 Task: Change  the formatting of the data to Which is Greater than5, In conditional formating, put the option 'Yellow Fill with Drak Yellow Text'add another formatting option Format As Table, insert the option Brown Table style Dark  3 , change the format of Column Width to 18In the sheet   Nexus Sales templetes   book
Action: Mouse moved to (245, 343)
Screenshot: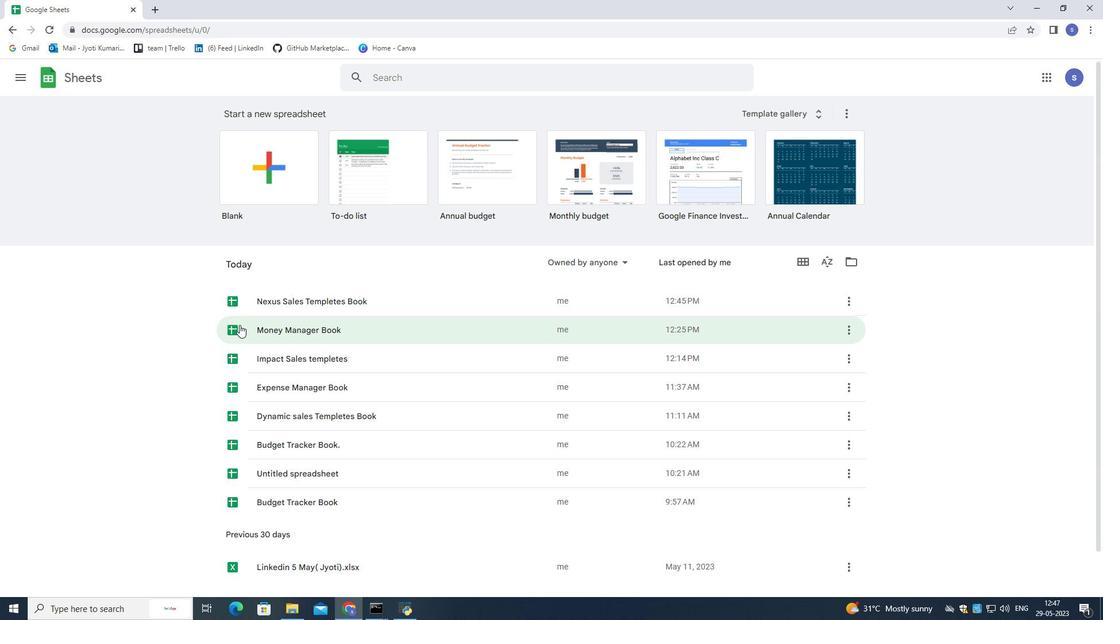 
Action: Mouse scrolled (240, 325) with delta (0, 0)
Screenshot: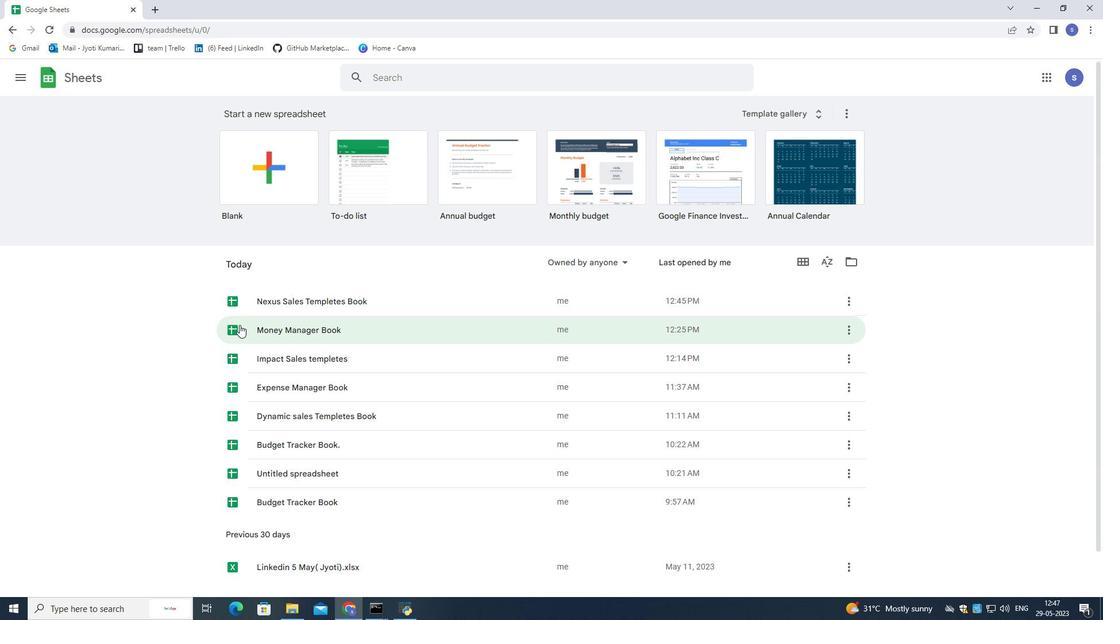 
Action: Mouse moved to (245, 343)
Screenshot: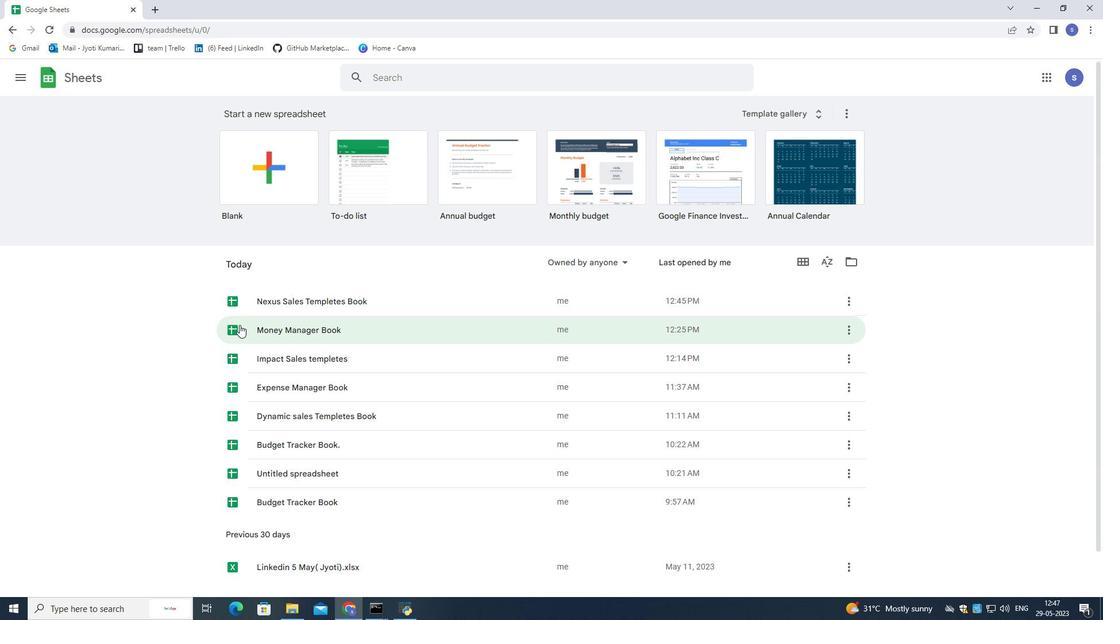 
Action: Mouse scrolled (244, 336) with delta (0, 0)
Screenshot: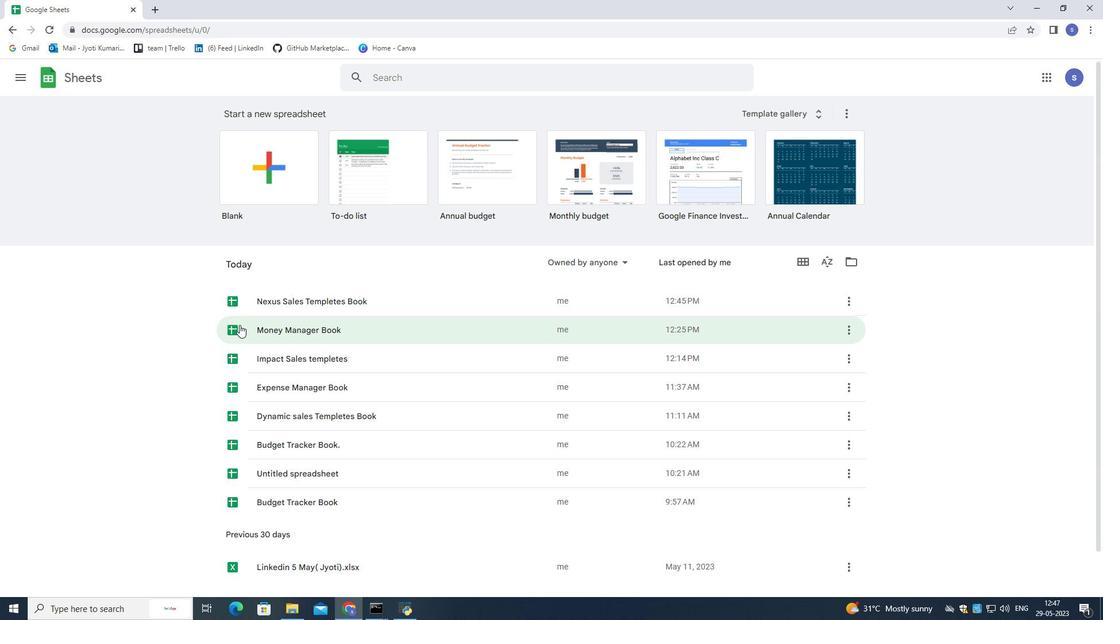 
Action: Mouse scrolled (245, 340) with delta (0, 0)
Screenshot: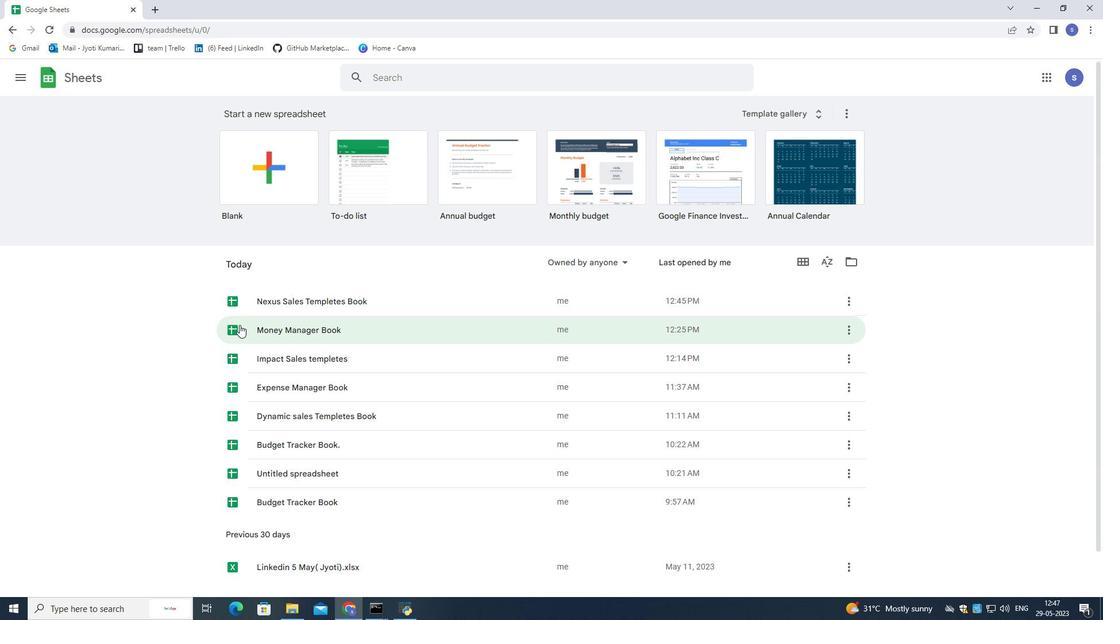 
Action: Mouse scrolled (245, 342) with delta (0, 0)
Screenshot: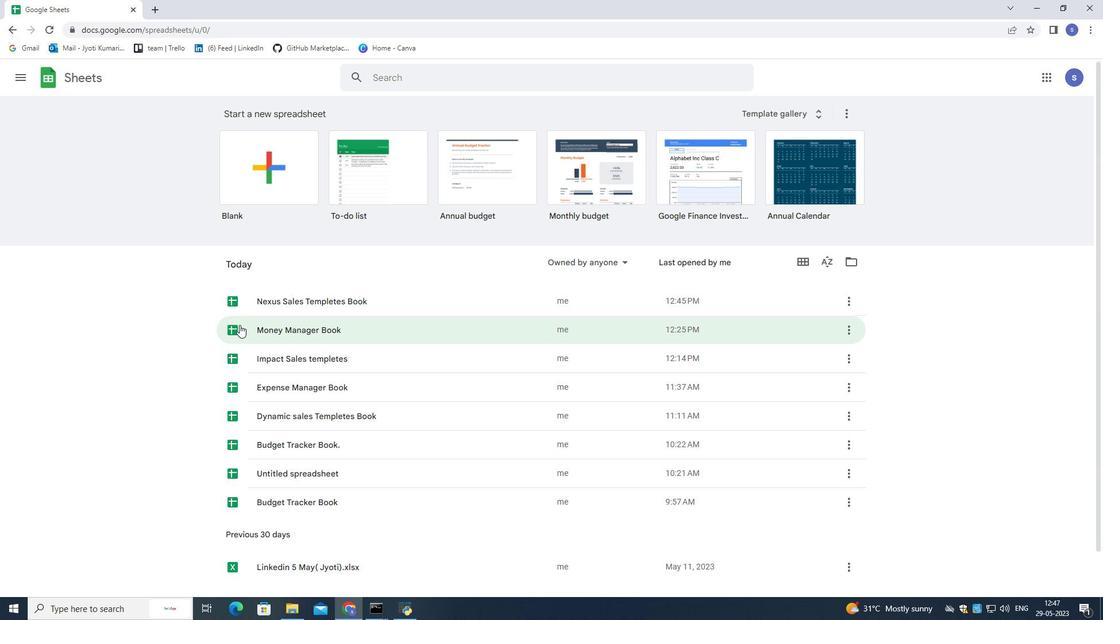
Action: Mouse scrolled (245, 343) with delta (0, 0)
Screenshot: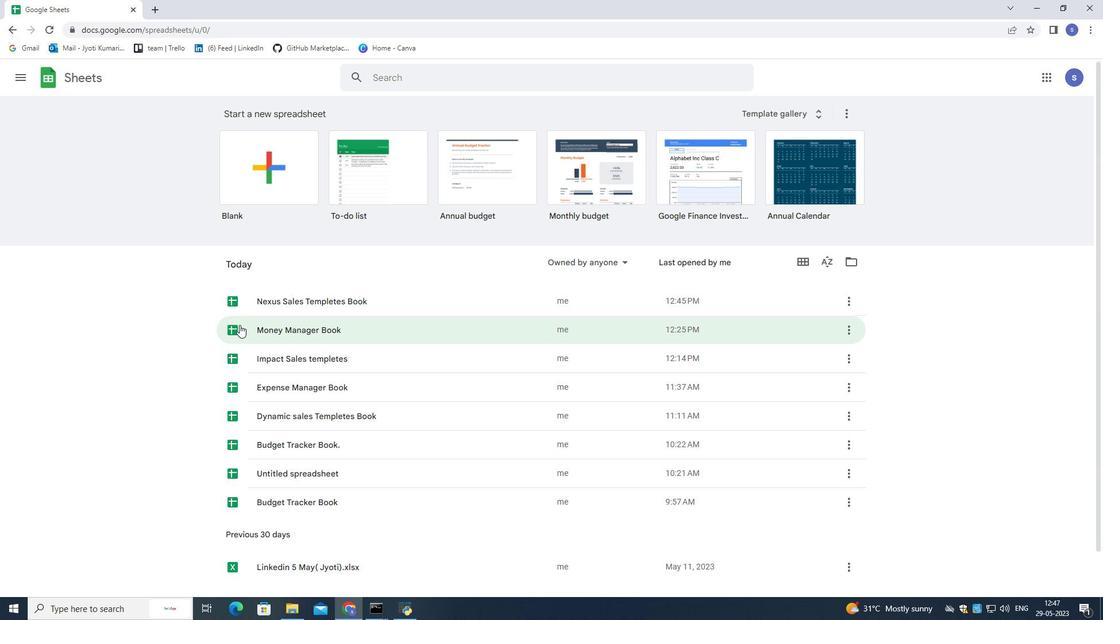 
Action: Mouse moved to (245, 344)
Screenshot: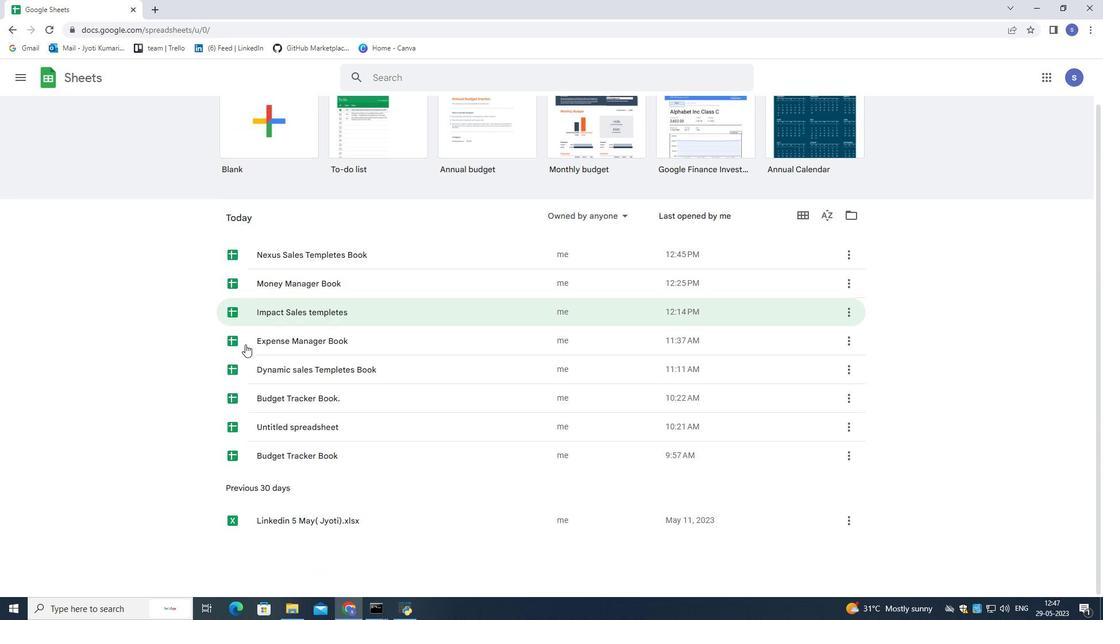 
Action: Mouse scrolled (245, 345) with delta (0, 0)
Screenshot: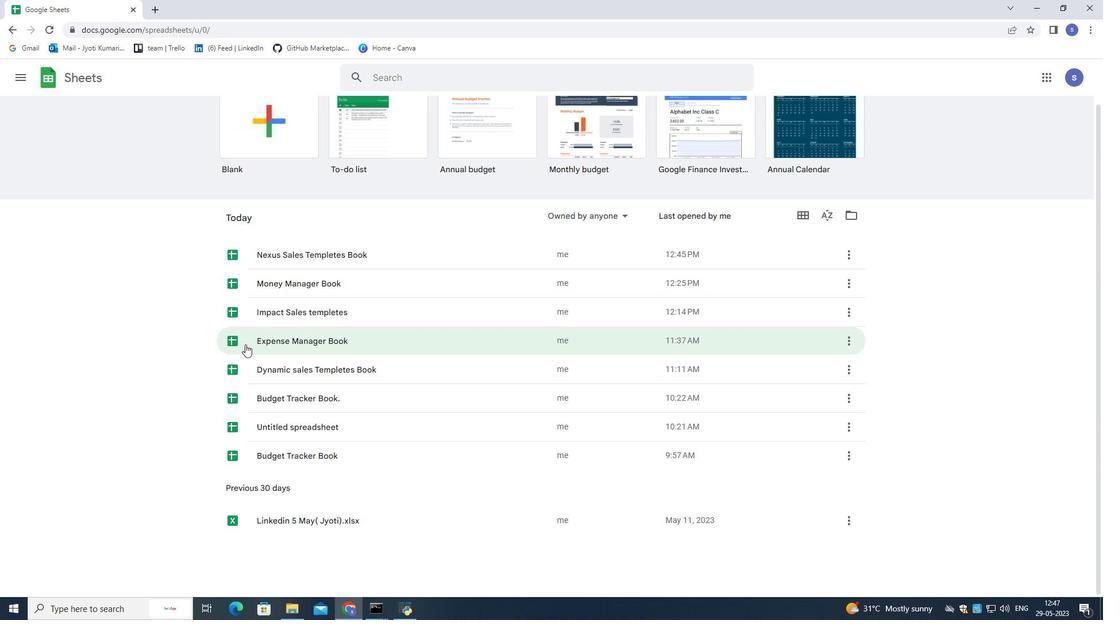 
Action: Mouse scrolled (245, 345) with delta (0, 0)
Screenshot: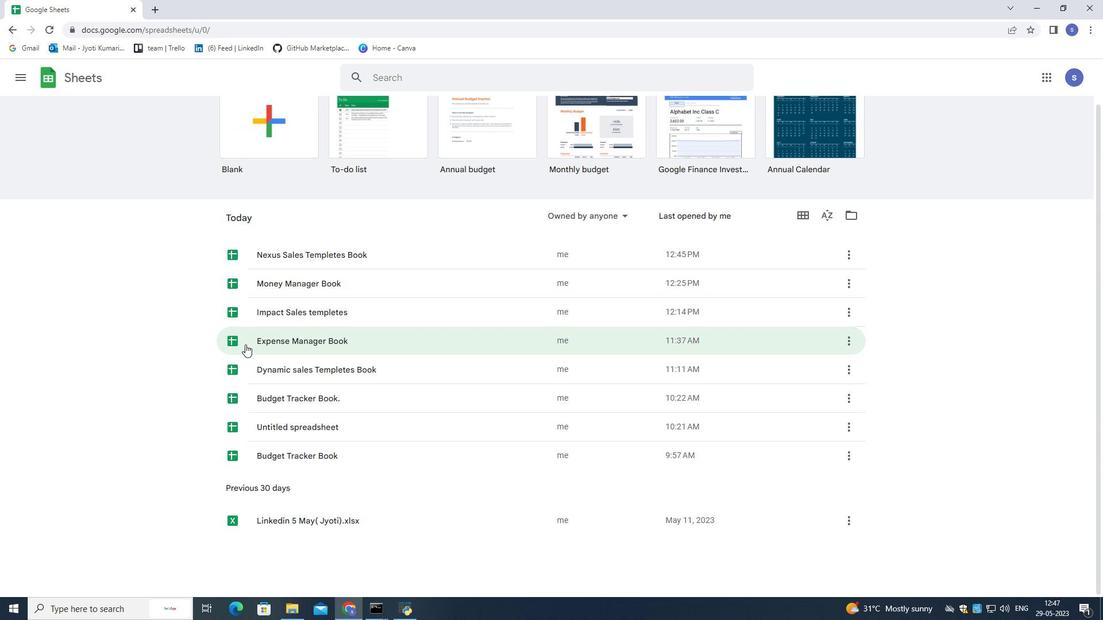 
Action: Mouse scrolled (245, 345) with delta (0, 0)
Screenshot: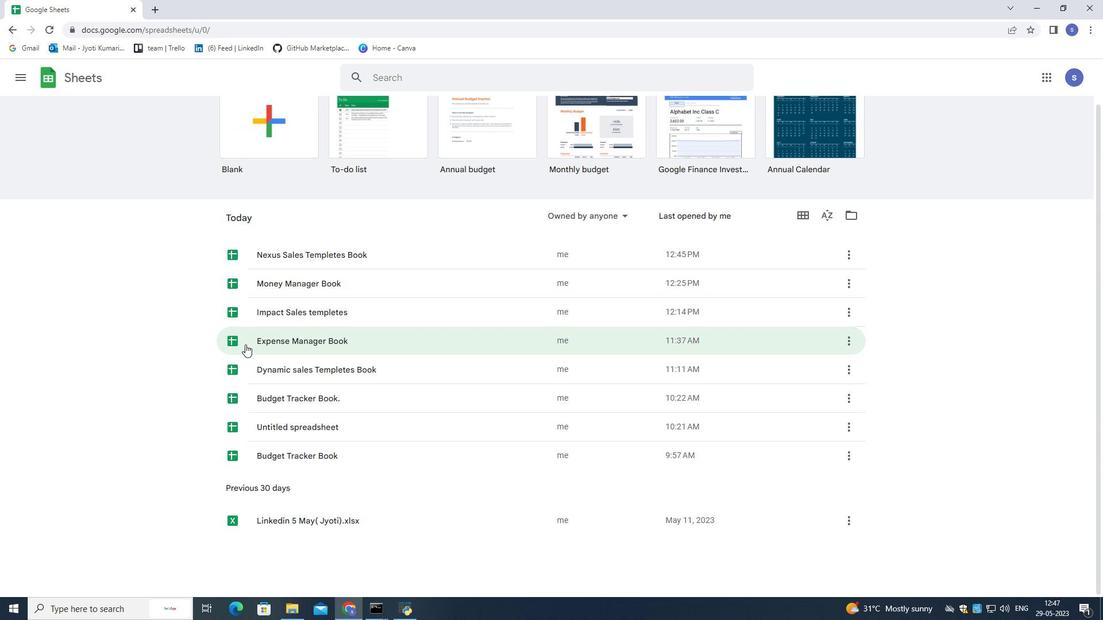 
Action: Mouse scrolled (245, 345) with delta (0, 0)
Screenshot: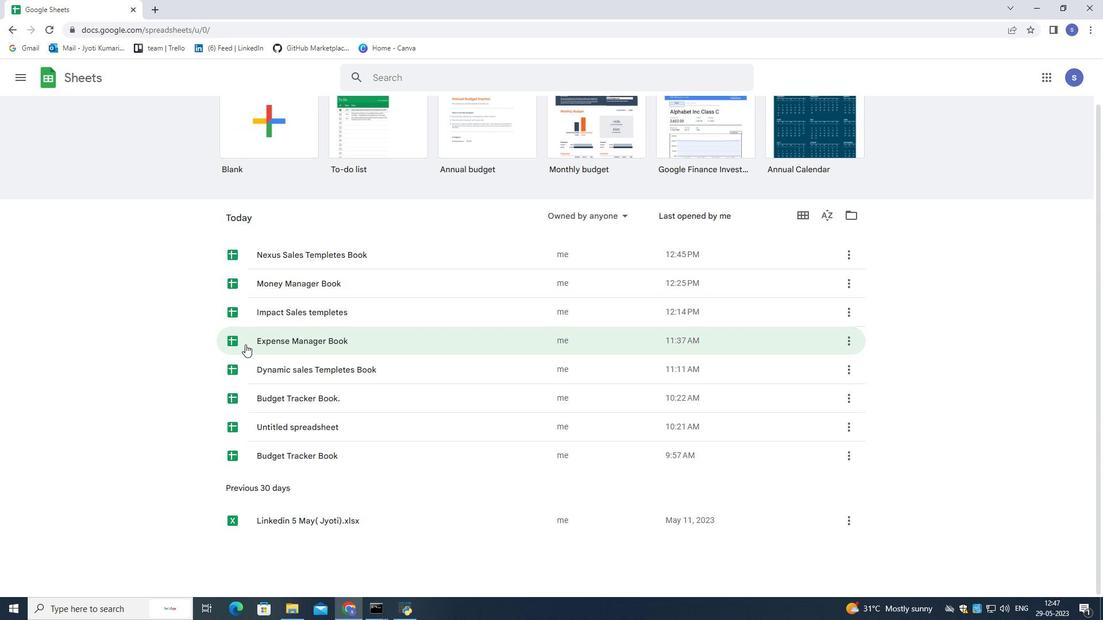 
Action: Mouse scrolled (245, 345) with delta (0, 0)
Screenshot: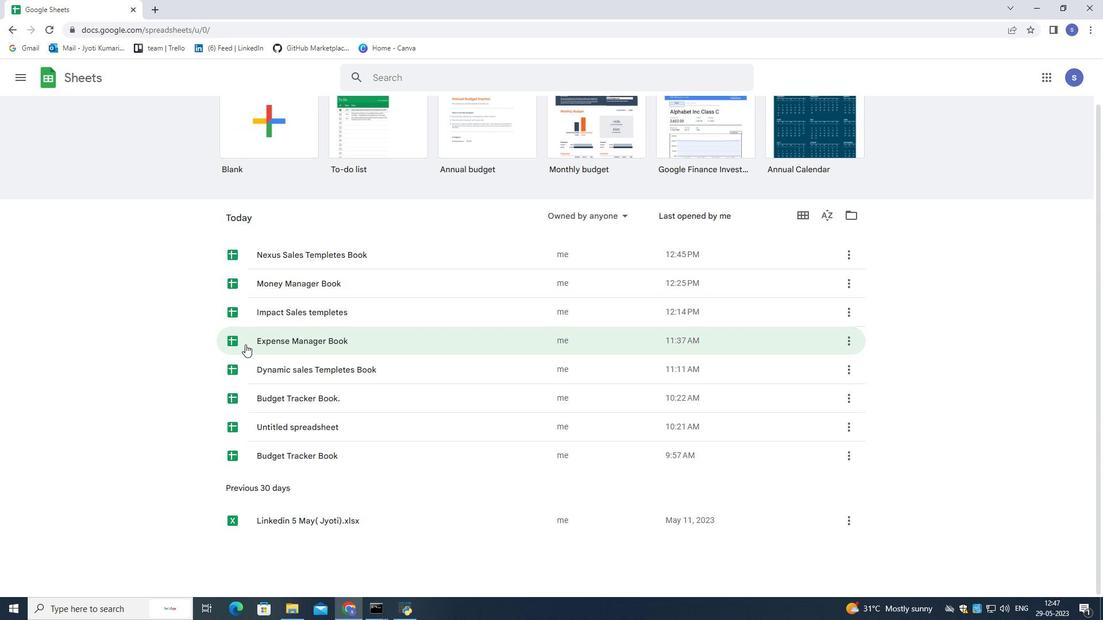 
Action: Mouse scrolled (245, 344) with delta (0, 0)
Screenshot: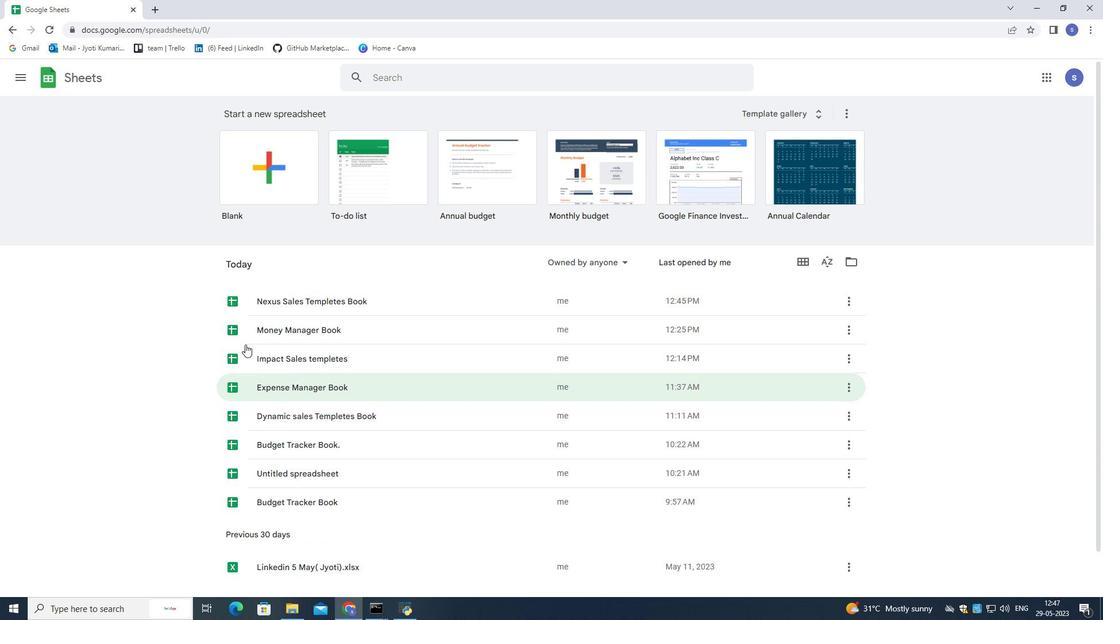 
Action: Mouse moved to (245, 347)
Screenshot: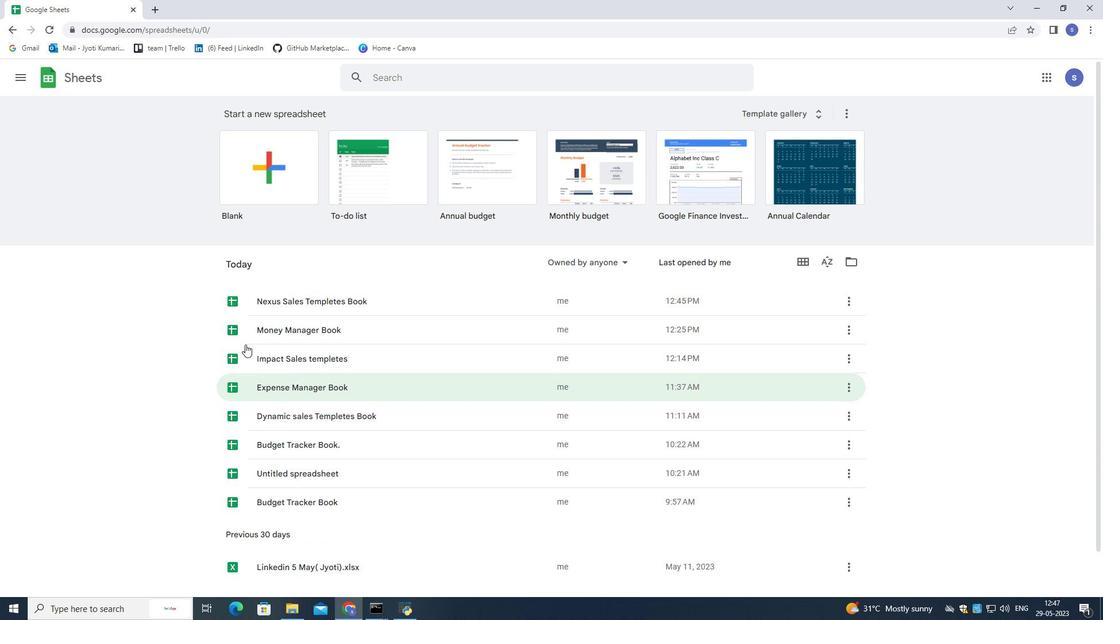 
Action: Mouse scrolled (245, 346) with delta (0, 0)
Screenshot: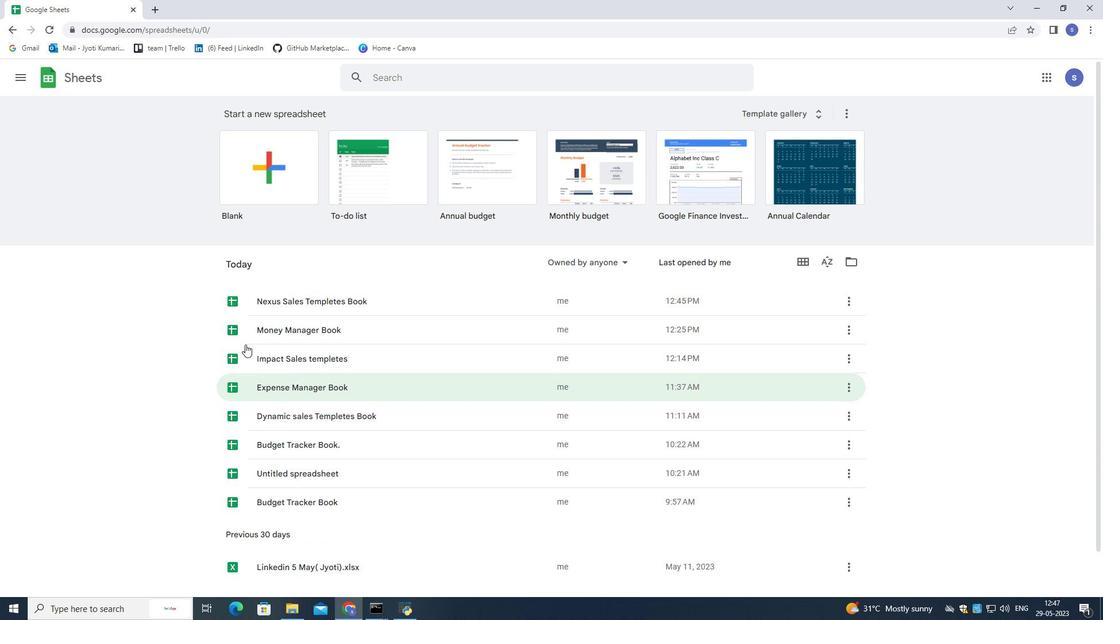 
Action: Mouse moved to (245, 359)
Screenshot: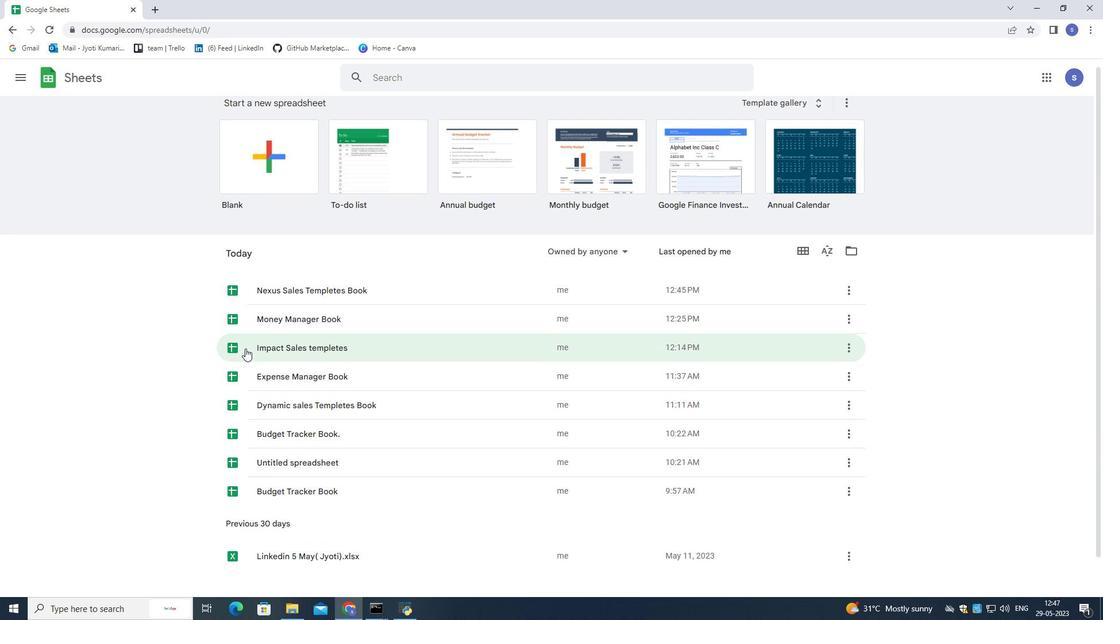 
Action: Mouse scrolled (245, 359) with delta (0, 0)
Screenshot: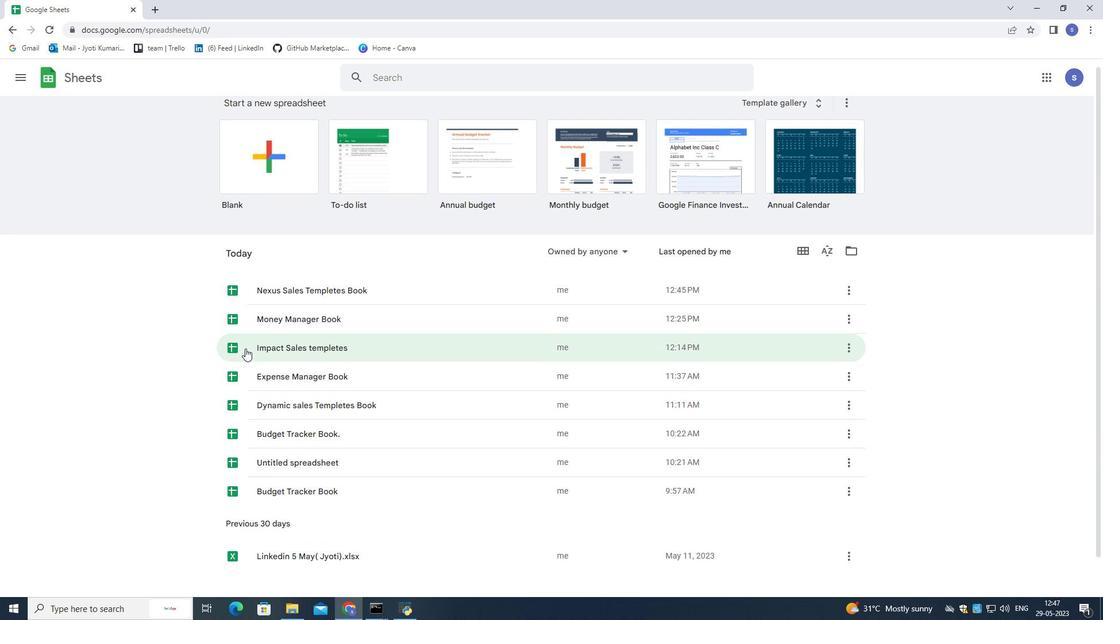 
Action: Mouse moved to (245, 361)
Screenshot: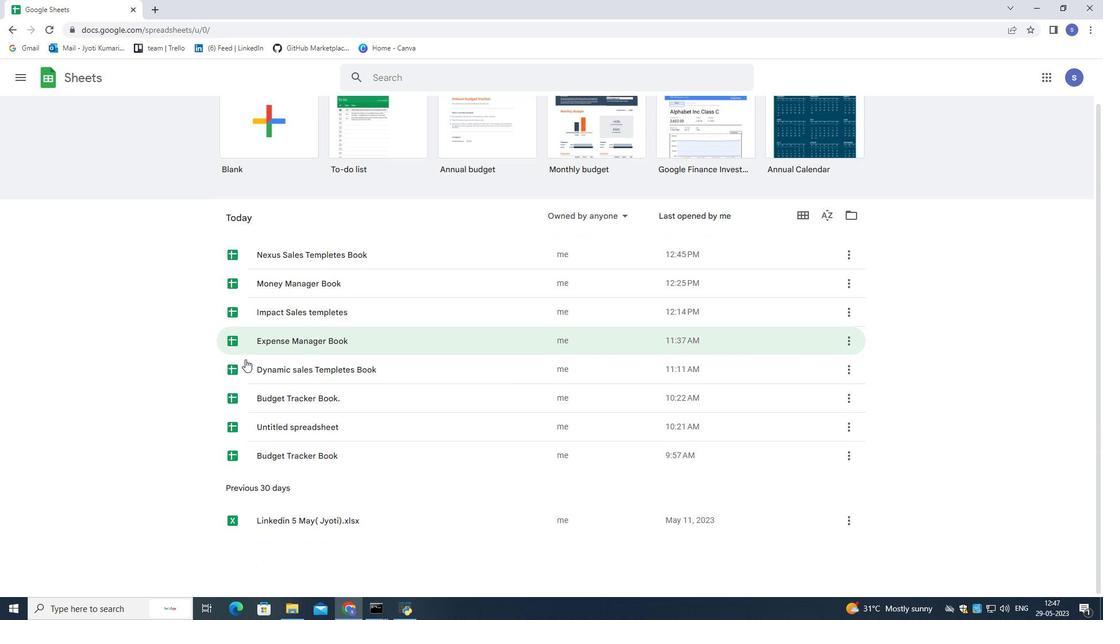 
Action: Mouse scrolled (245, 361) with delta (0, 0)
Screenshot: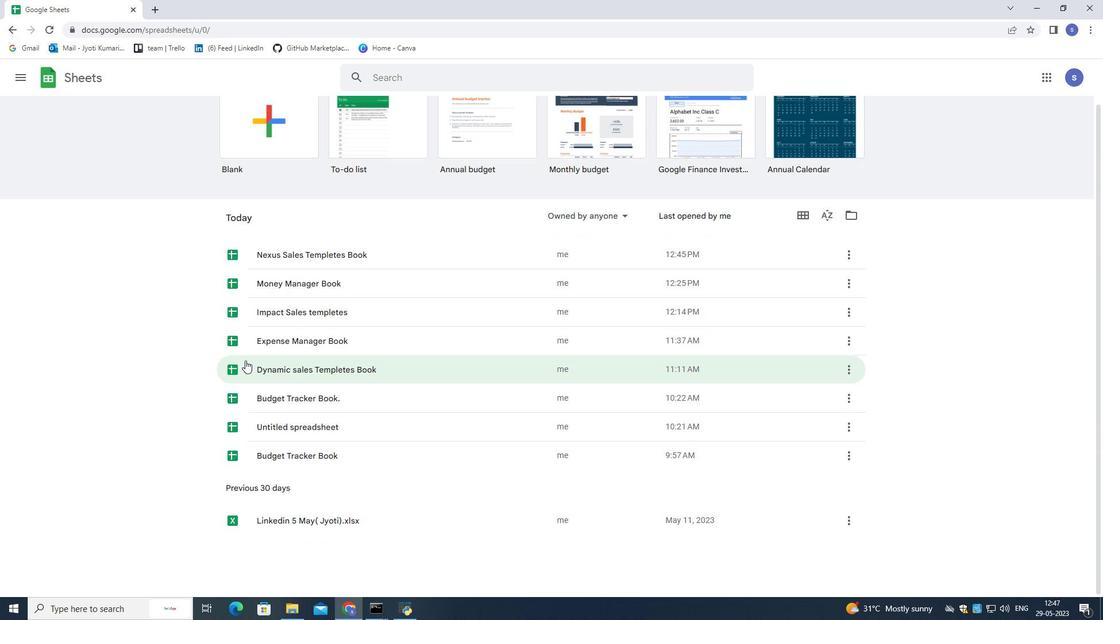 
Action: Mouse scrolled (245, 361) with delta (0, 0)
Screenshot: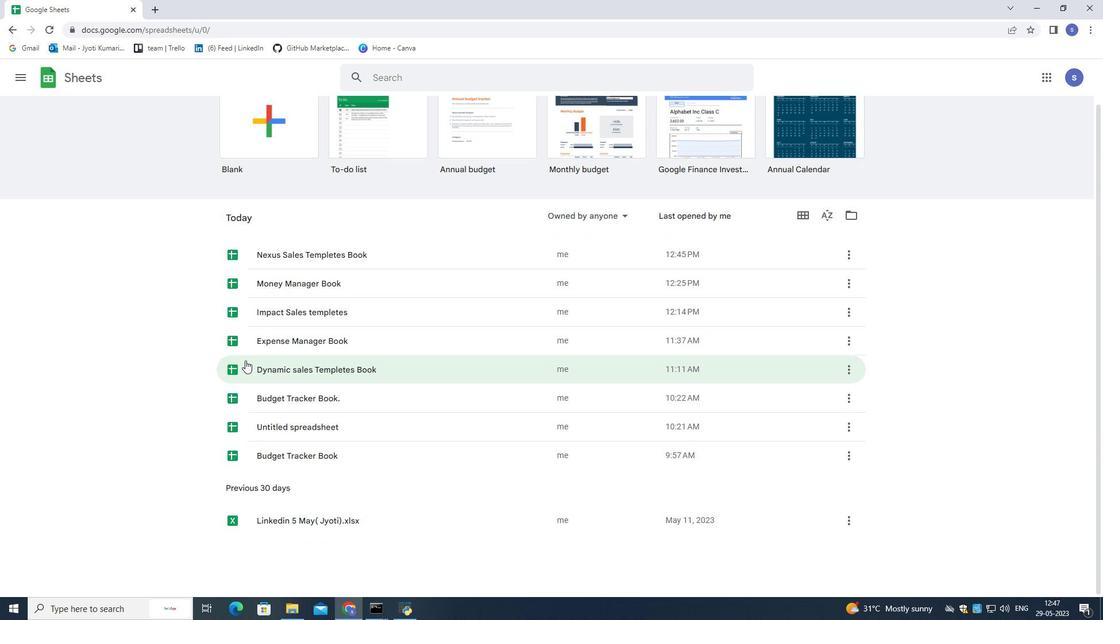 
Action: Mouse scrolled (245, 361) with delta (0, 0)
Screenshot: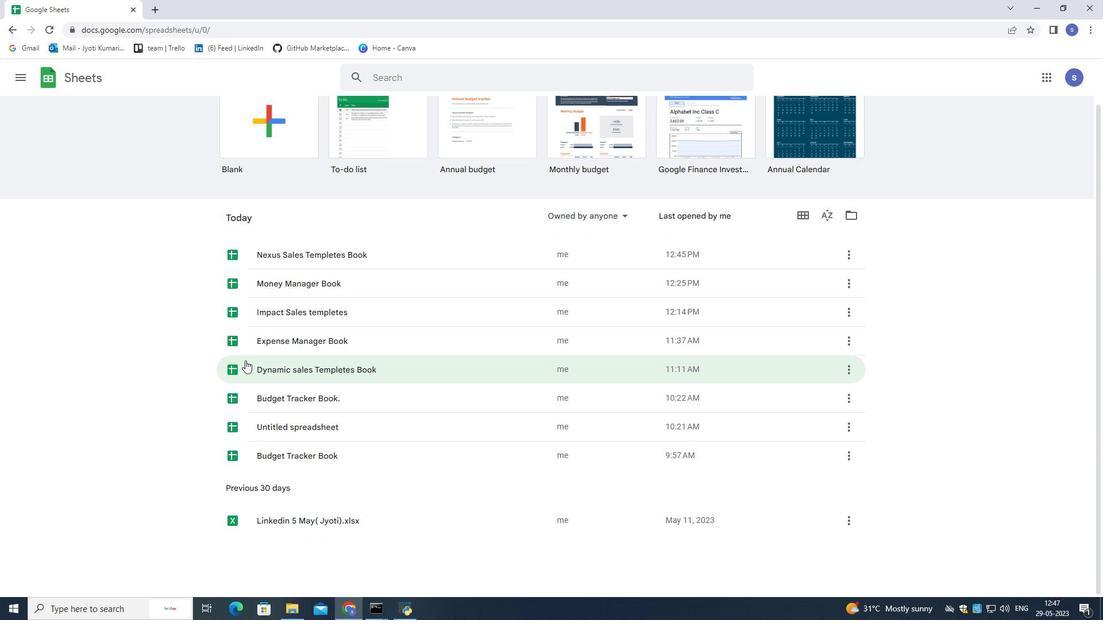 
Action: Mouse scrolled (245, 361) with delta (0, 0)
Screenshot: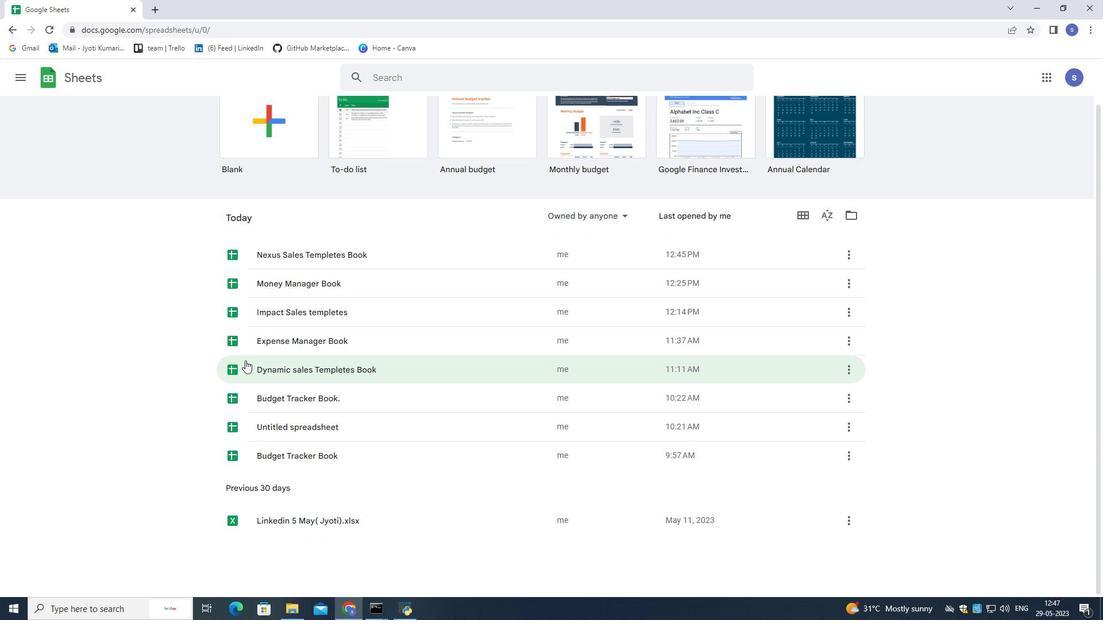 
Action: Mouse moved to (318, 302)
Screenshot: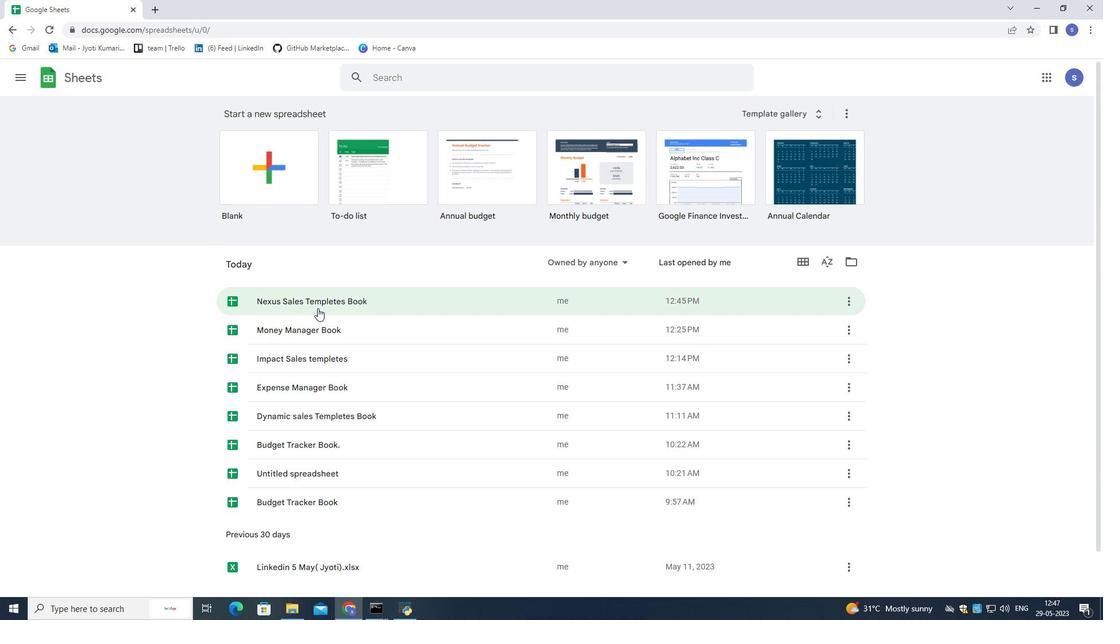 
Action: Mouse pressed left at (318, 302)
Screenshot: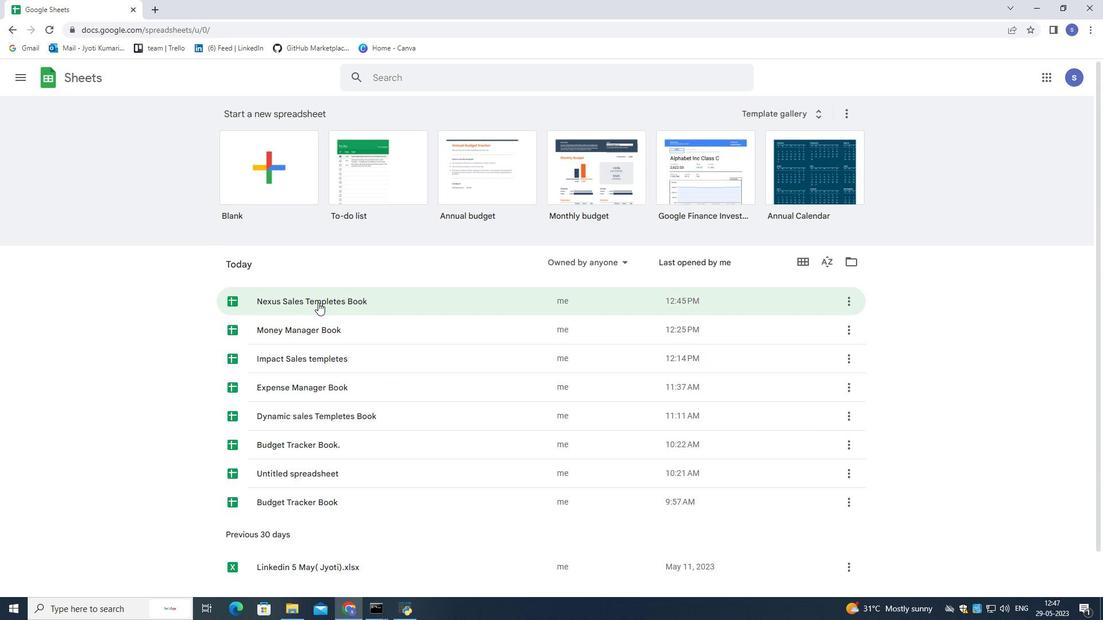 
Action: Mouse moved to (141, 360)
Screenshot: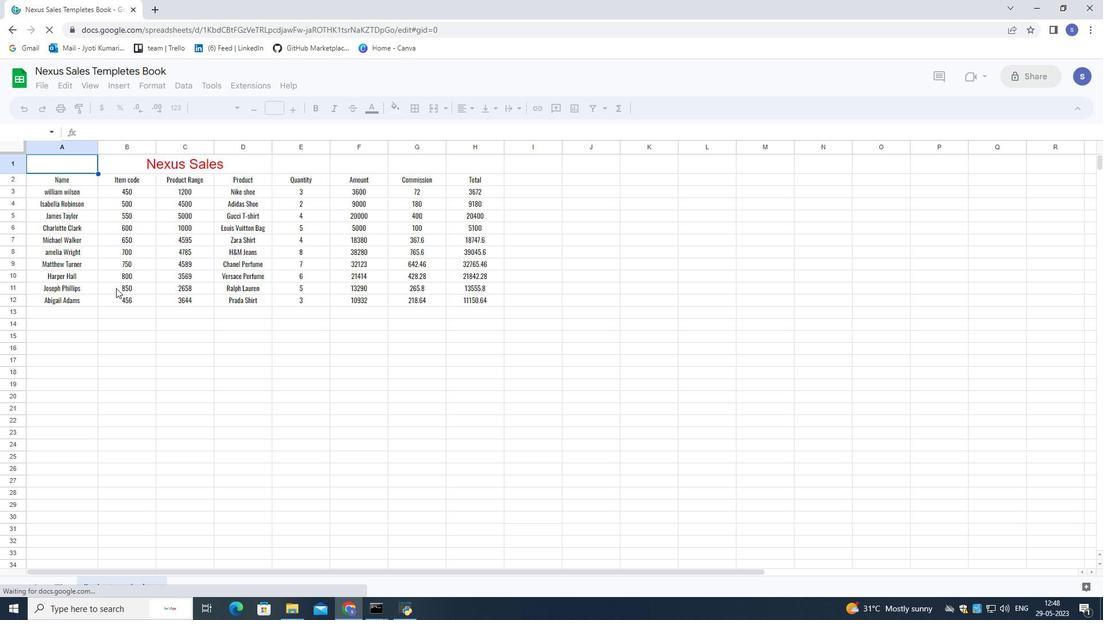 
Action: Mouse scrolled (141, 361) with delta (0, 0)
Screenshot: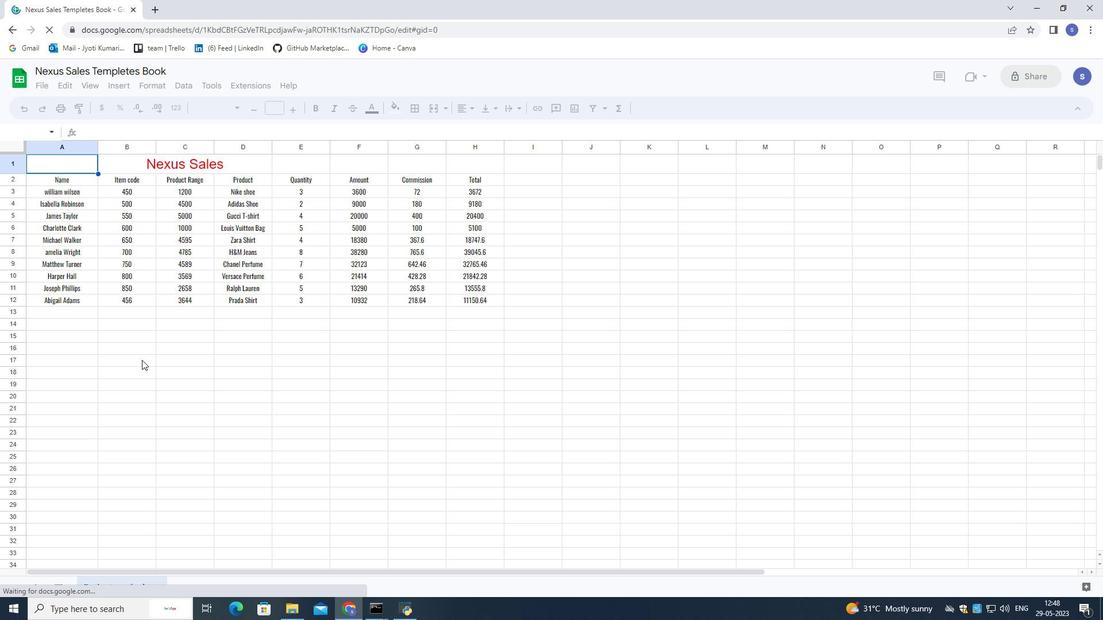 
Action: Mouse scrolled (141, 361) with delta (0, 0)
Screenshot: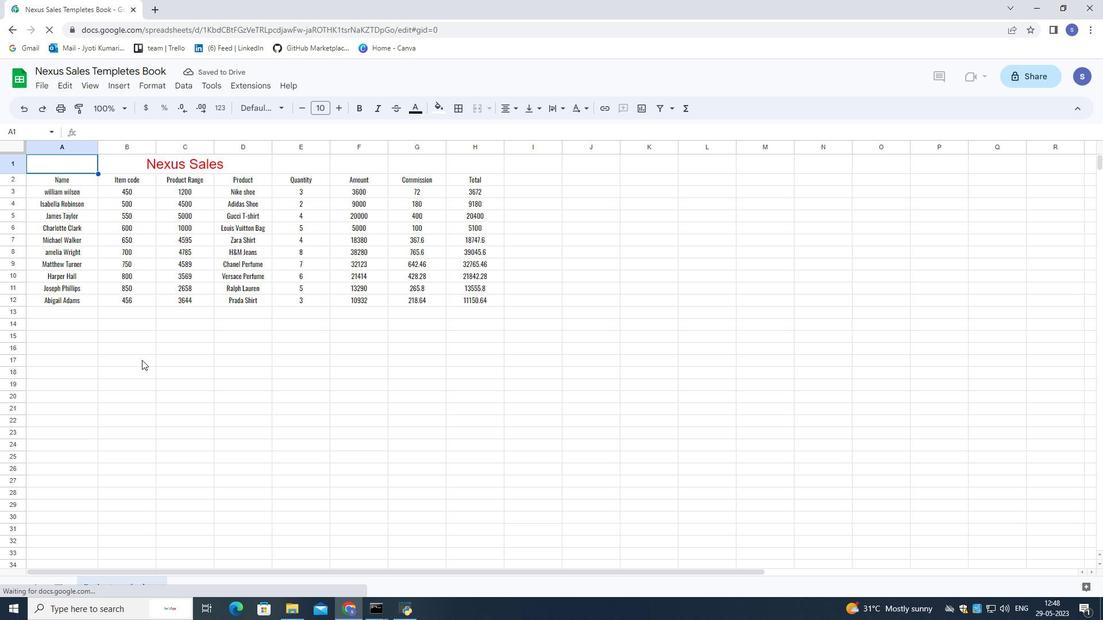 
Action: Mouse moved to (141, 359)
Screenshot: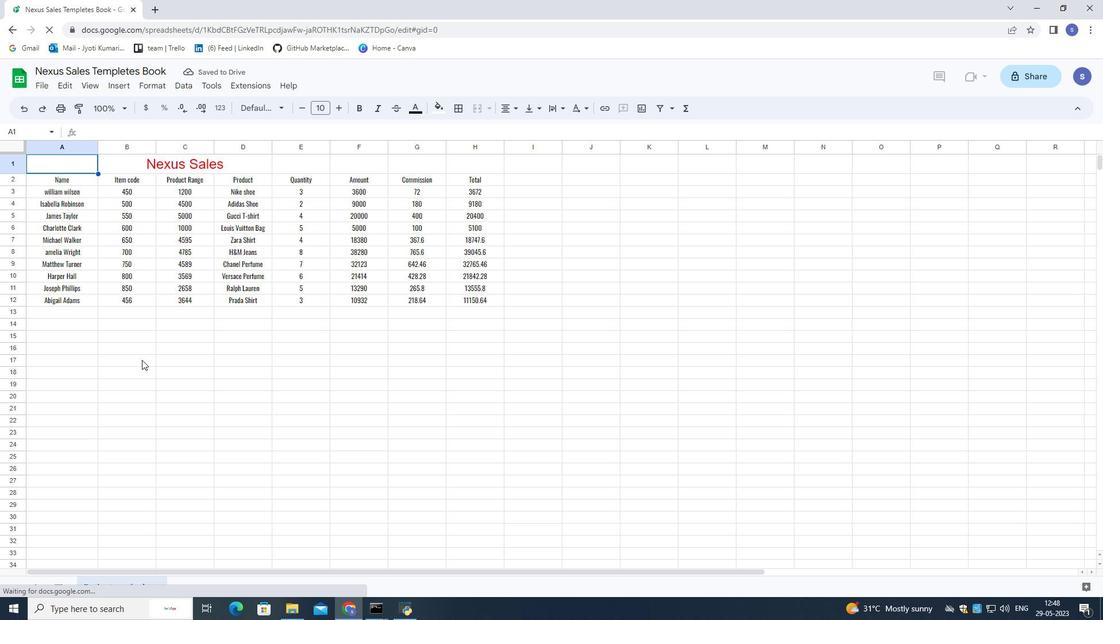 
Action: Mouse scrolled (141, 361) with delta (0, 0)
Screenshot: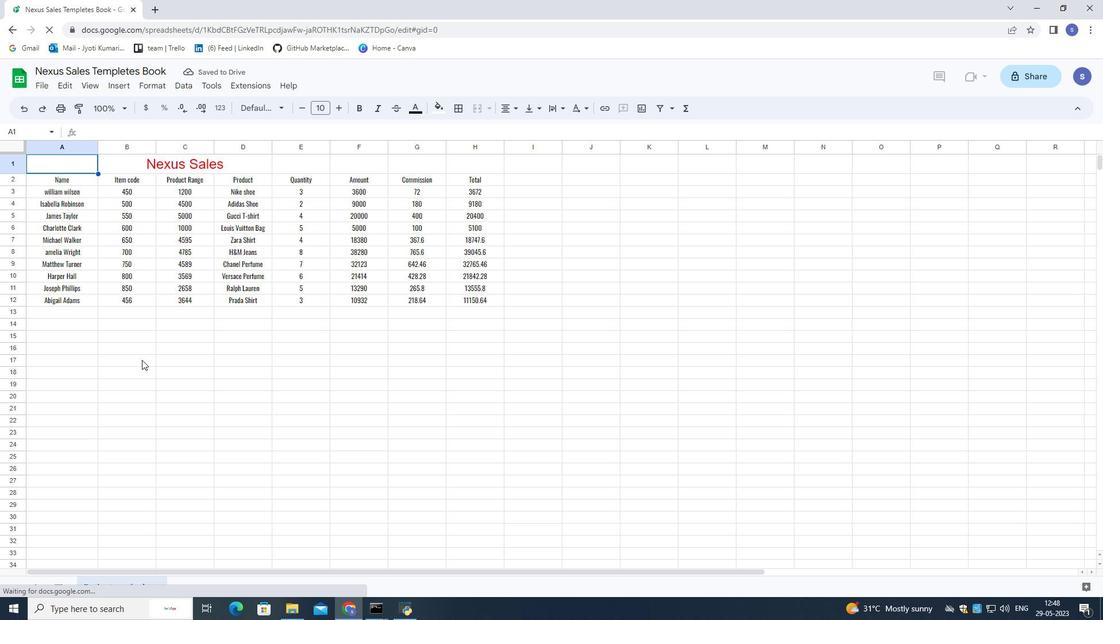 
Action: Mouse moved to (48, 81)
Screenshot: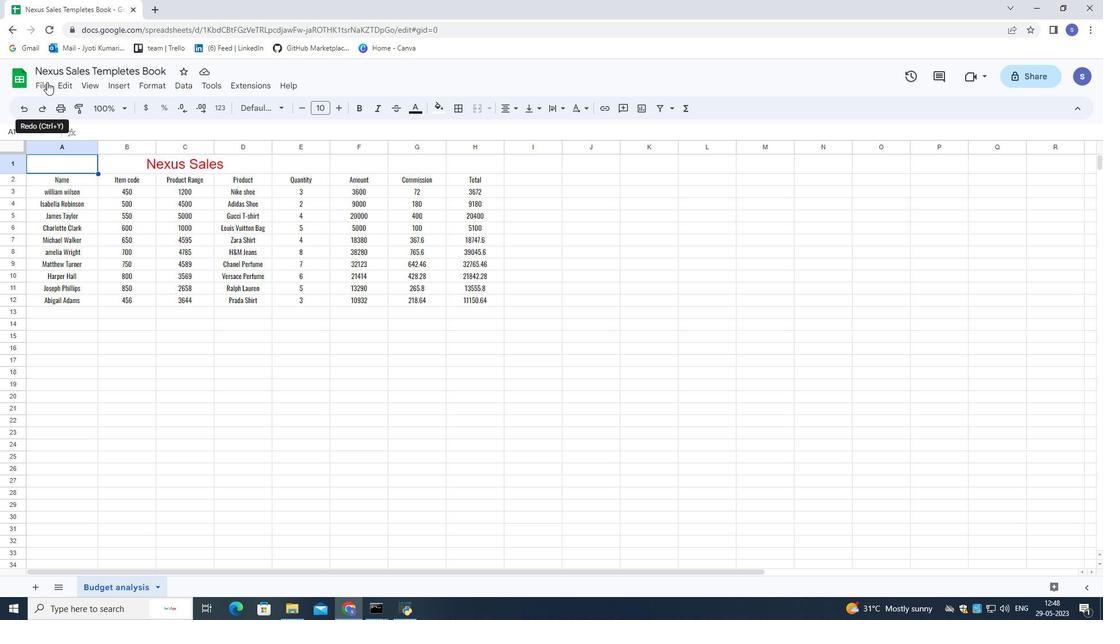 
Action: Mouse pressed left at (48, 81)
Screenshot: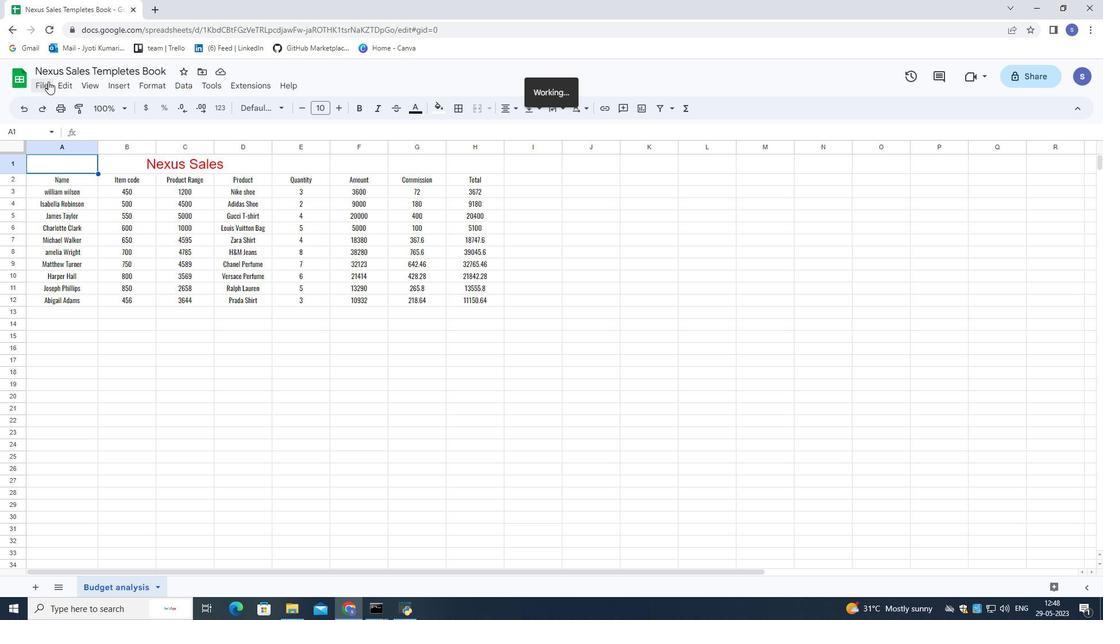 
Action: Mouse moved to (63, 84)
Screenshot: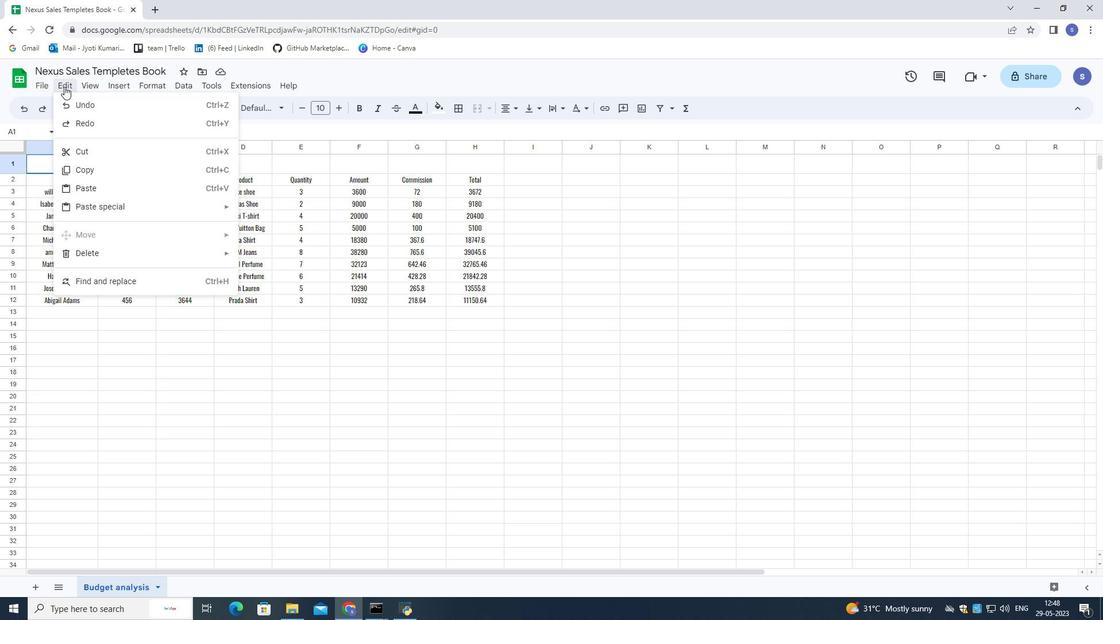 
Action: Mouse pressed left at (63, 84)
Screenshot: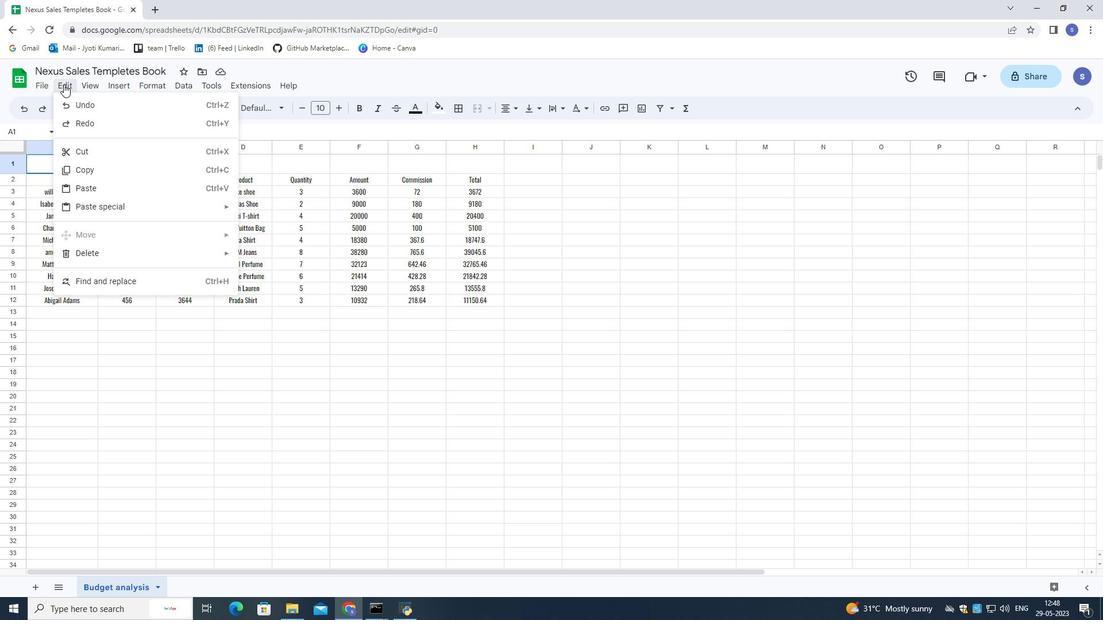 
Action: Mouse pressed left at (63, 84)
Screenshot: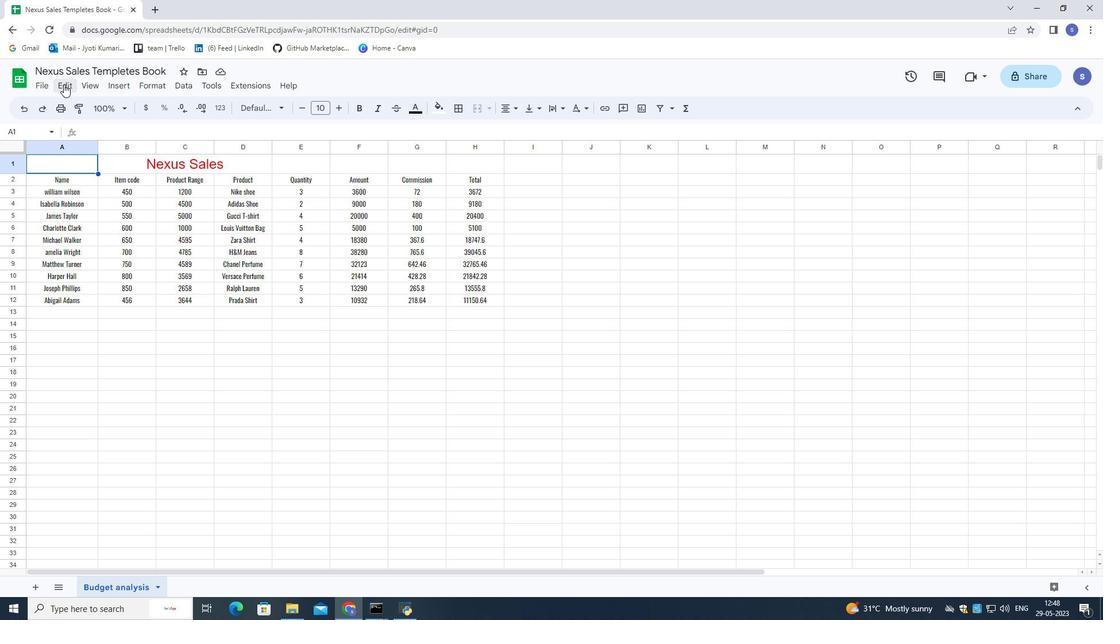 
Action: Mouse moved to (148, 83)
Screenshot: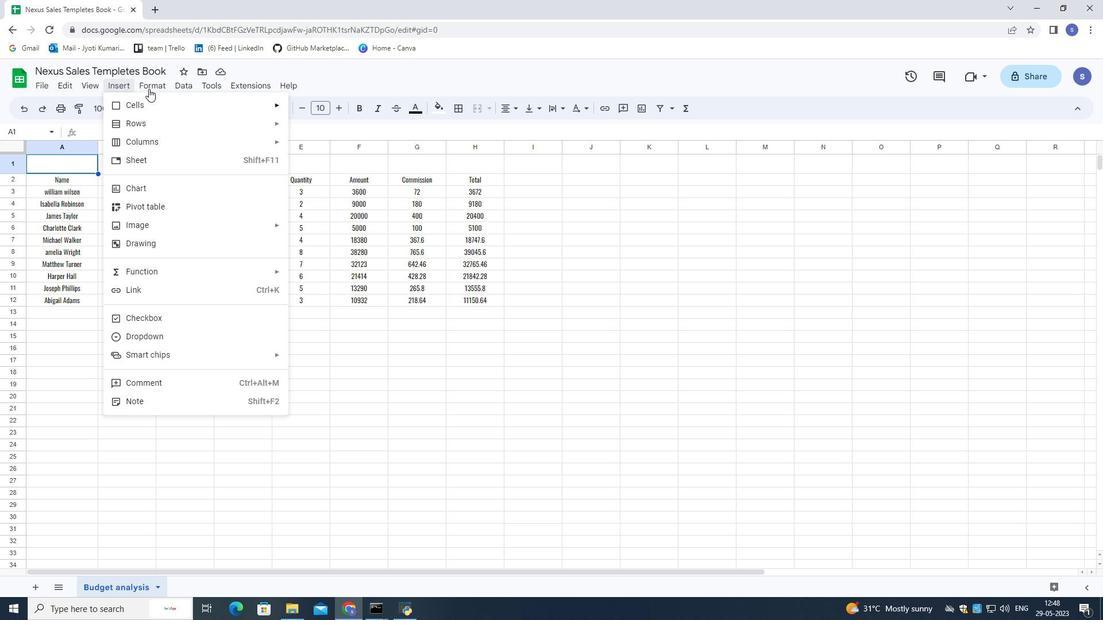 
Action: Mouse pressed left at (148, 83)
Screenshot: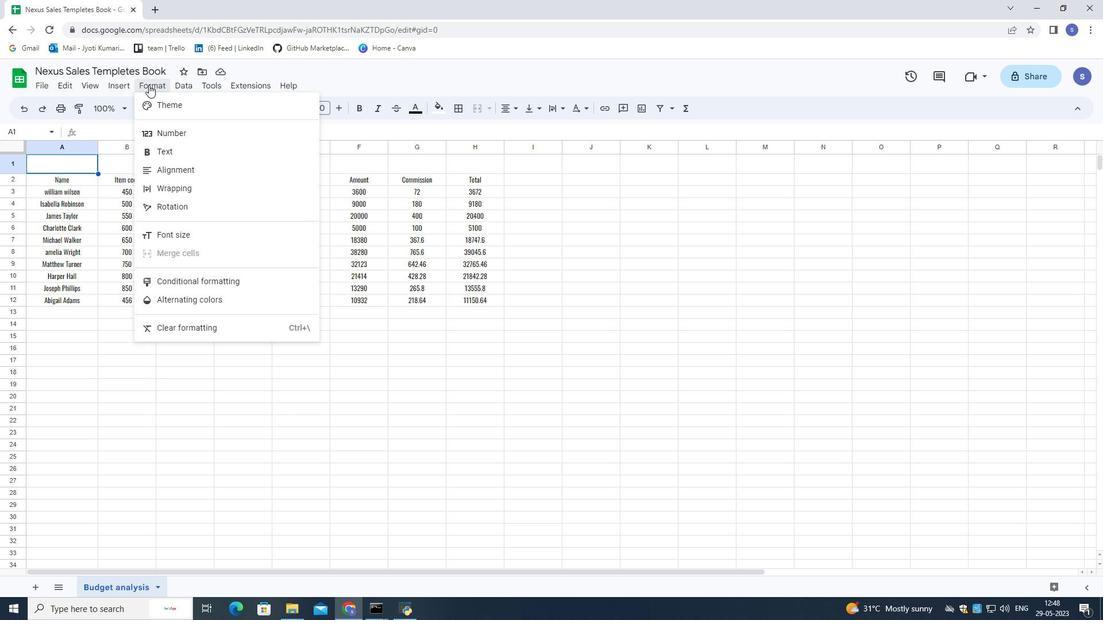 
Action: Mouse pressed left at (148, 83)
Screenshot: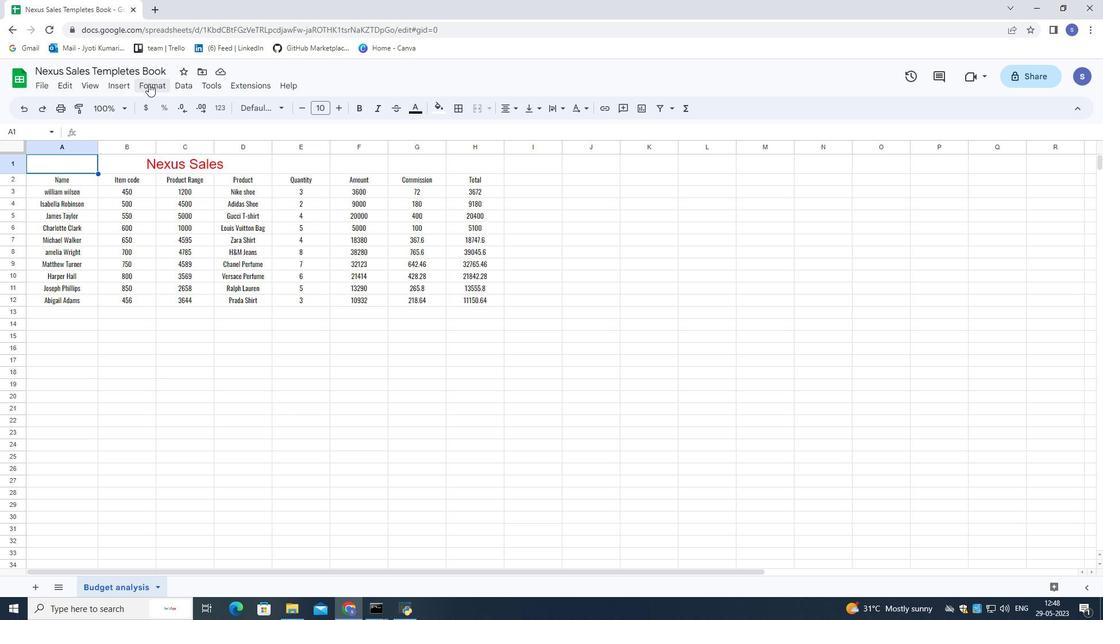 
Action: Mouse moved to (121, 347)
Screenshot: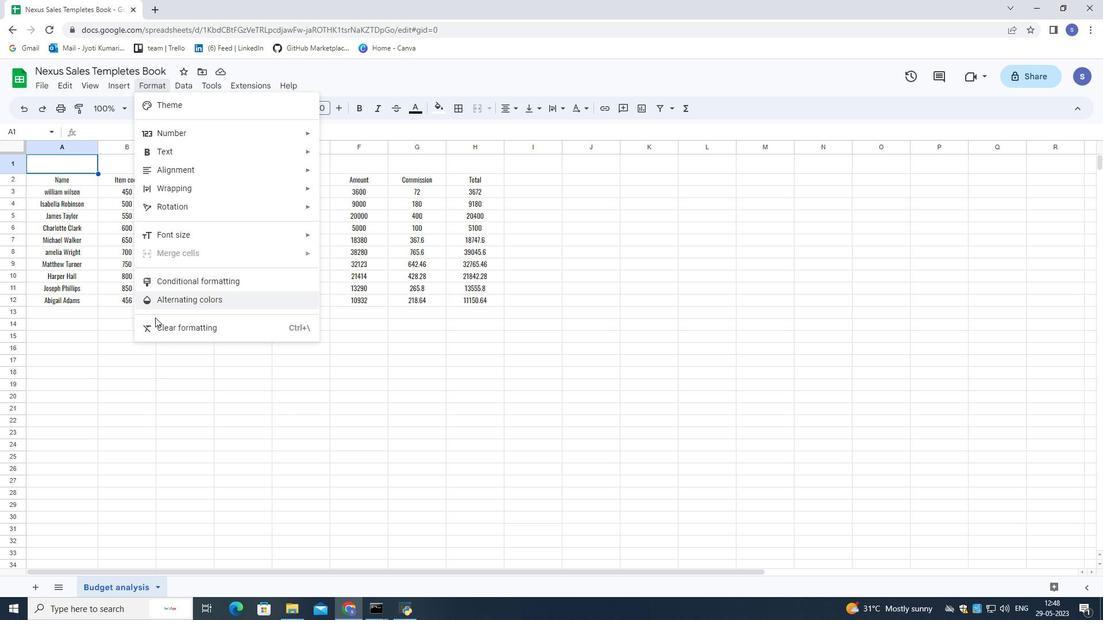 
Action: Mouse pressed left at (121, 347)
Screenshot: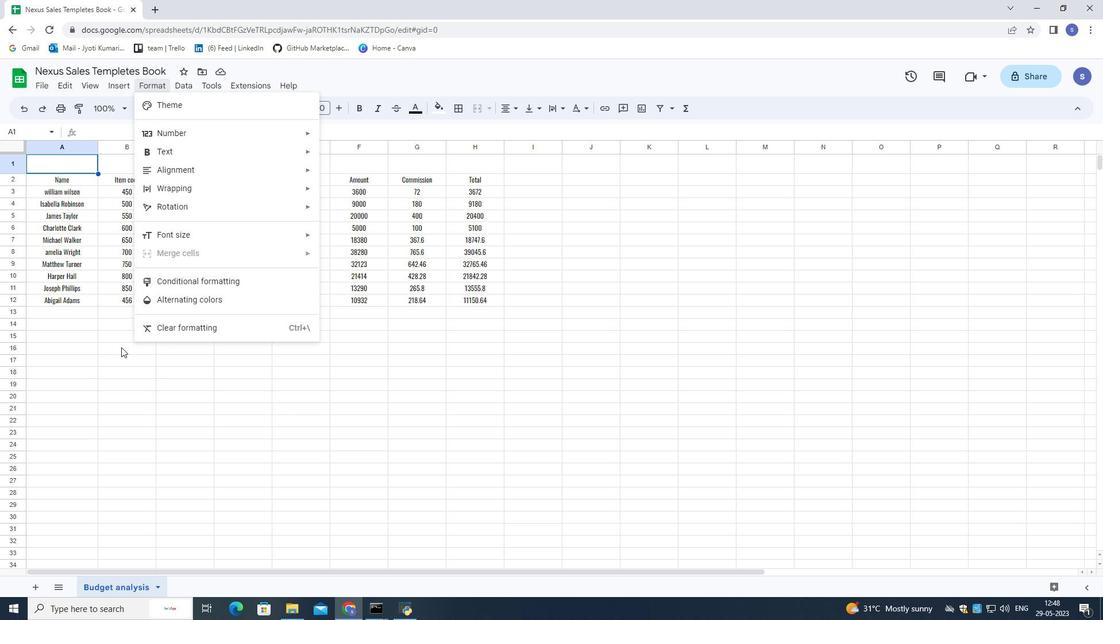 
Action: Mouse moved to (31, 187)
Screenshot: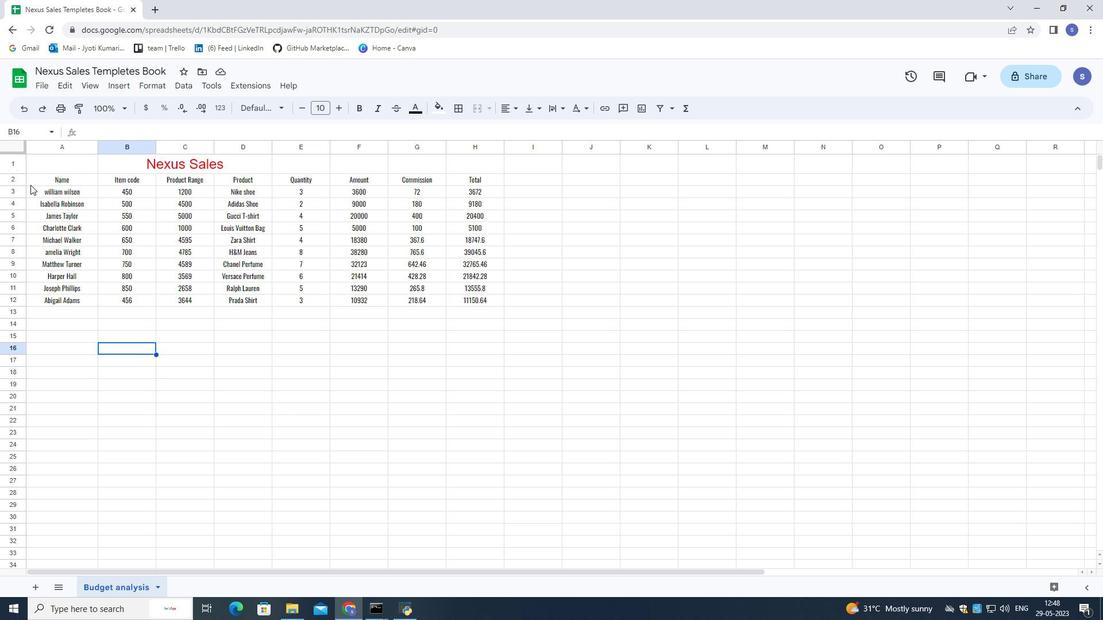 
Action: Mouse pressed left at (31, 187)
Screenshot: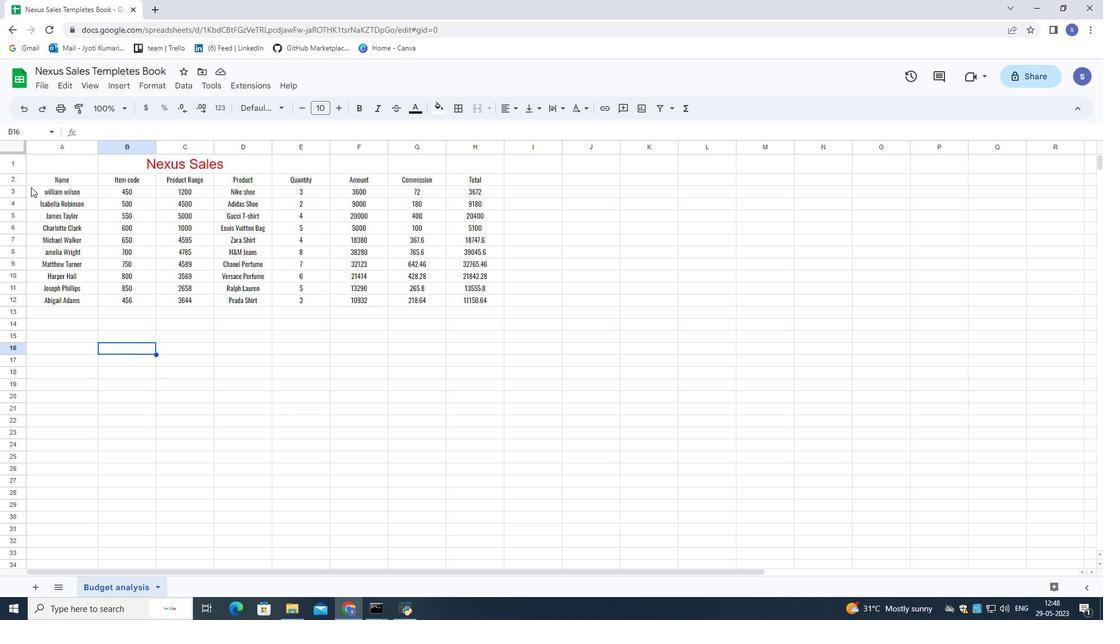 
Action: Mouse moved to (264, 342)
Screenshot: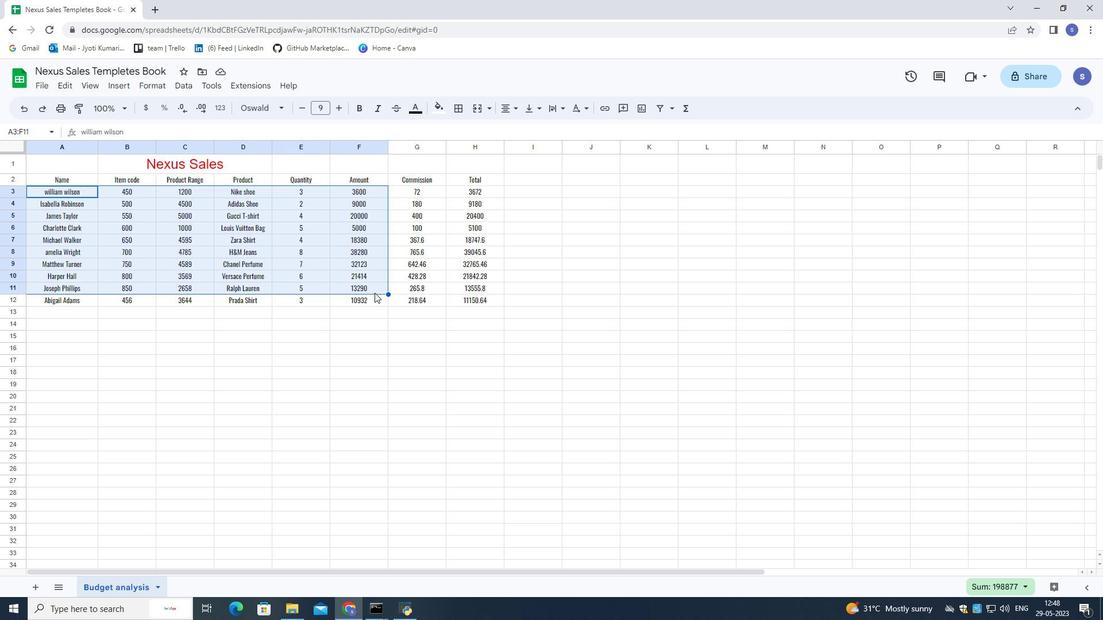 
Action: Mouse pressed left at (264, 342)
Screenshot: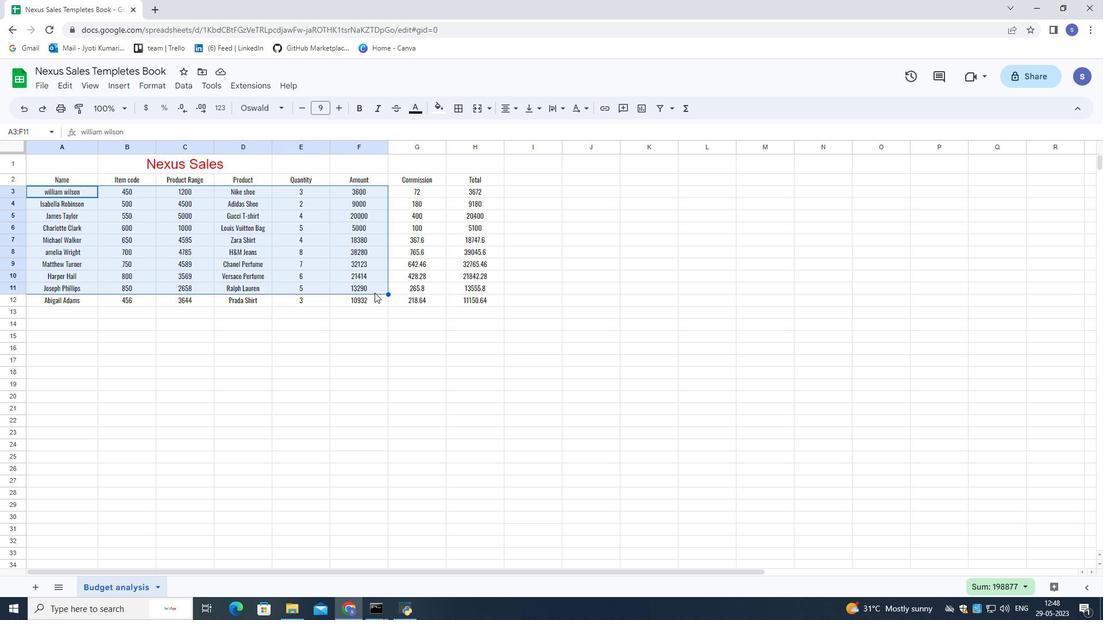 
Action: Mouse moved to (32, 177)
Screenshot: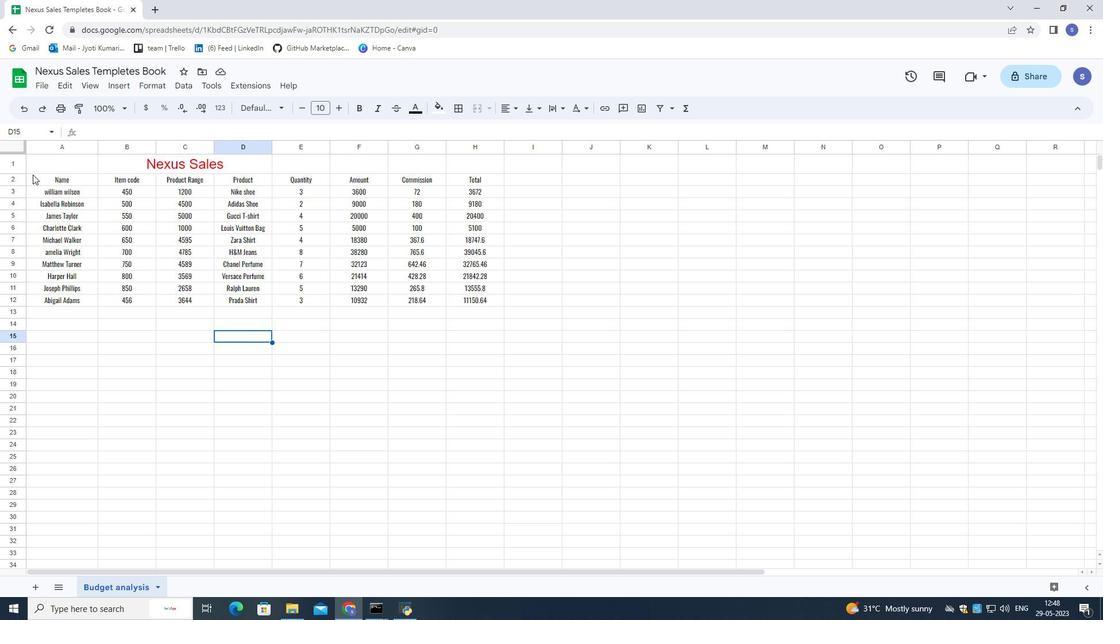 
Action: Mouse pressed left at (32, 177)
Screenshot: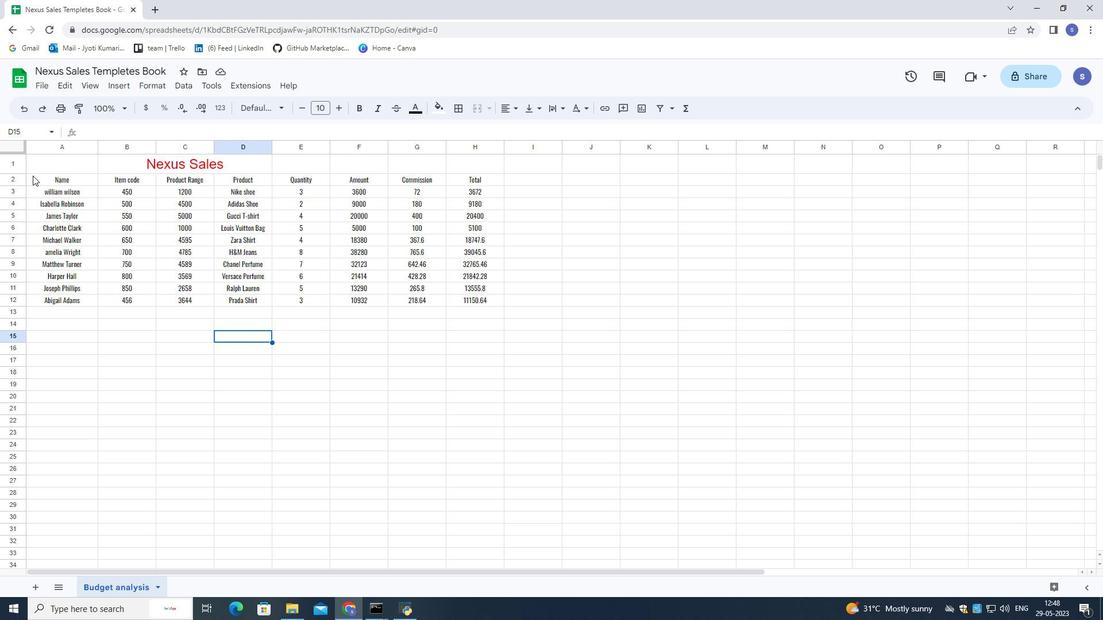 
Action: Mouse moved to (162, 84)
Screenshot: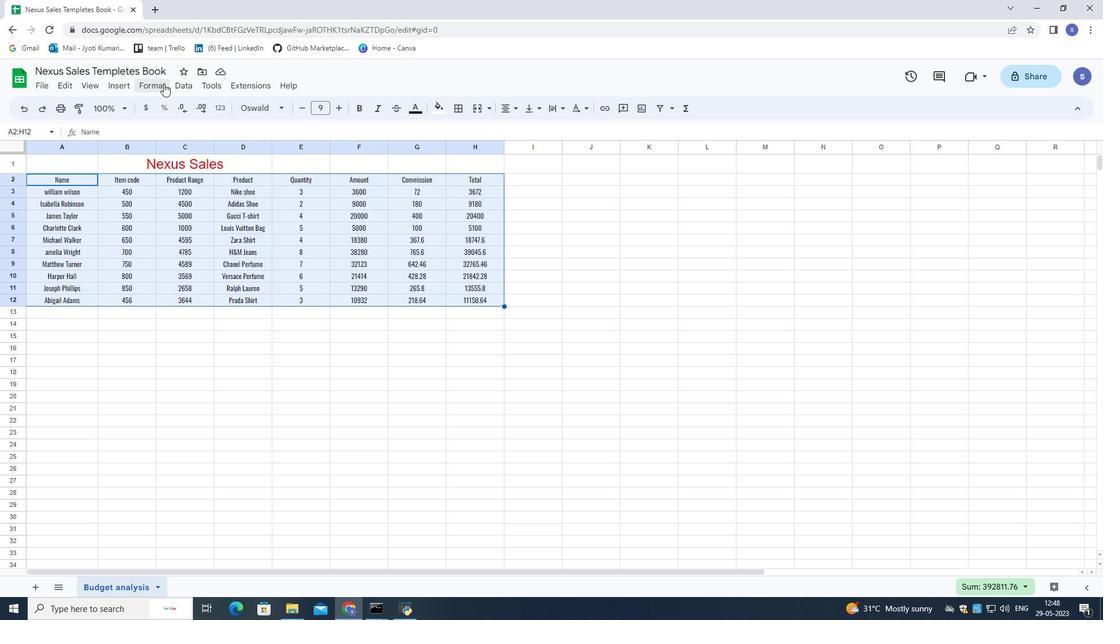 
Action: Mouse pressed left at (162, 84)
Screenshot: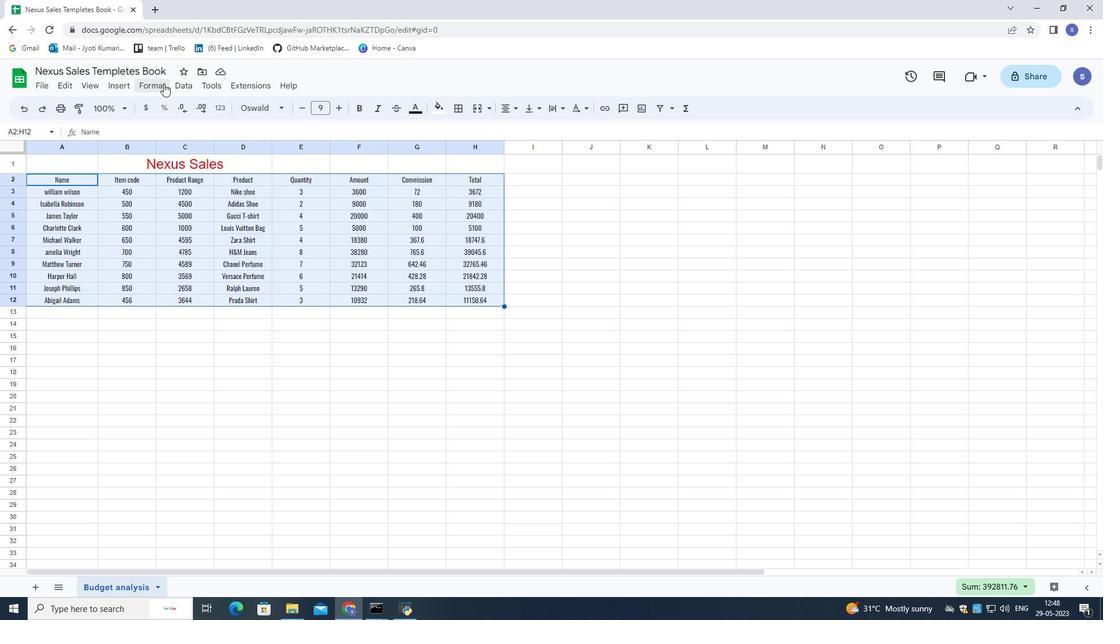 
Action: Mouse moved to (201, 281)
Screenshot: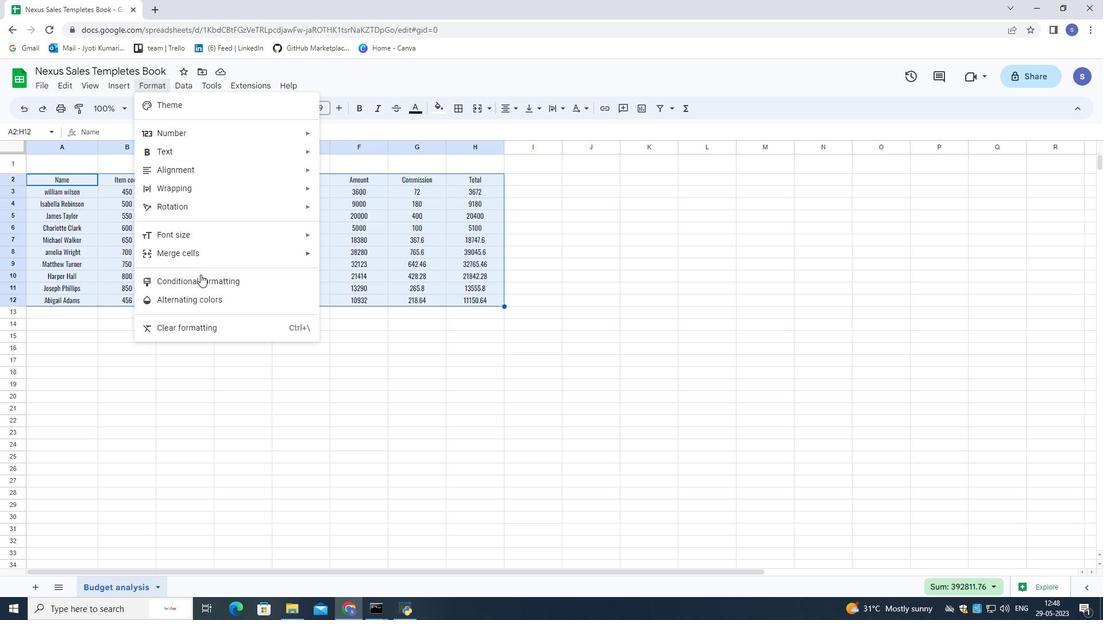 
Action: Mouse pressed left at (201, 281)
Screenshot: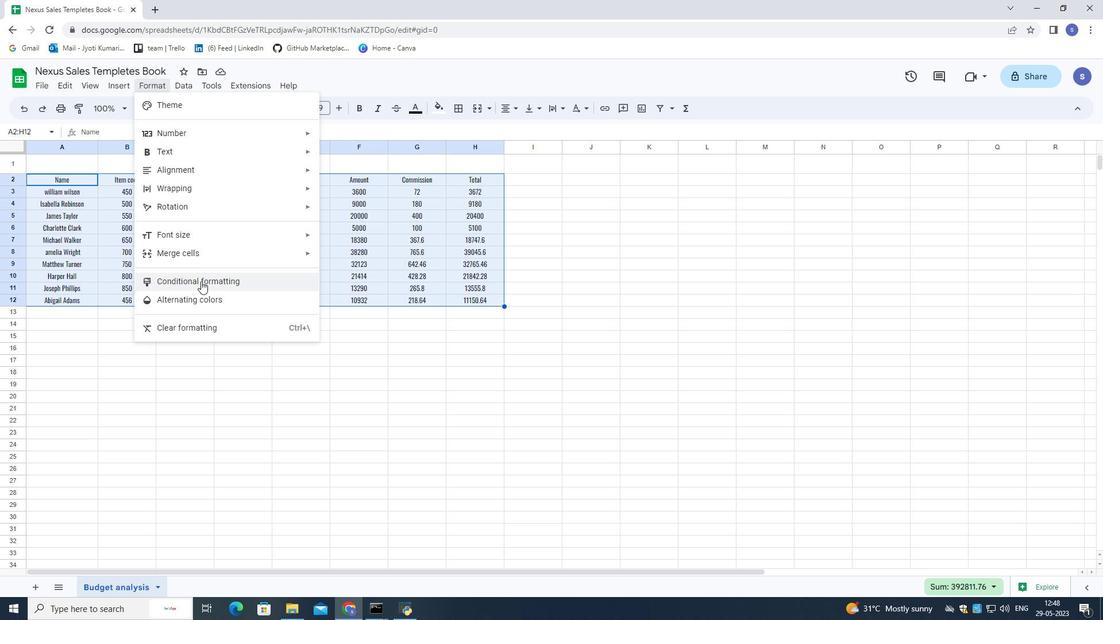 
Action: Mouse moved to (966, 267)
Screenshot: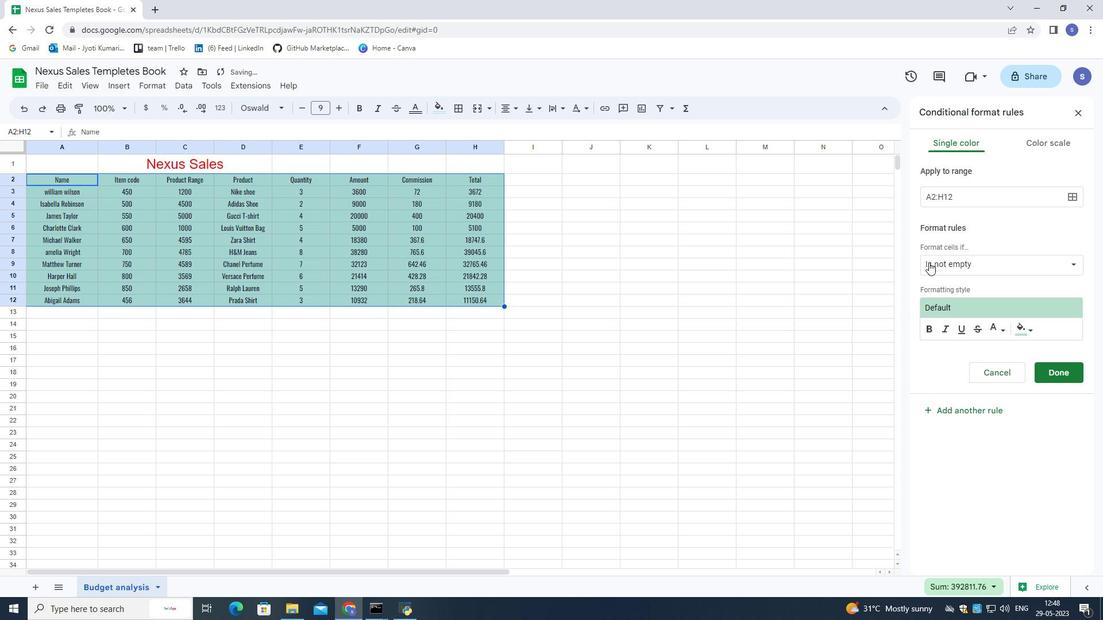 
Action: Mouse pressed left at (966, 267)
Screenshot: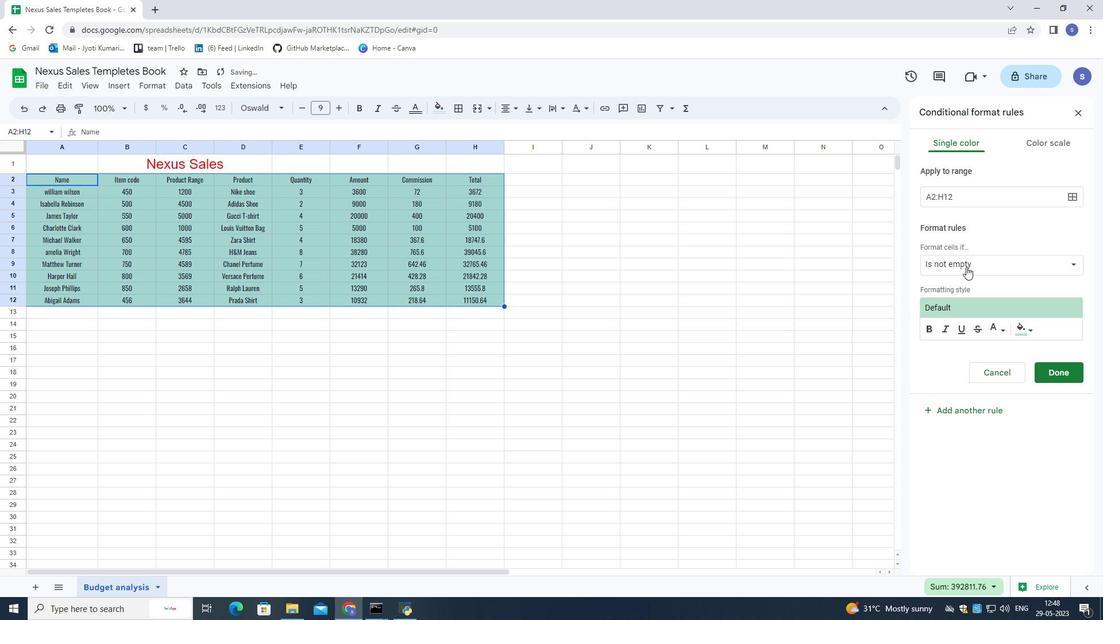 
Action: Mouse moved to (987, 449)
Screenshot: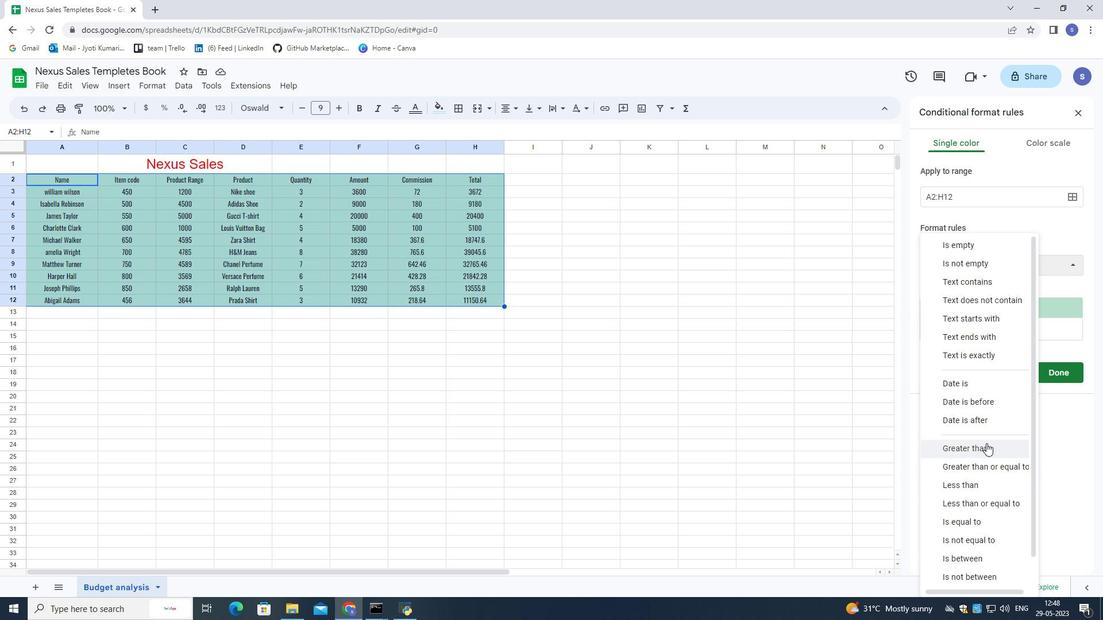 
Action: Mouse pressed left at (987, 449)
Screenshot: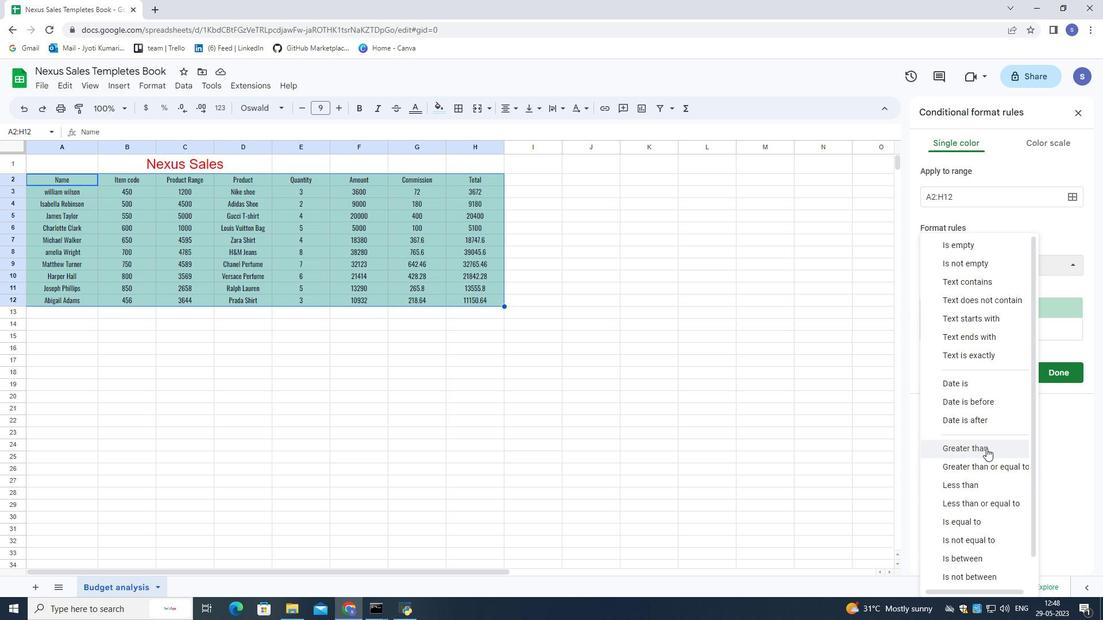 
Action: Mouse moved to (971, 294)
Screenshot: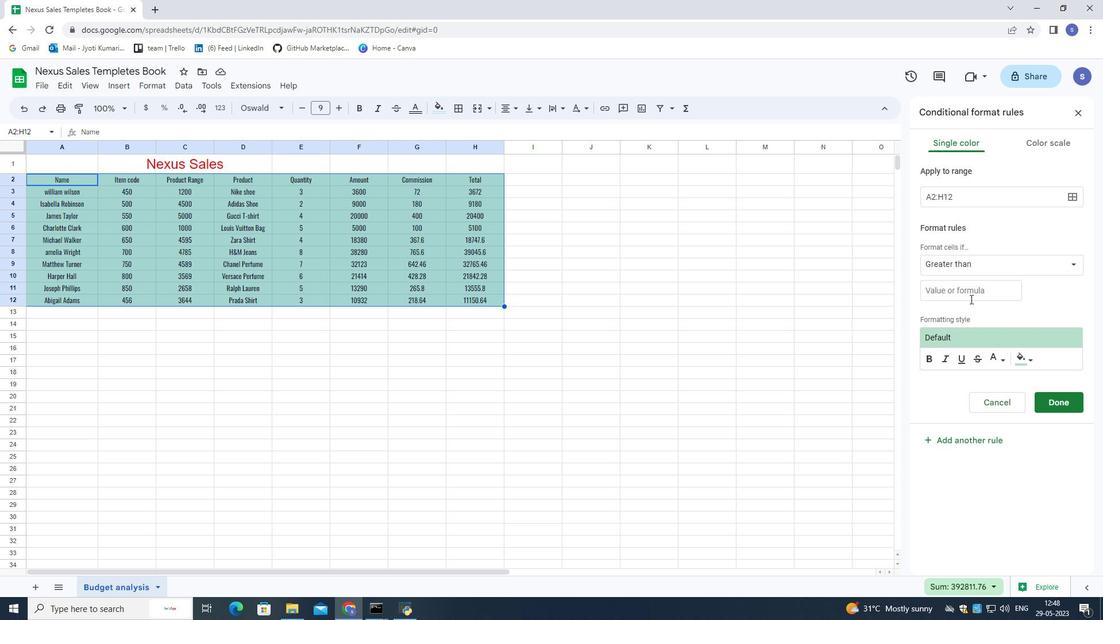 
Action: Mouse pressed left at (971, 294)
Screenshot: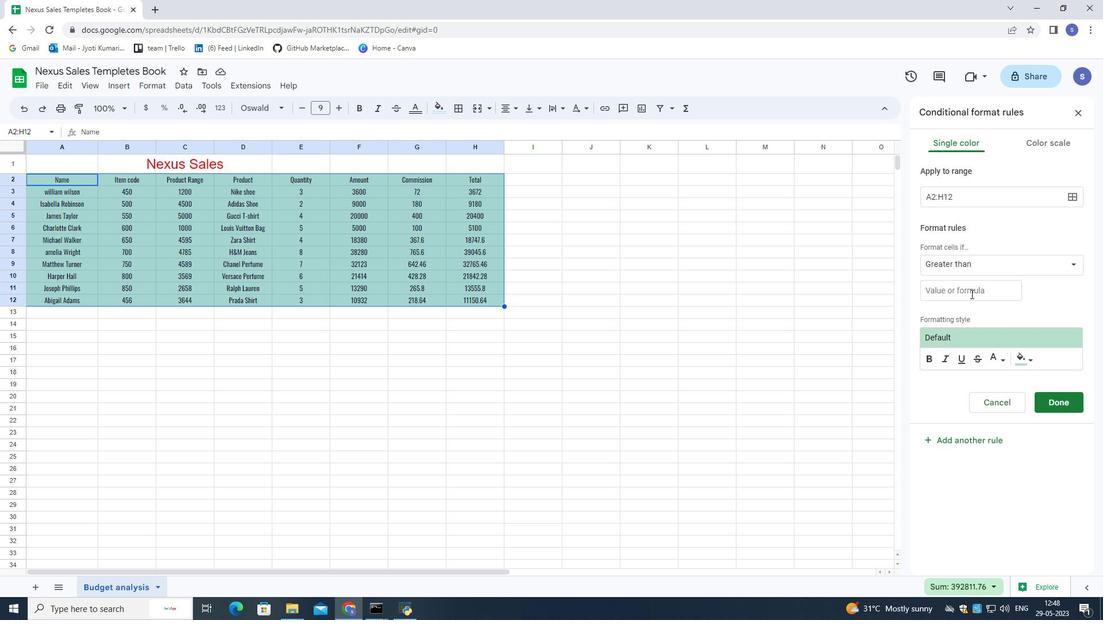 
Action: Mouse moved to (968, 292)
Screenshot: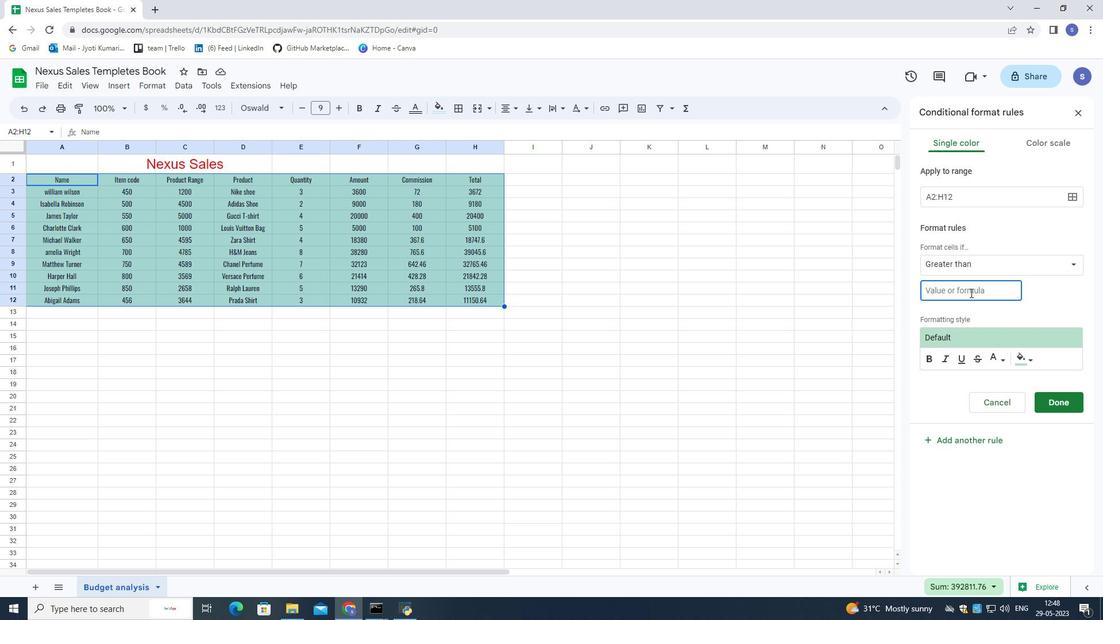 
Action: Key pressed 5
Screenshot: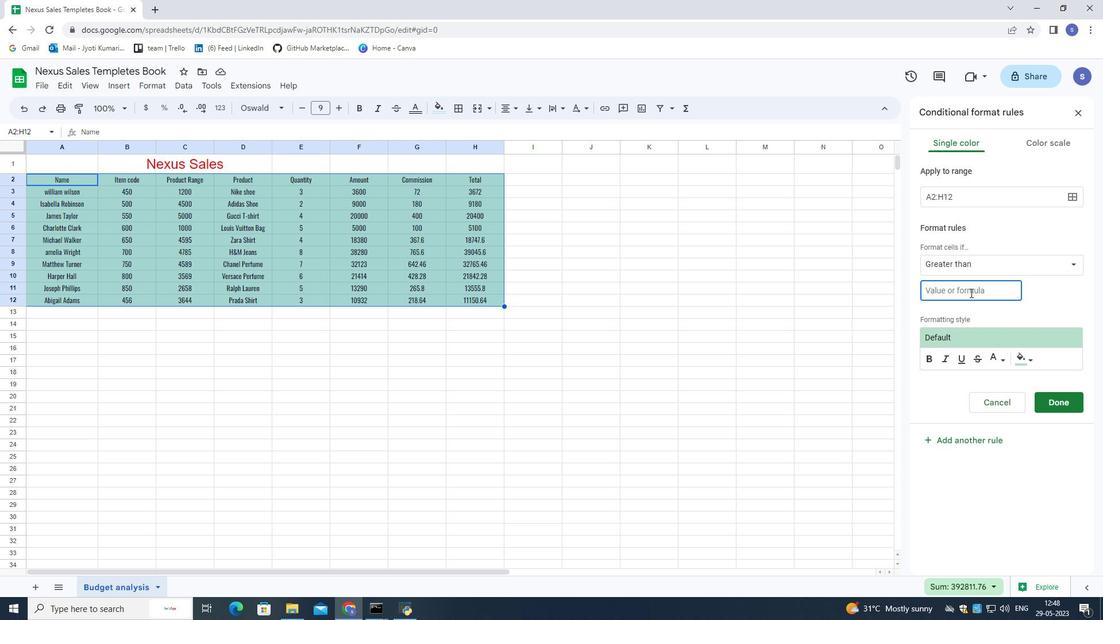 
Action: Mouse moved to (1030, 358)
Screenshot: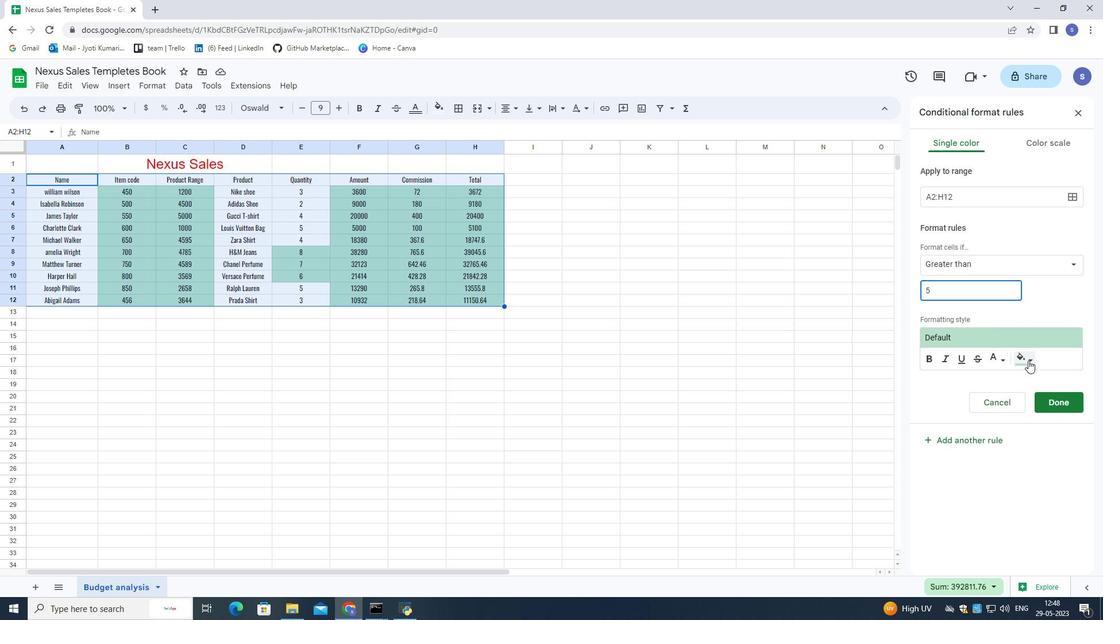 
Action: Mouse pressed left at (1030, 358)
Screenshot: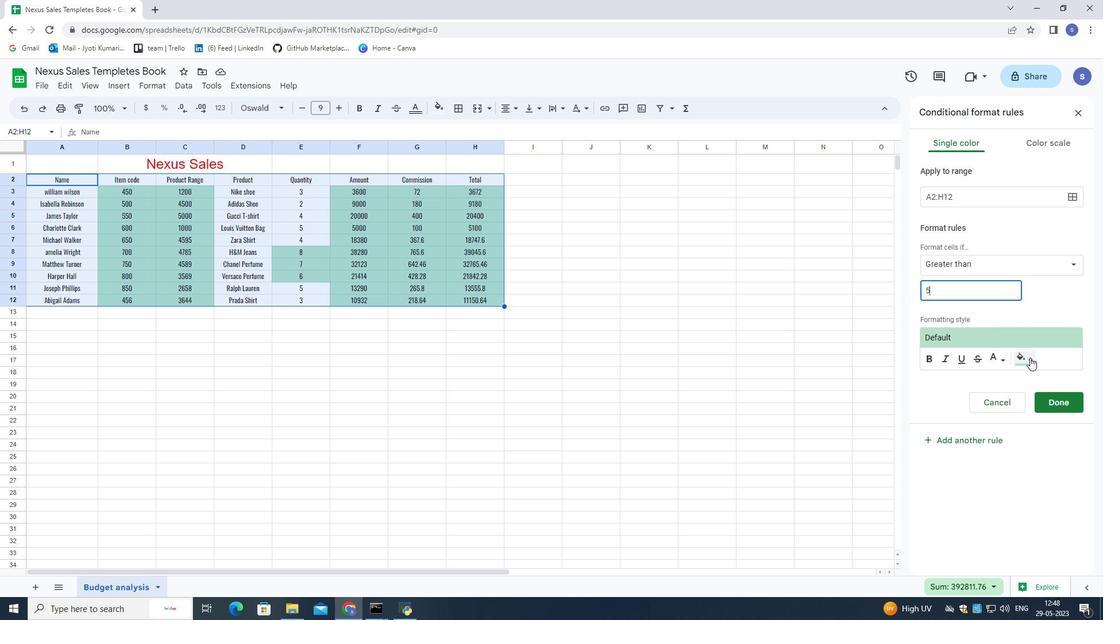 
Action: Mouse moved to (944, 412)
Screenshot: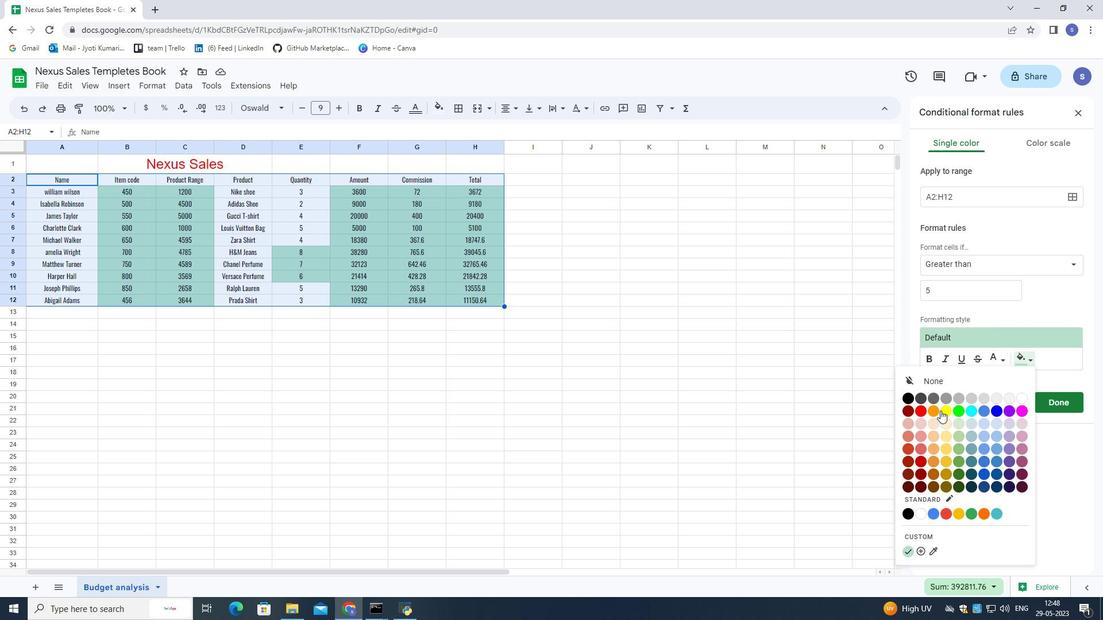 
Action: Mouse pressed left at (944, 412)
Screenshot: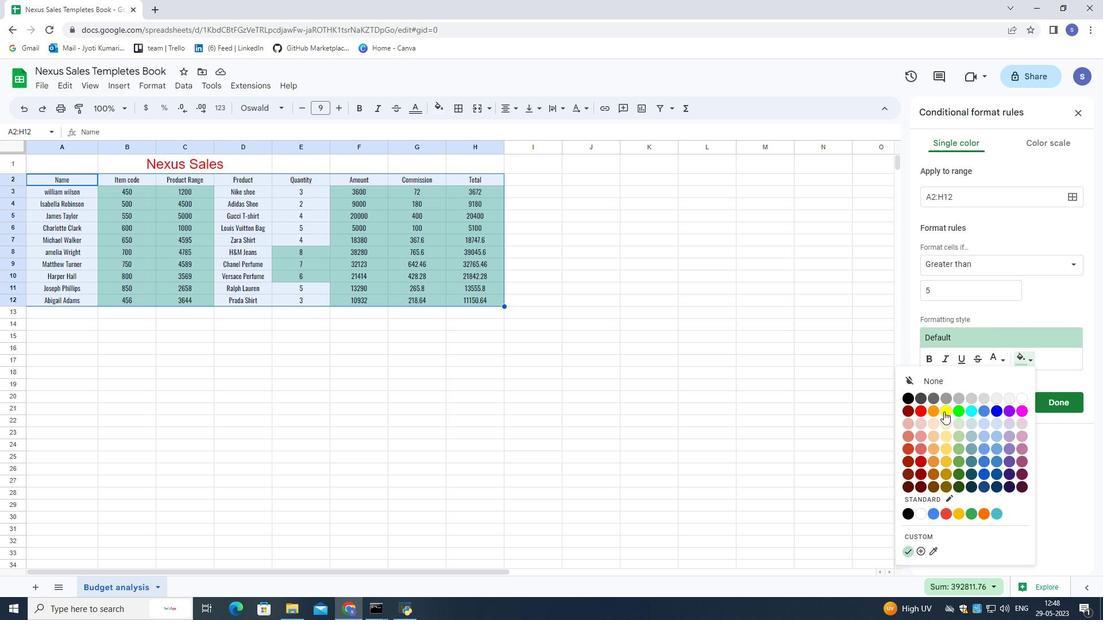 
Action: Mouse moved to (1003, 359)
Screenshot: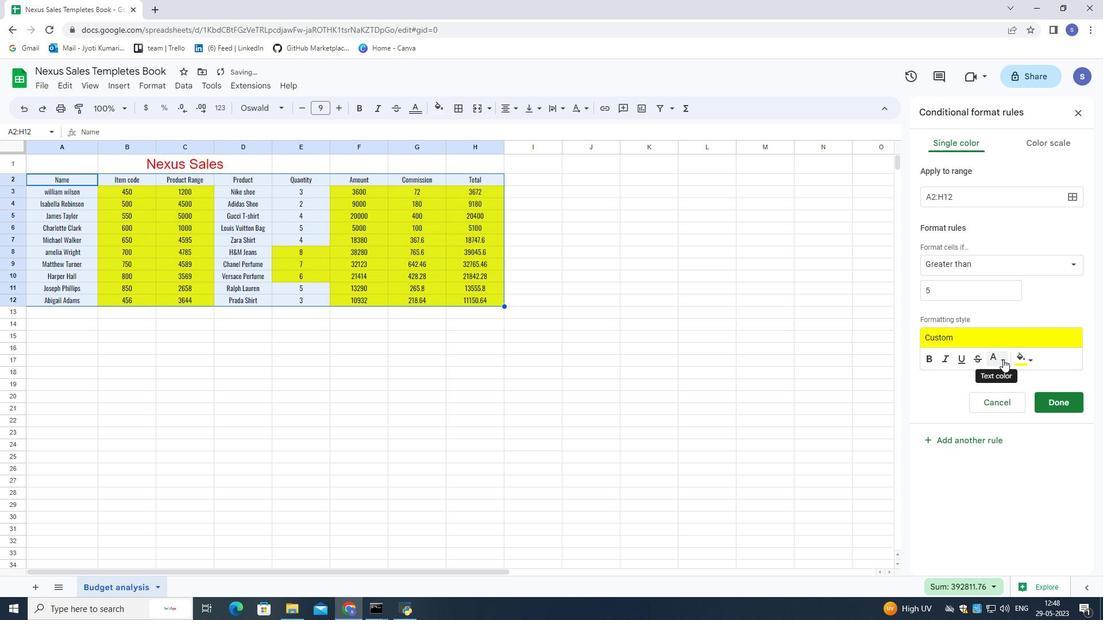 
Action: Mouse pressed left at (1003, 359)
Screenshot: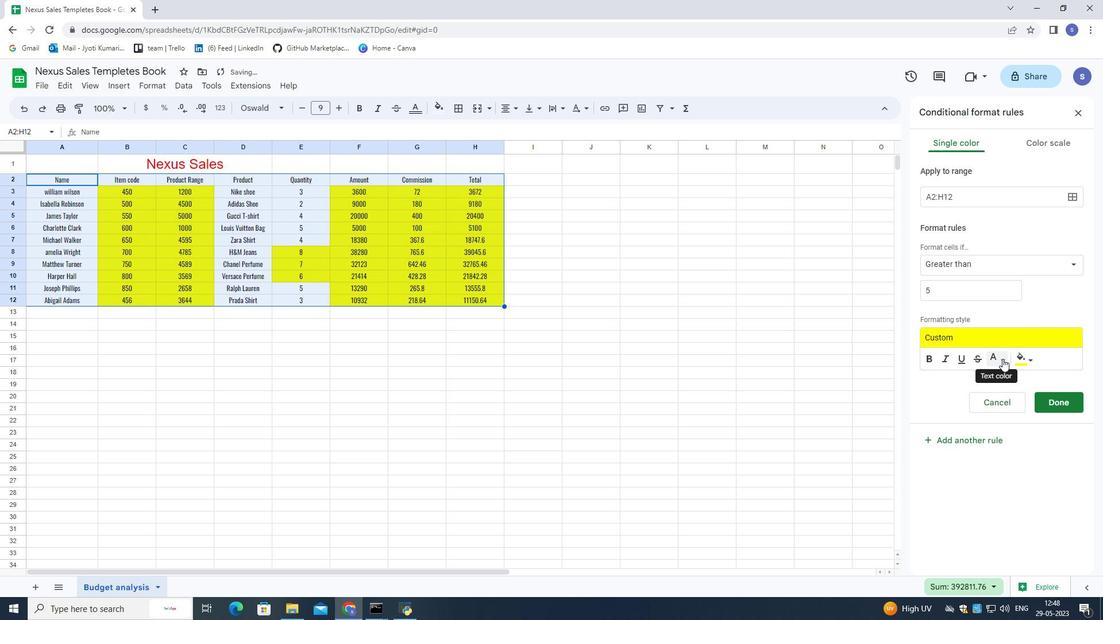 
Action: Mouse moved to (917, 484)
Screenshot: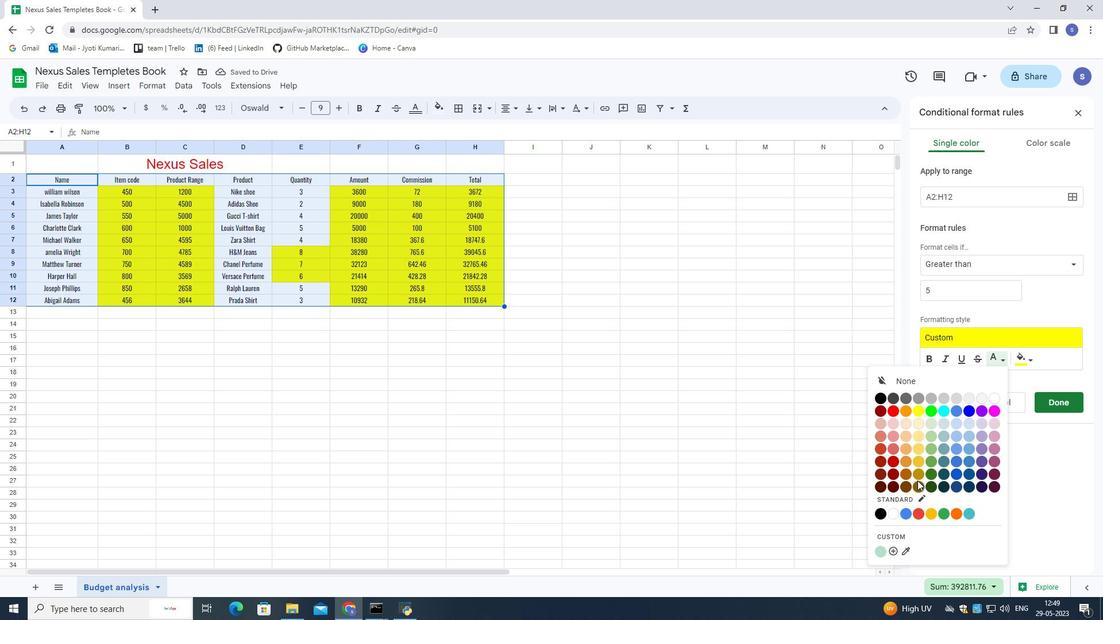 
Action: Mouse pressed left at (917, 484)
Screenshot: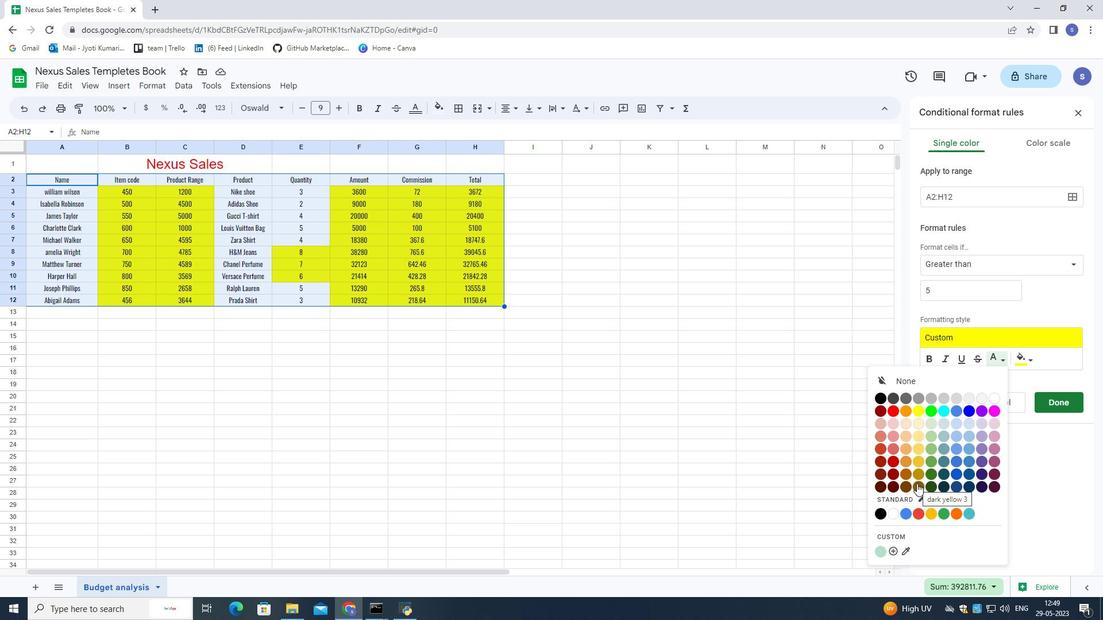 
Action: Mouse moved to (1067, 397)
Screenshot: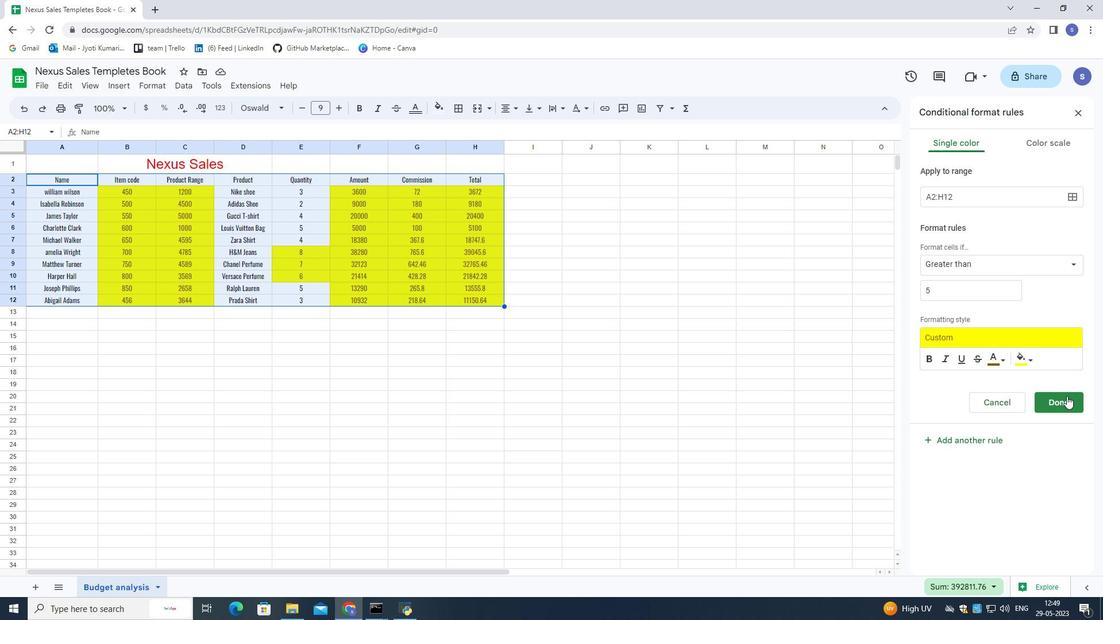
Action: Mouse pressed left at (1067, 397)
Screenshot: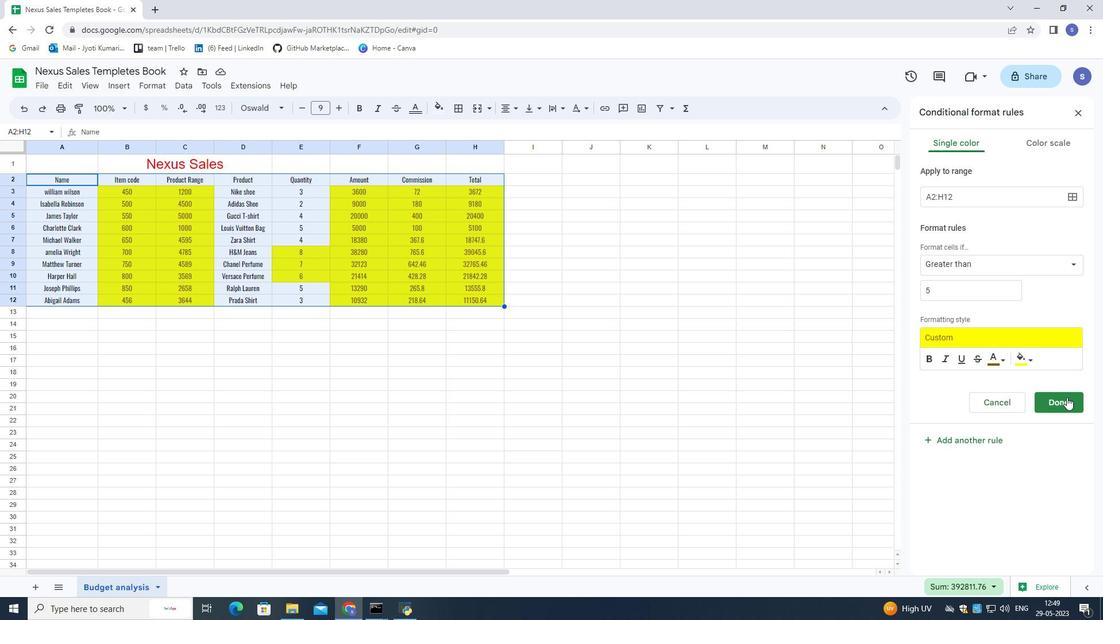 
Action: Mouse moved to (971, 191)
Screenshot: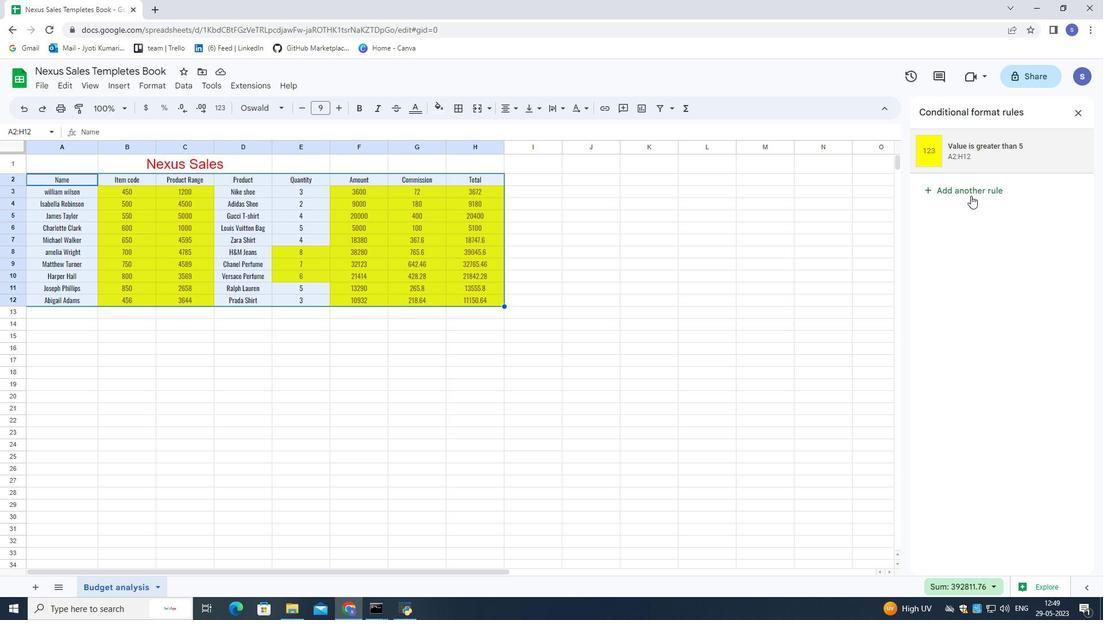 
Action: Mouse pressed left at (971, 191)
Screenshot: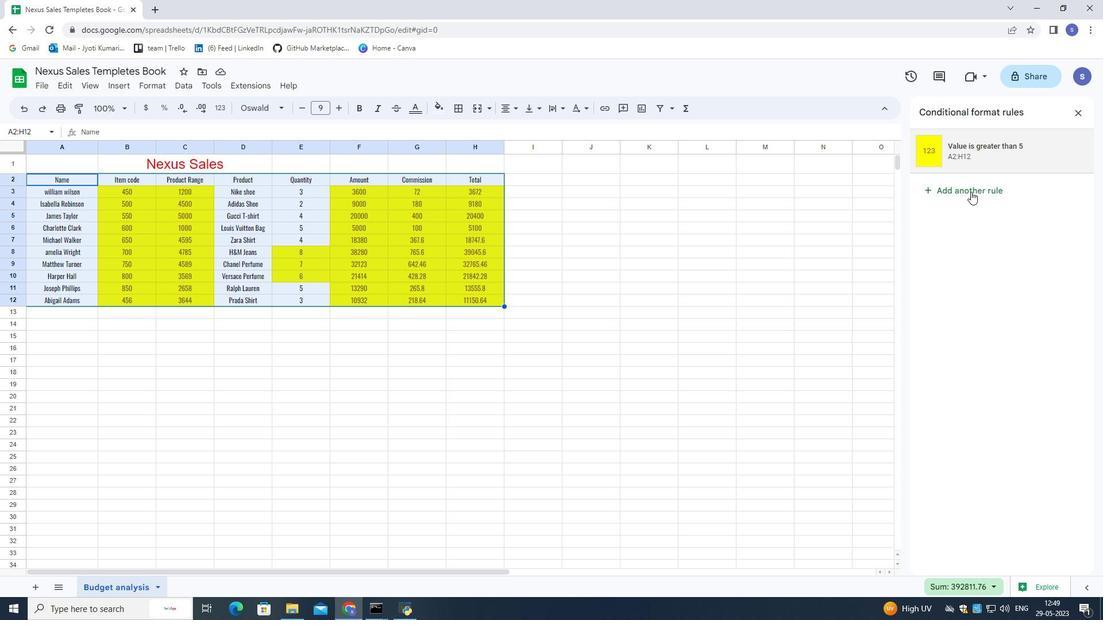 
Action: Mouse moved to (1079, 112)
Screenshot: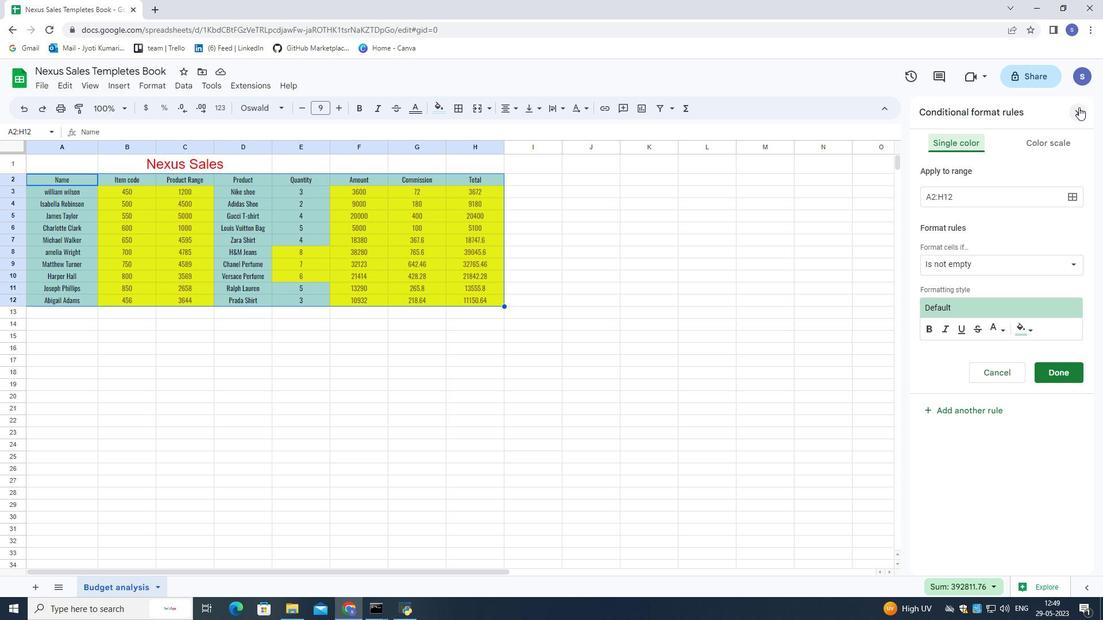 
Action: Mouse pressed left at (1079, 112)
Screenshot: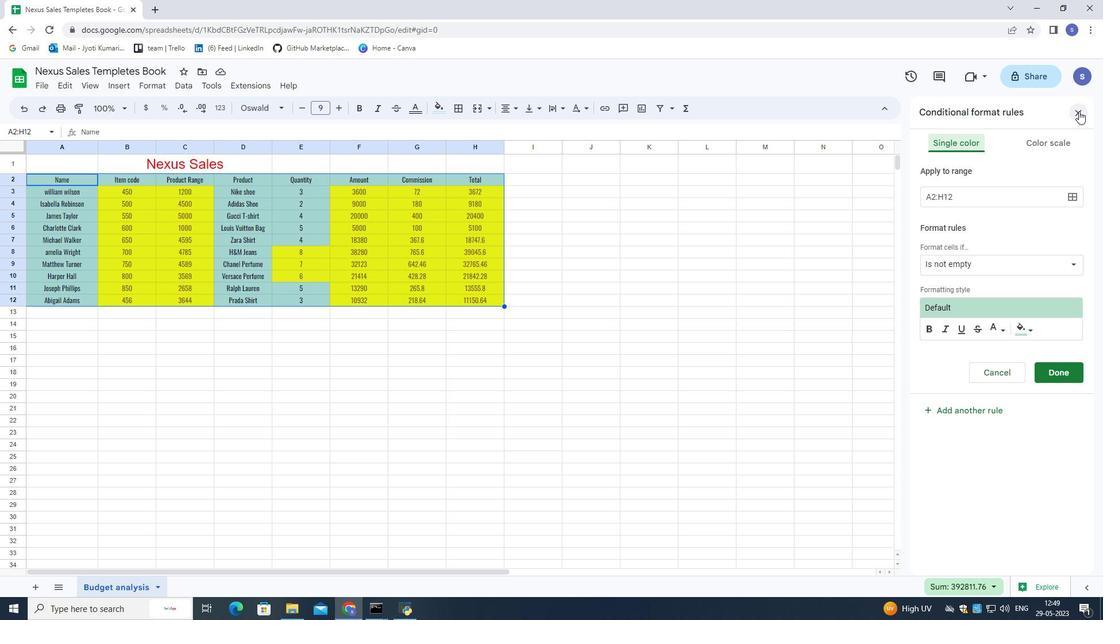 
Action: Mouse moved to (528, 367)
Screenshot: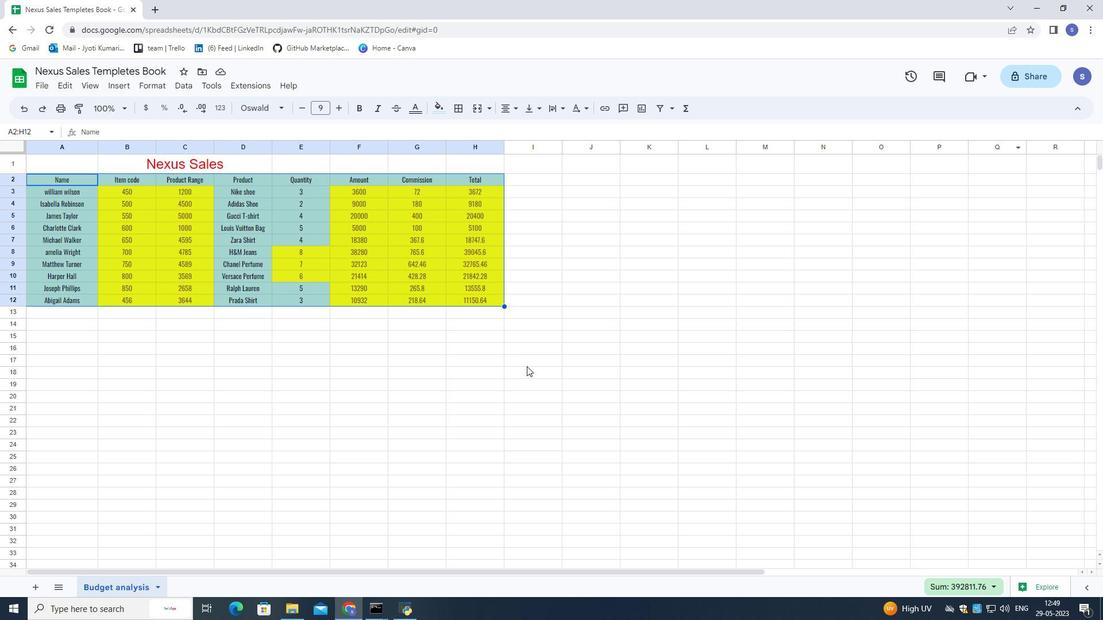
Action: Mouse pressed left at (528, 367)
Screenshot: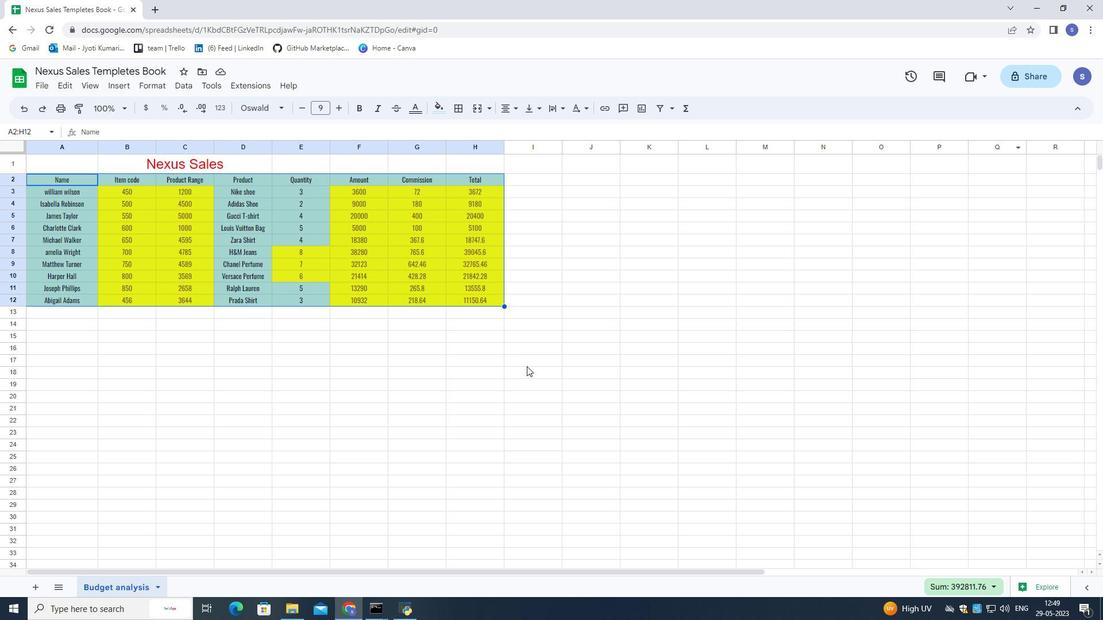 
Action: Mouse moved to (508, 365)
Screenshot: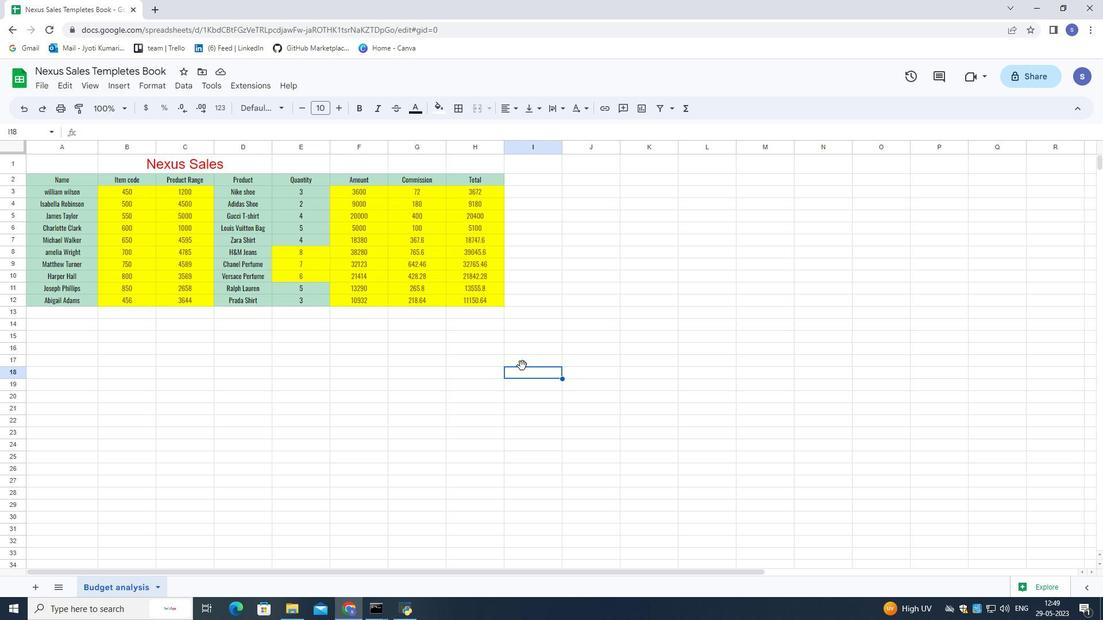 
Action: Key pressed ctrl+Z
Screenshot: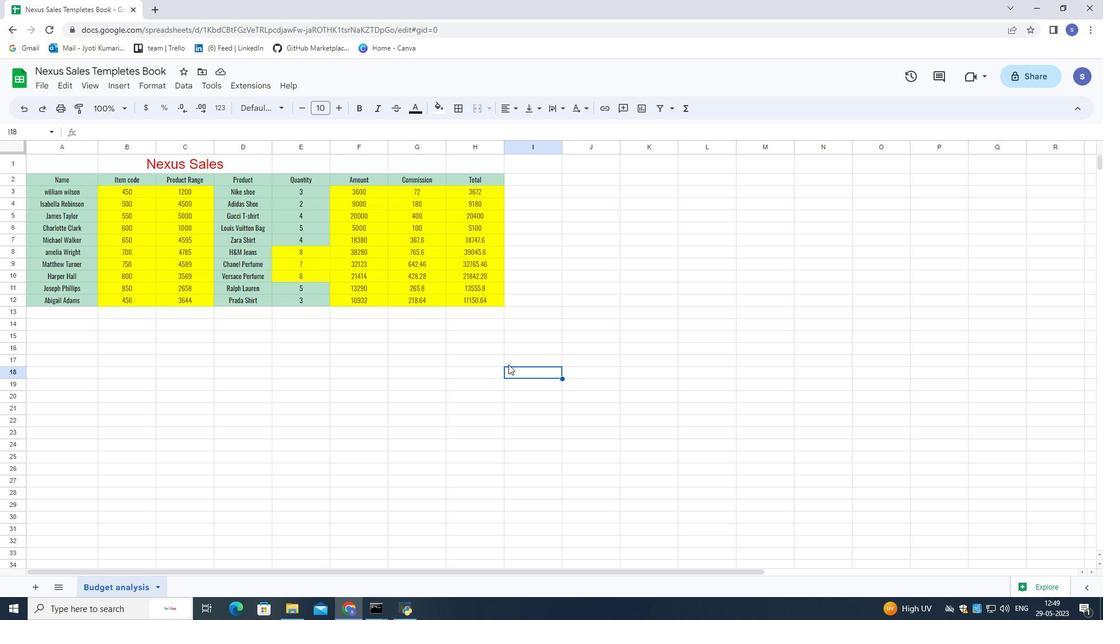 
Action: Mouse moved to (507, 363)
Screenshot: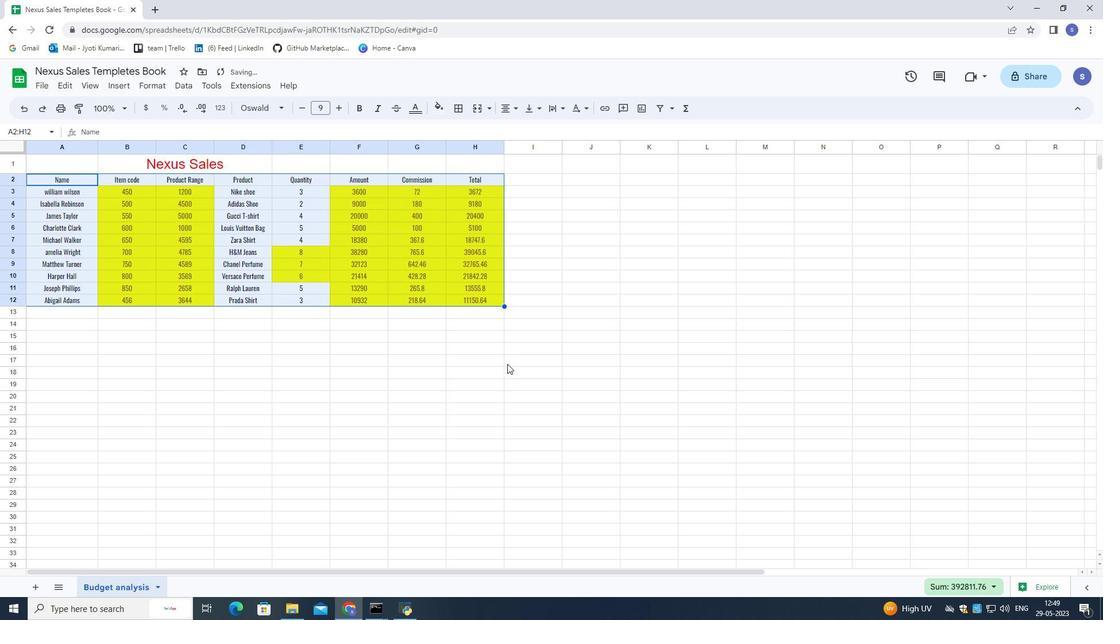 
Action: Mouse pressed left at (507, 363)
Screenshot: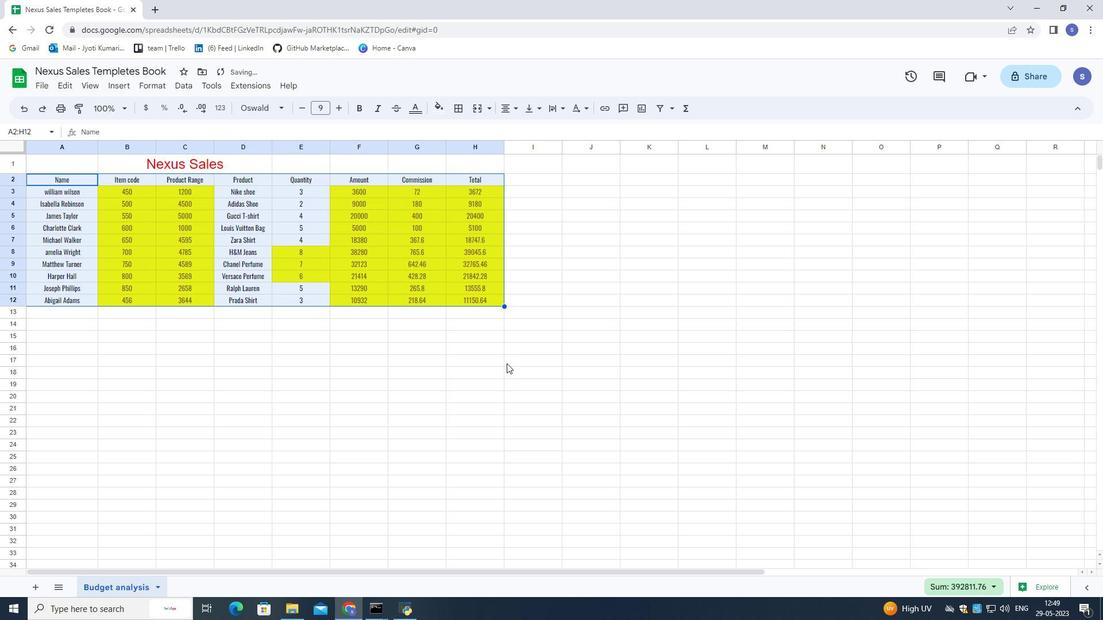 
Action: Mouse moved to (43, 178)
Screenshot: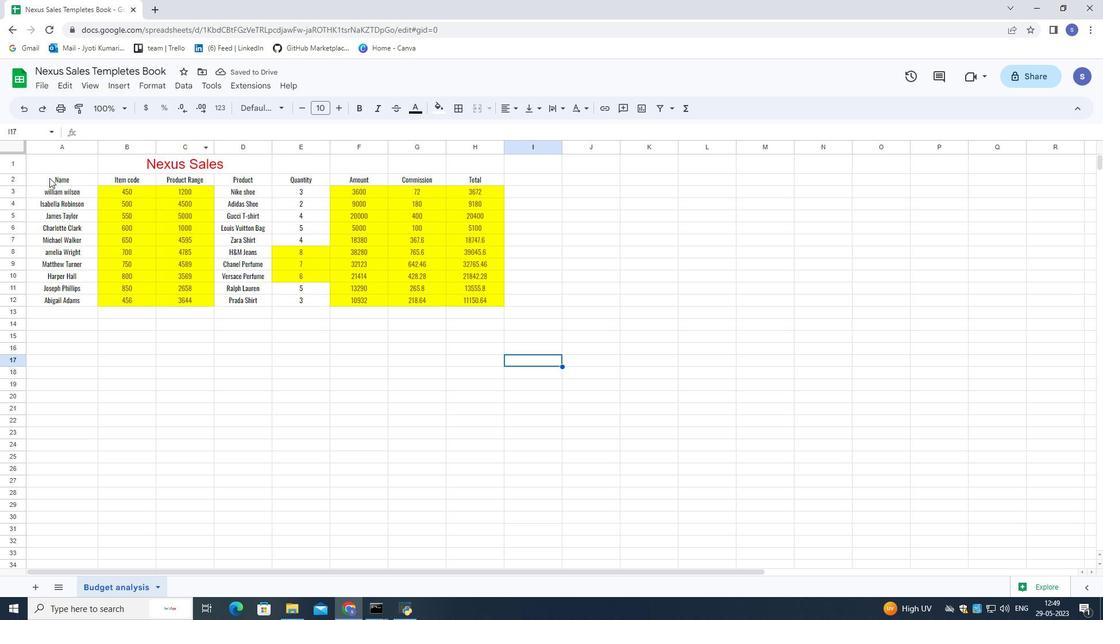 
Action: Mouse pressed left at (43, 178)
Screenshot: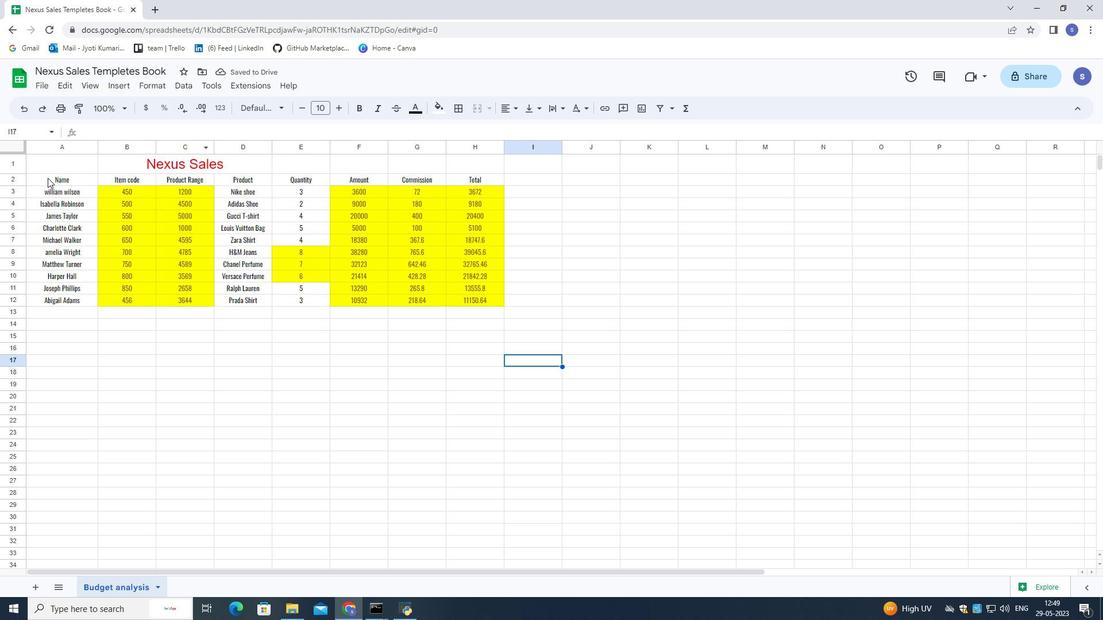 
Action: Mouse moved to (148, 87)
Screenshot: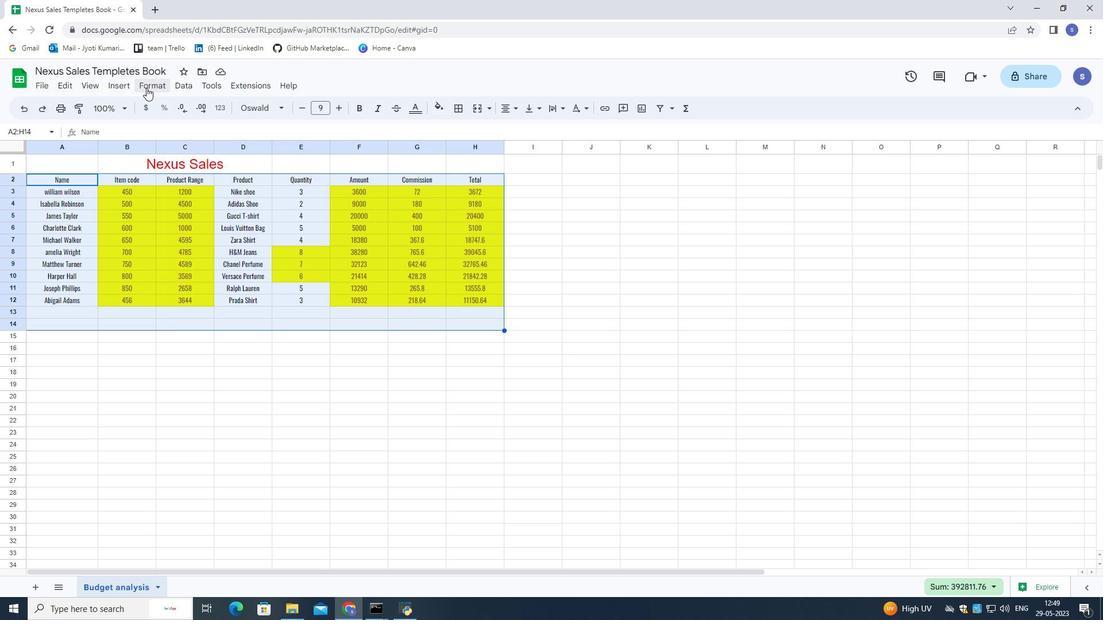 
Action: Mouse pressed left at (148, 87)
Screenshot: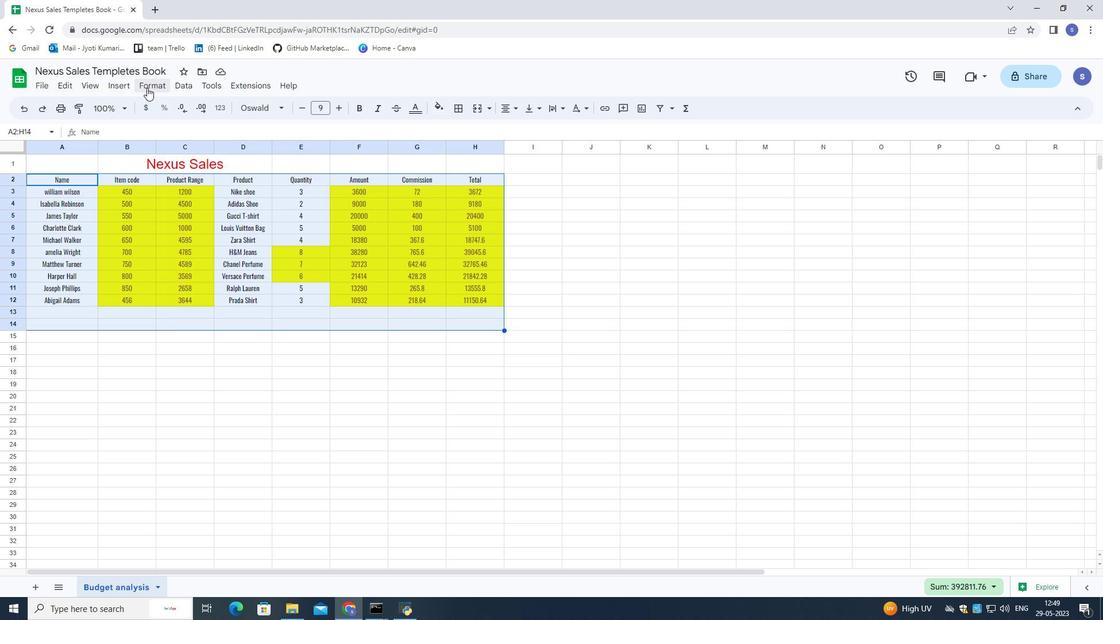
Action: Mouse moved to (212, 301)
Screenshot: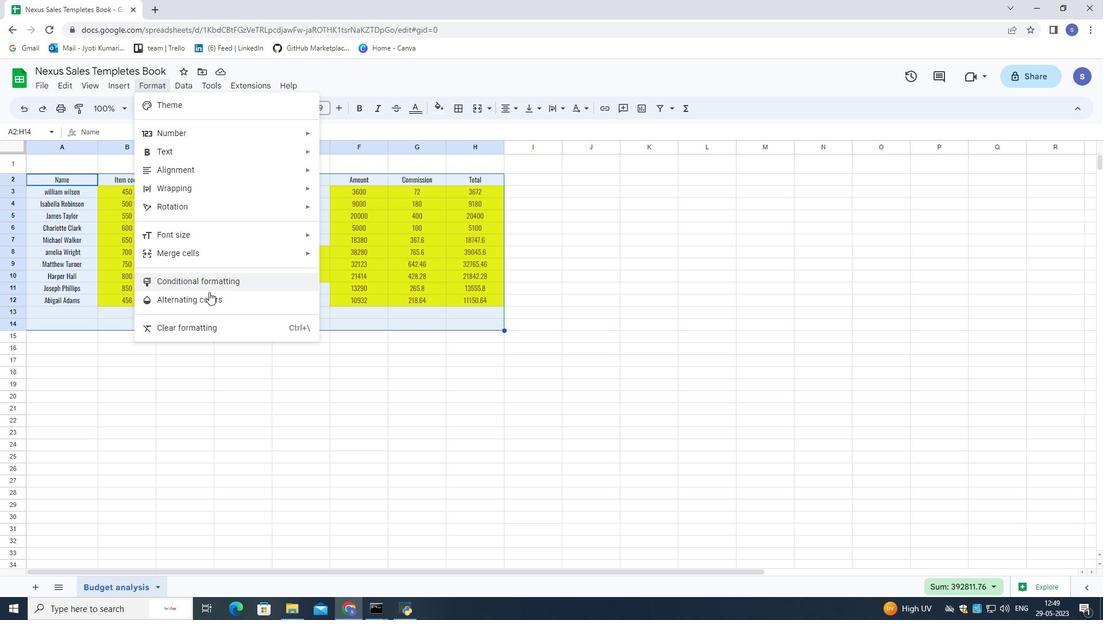 
Action: Mouse pressed left at (212, 301)
Screenshot: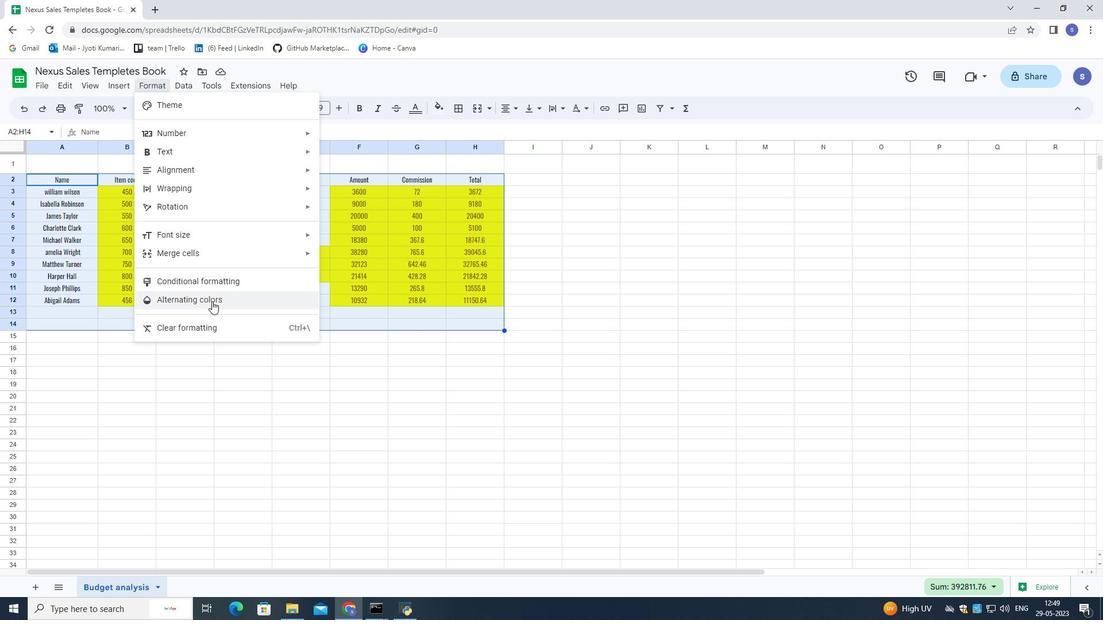 
Action: Mouse moved to (987, 276)
Screenshot: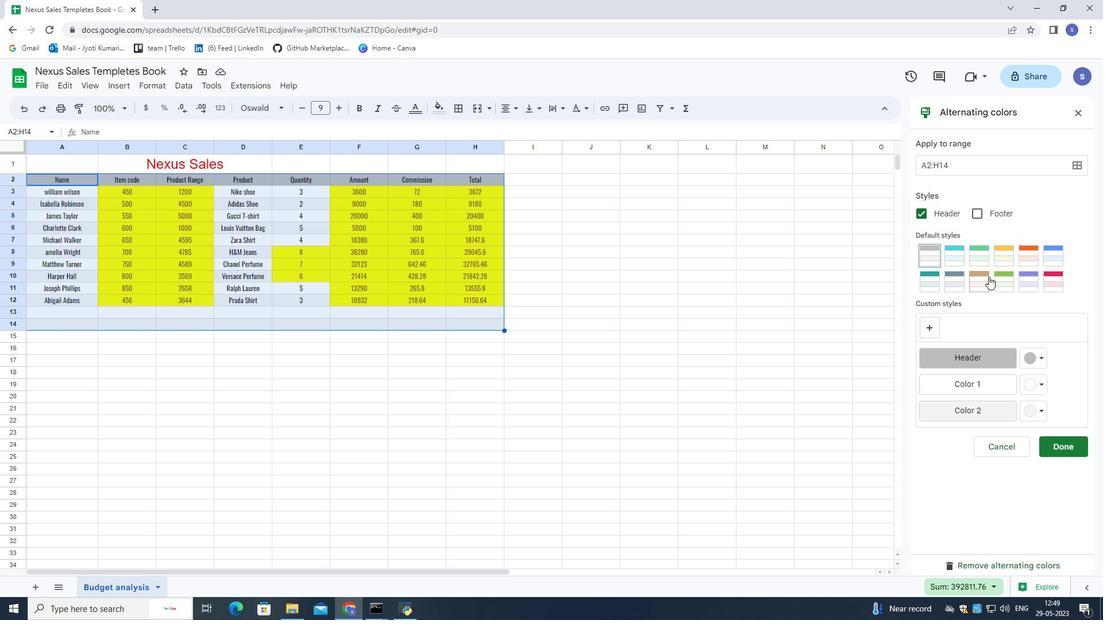
Action: Mouse pressed left at (987, 276)
Screenshot: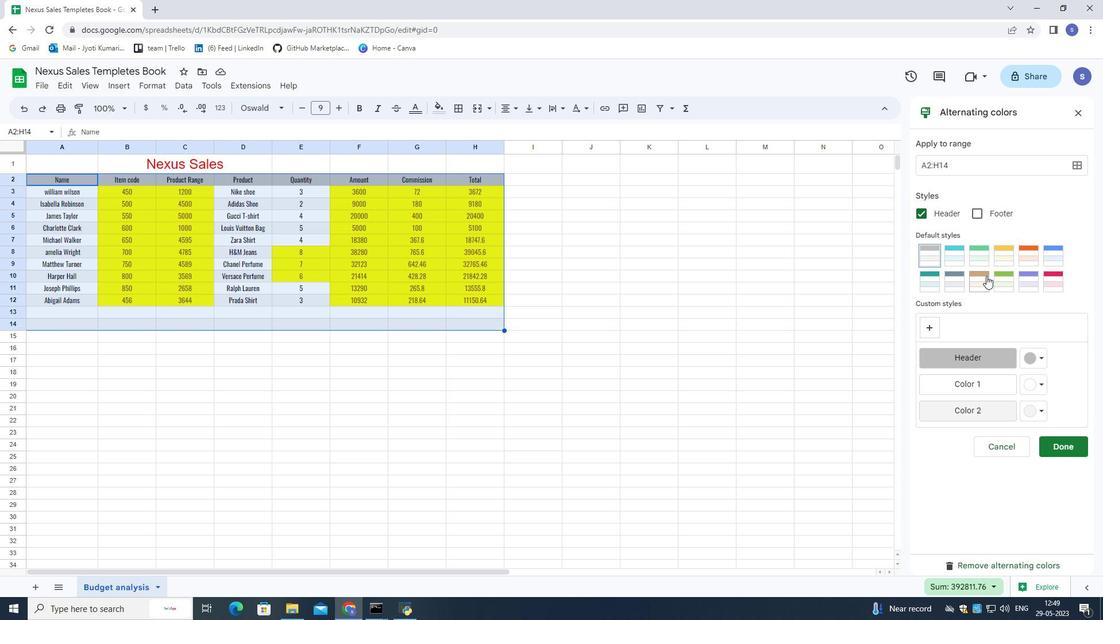 
Action: Mouse moved to (1041, 359)
Screenshot: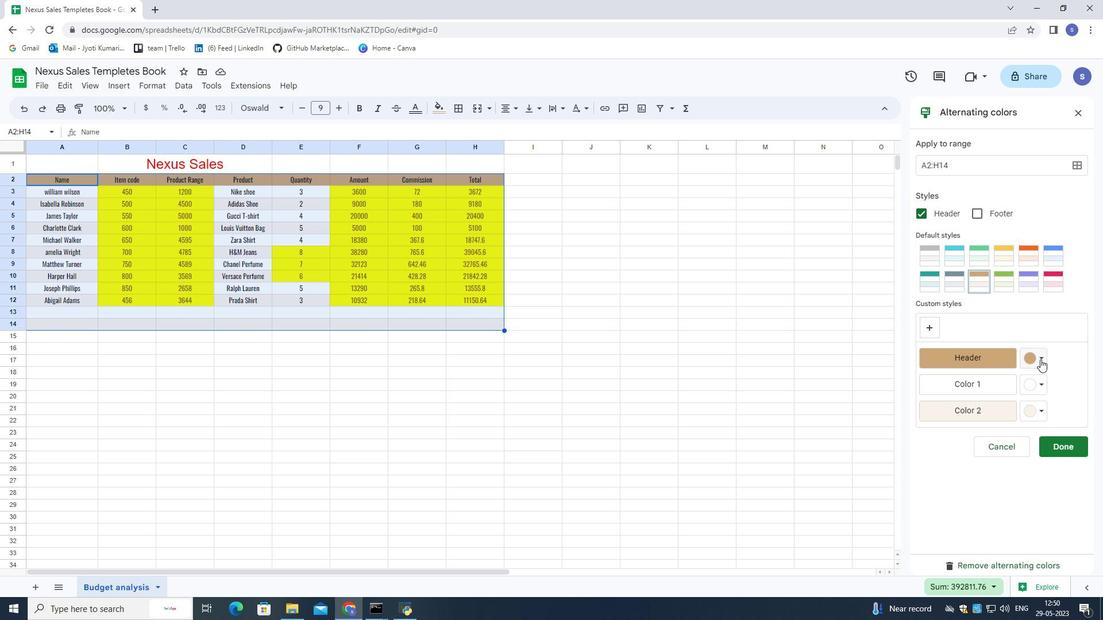 
Action: Mouse pressed left at (1041, 359)
Screenshot: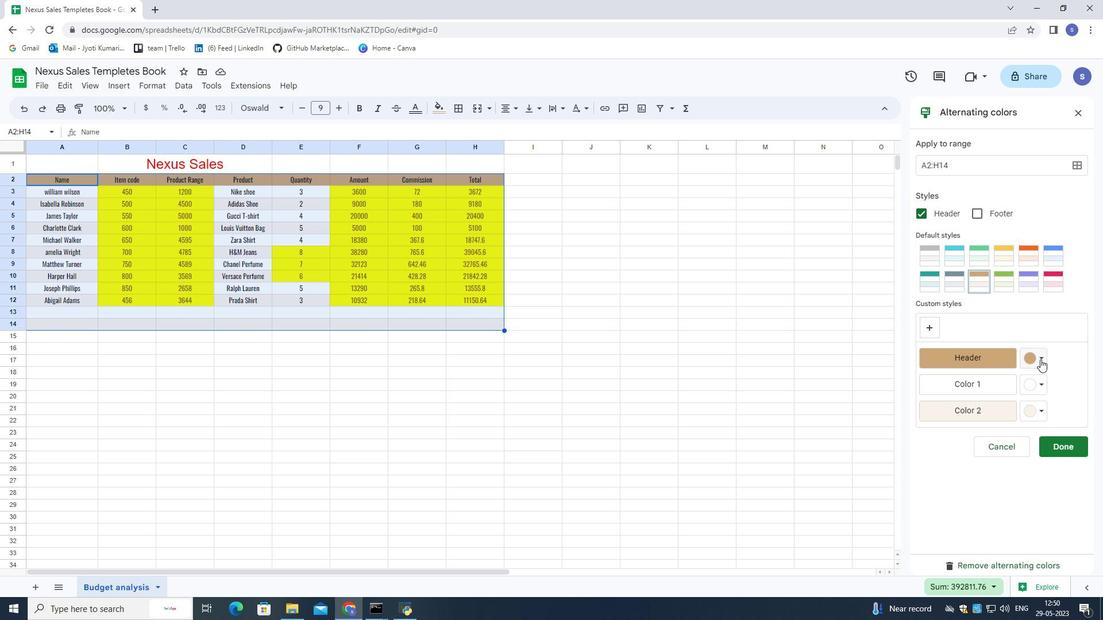 
Action: Mouse moved to (949, 471)
Screenshot: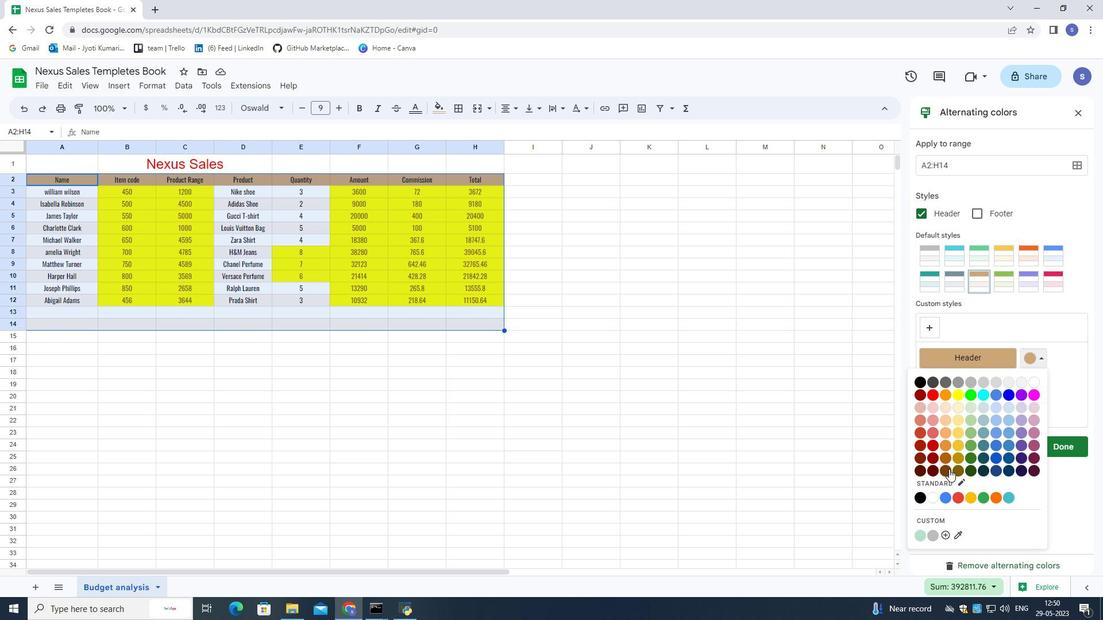 
Action: Mouse pressed left at (949, 471)
Screenshot: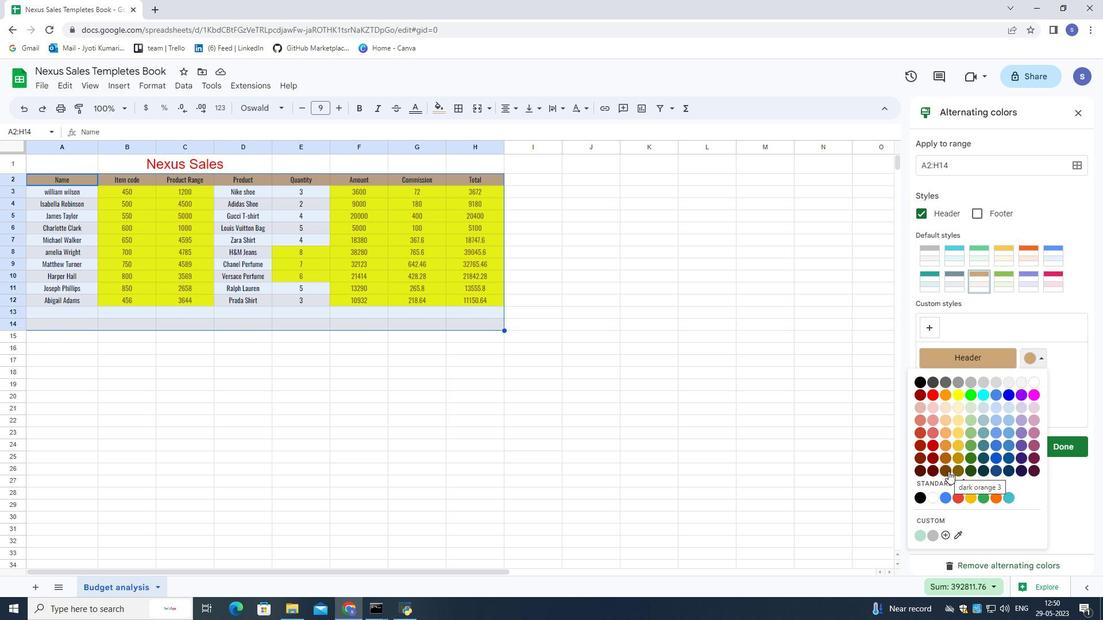 
Action: Mouse moved to (1063, 450)
Screenshot: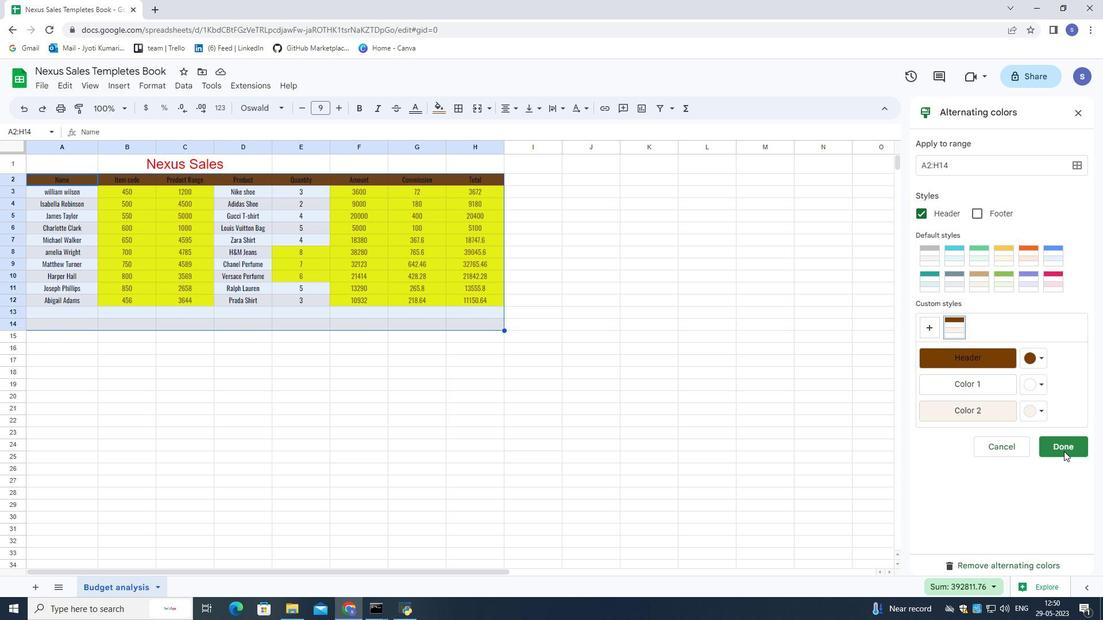 
Action: Mouse pressed left at (1063, 450)
Screenshot: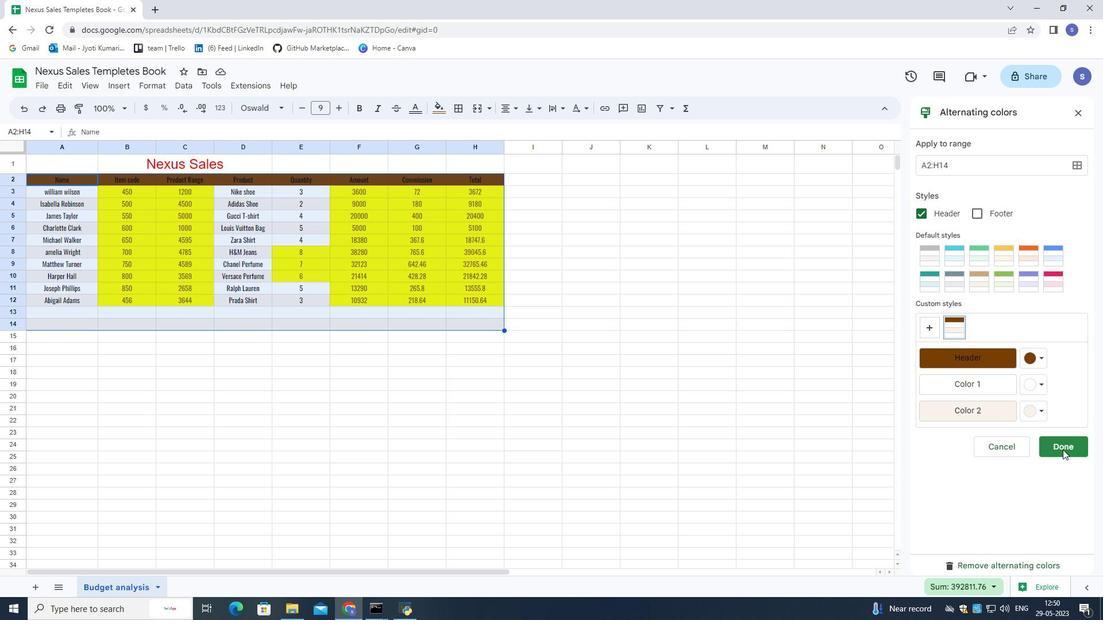 
Action: Mouse moved to (73, 176)
Screenshot: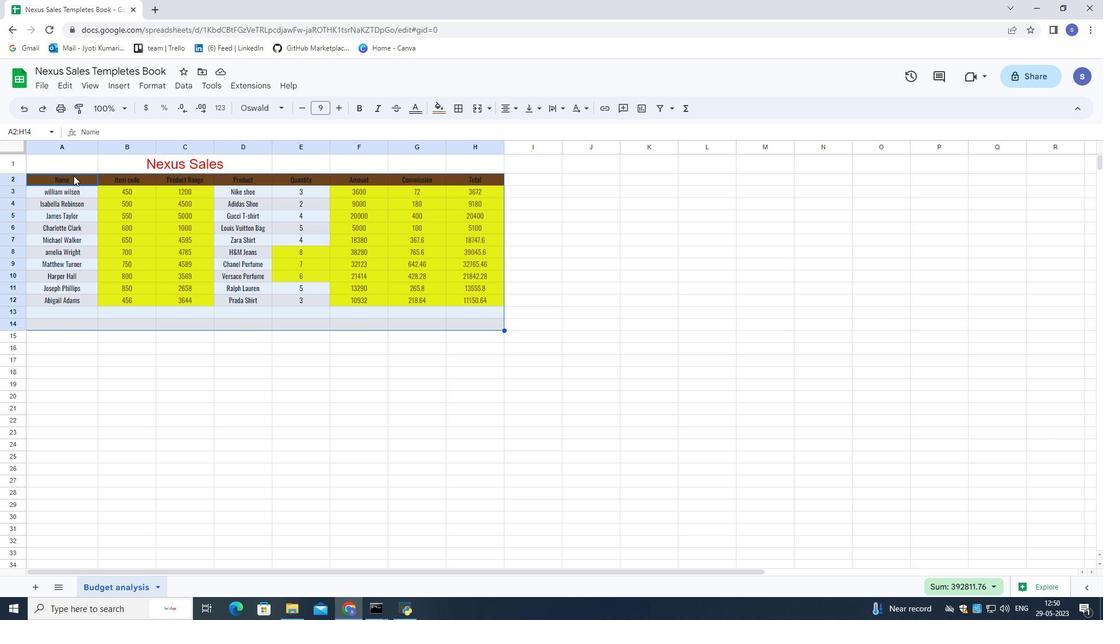 
Action: Mouse pressed right at (73, 176)
Screenshot: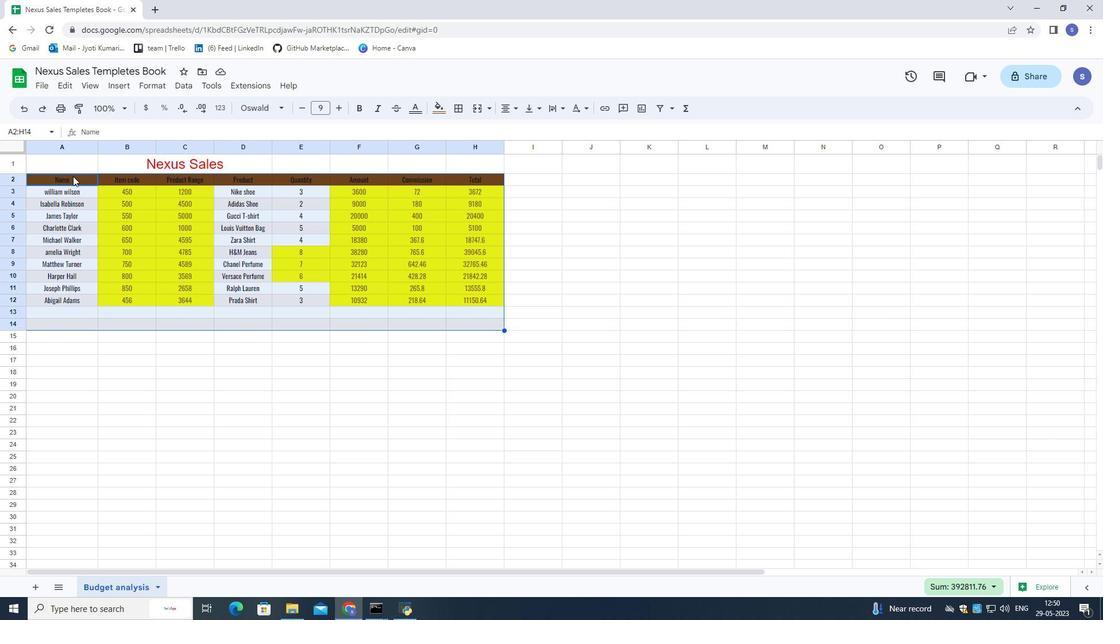 
Action: Mouse moved to (303, 449)
Screenshot: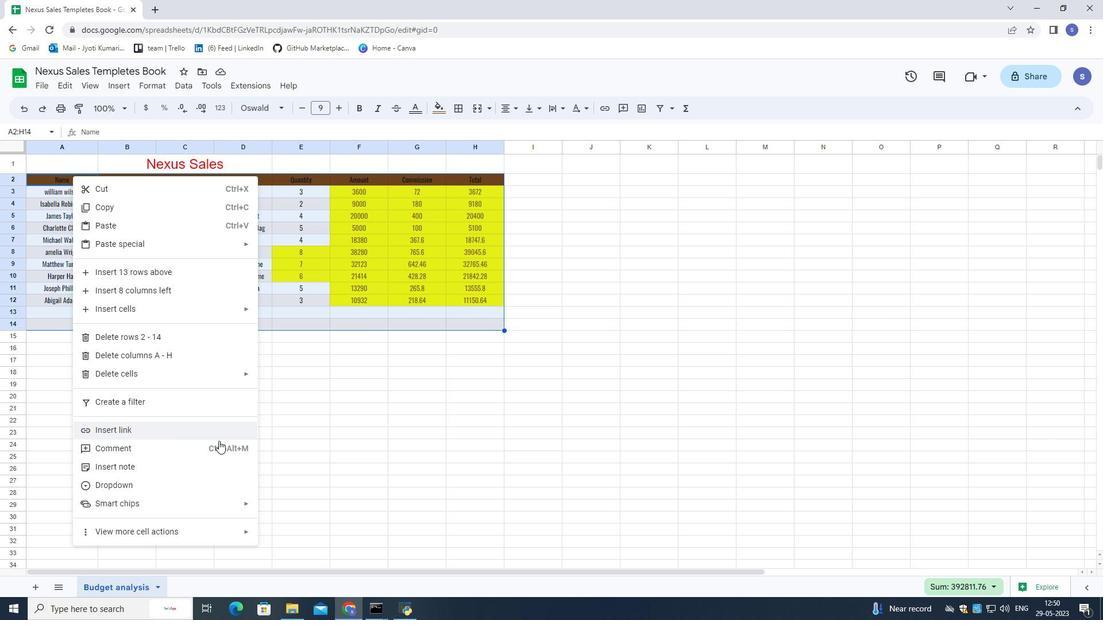 
Action: Mouse pressed left at (303, 449)
Screenshot: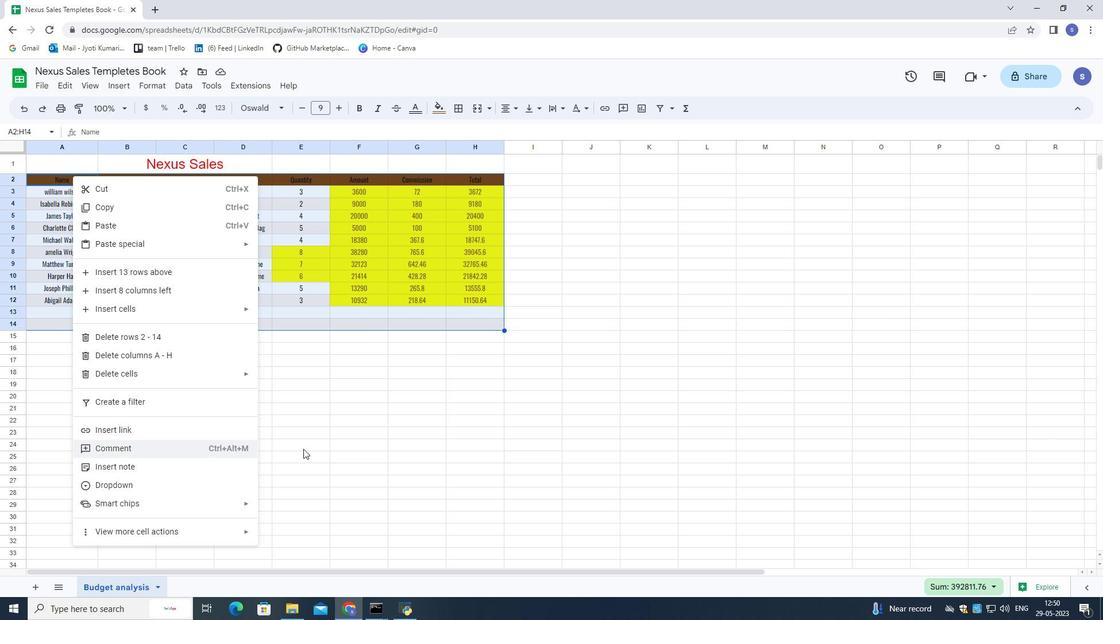 
Action: Mouse moved to (35, 178)
Screenshot: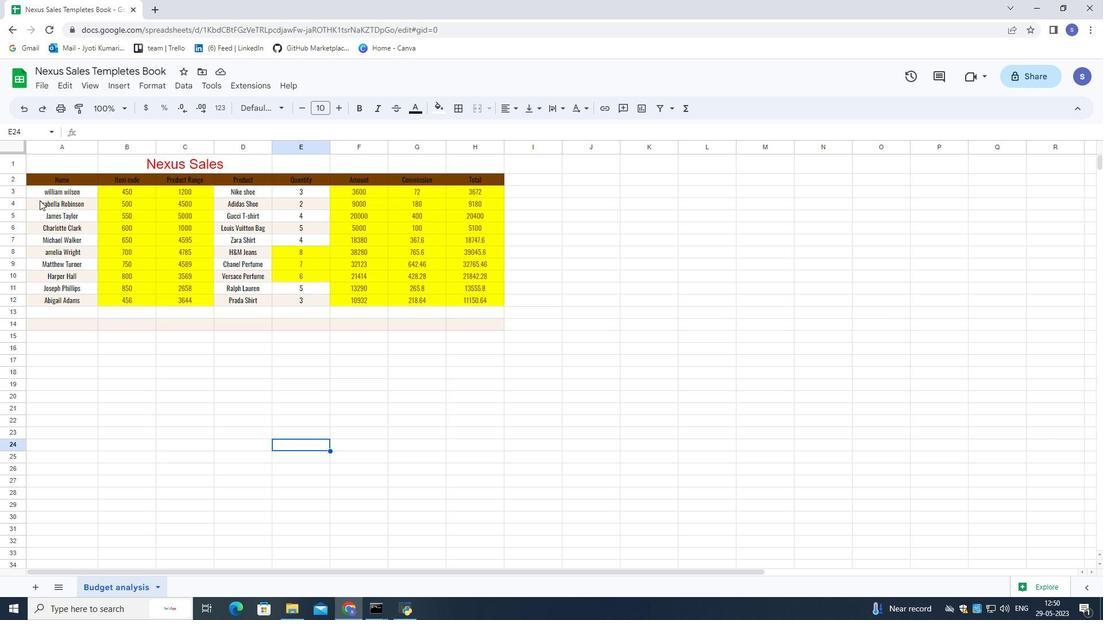 
Action: Mouse pressed left at (35, 178)
Screenshot: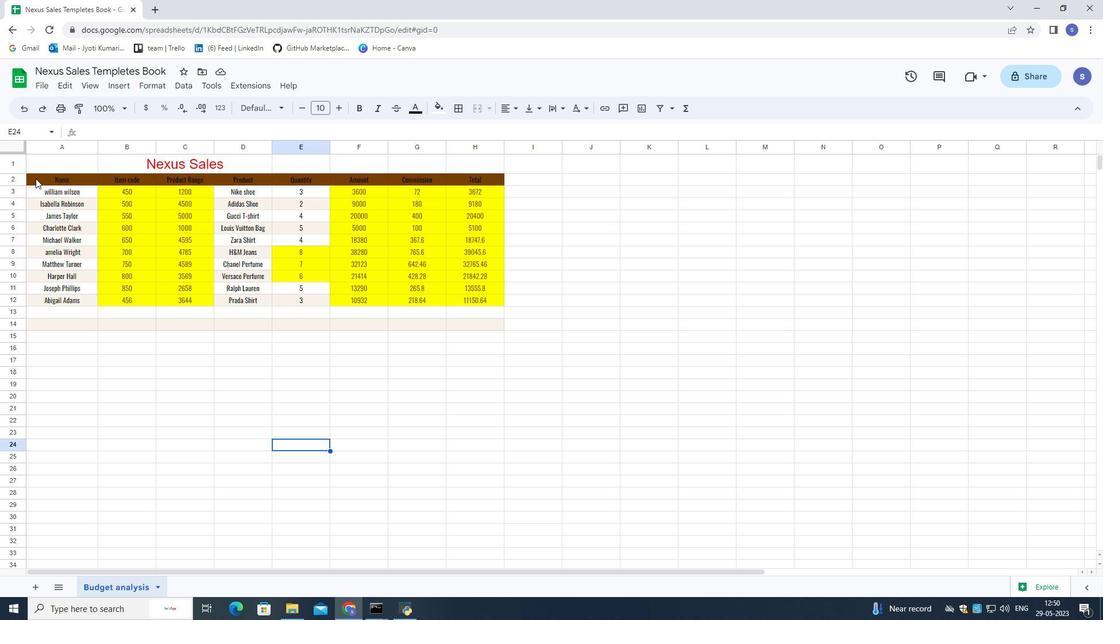 
Action: Mouse moved to (470, 443)
Screenshot: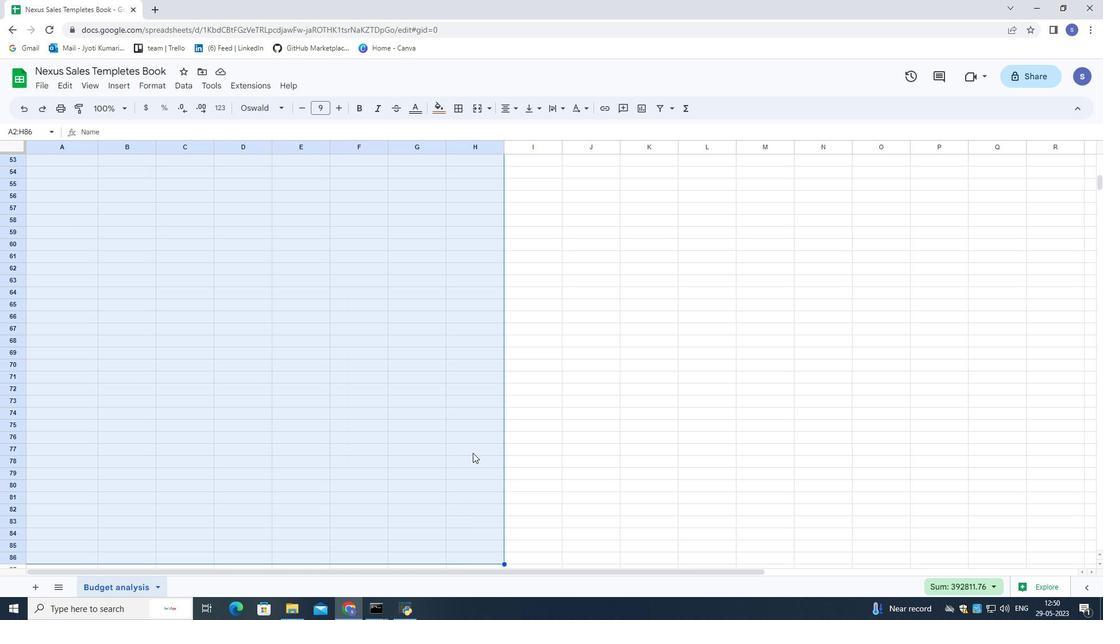 
Action: Mouse scrolled (470, 443) with delta (0, 0)
Screenshot: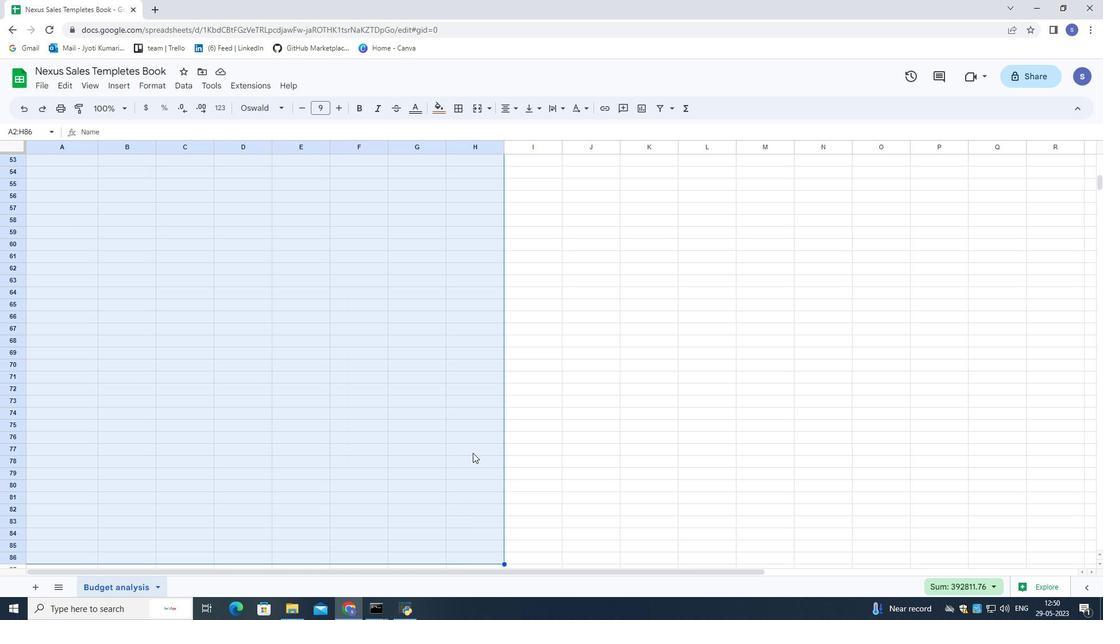 
Action: Mouse scrolled (470, 443) with delta (0, 0)
Screenshot: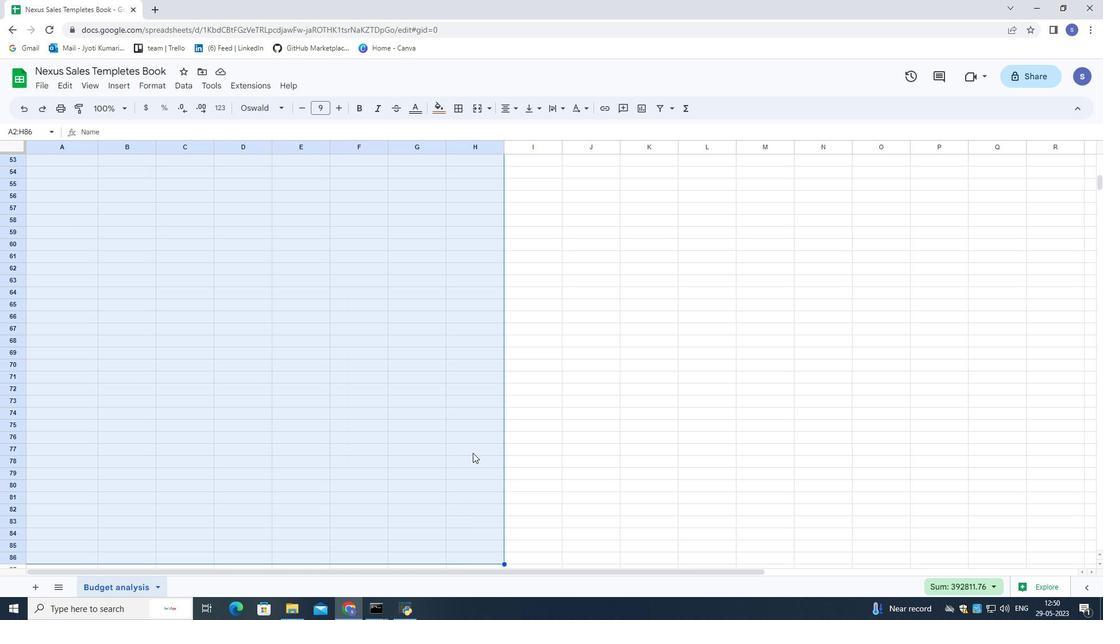 
Action: Mouse scrolled (470, 443) with delta (0, 0)
Screenshot: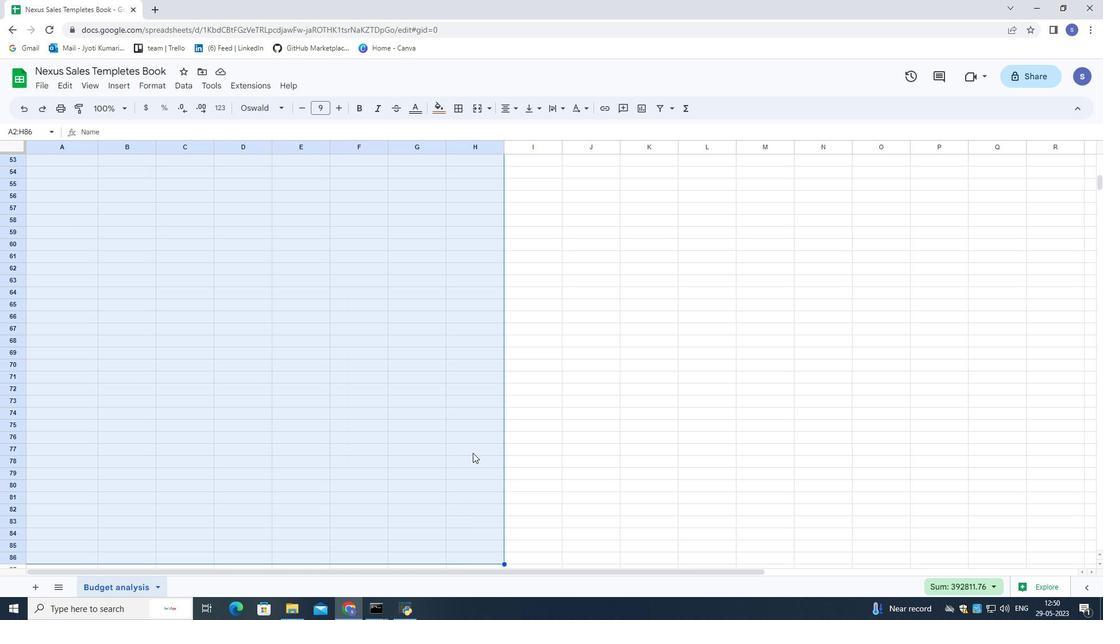 
Action: Mouse scrolled (470, 443) with delta (0, 0)
Screenshot: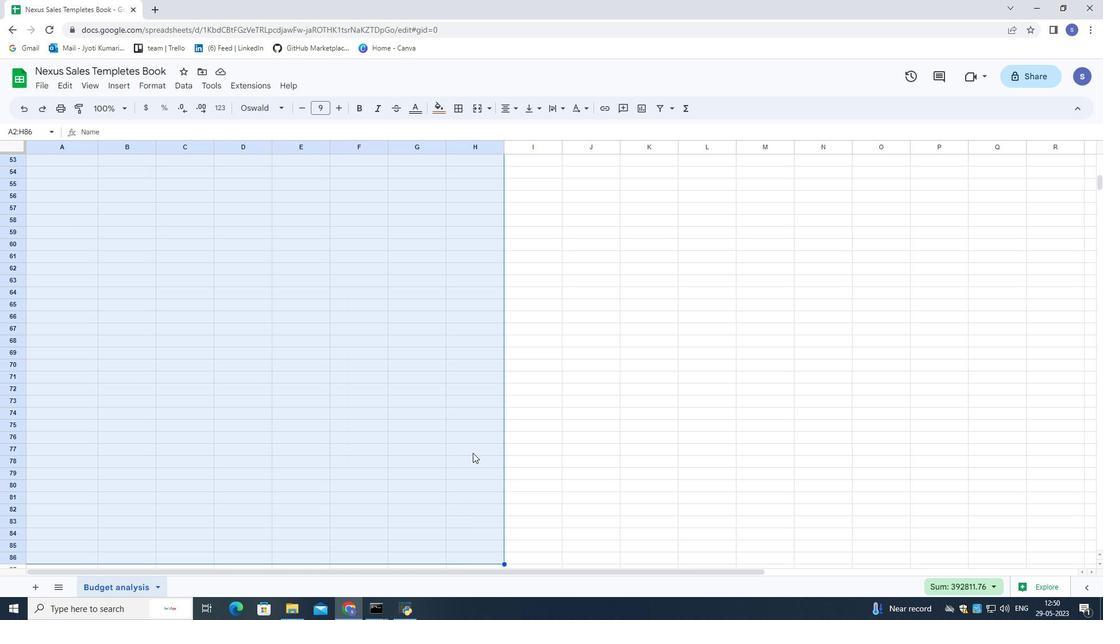 
Action: Mouse scrolled (470, 443) with delta (0, 0)
Screenshot: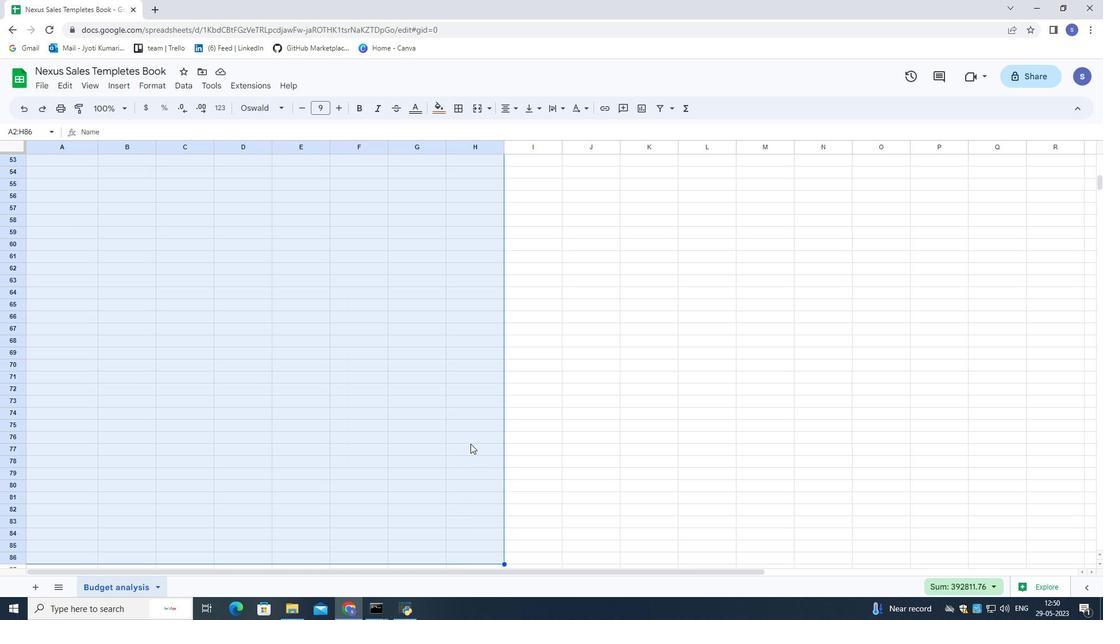 
Action: Mouse scrolled (470, 443) with delta (0, 0)
Screenshot: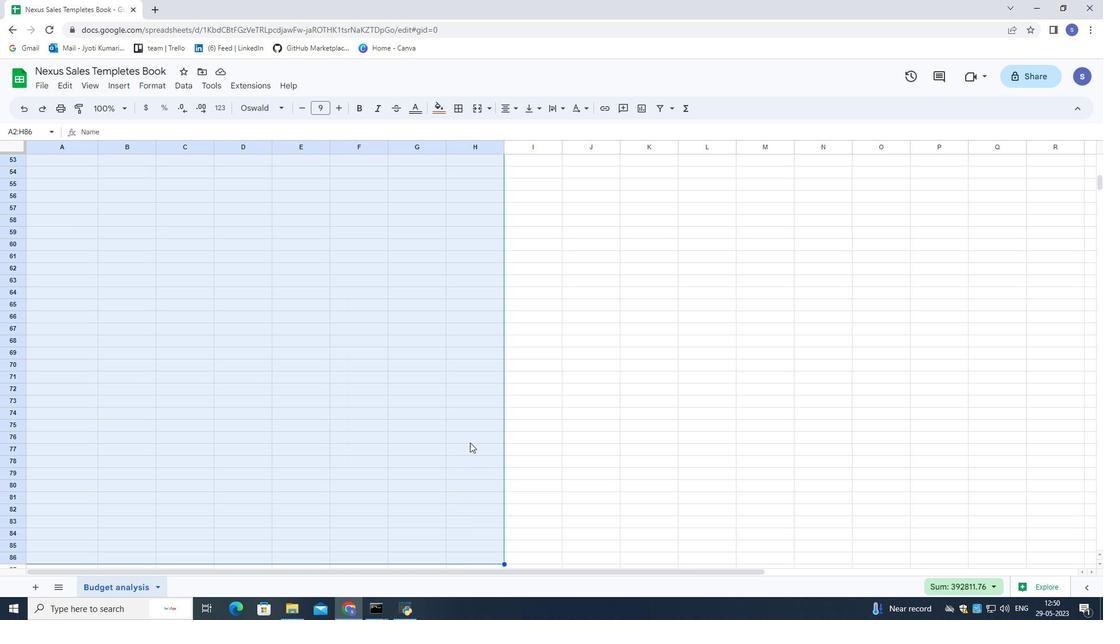
Action: Mouse scrolled (470, 443) with delta (0, 0)
Screenshot: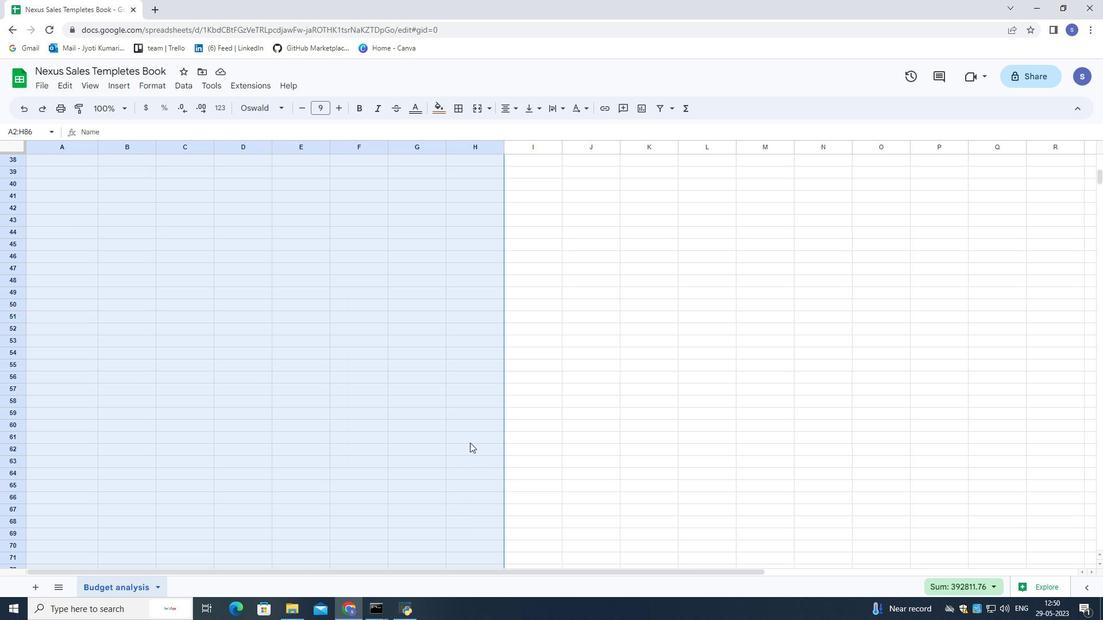 
Action: Mouse scrolled (470, 443) with delta (0, 0)
Screenshot: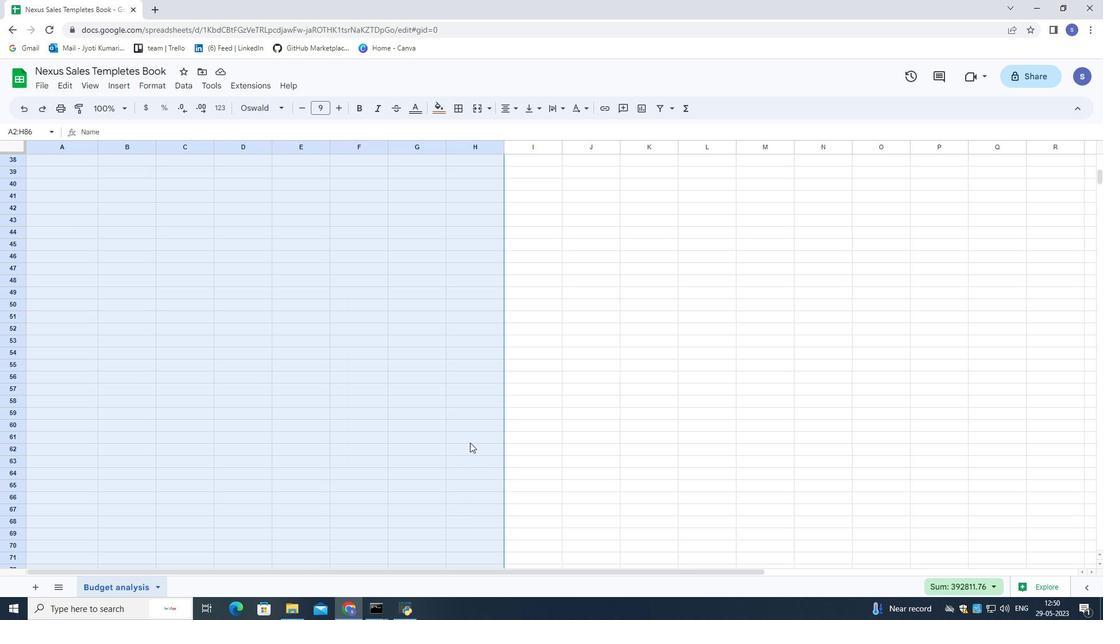 
Action: Mouse scrolled (470, 443) with delta (0, 0)
Screenshot: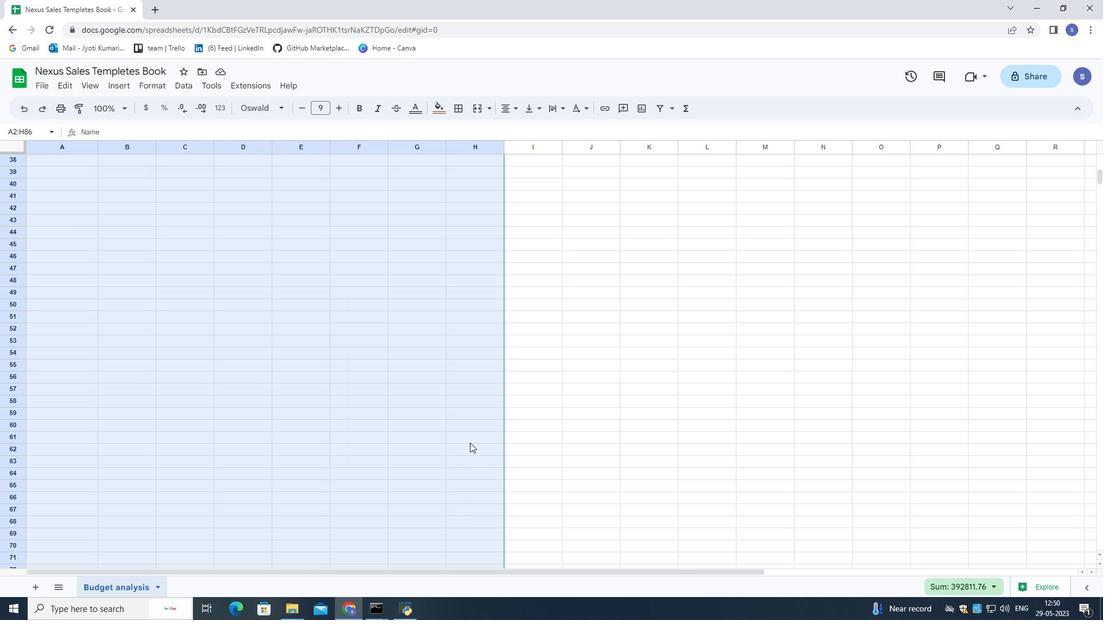 
Action: Mouse scrolled (470, 443) with delta (0, 0)
Screenshot: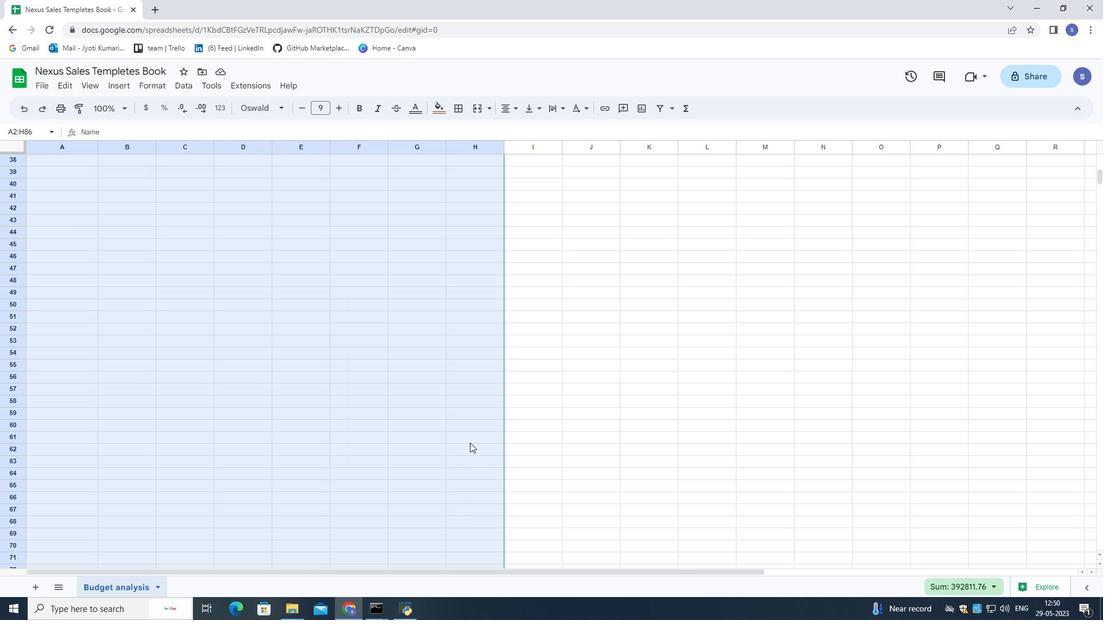 
Action: Mouse scrolled (470, 443) with delta (0, 0)
Screenshot: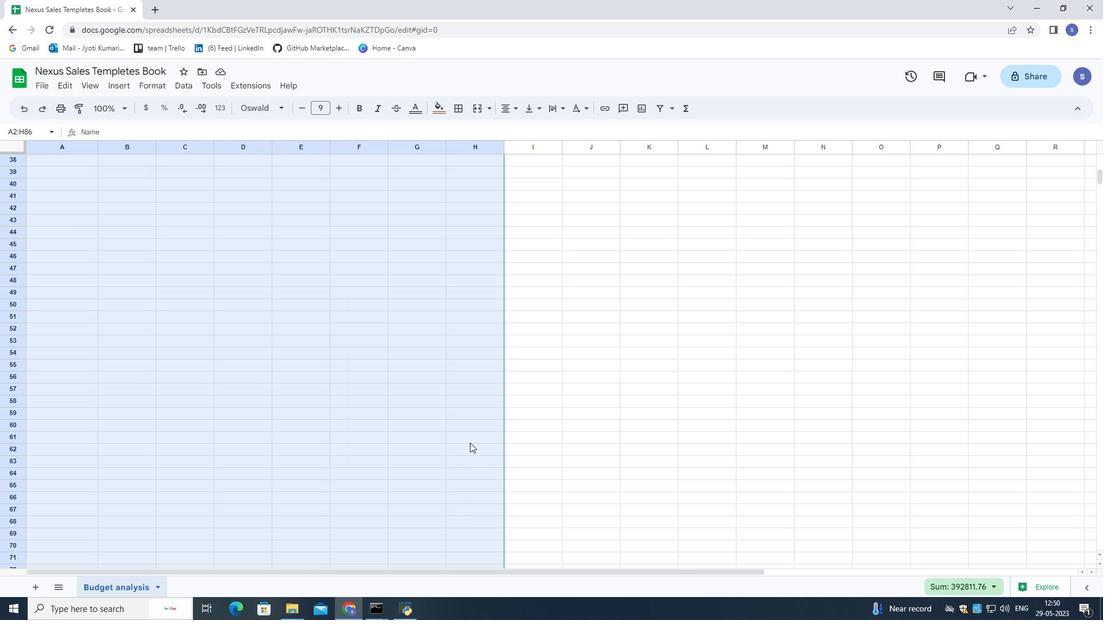 
Action: Mouse scrolled (470, 443) with delta (0, 0)
Screenshot: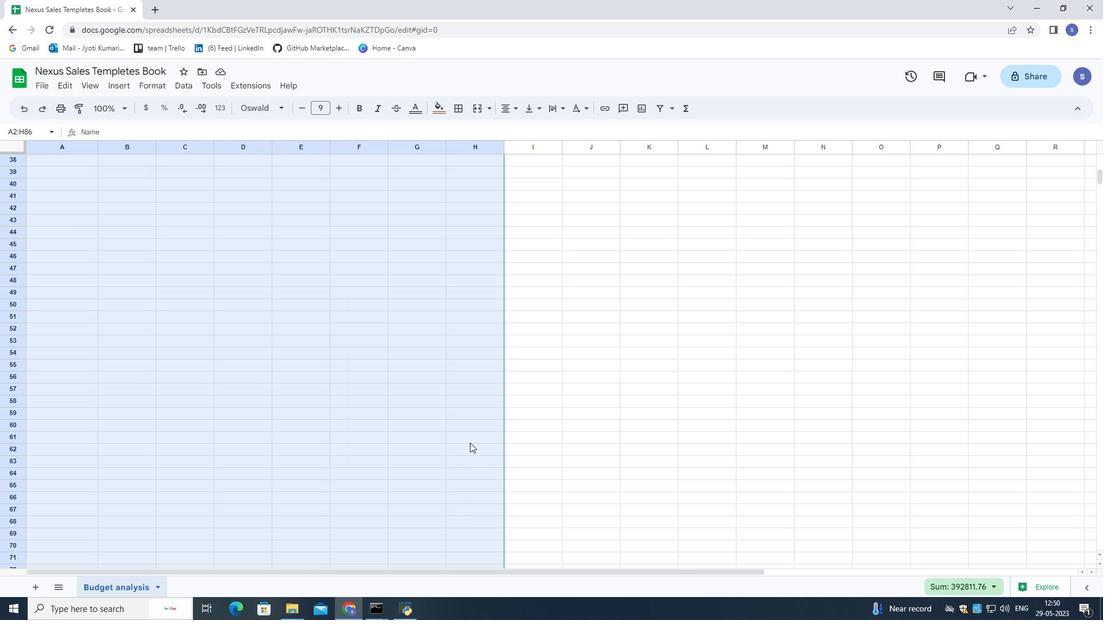 
Action: Mouse scrolled (470, 443) with delta (0, 0)
Screenshot: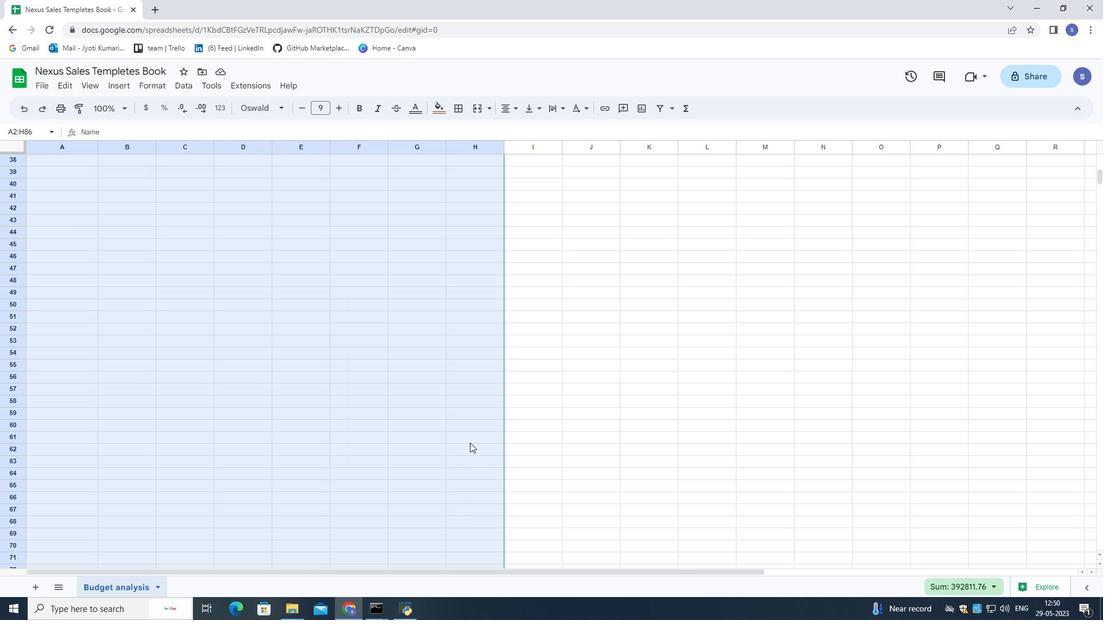 
Action: Mouse scrolled (470, 443) with delta (0, 0)
Screenshot: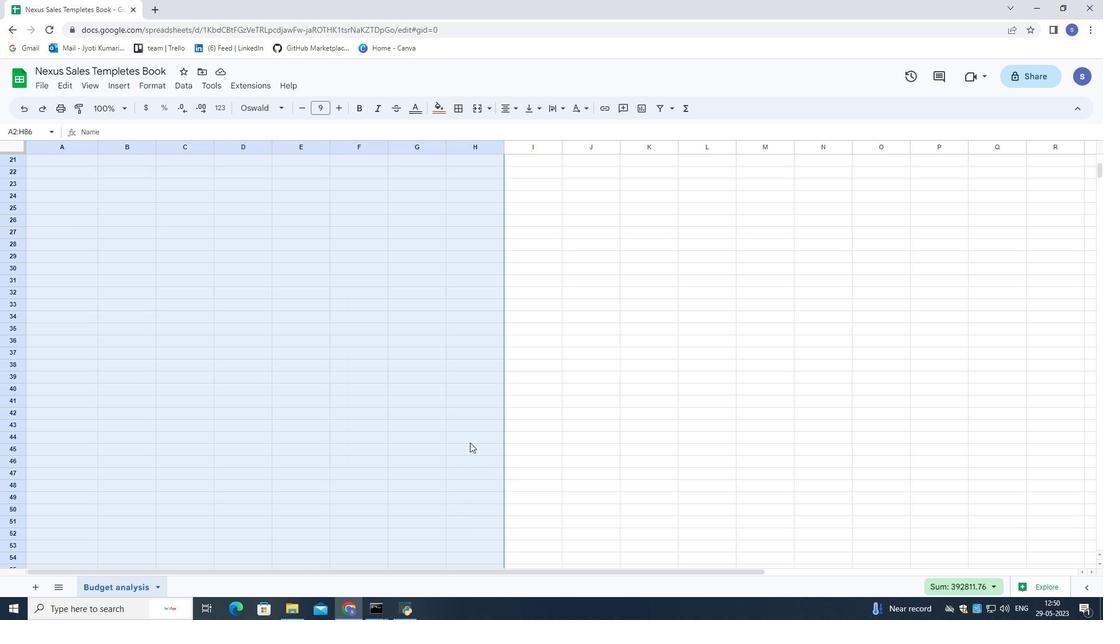 
Action: Mouse scrolled (470, 443) with delta (0, 0)
Screenshot: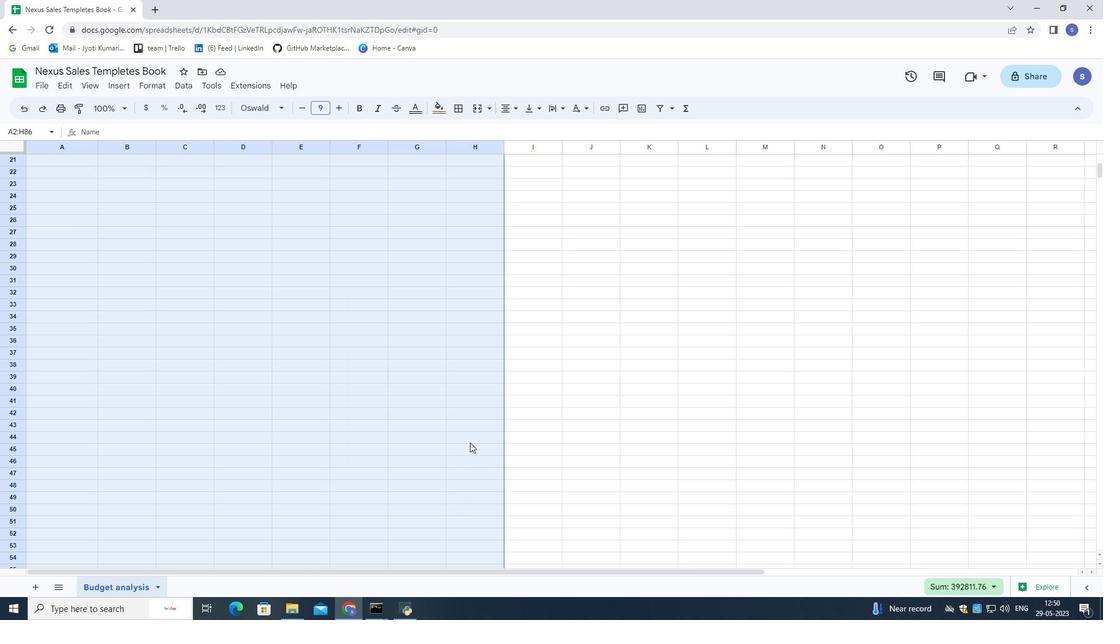 
Action: Mouse scrolled (470, 443) with delta (0, 0)
Screenshot: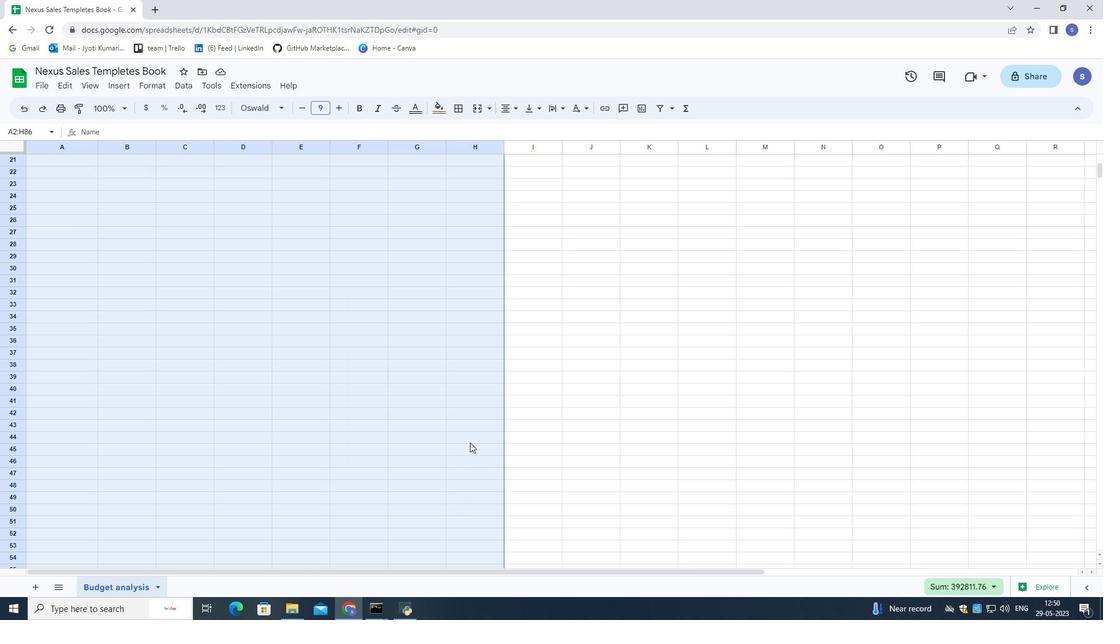
Action: Mouse scrolled (470, 443) with delta (0, 0)
Screenshot: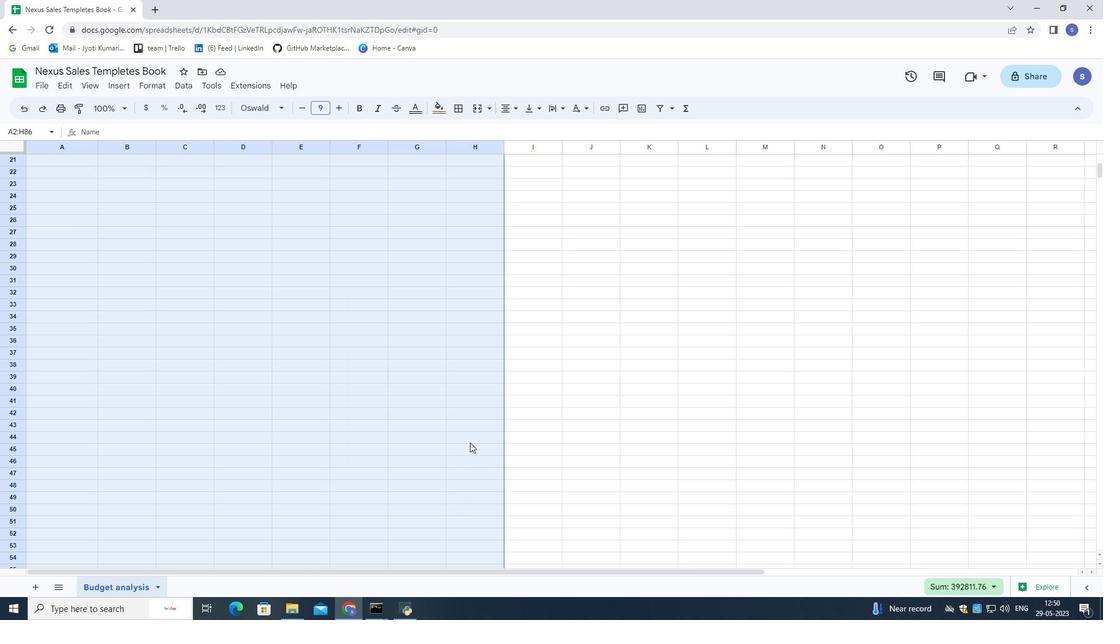 
Action: Mouse scrolled (470, 443) with delta (0, 0)
Screenshot: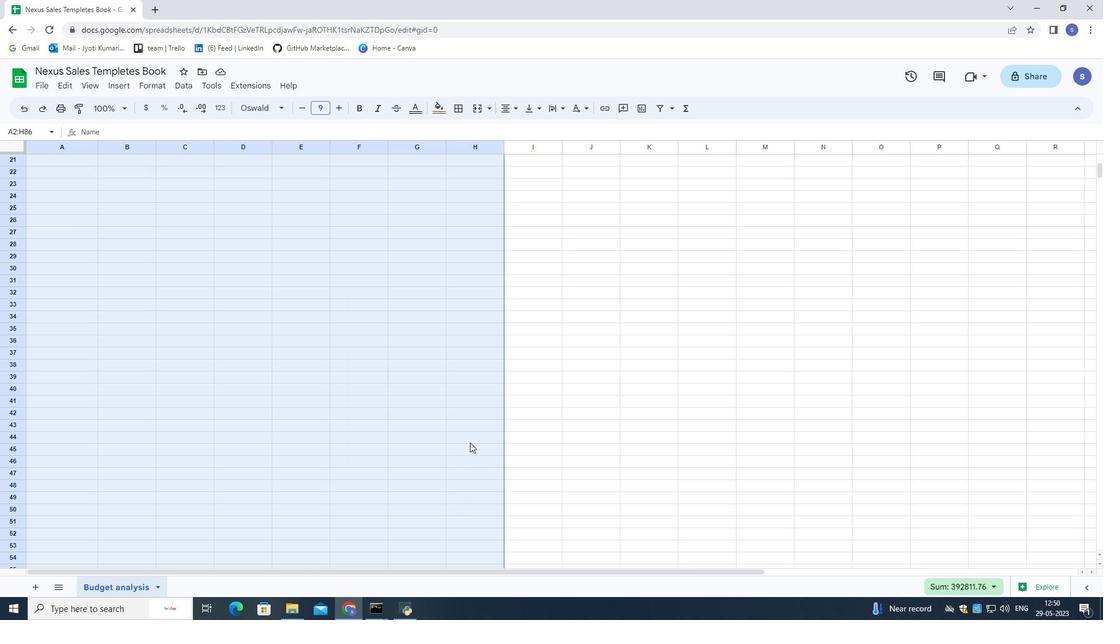 
Action: Mouse scrolled (470, 443) with delta (0, 0)
Screenshot: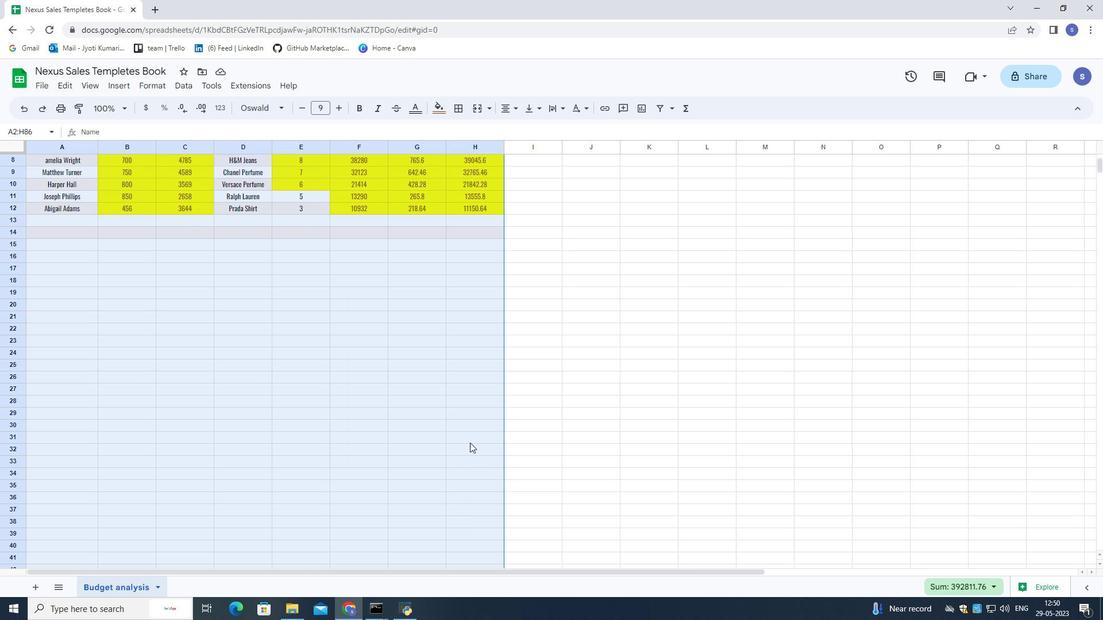
Action: Mouse scrolled (470, 443) with delta (0, 0)
Screenshot: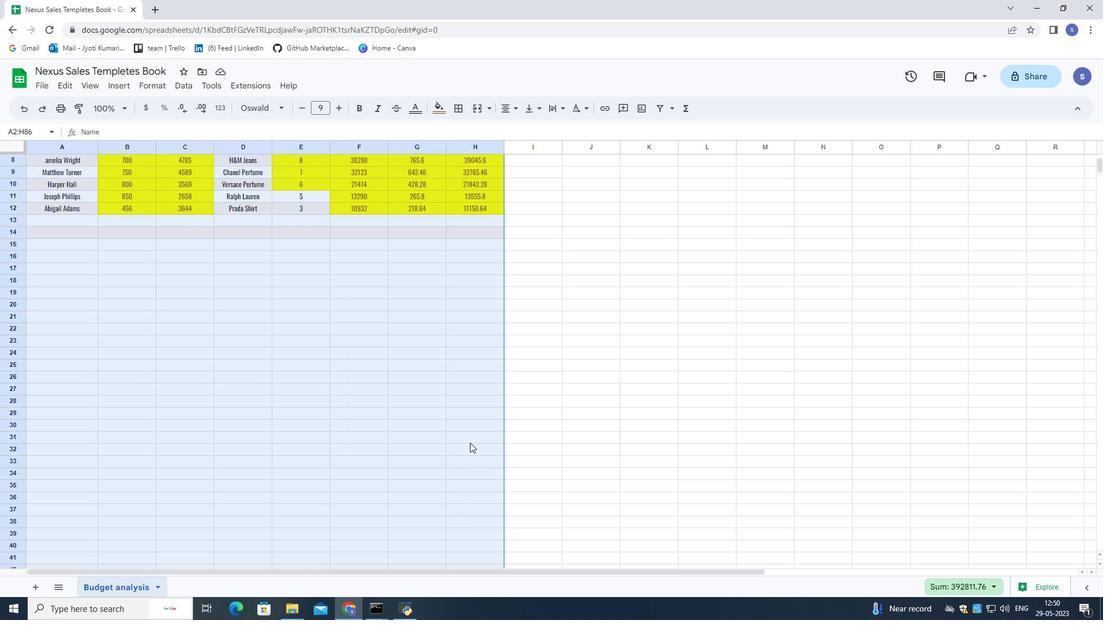
Action: Mouse scrolled (470, 443) with delta (0, 0)
Screenshot: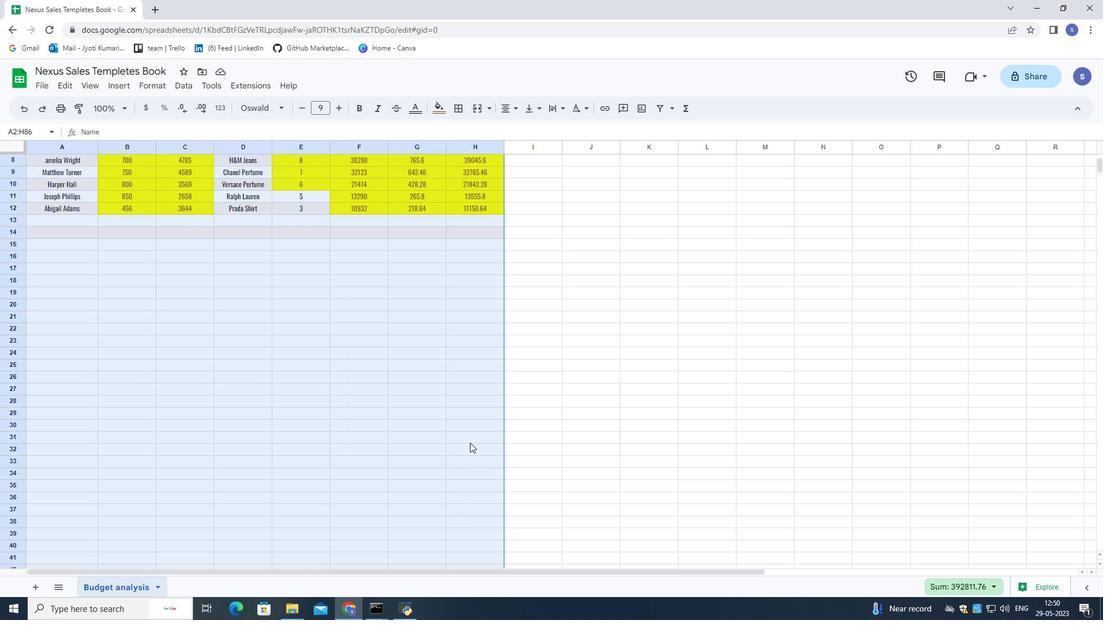 
Action: Mouse scrolled (470, 443) with delta (0, 0)
Screenshot: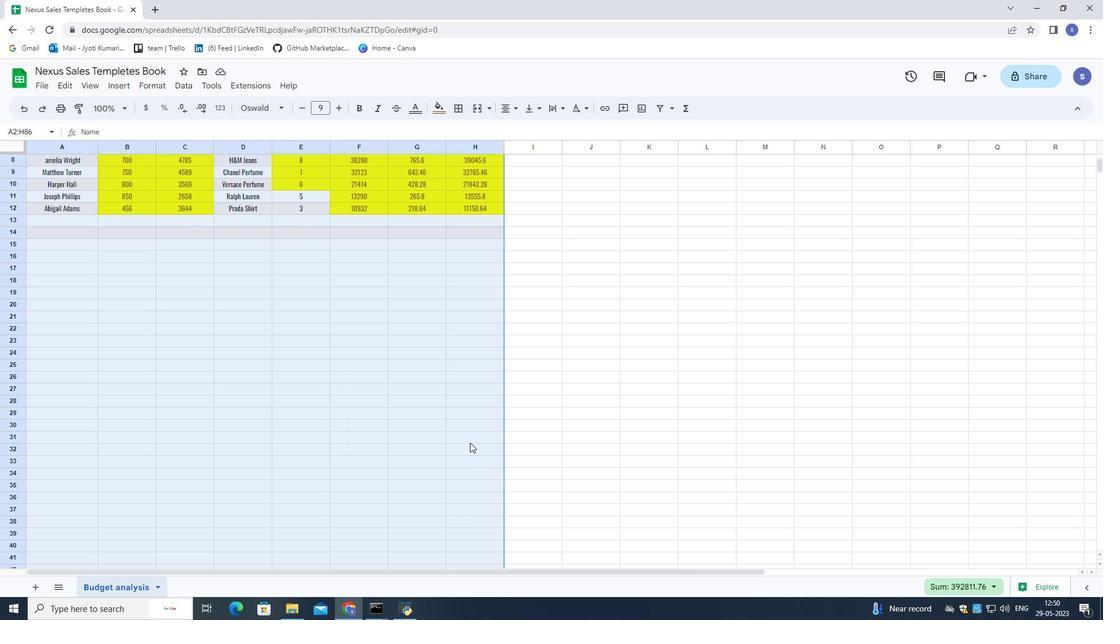 
Action: Mouse scrolled (470, 443) with delta (0, 0)
Screenshot: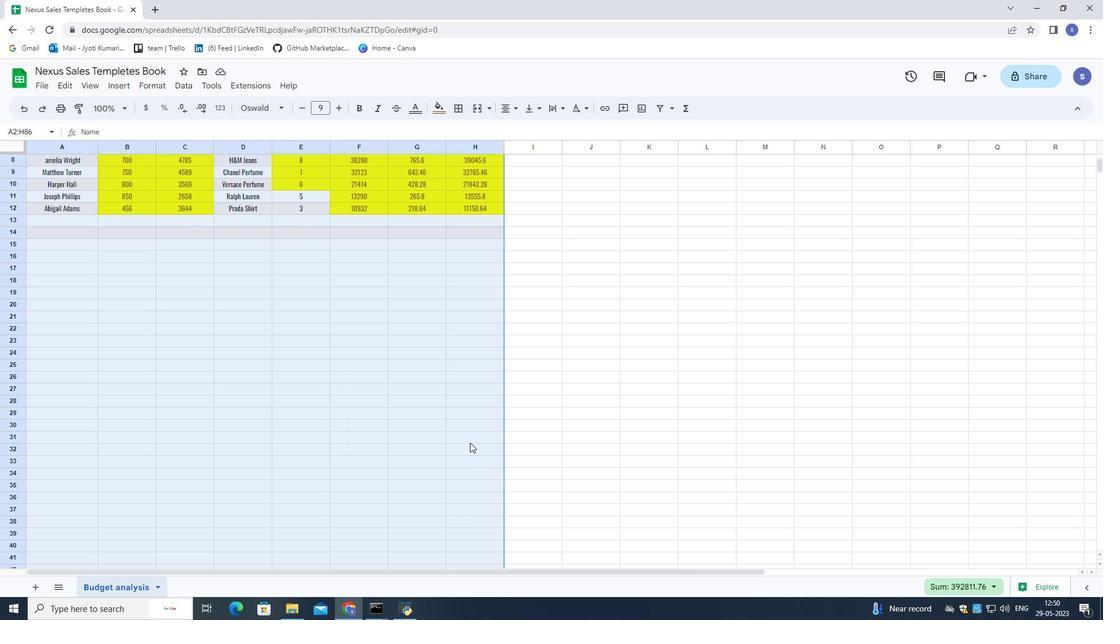 
Action: Mouse scrolled (470, 443) with delta (0, 0)
Screenshot: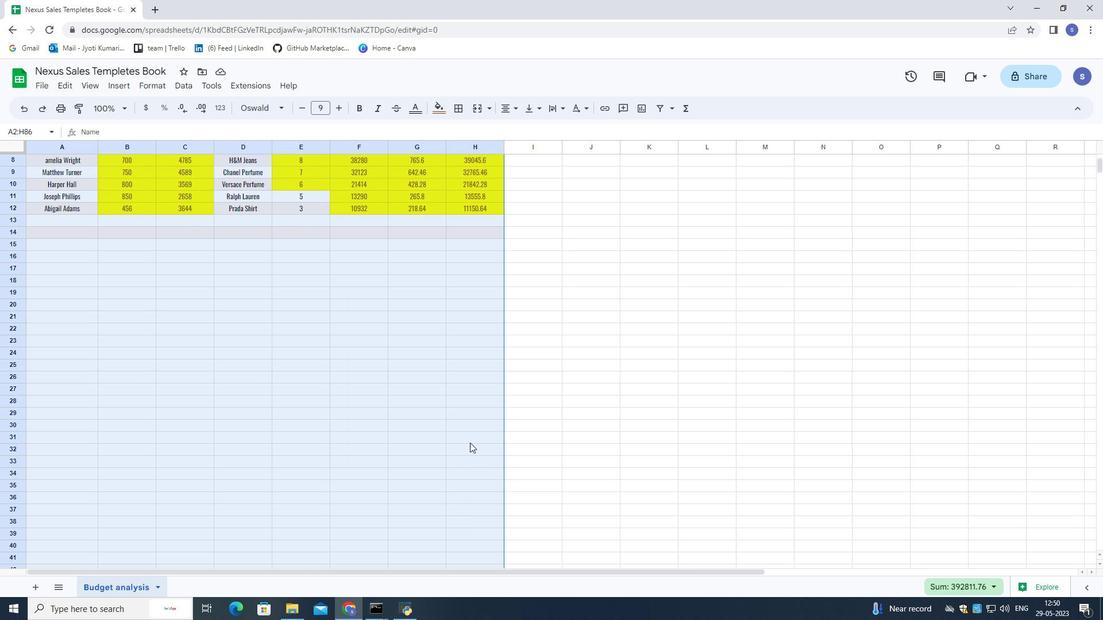 
Action: Mouse scrolled (470, 443) with delta (0, 0)
Screenshot: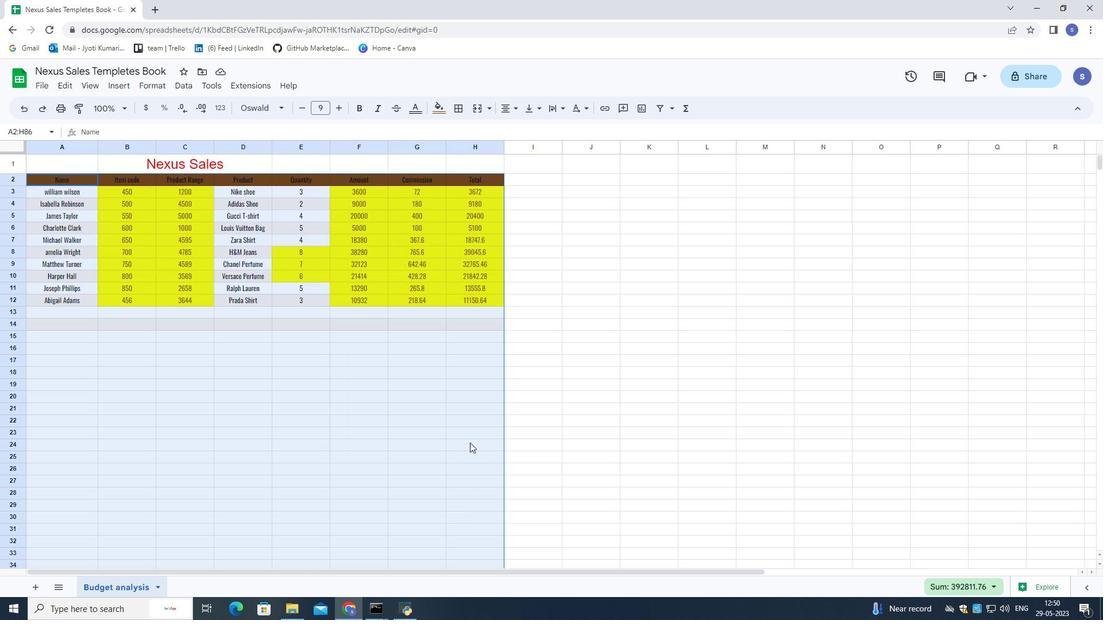 
Action: Mouse scrolled (470, 443) with delta (0, 0)
Screenshot: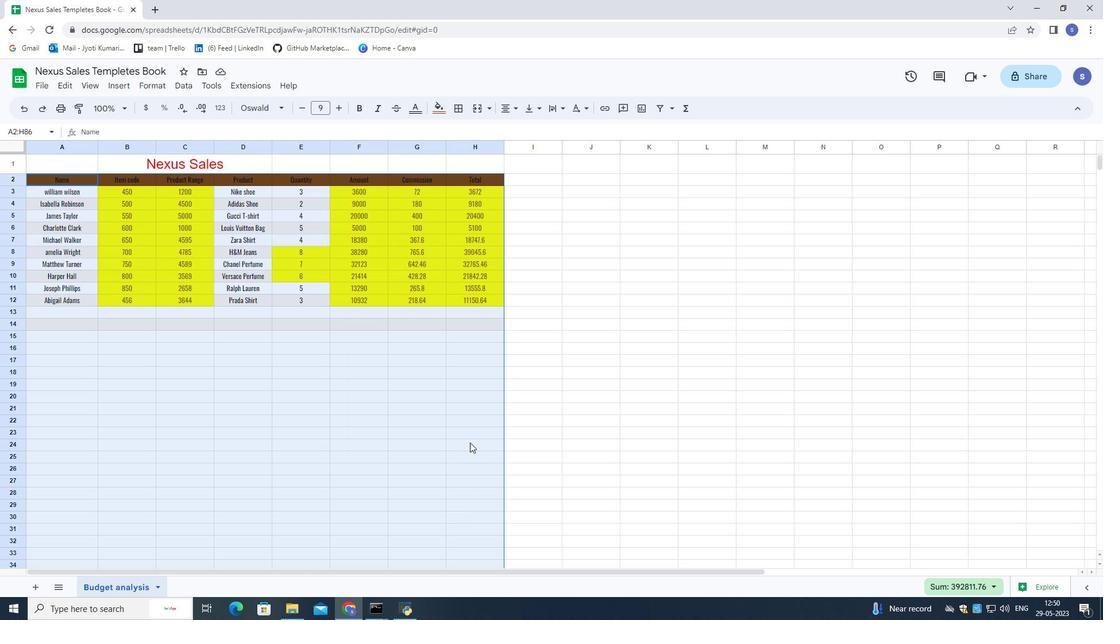 
Action: Mouse scrolled (470, 443) with delta (0, 0)
Screenshot: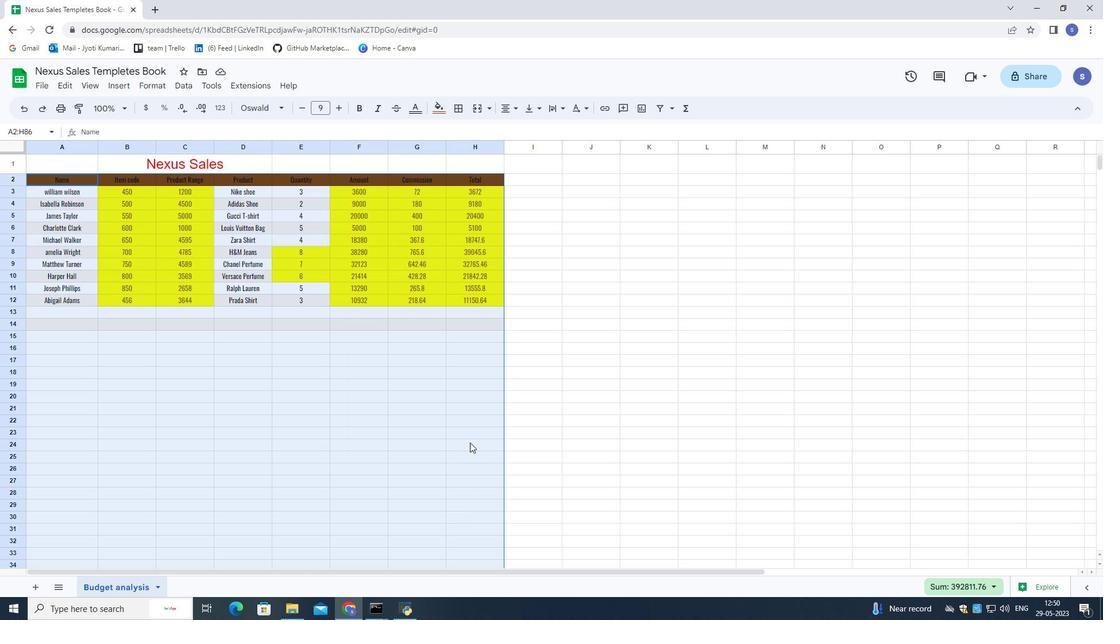 
Action: Mouse scrolled (470, 443) with delta (0, 0)
Screenshot: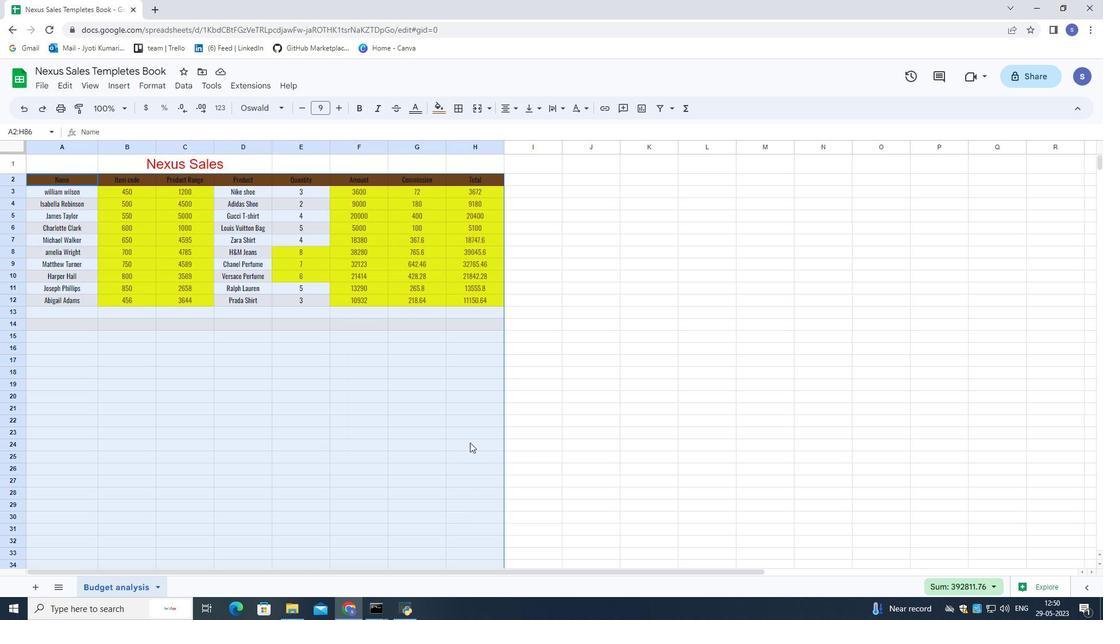 
Action: Mouse scrolled (470, 443) with delta (0, 0)
Screenshot: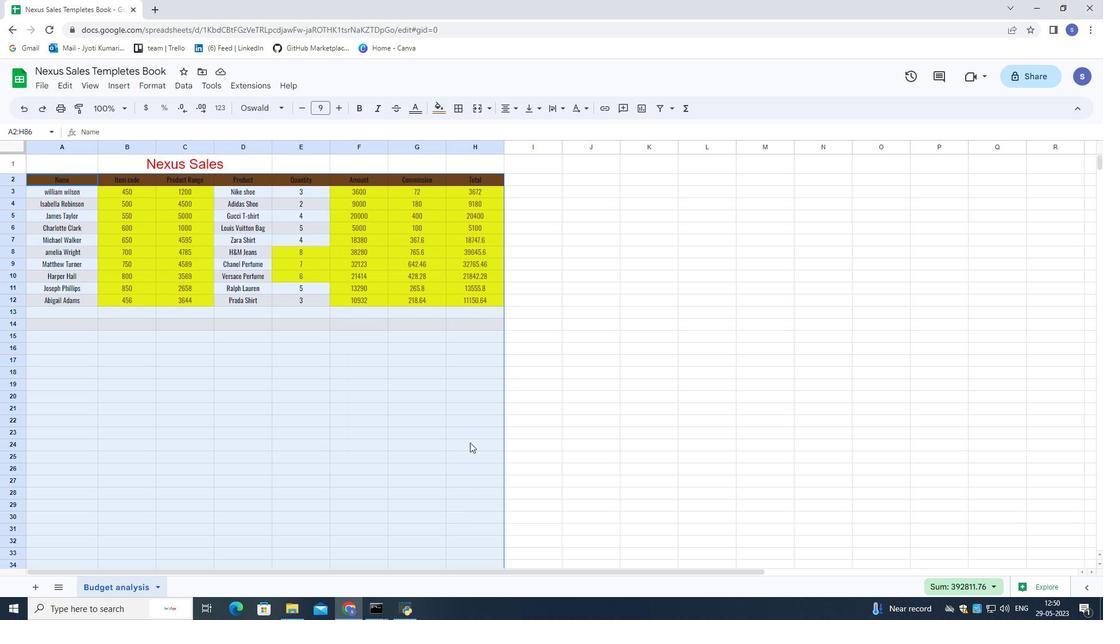 
Action: Mouse moved to (344, 178)
Screenshot: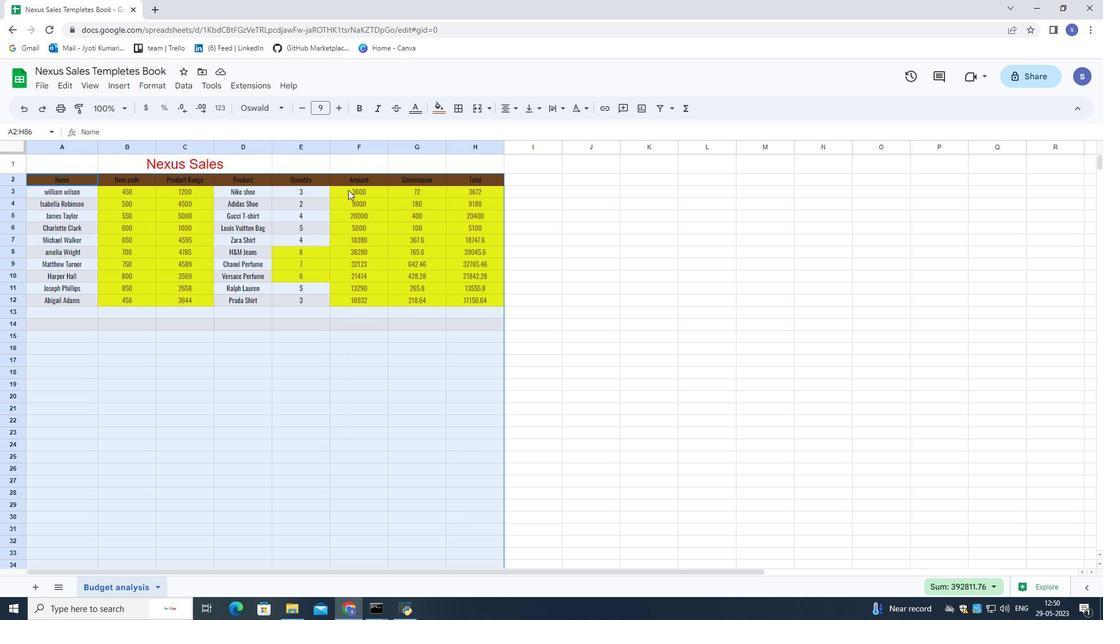 
Action: Mouse pressed right at (344, 178)
Screenshot: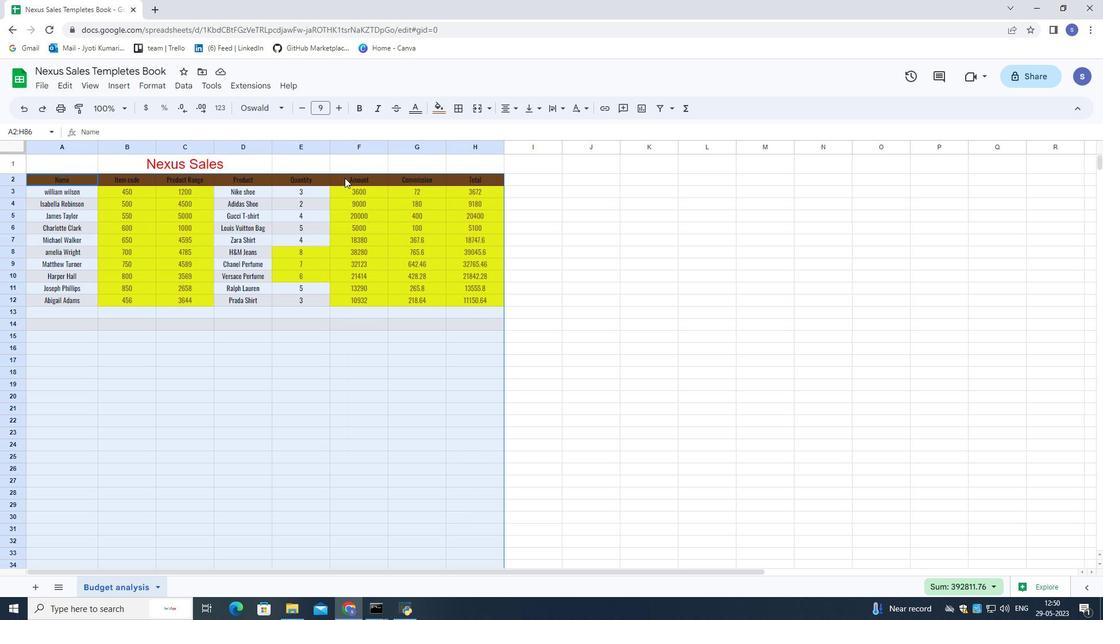 
Action: Mouse moved to (68, 180)
Screenshot: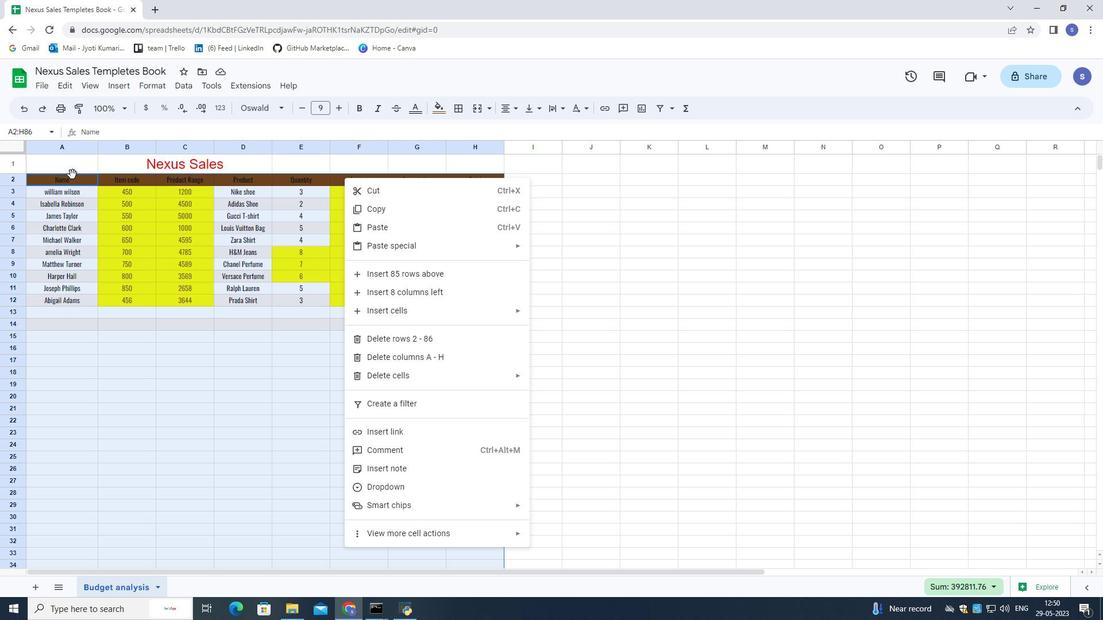 
Action: Mouse pressed left at (68, 180)
Screenshot: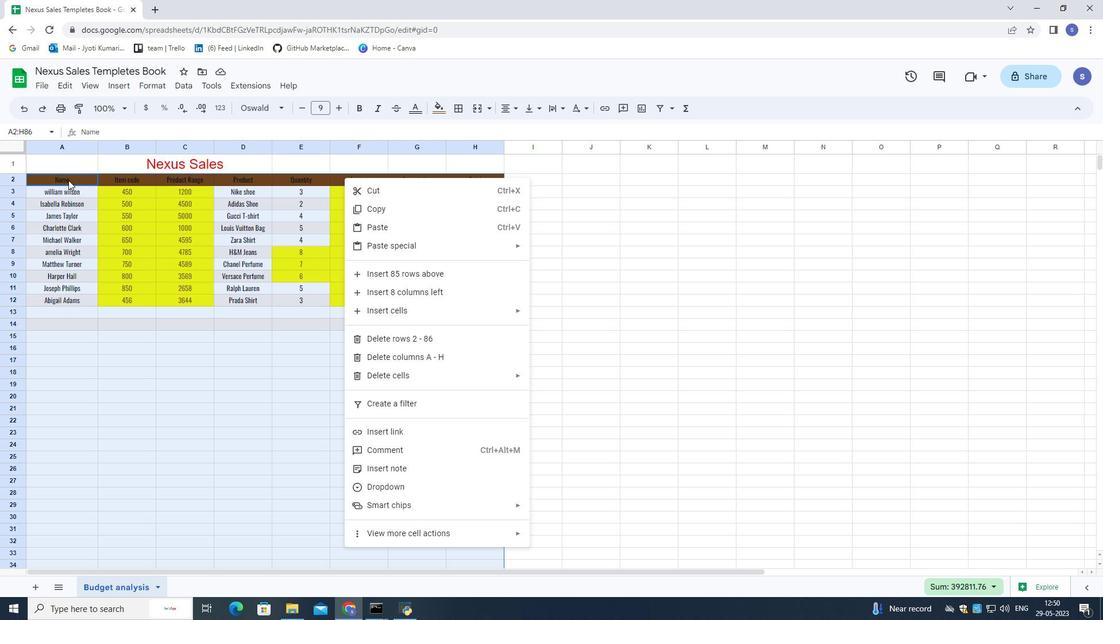 
Action: Mouse moved to (67, 181)
Screenshot: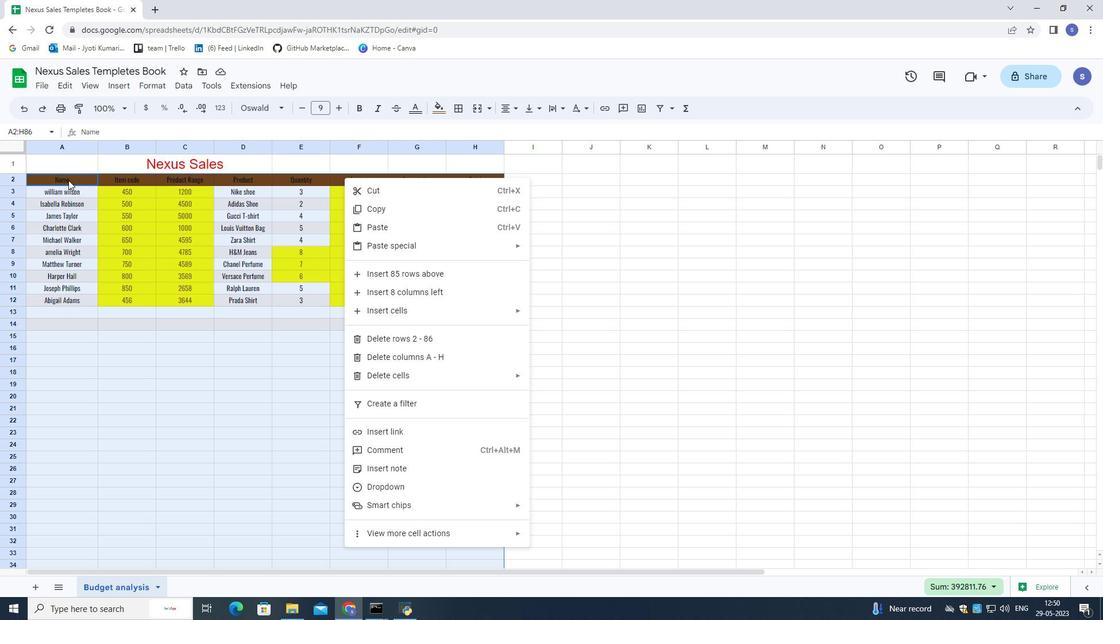 
Action: Mouse pressed left at (67, 181)
Screenshot: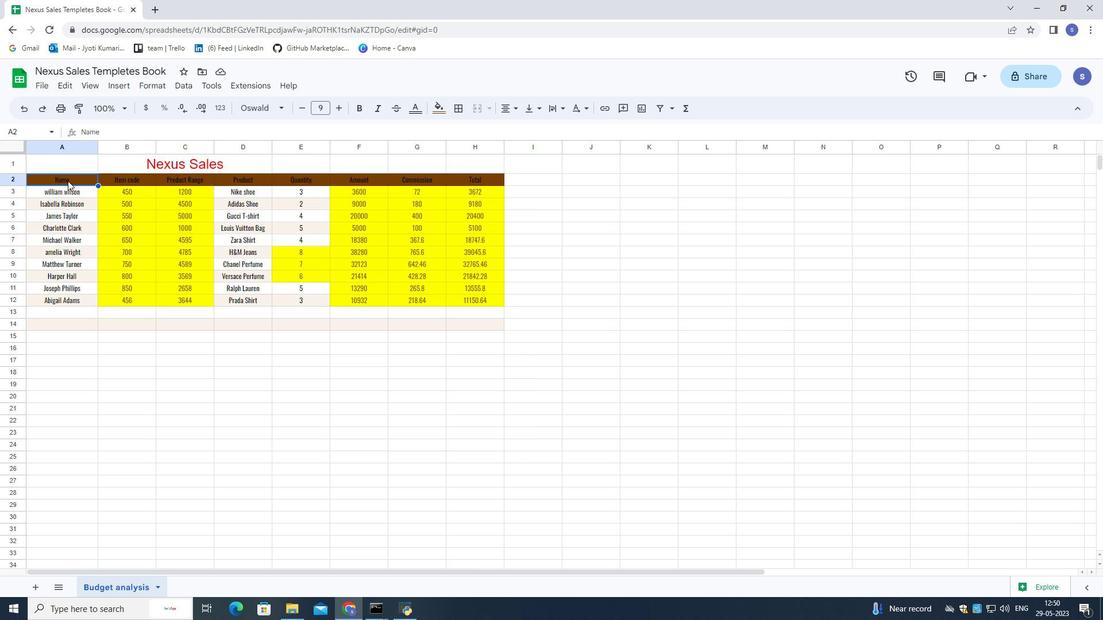 
Action: Mouse moved to (330, 454)
Screenshot: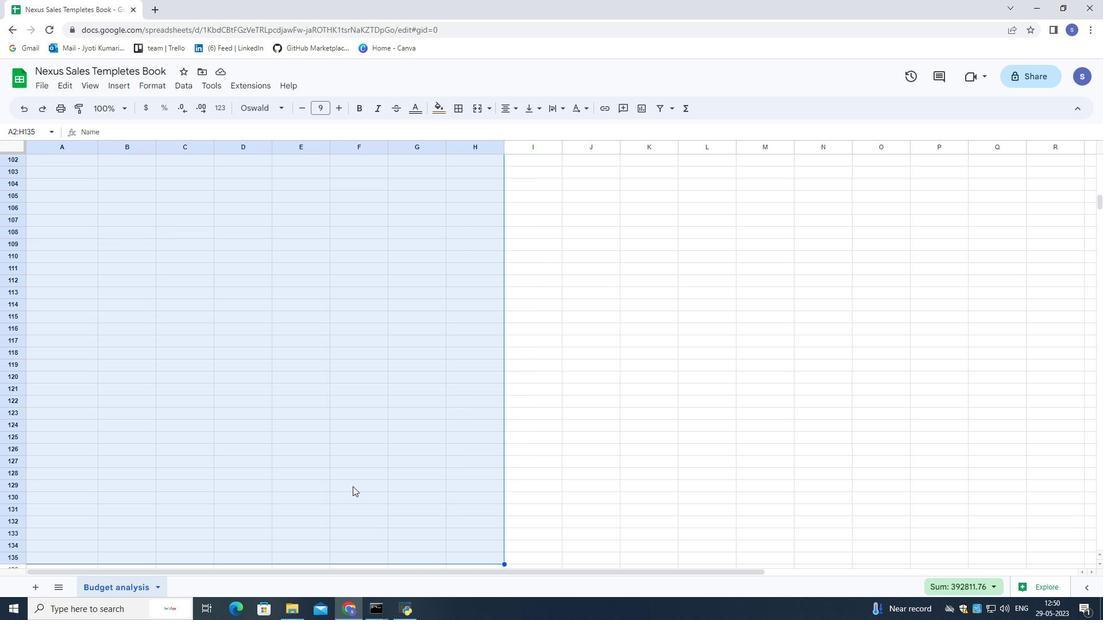
Action: Mouse scrolled (330, 454) with delta (0, 0)
Screenshot: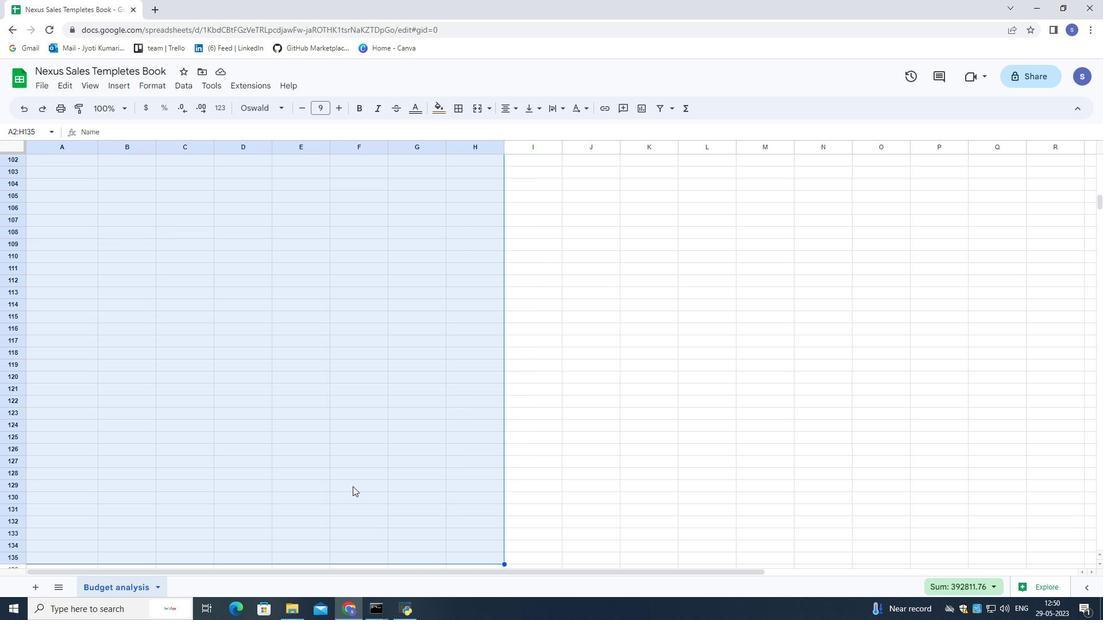 
Action: Mouse moved to (329, 454)
Screenshot: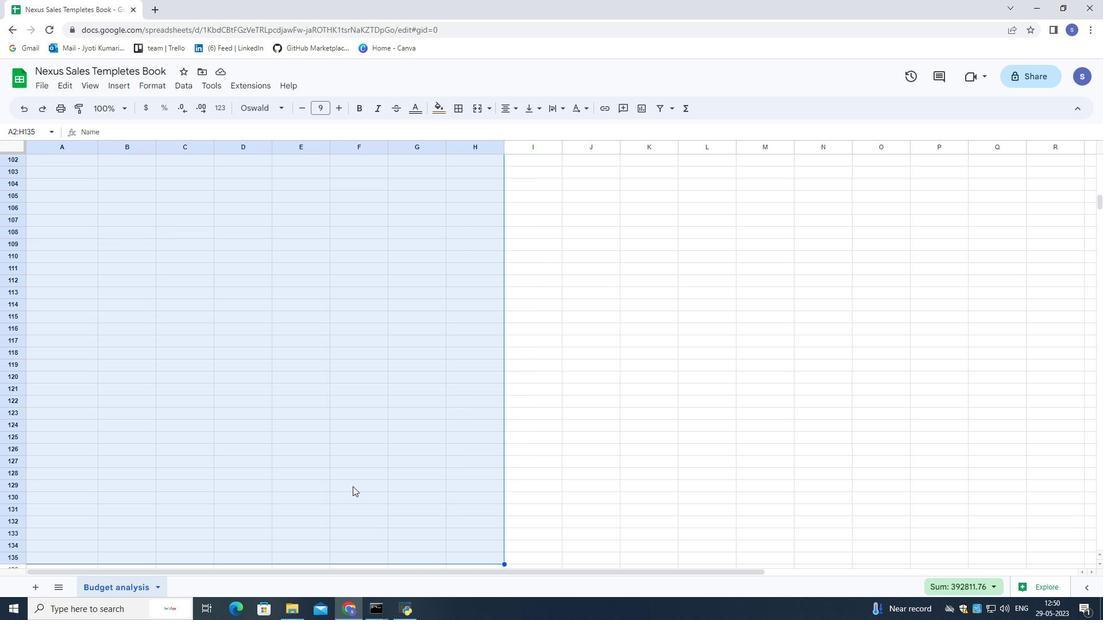 
Action: Mouse scrolled (329, 454) with delta (0, 0)
Screenshot: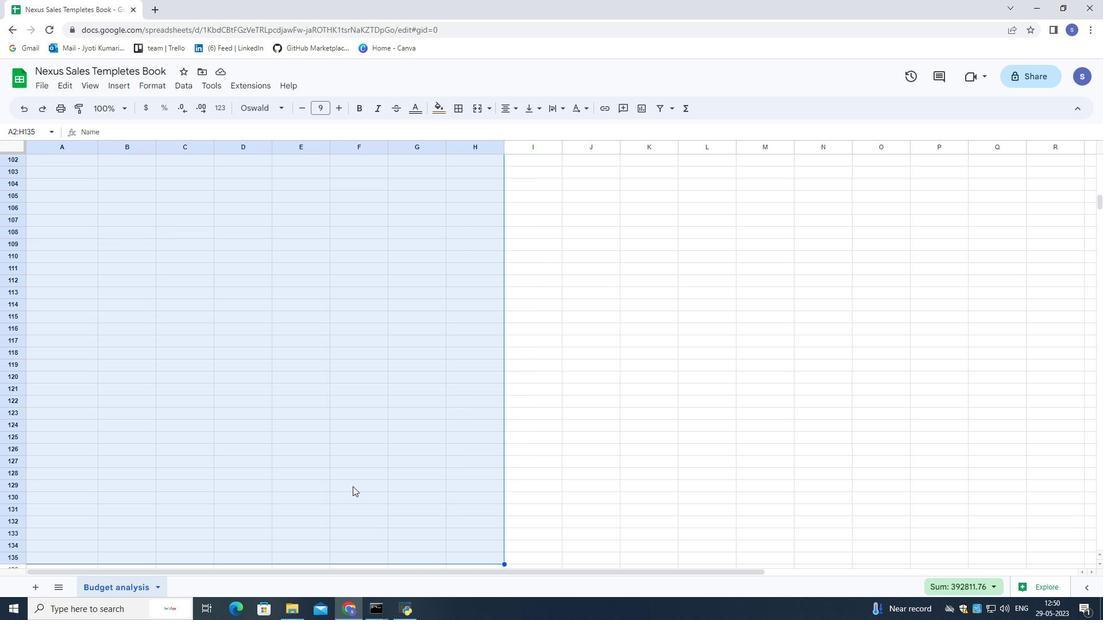 
Action: Mouse moved to (329, 453)
Screenshot: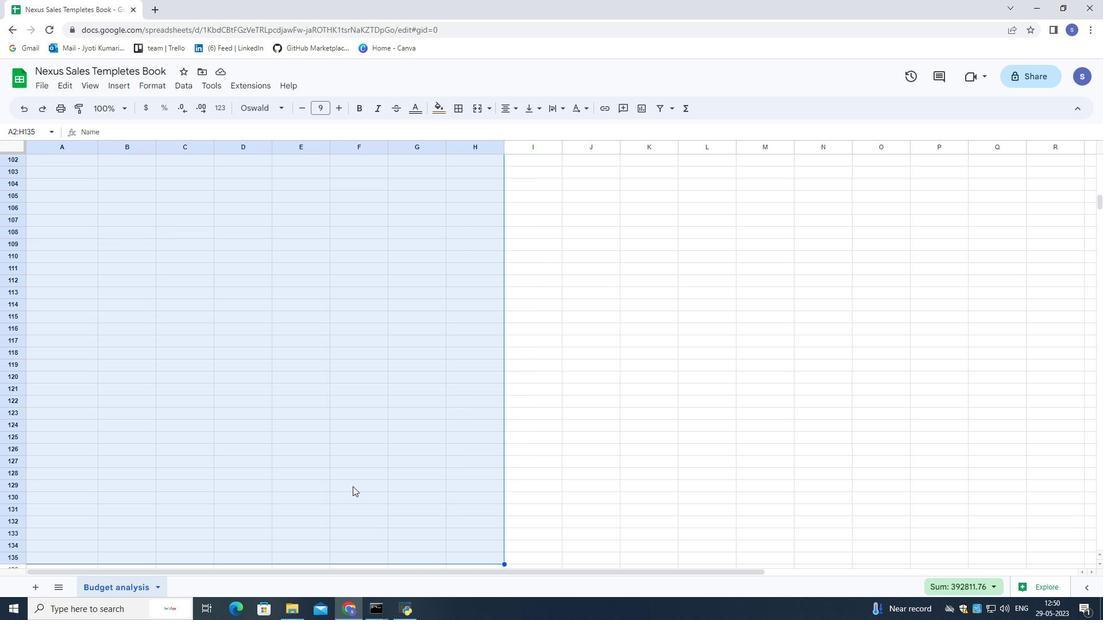 
Action: Mouse scrolled (329, 454) with delta (0, 0)
Screenshot: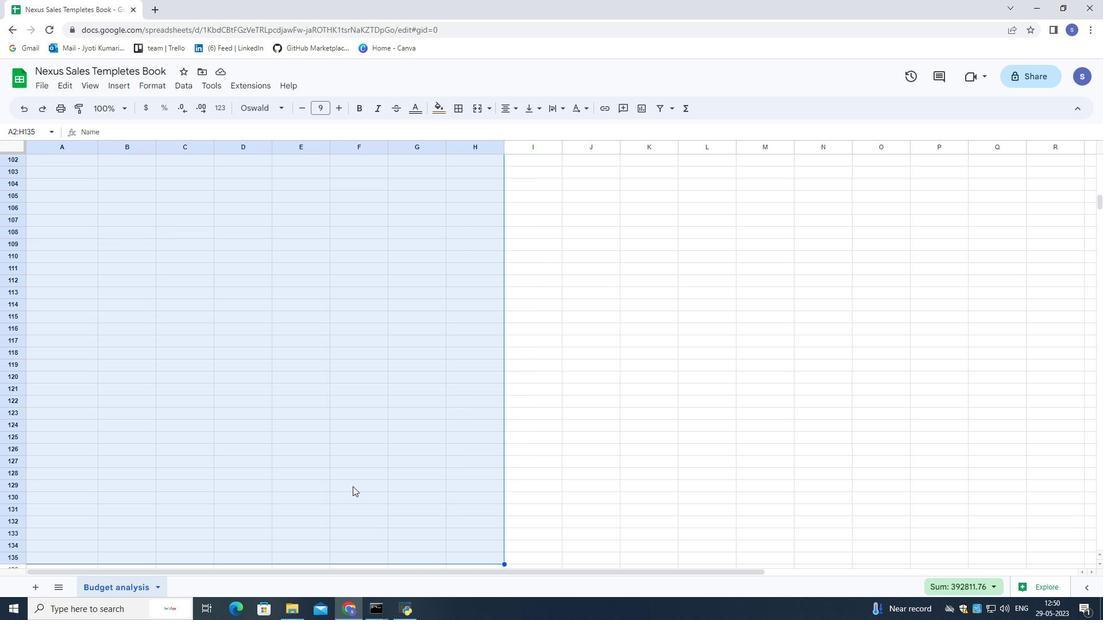 
Action: Mouse scrolled (329, 454) with delta (0, 0)
Screenshot: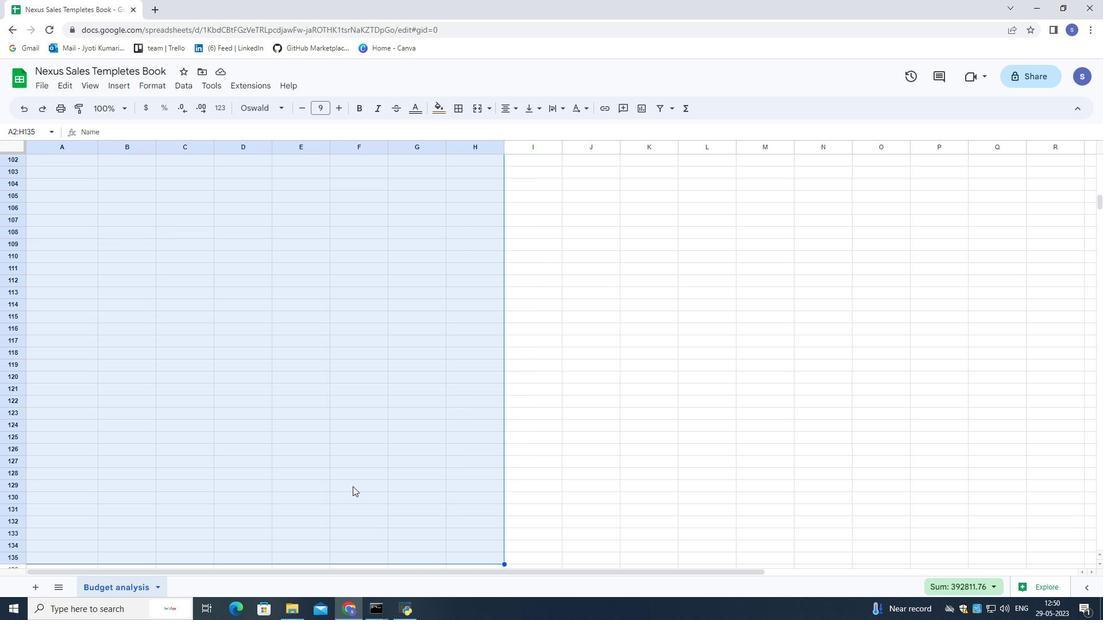 
Action: Mouse scrolled (329, 454) with delta (0, 0)
Screenshot: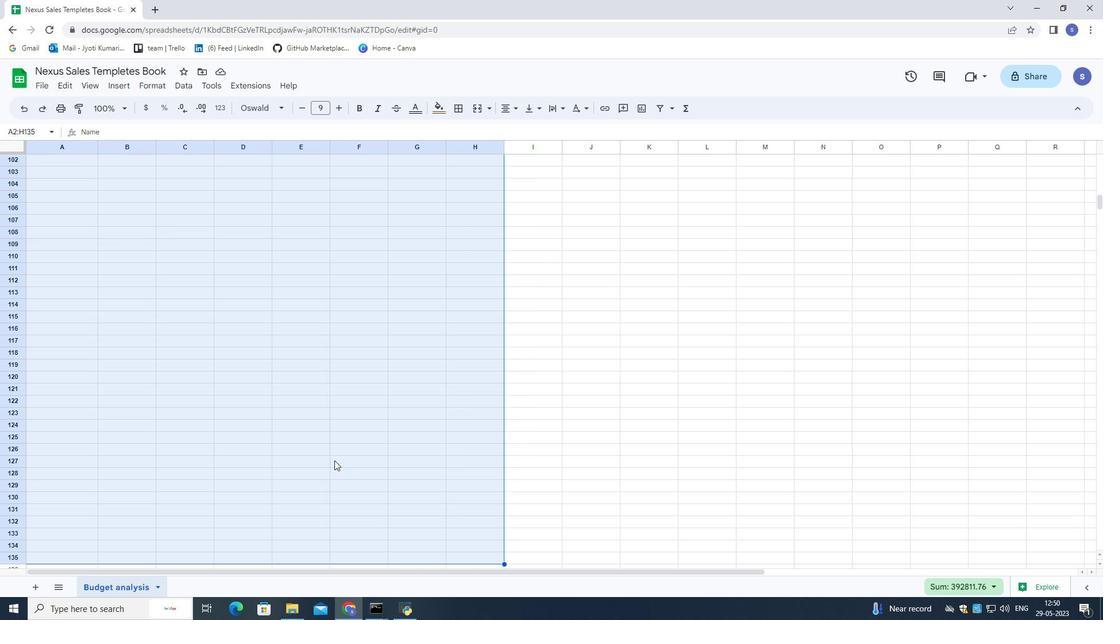 
Action: Mouse scrolled (329, 454) with delta (0, 0)
Screenshot: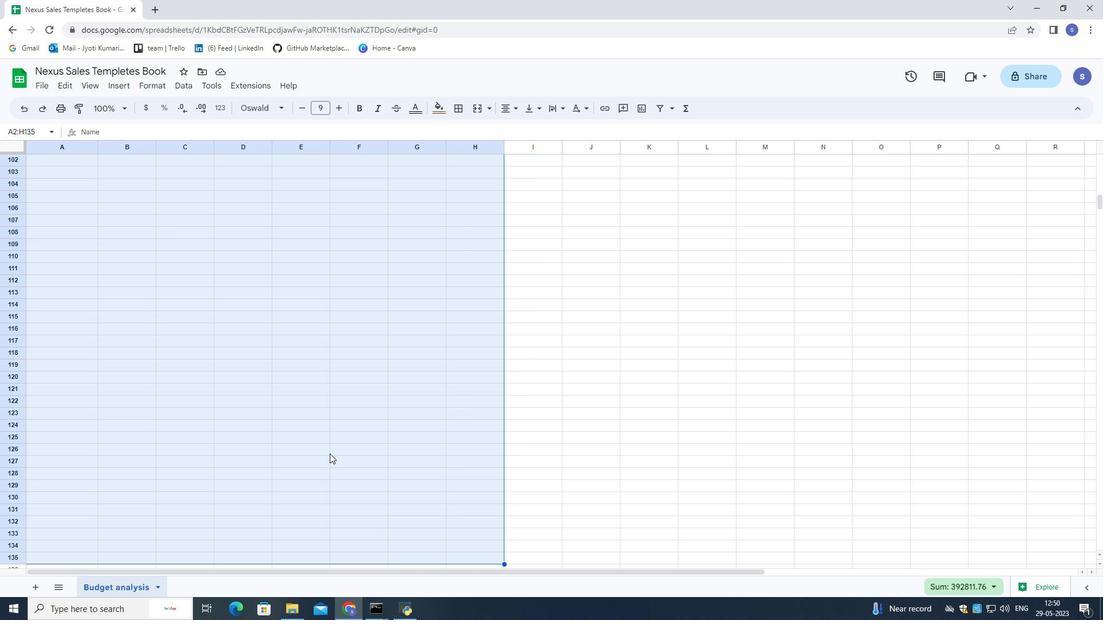 
Action: Mouse scrolled (329, 454) with delta (0, 0)
Screenshot: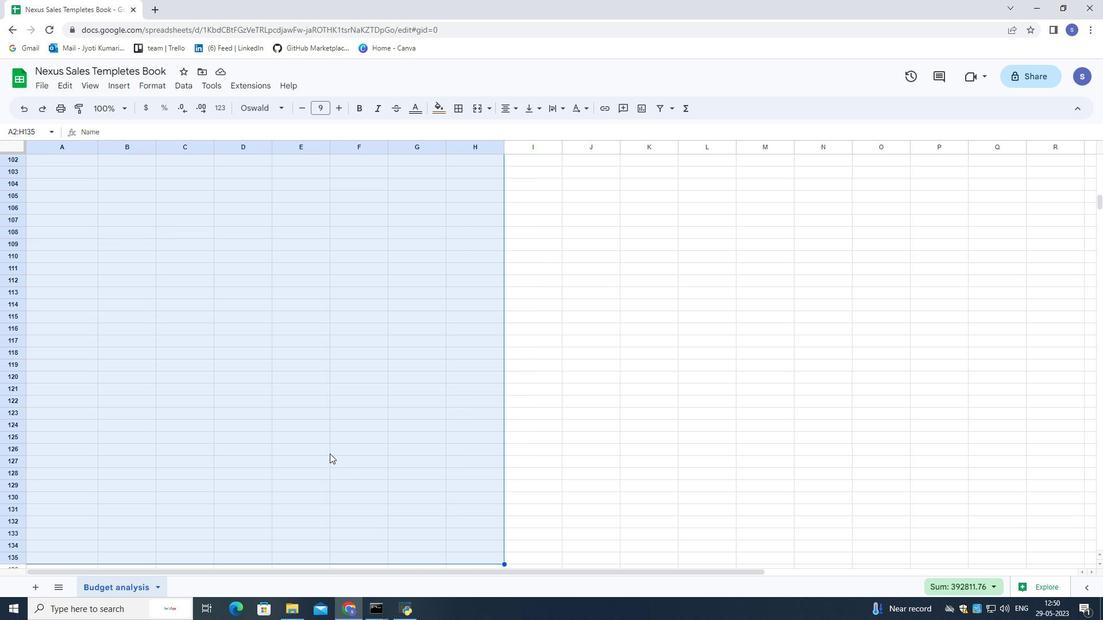 
Action: Mouse scrolled (329, 454) with delta (0, 0)
Screenshot: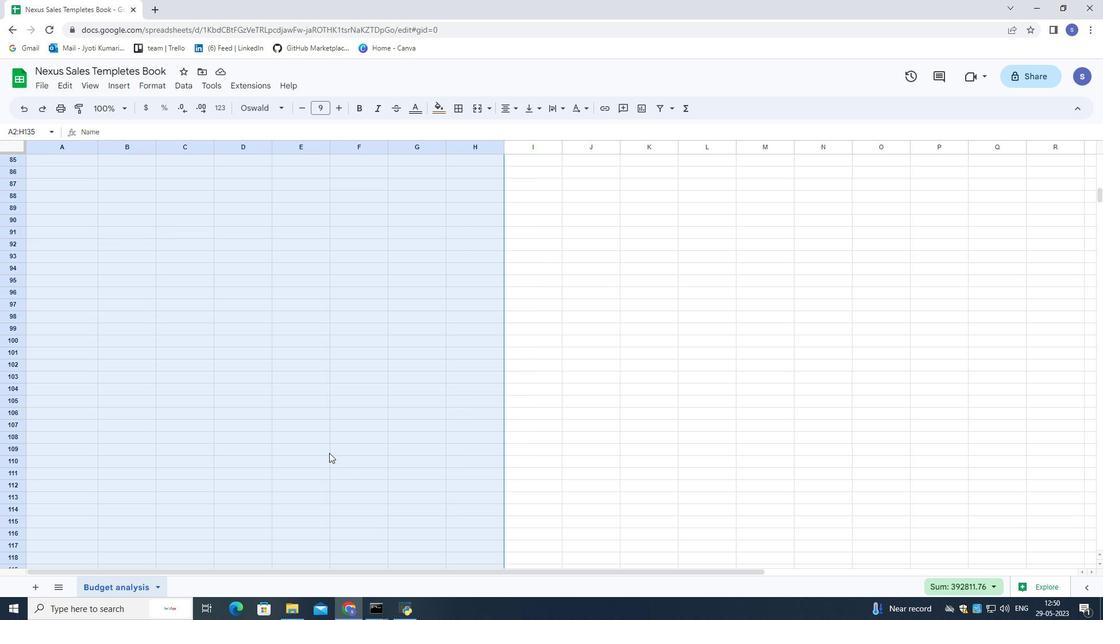 
Action: Mouse scrolled (329, 454) with delta (0, 0)
Screenshot: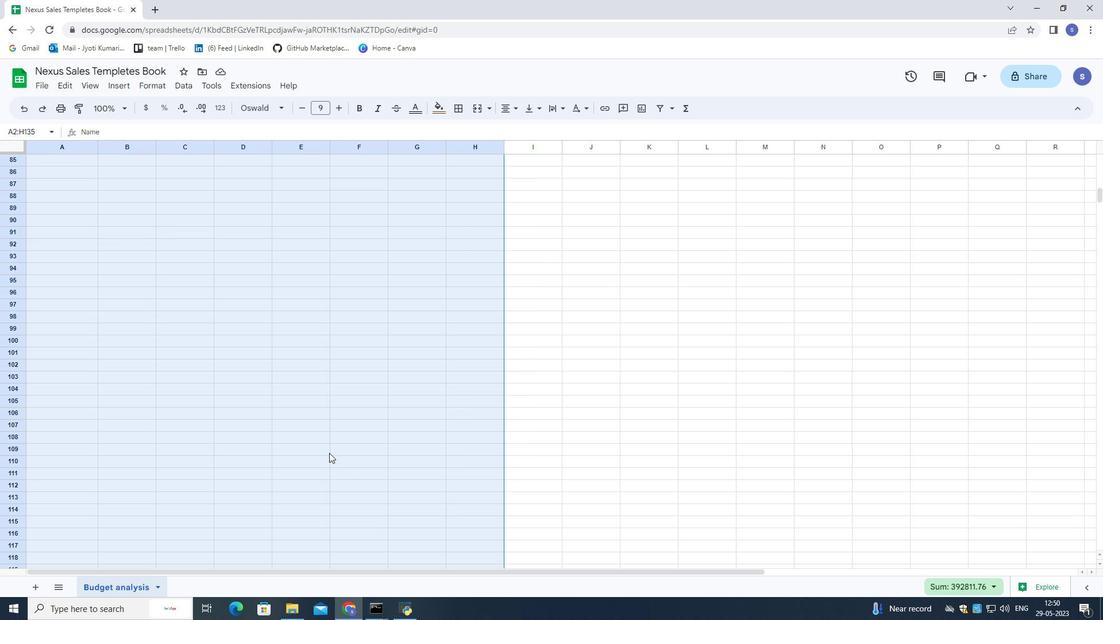 
Action: Mouse scrolled (329, 454) with delta (0, 0)
Screenshot: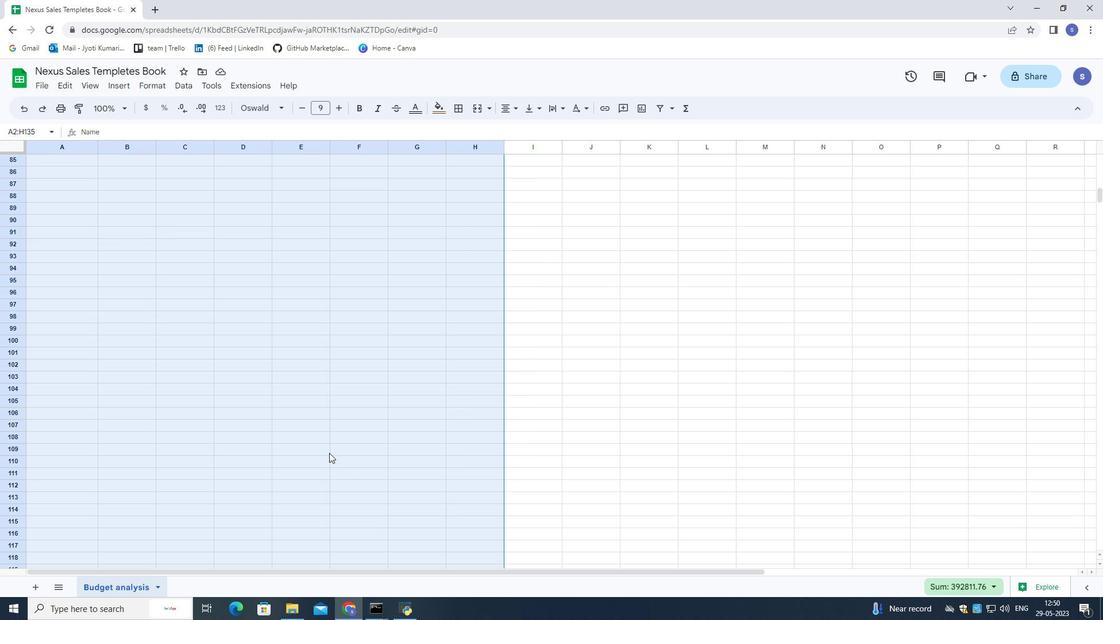 
Action: Mouse scrolled (329, 454) with delta (0, 0)
Screenshot: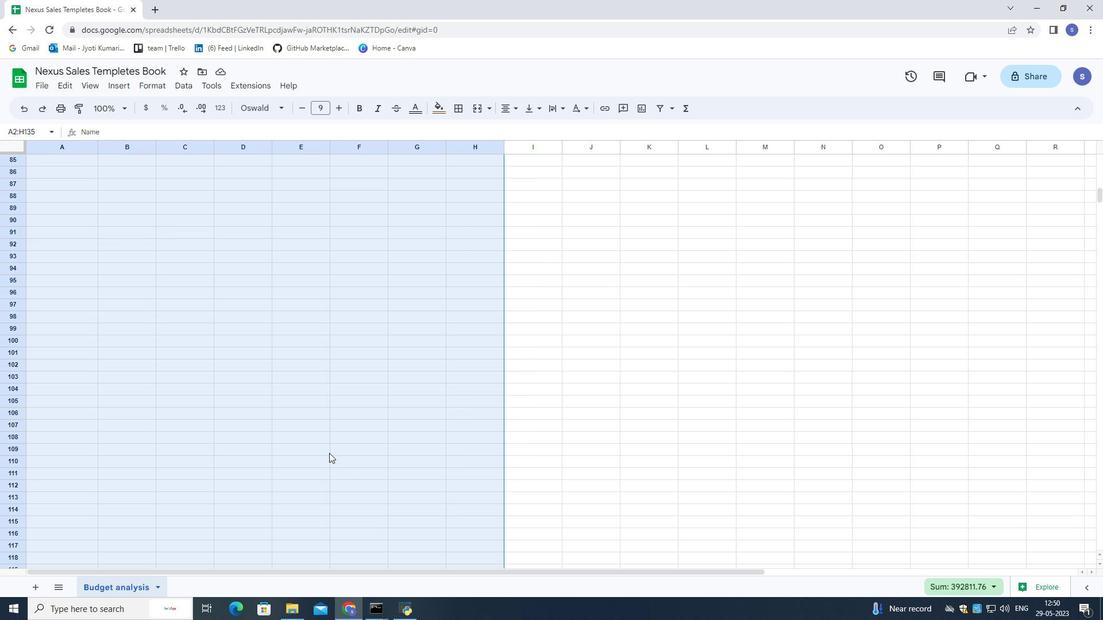 
Action: Mouse scrolled (329, 454) with delta (0, 0)
Screenshot: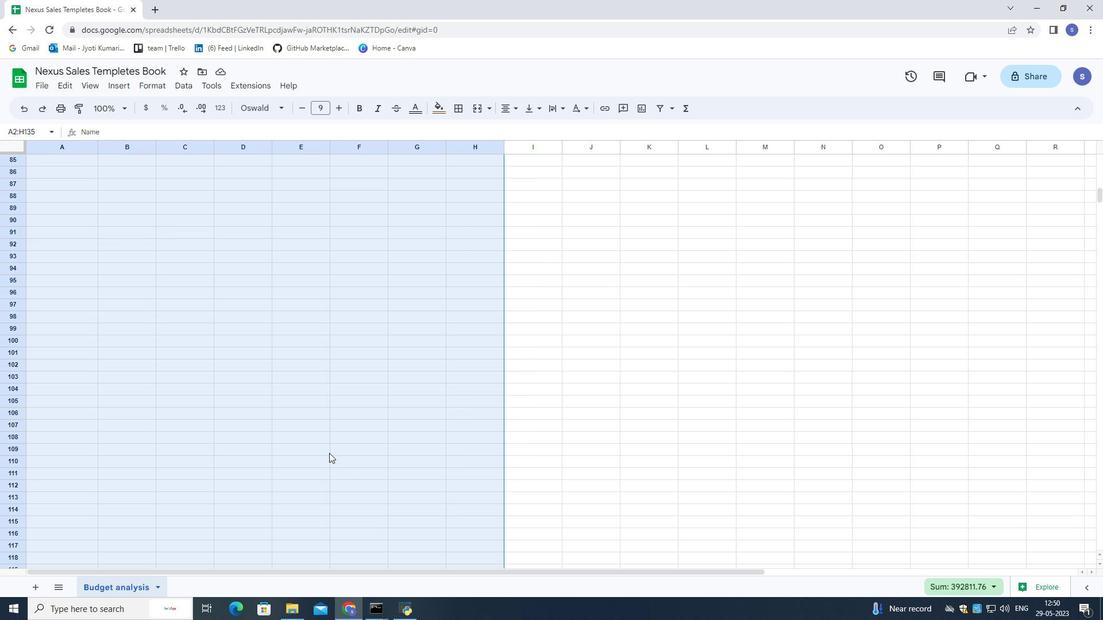
Action: Mouse scrolled (329, 454) with delta (0, 0)
Screenshot: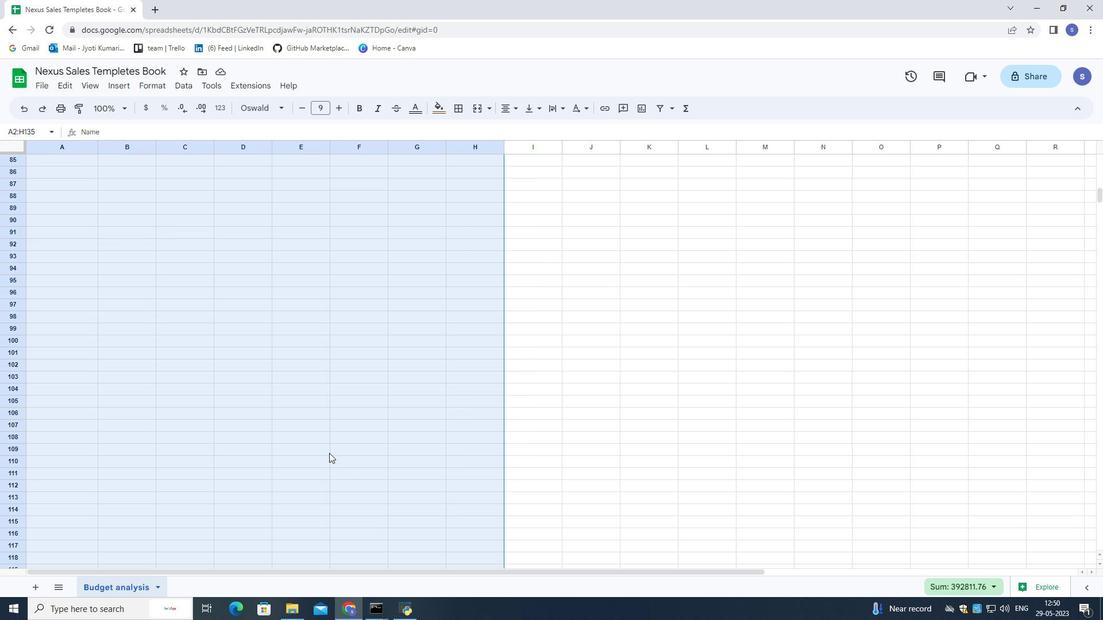 
Action: Mouse scrolled (329, 454) with delta (0, 0)
Screenshot: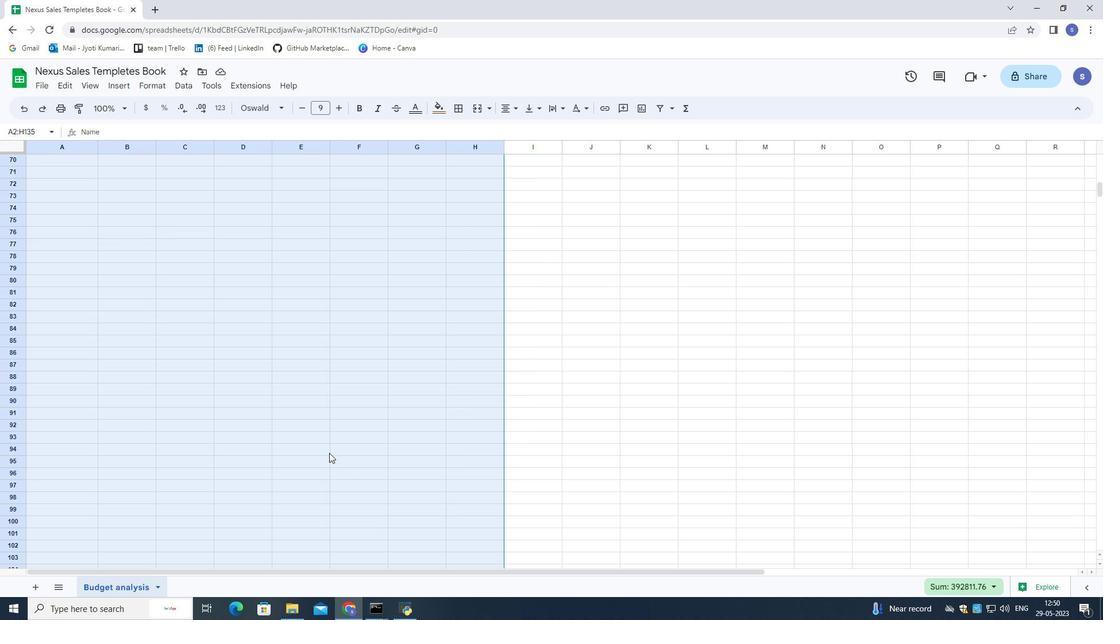 
Action: Mouse scrolled (329, 454) with delta (0, 0)
Screenshot: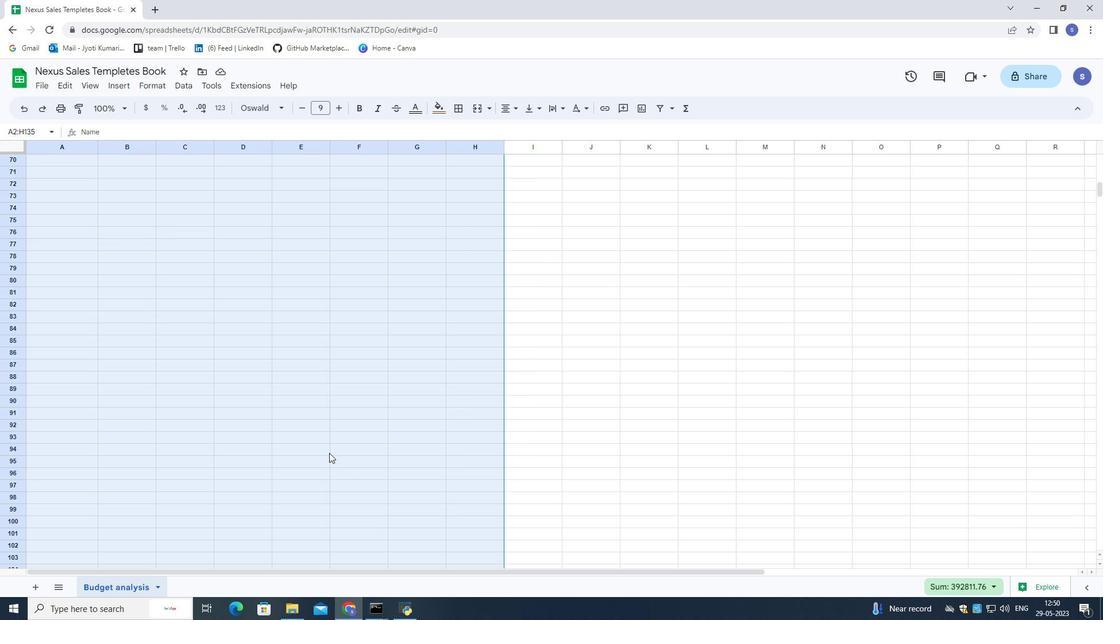 
Action: Mouse scrolled (329, 454) with delta (0, 0)
Screenshot: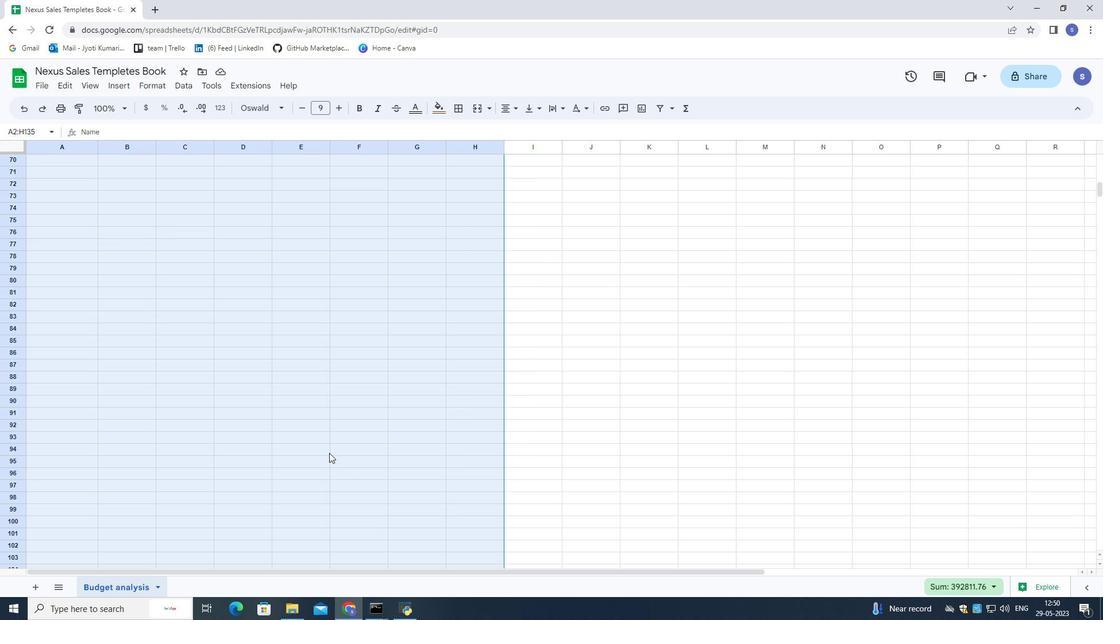 
Action: Mouse scrolled (329, 454) with delta (0, 0)
Screenshot: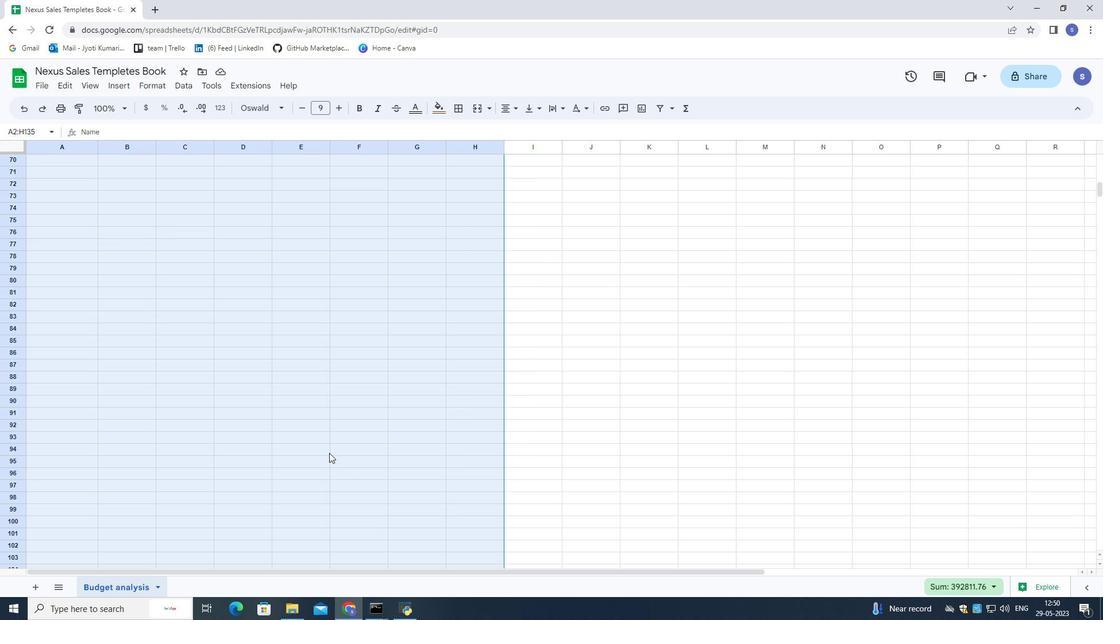 
Action: Mouse scrolled (329, 454) with delta (0, 0)
Screenshot: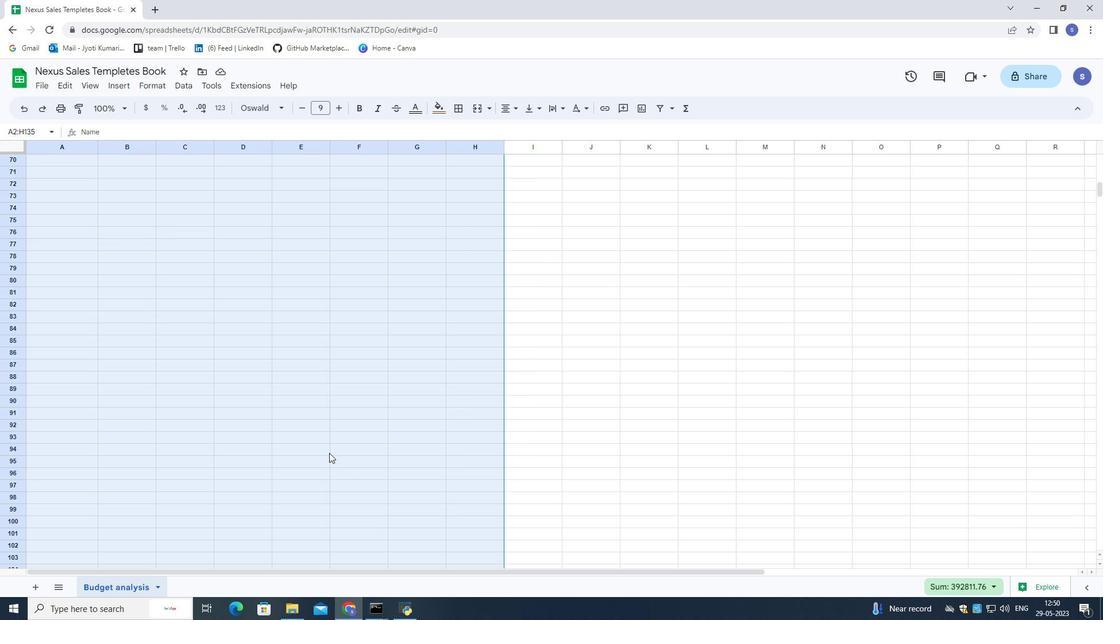
Action: Mouse scrolled (329, 454) with delta (0, 0)
Screenshot: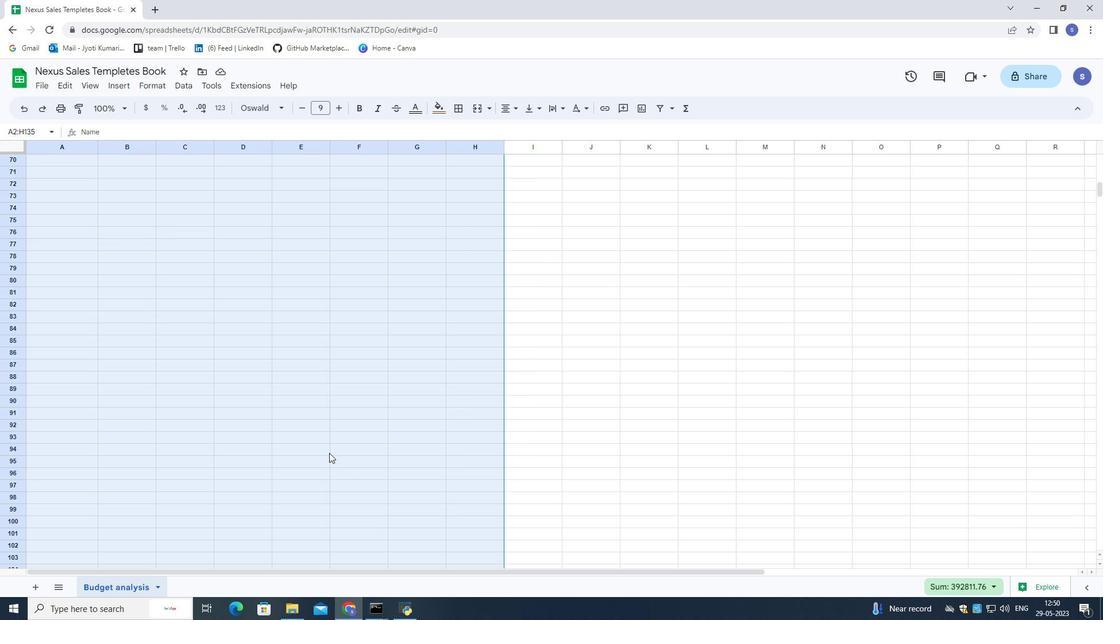 
Action: Mouse scrolled (329, 454) with delta (0, 0)
Screenshot: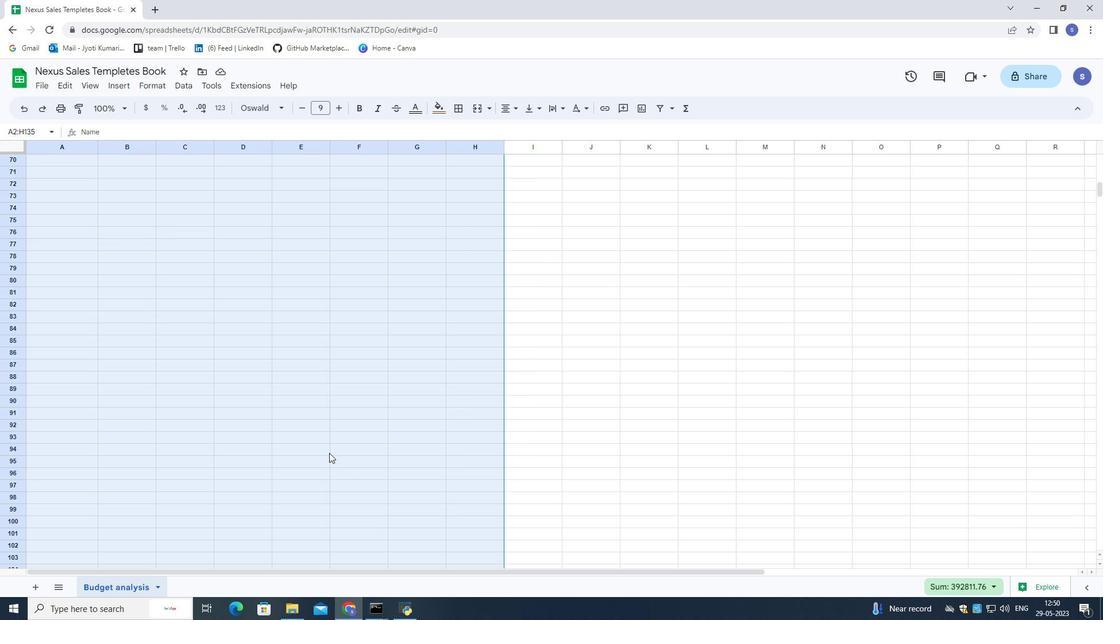 
Action: Mouse scrolled (329, 454) with delta (0, 0)
Screenshot: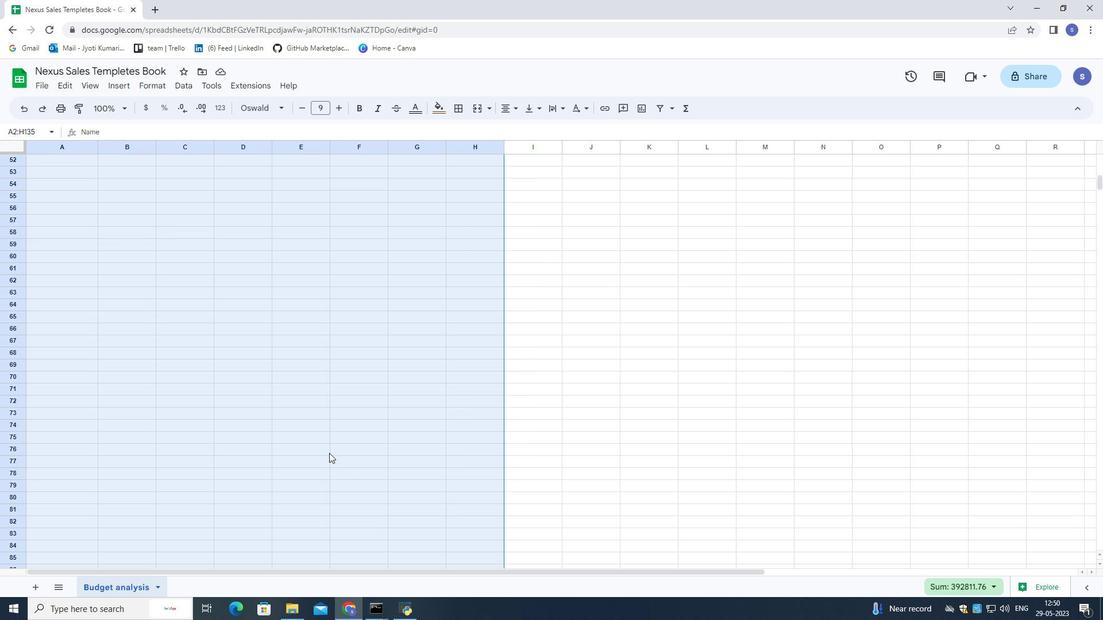 
Action: Mouse scrolled (329, 454) with delta (0, 0)
Screenshot: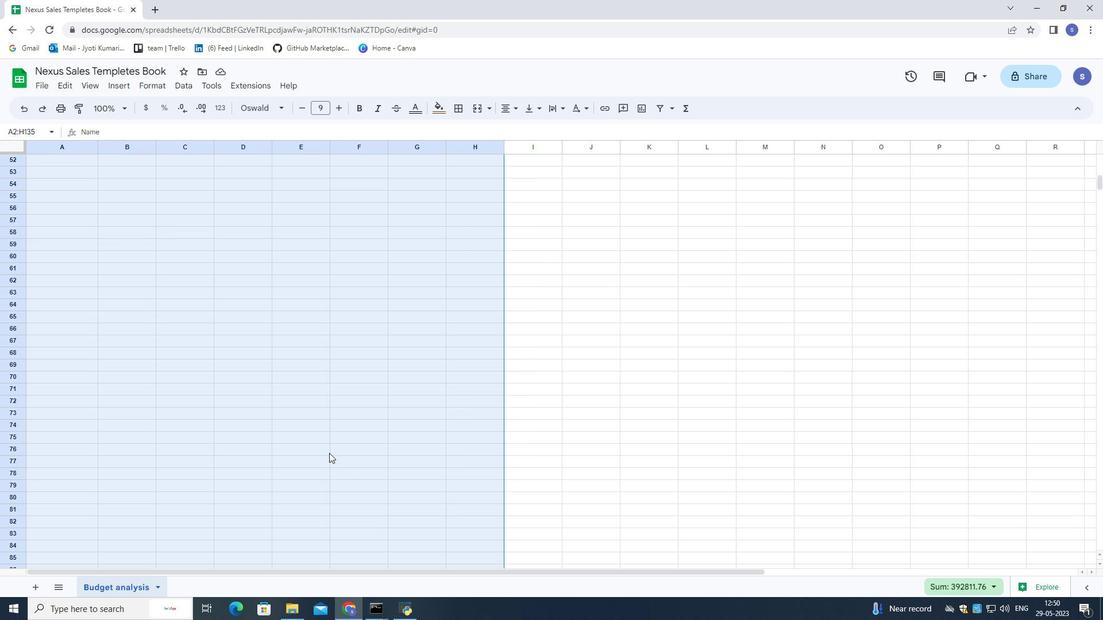 
Action: Mouse scrolled (329, 454) with delta (0, 0)
Screenshot: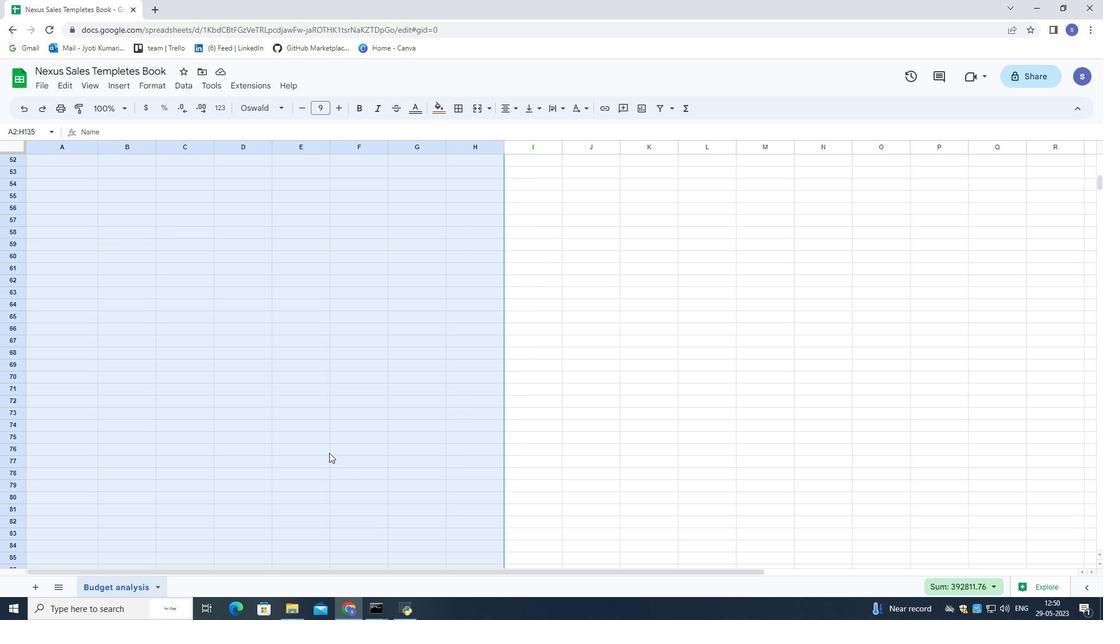 
Action: Mouse scrolled (329, 454) with delta (0, 0)
Screenshot: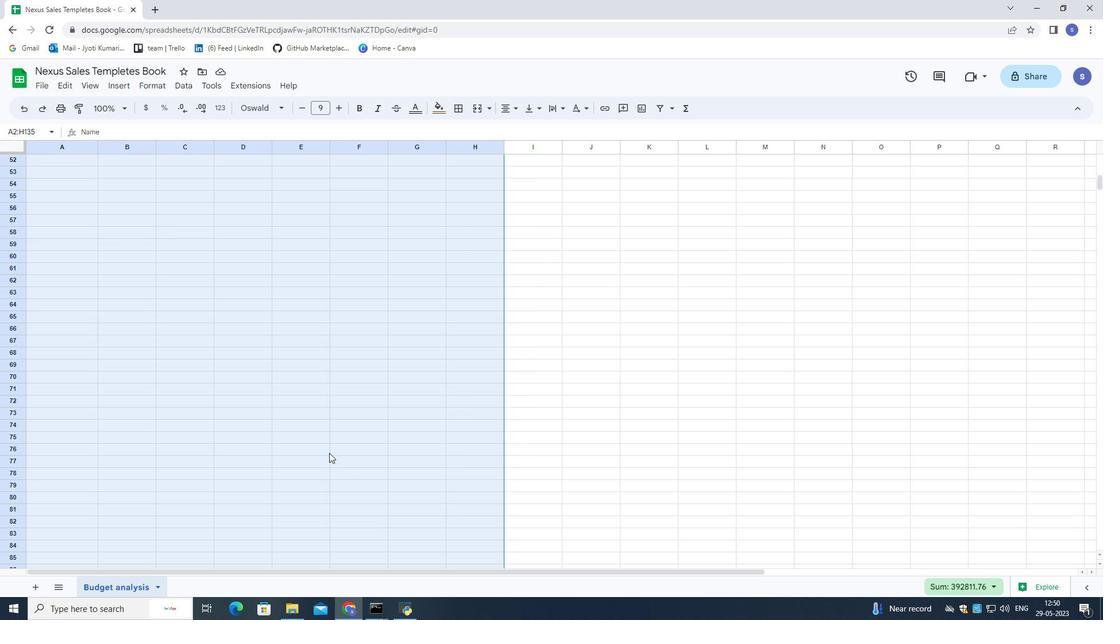 
Action: Mouse scrolled (329, 454) with delta (0, 0)
Screenshot: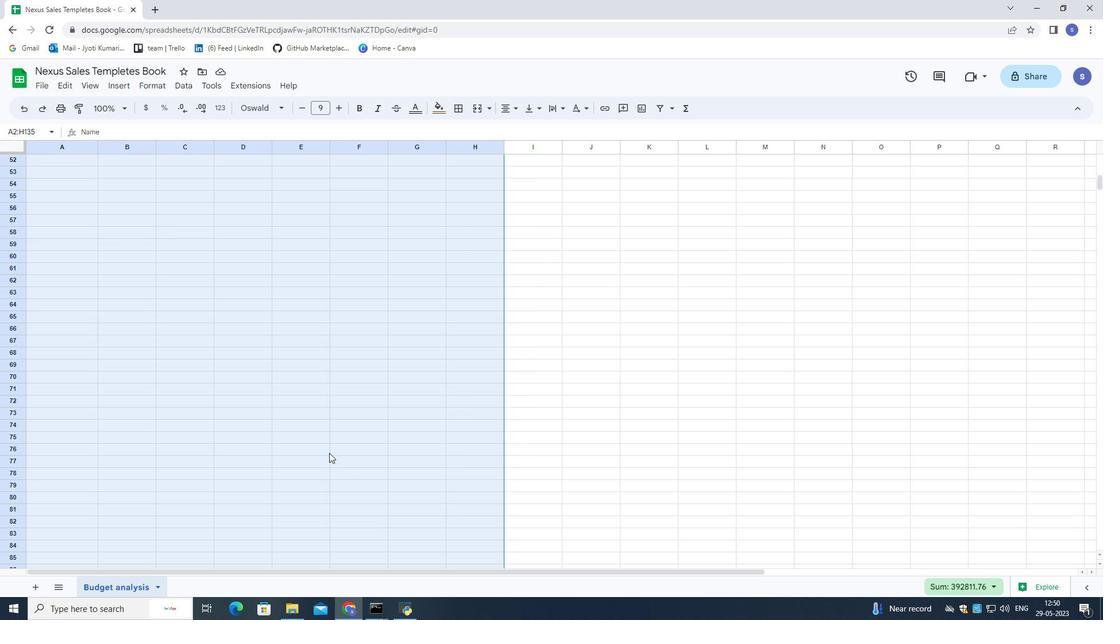
Action: Mouse scrolled (329, 454) with delta (0, 0)
Screenshot: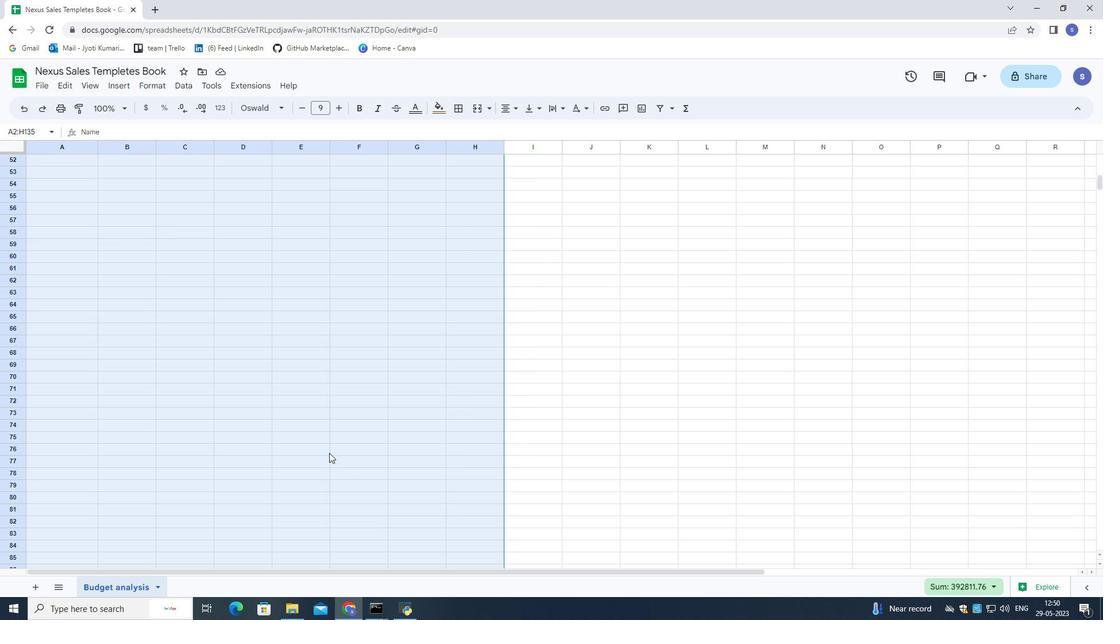 
Action: Mouse scrolled (329, 454) with delta (0, 0)
Screenshot: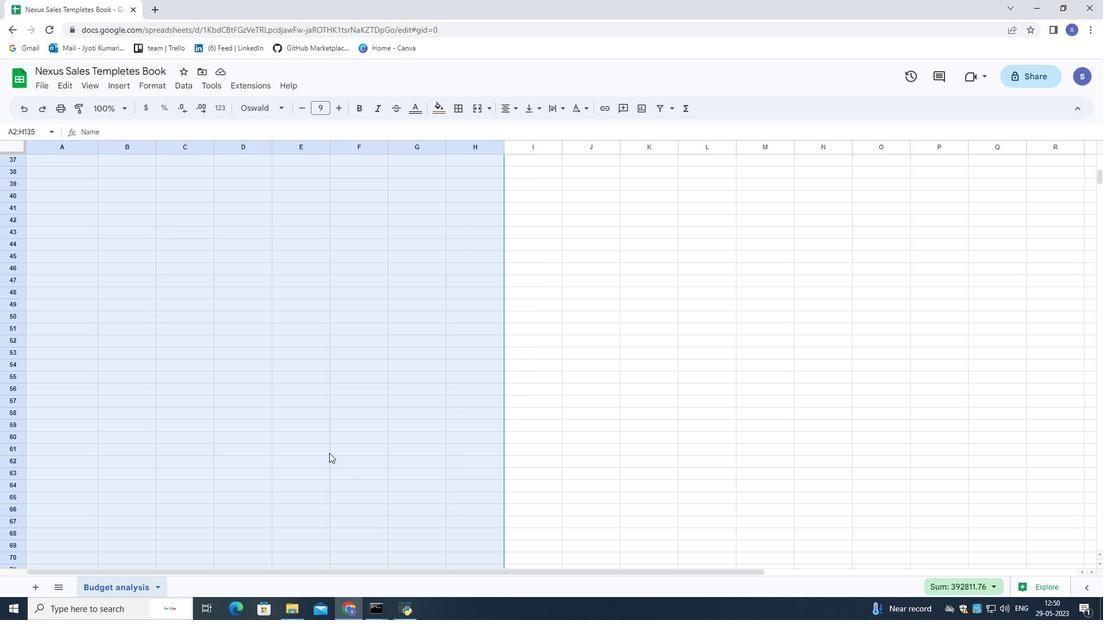 
Action: Mouse scrolled (329, 454) with delta (0, 0)
Screenshot: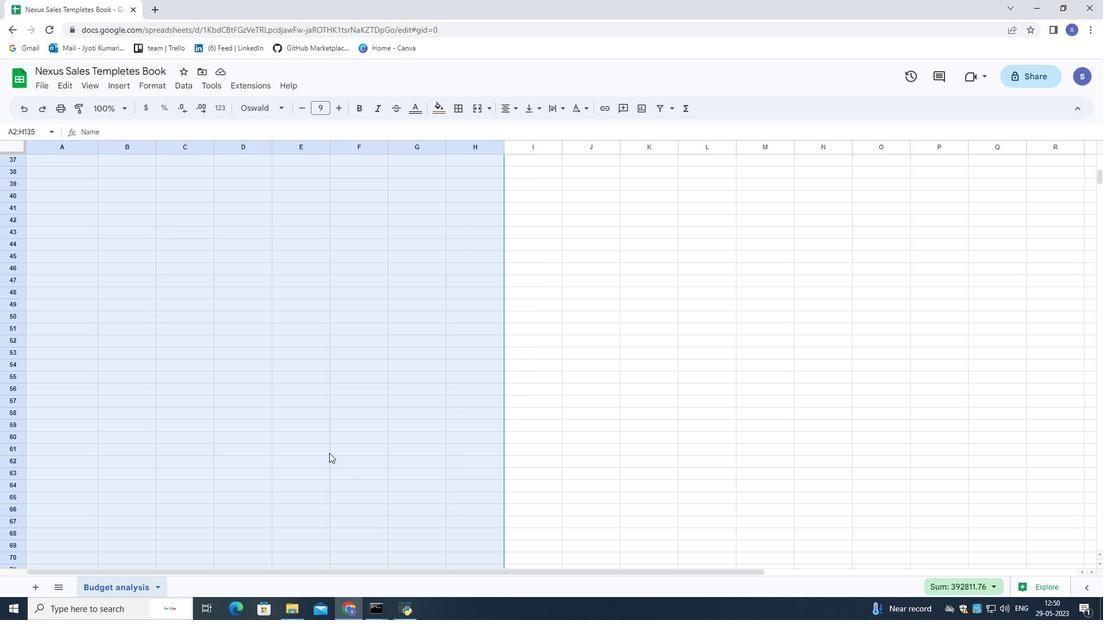 
Action: Mouse scrolled (329, 454) with delta (0, 0)
Screenshot: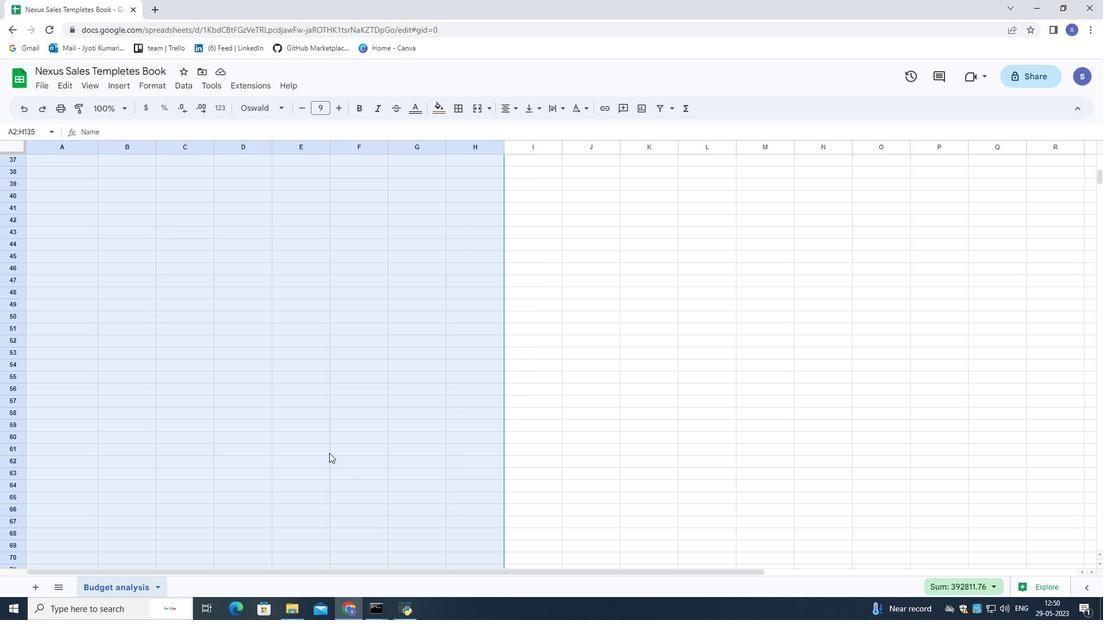 
Action: Mouse scrolled (329, 454) with delta (0, 0)
Screenshot: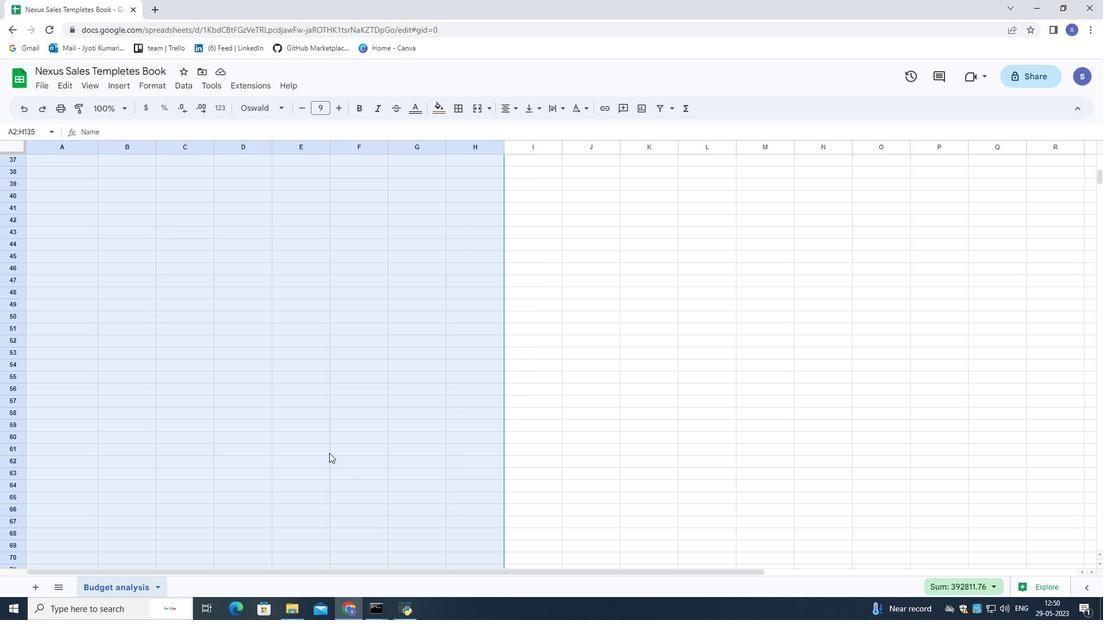 
Action: Mouse scrolled (329, 454) with delta (0, 0)
Screenshot: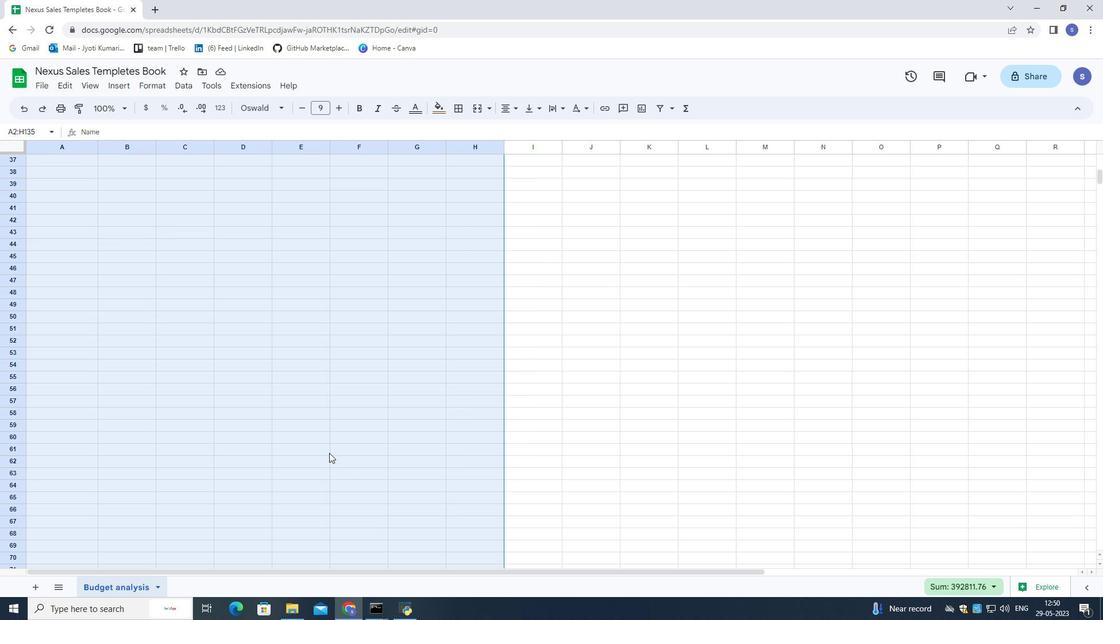 
Action: Mouse scrolled (329, 454) with delta (0, 0)
Screenshot: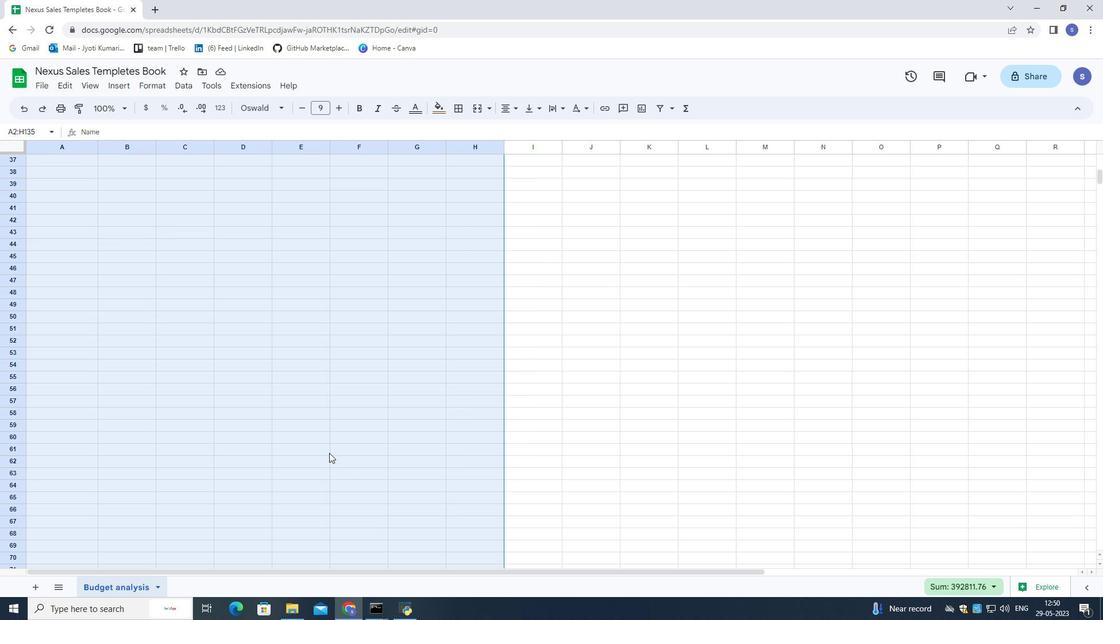 
Action: Mouse scrolled (329, 454) with delta (0, 0)
Screenshot: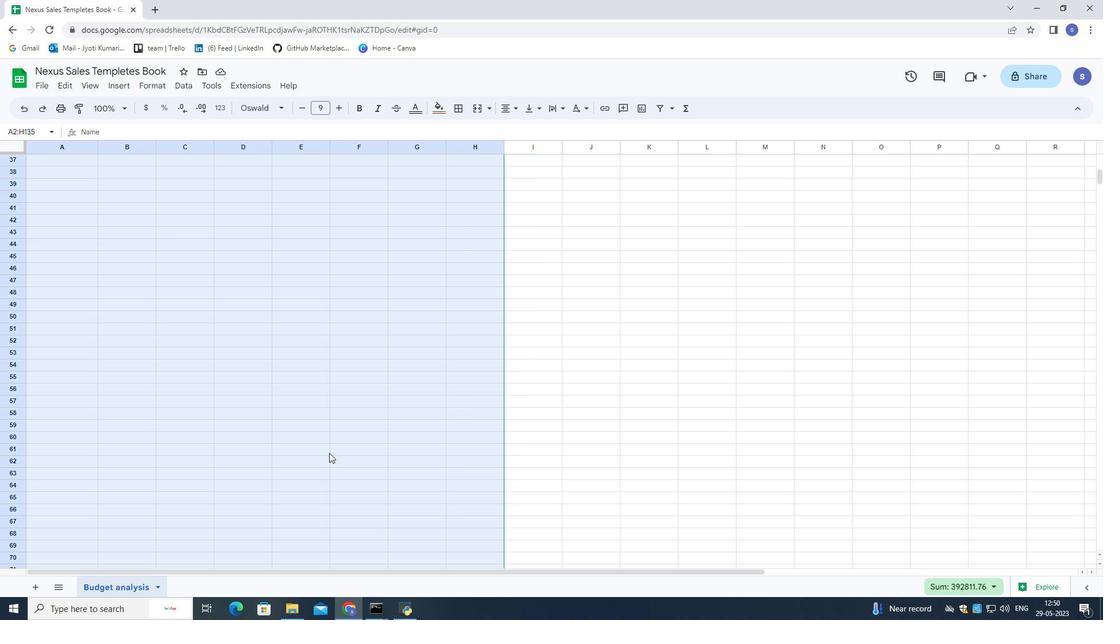 
Action: Mouse scrolled (329, 454) with delta (0, 0)
Screenshot: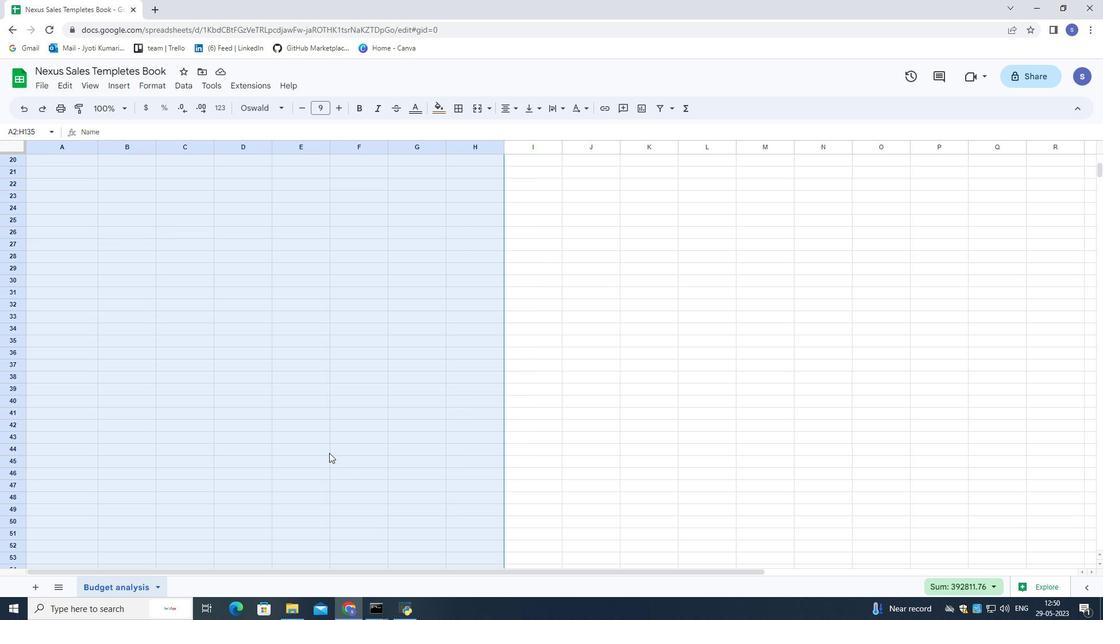 
Action: Mouse scrolled (329, 454) with delta (0, 0)
Screenshot: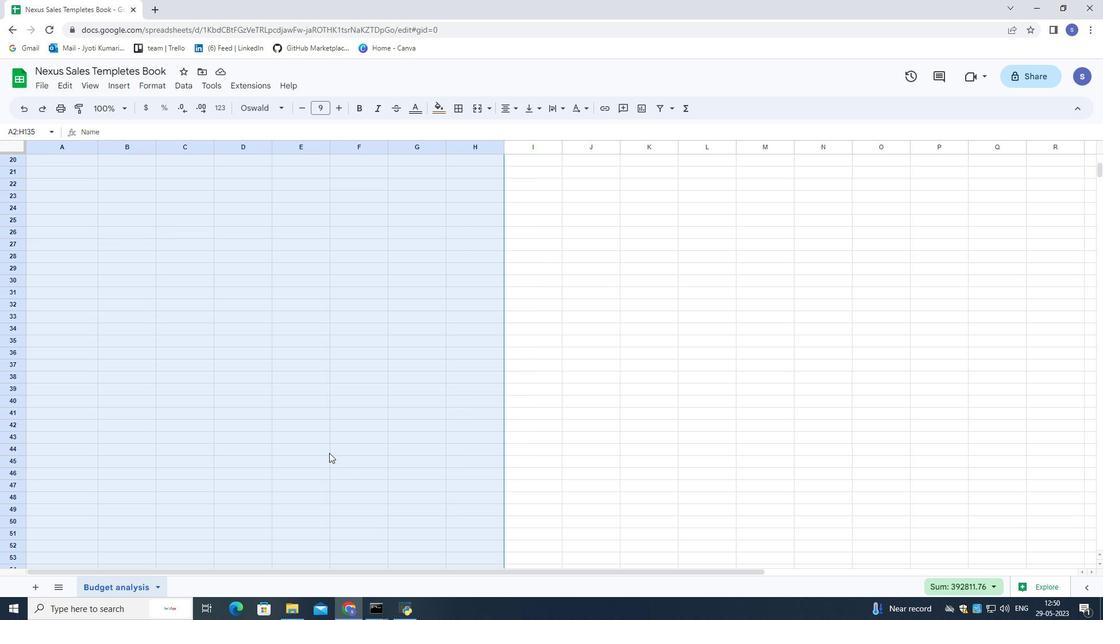 
Action: Mouse scrolled (329, 454) with delta (0, 0)
Screenshot: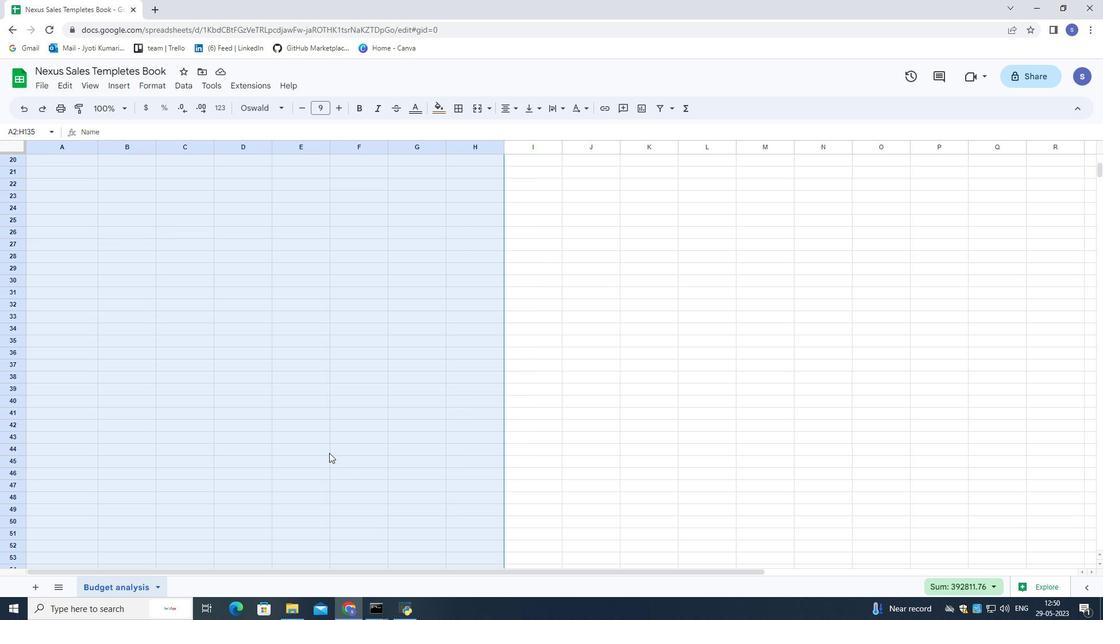 
Action: Mouse scrolled (329, 454) with delta (0, 0)
Screenshot: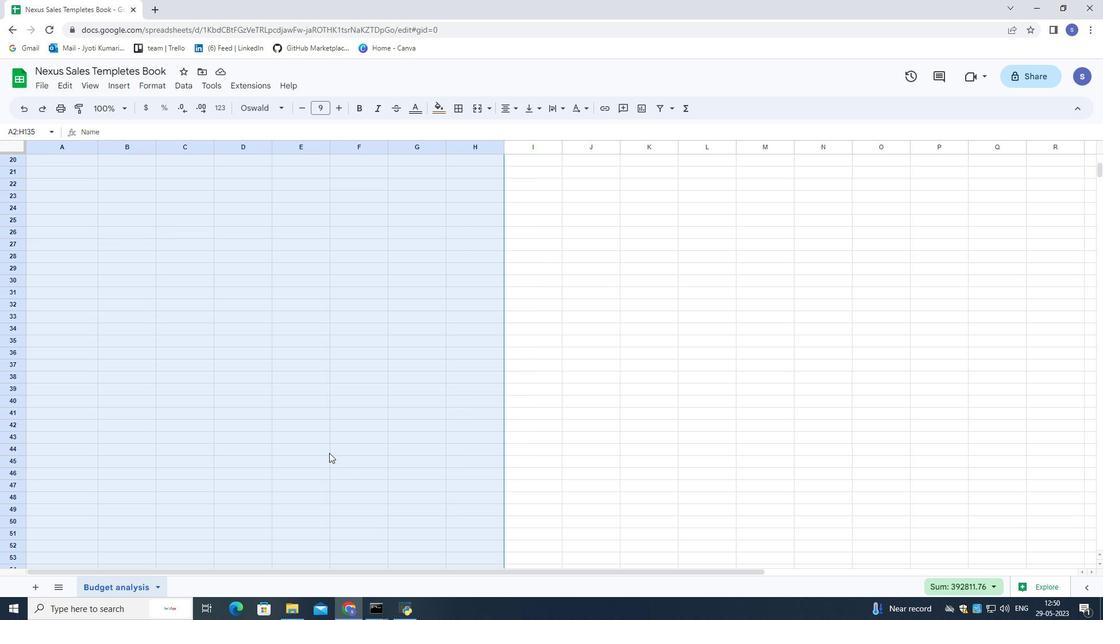 
Action: Mouse scrolled (329, 454) with delta (0, 0)
Screenshot: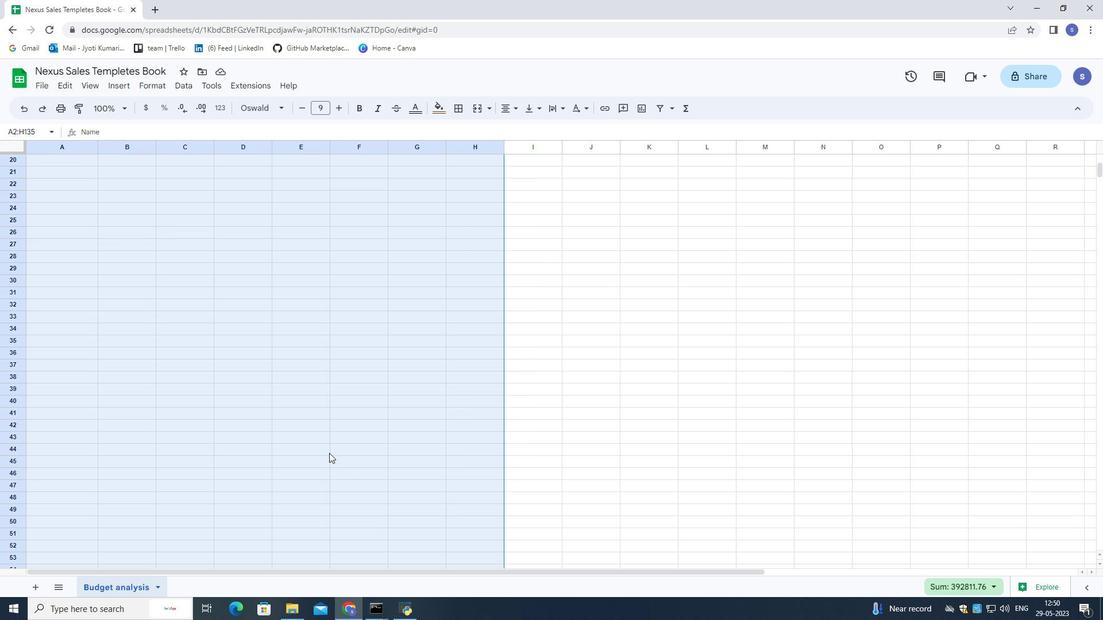
Action: Mouse scrolled (329, 454) with delta (0, 0)
Screenshot: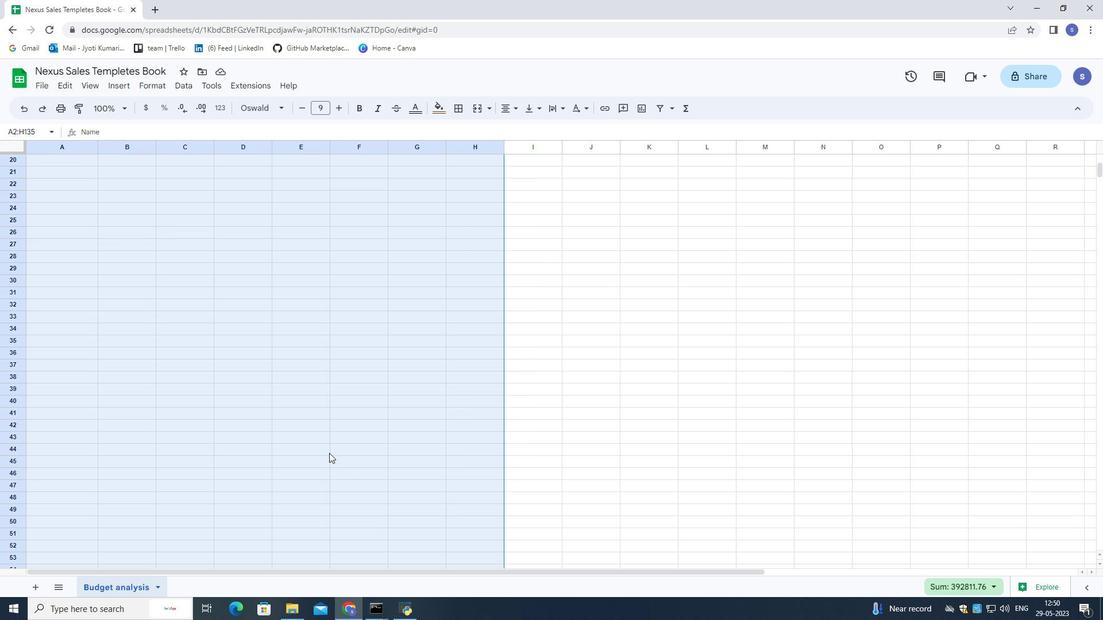 
Action: Mouse scrolled (329, 454) with delta (0, 0)
Screenshot: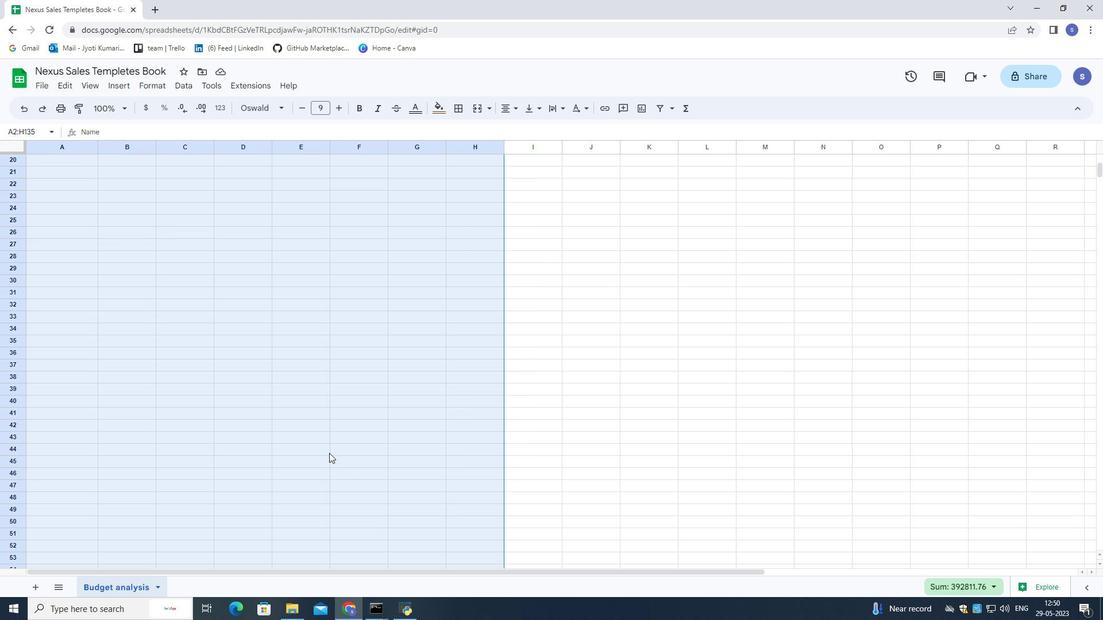
Action: Mouse scrolled (329, 454) with delta (0, 0)
Screenshot: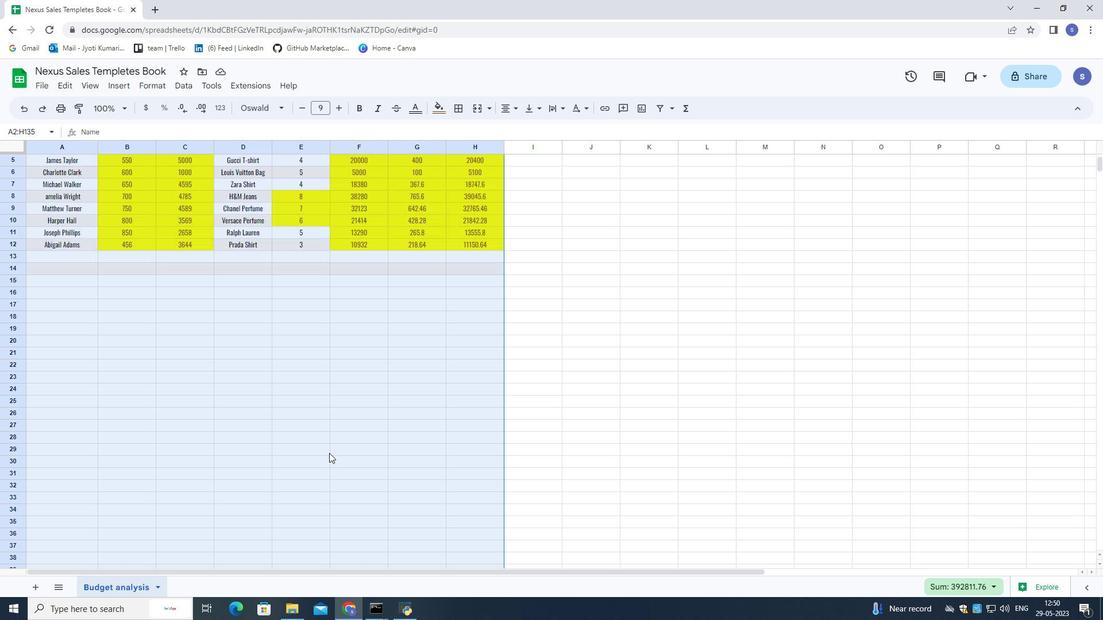 
Action: Mouse scrolled (329, 454) with delta (0, 0)
Screenshot: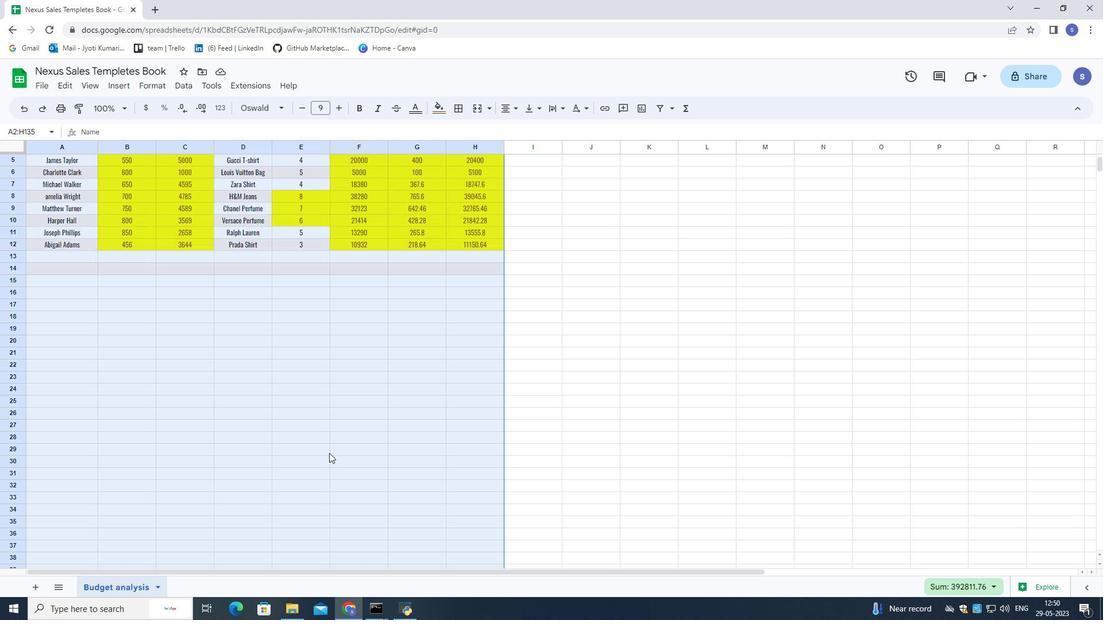 
Action: Mouse scrolled (329, 454) with delta (0, 0)
Screenshot: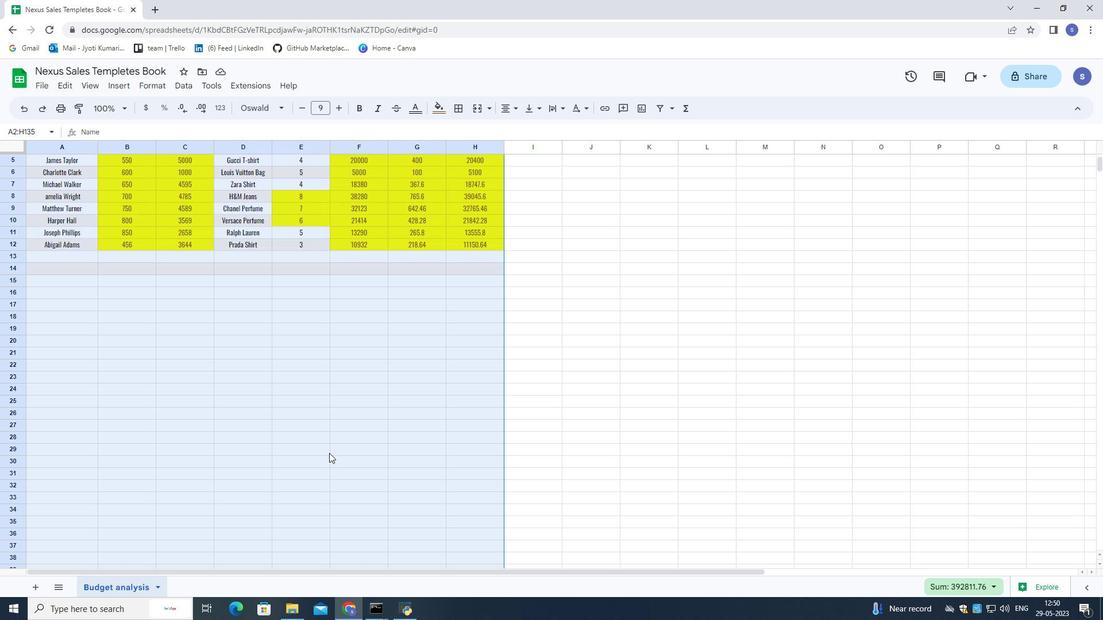 
Action: Mouse scrolled (329, 454) with delta (0, 0)
Screenshot: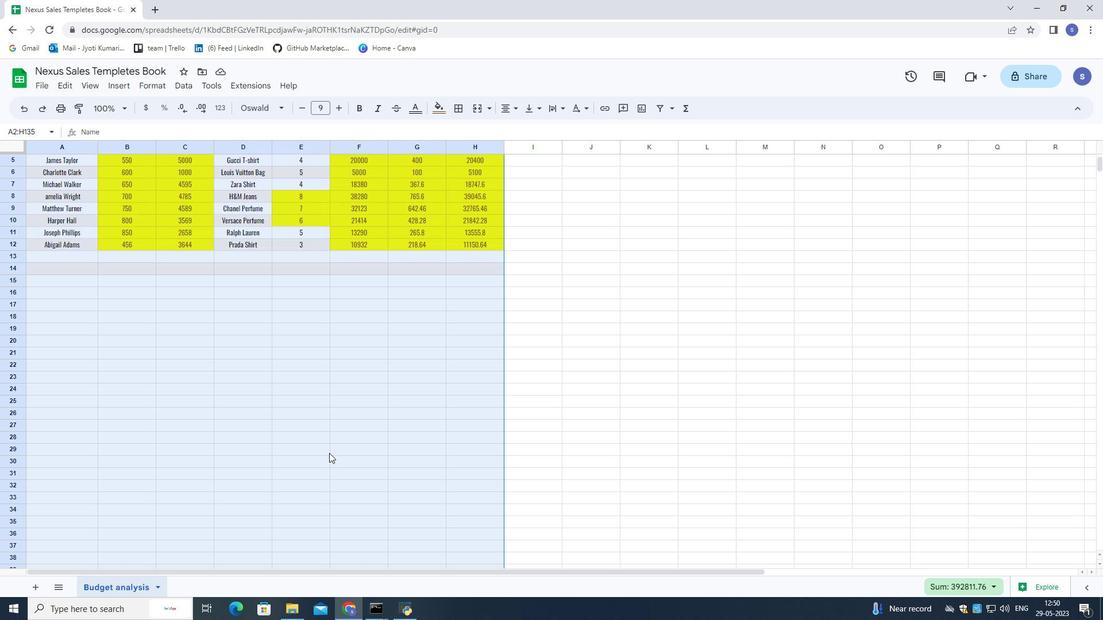 
Action: Mouse scrolled (329, 454) with delta (0, 0)
Screenshot: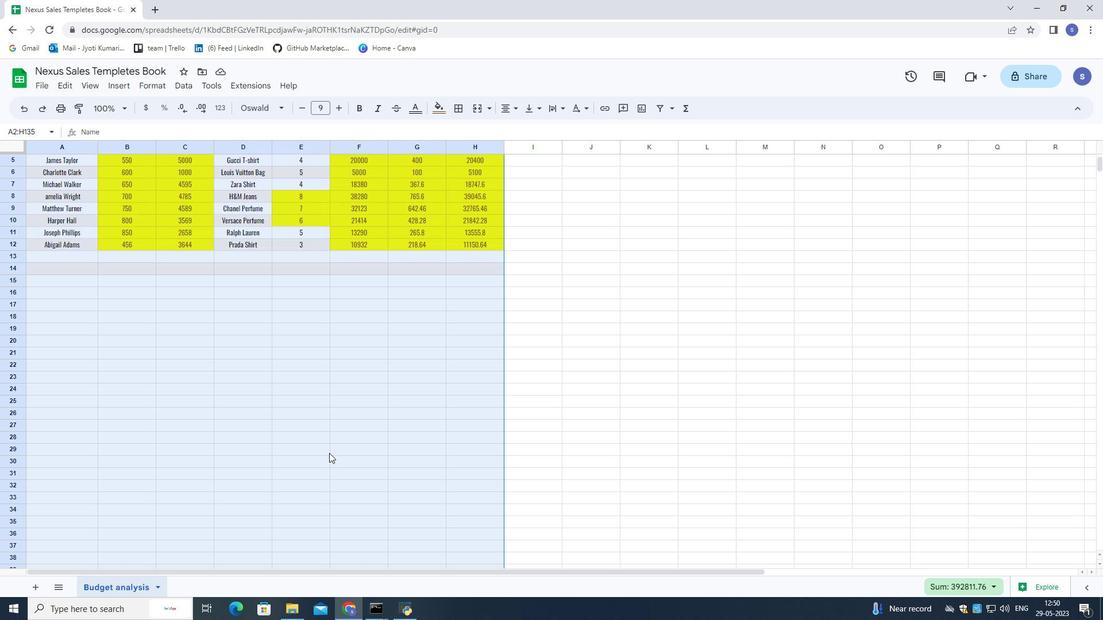 
Action: Mouse scrolled (329, 454) with delta (0, 0)
Screenshot: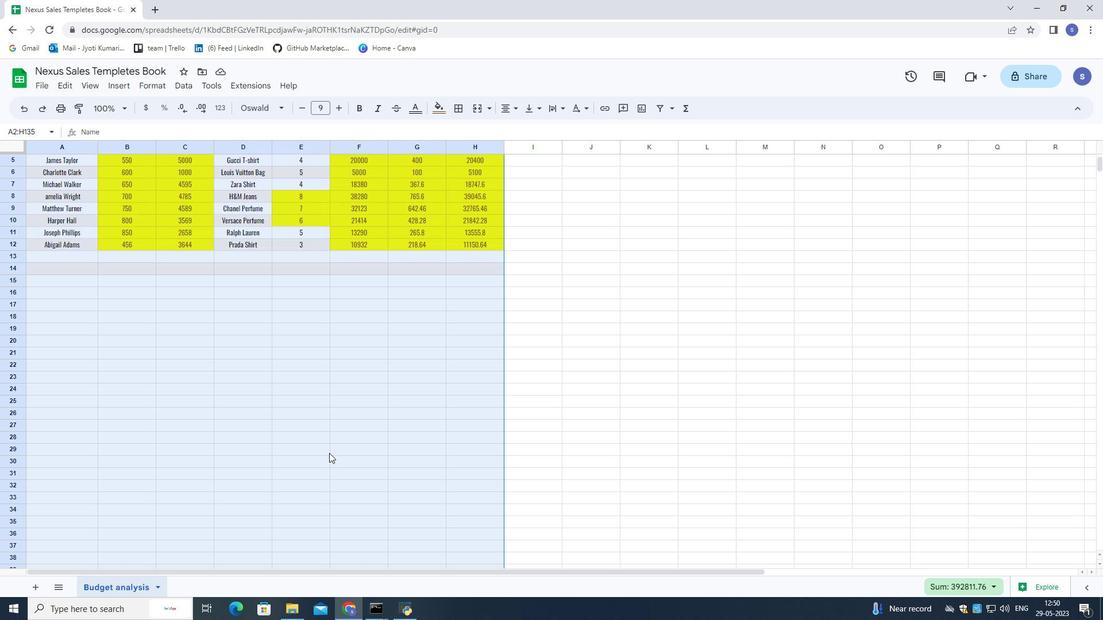 
Action: Mouse scrolled (329, 454) with delta (0, 0)
Screenshot: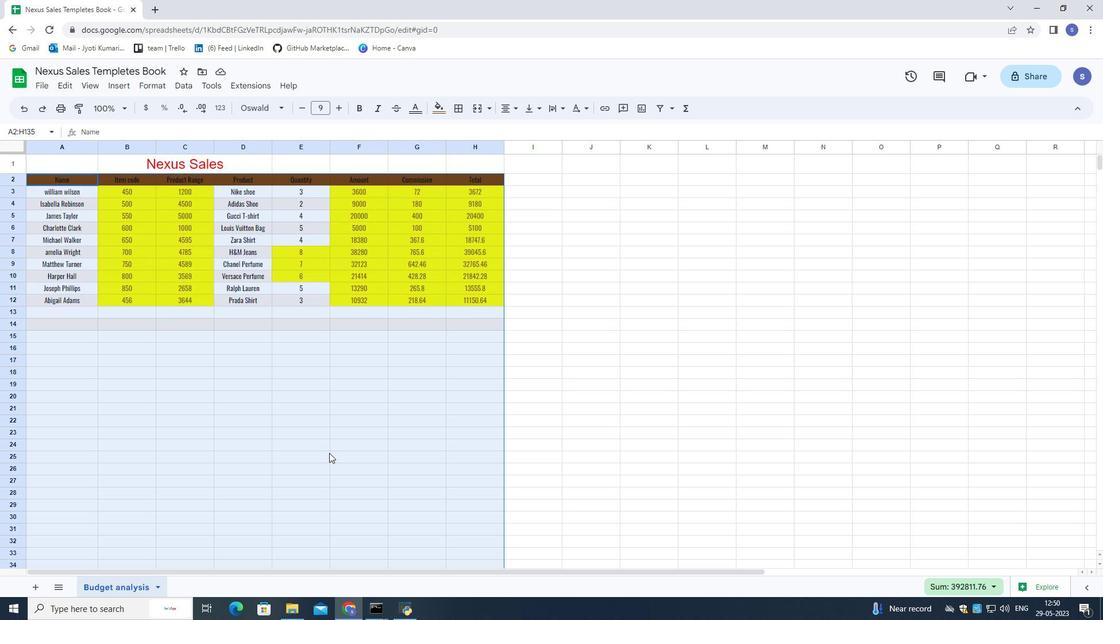 
Action: Mouse scrolled (329, 454) with delta (0, 0)
Screenshot: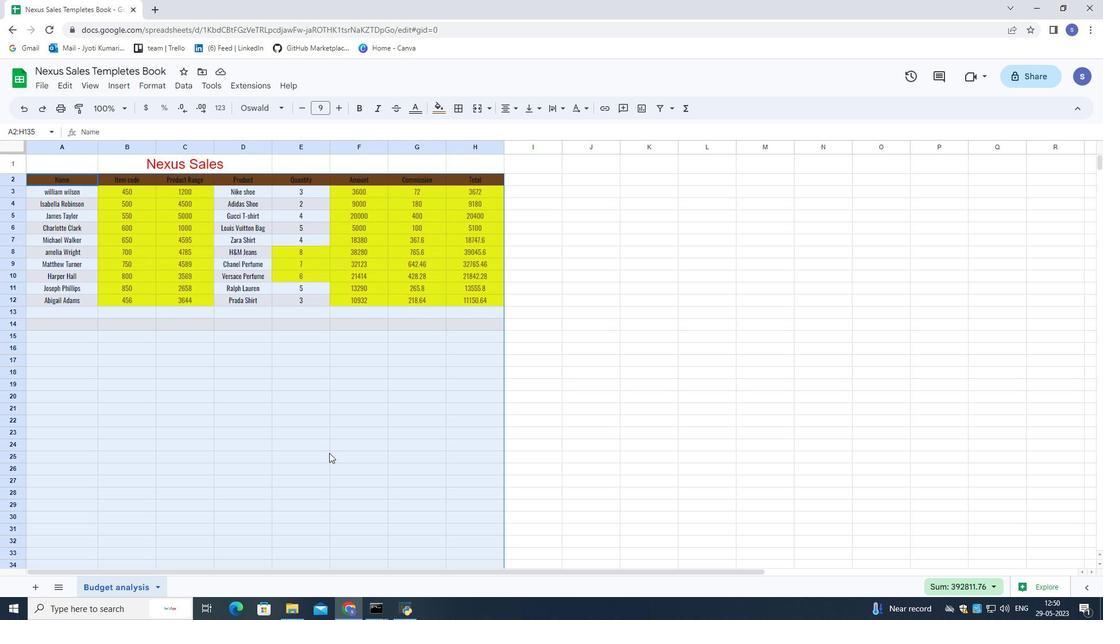 
Action: Mouse scrolled (329, 454) with delta (0, 0)
Screenshot: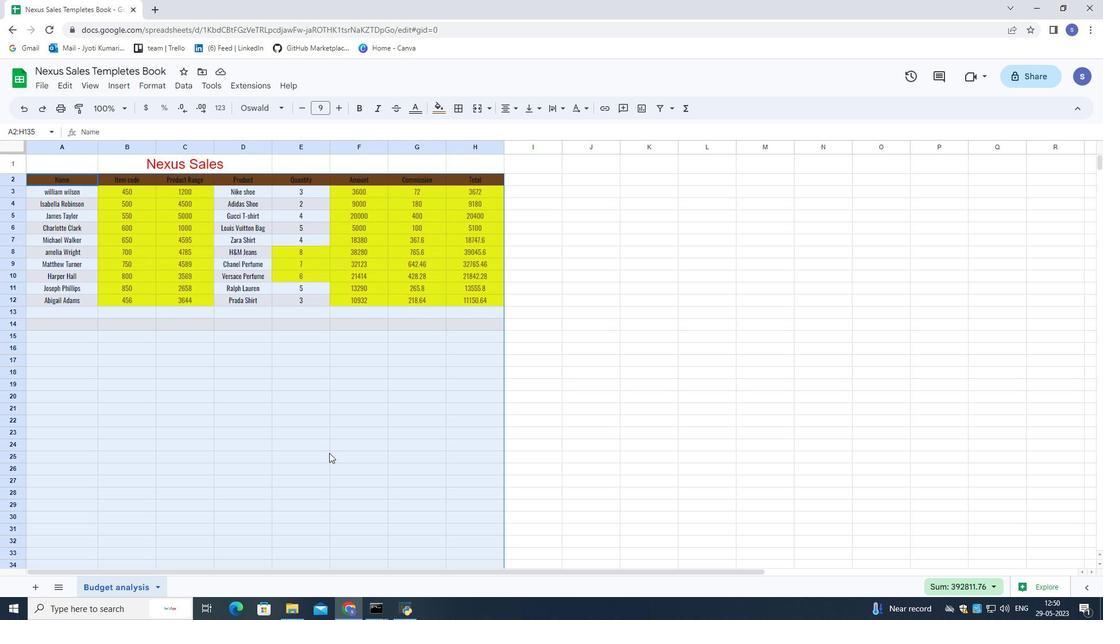 
Action: Mouse scrolled (329, 454) with delta (0, 0)
Screenshot: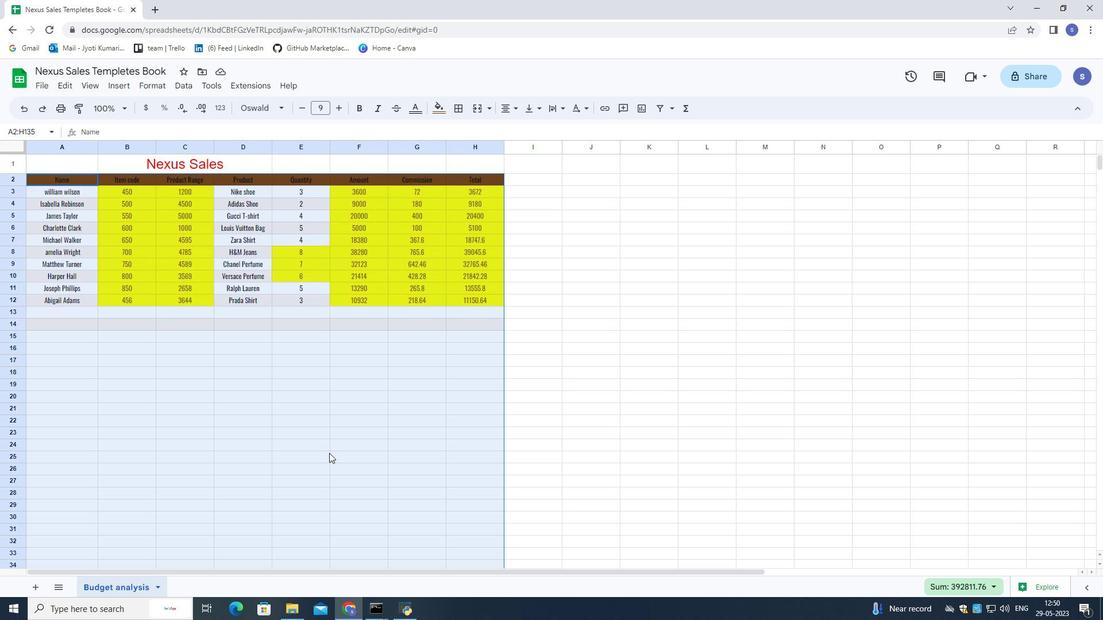 
Action: Mouse moved to (94, 179)
Screenshot: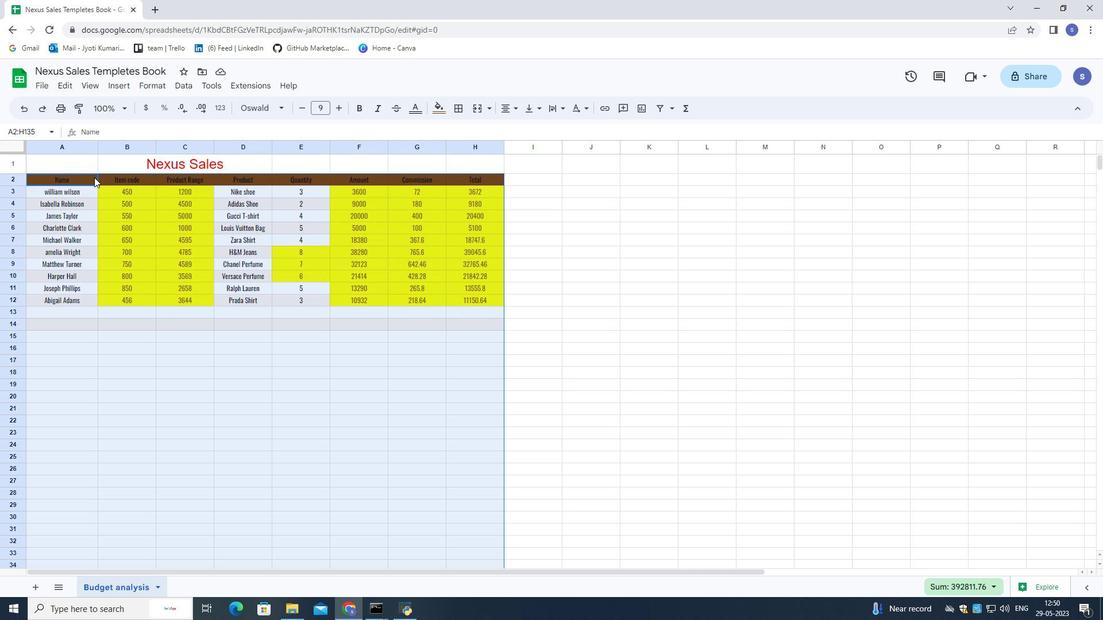 
Action: Mouse pressed right at (94, 179)
Screenshot: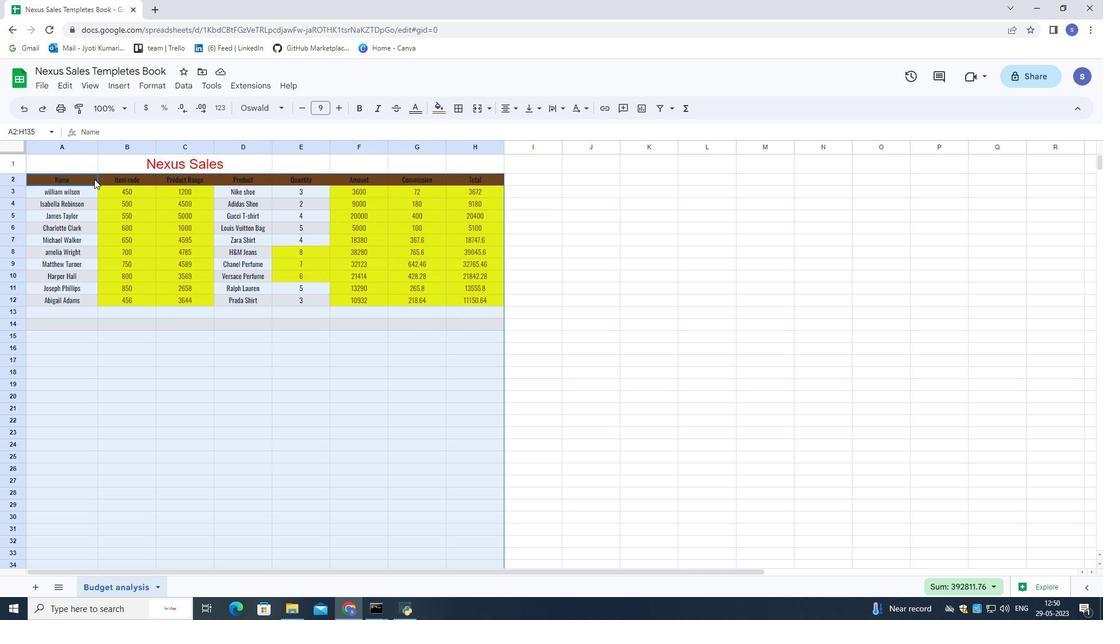 
Action: Mouse moved to (327, 361)
Screenshot: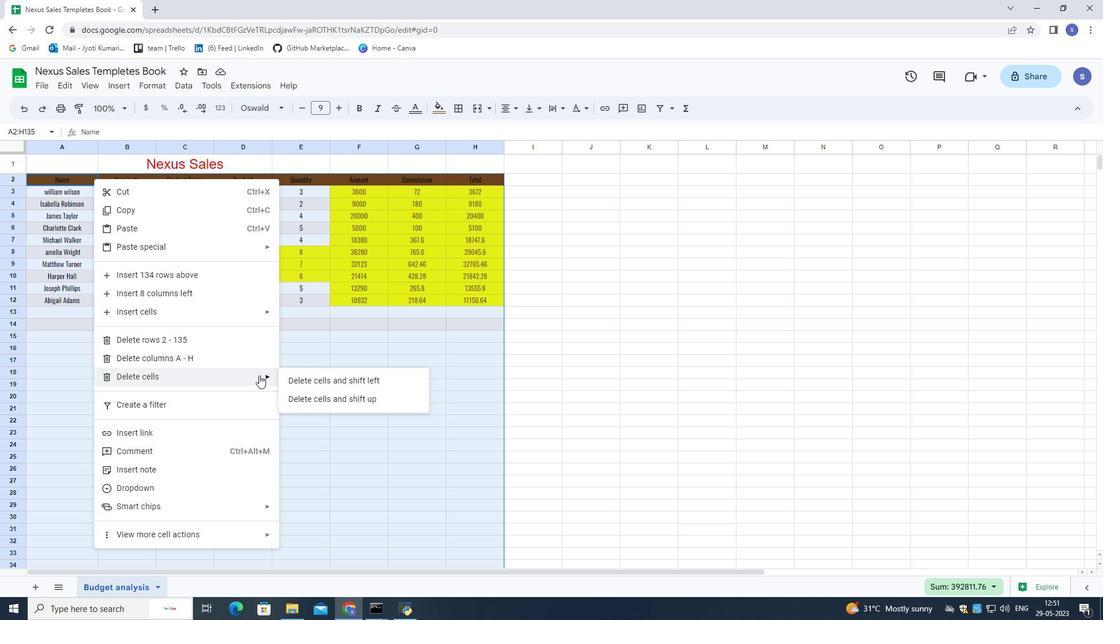 
Action: Mouse pressed left at (327, 361)
Screenshot: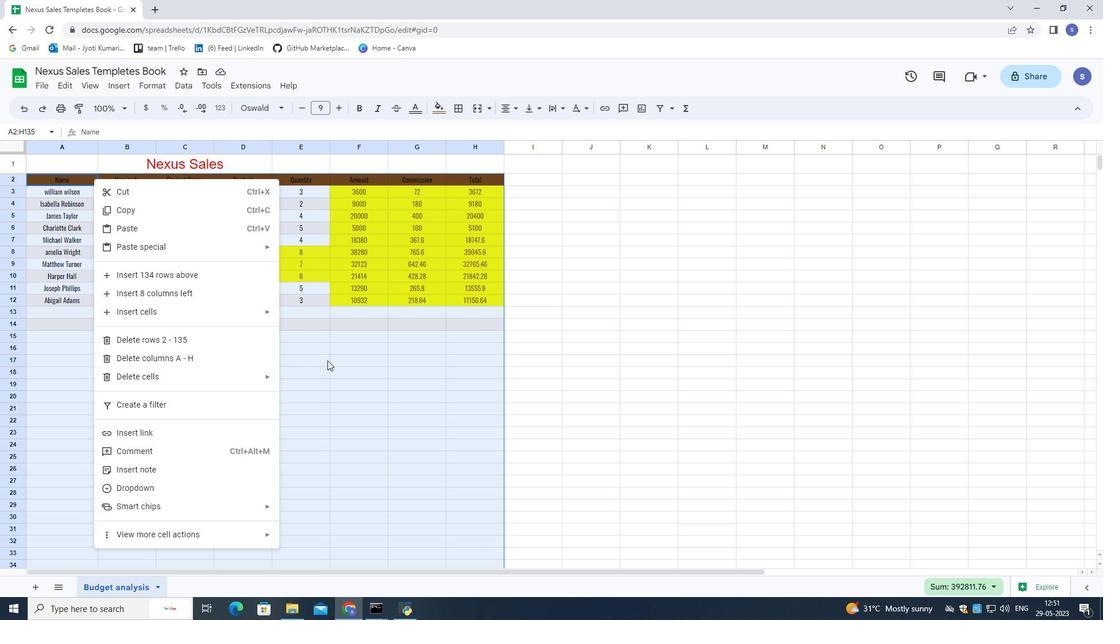 
Action: Mouse moved to (89, 179)
Screenshot: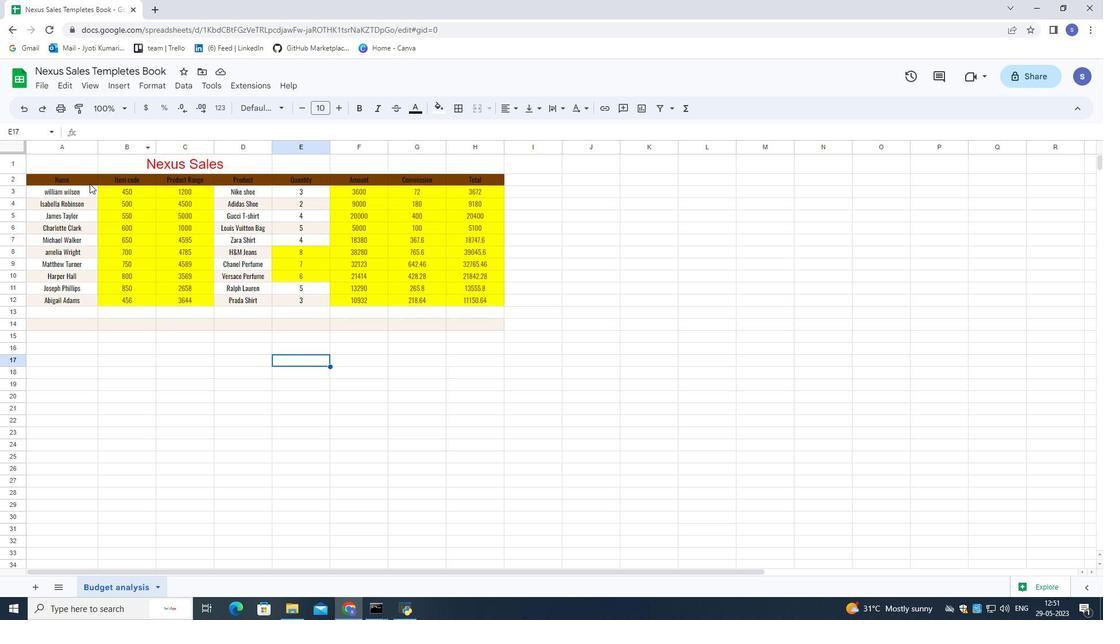 
Action: Mouse pressed left at (89, 179)
Screenshot: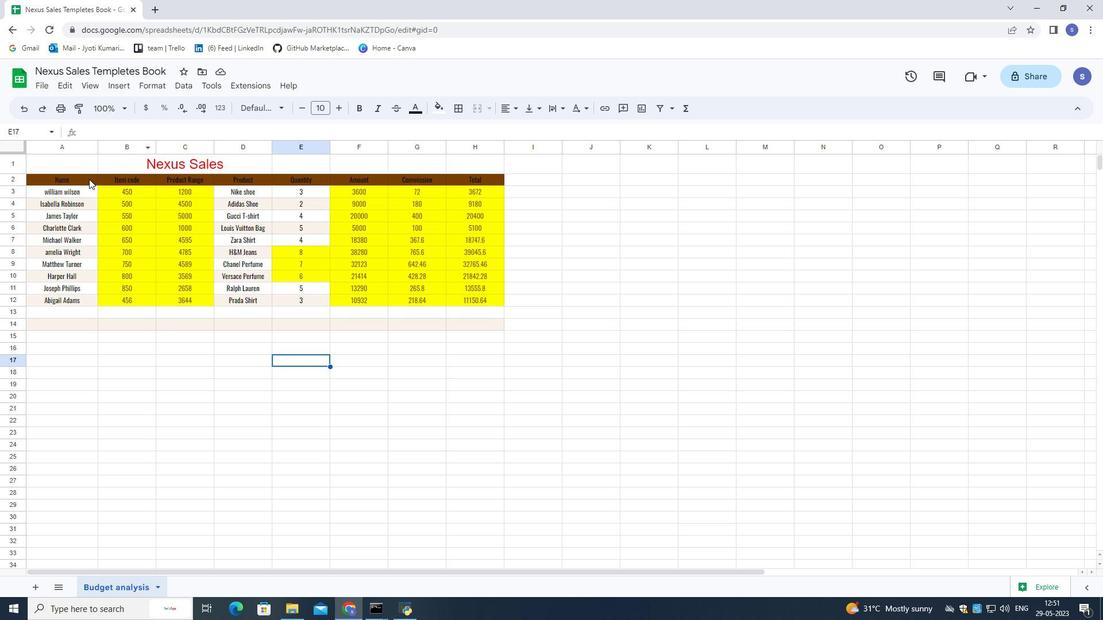 
Action: Mouse moved to (71, 177)
Screenshot: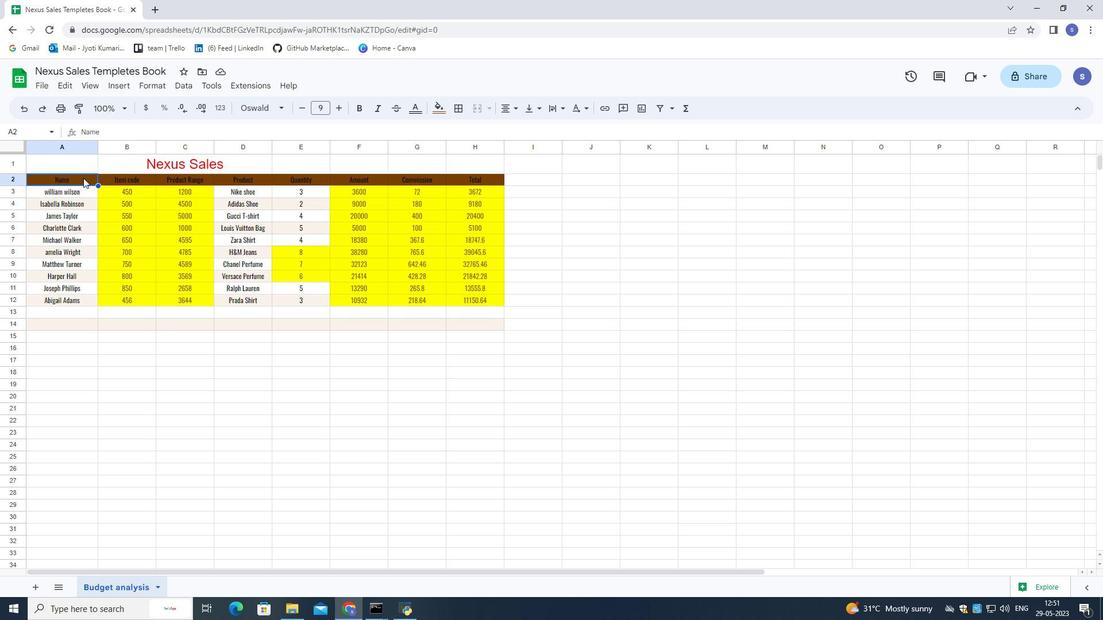 
Action: Mouse pressed left at (71, 177)
Screenshot: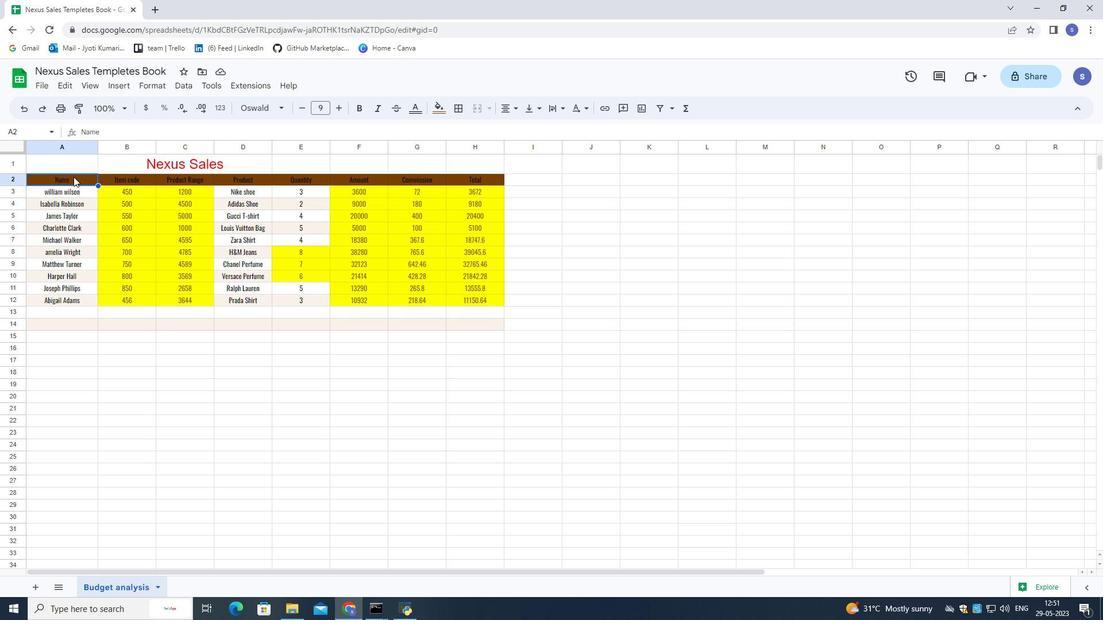 
Action: Mouse moved to (76, 181)
Screenshot: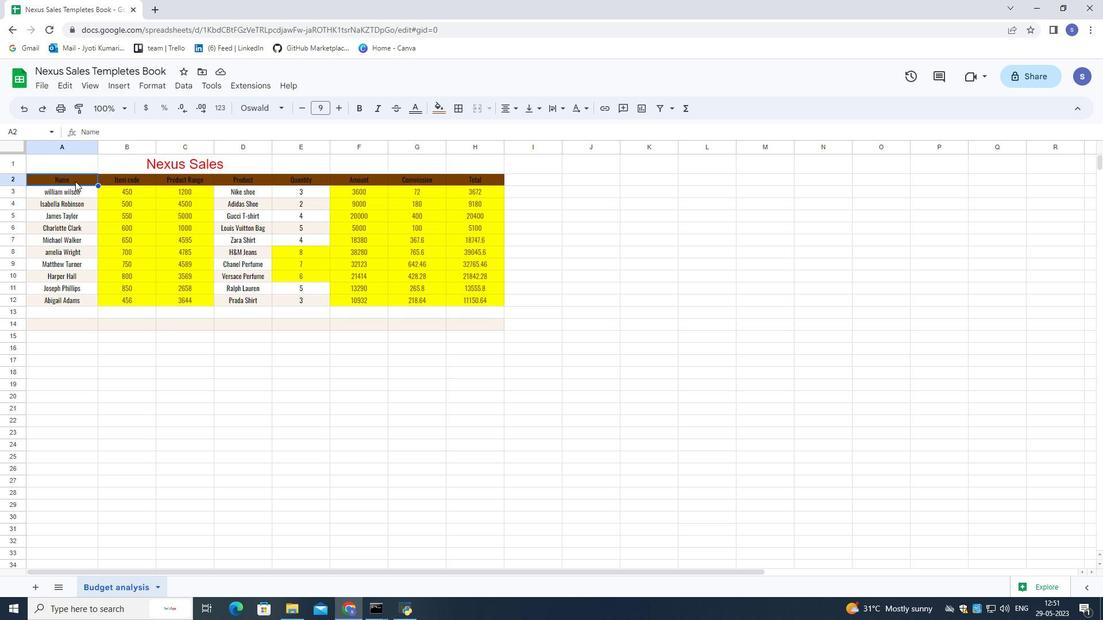 
Action: Mouse pressed left at (76, 181)
Screenshot: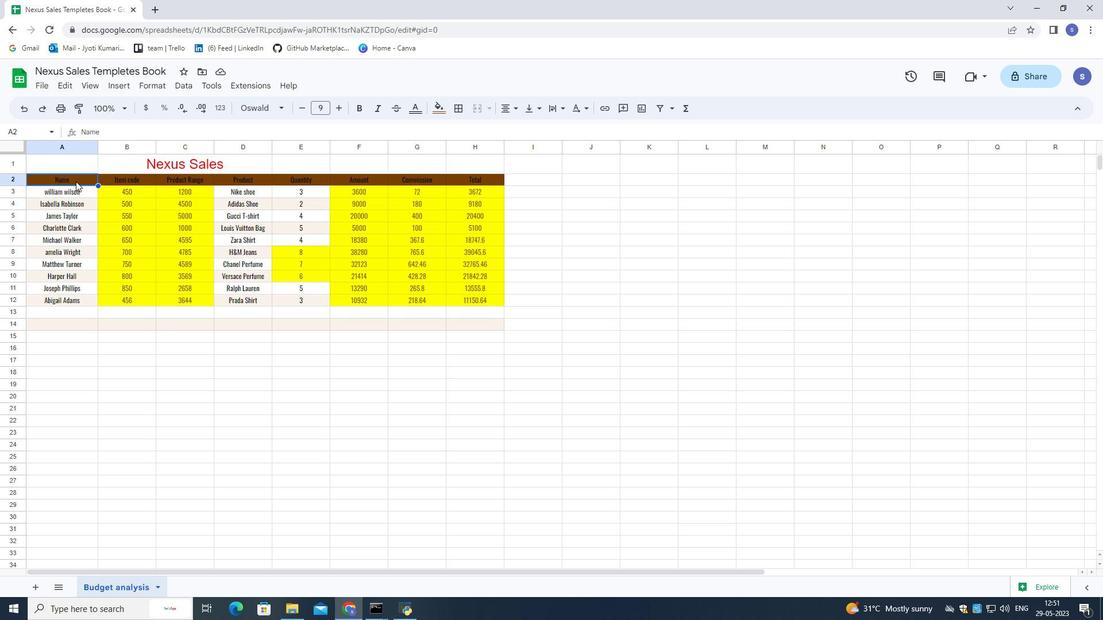 
Action: Mouse moved to (90, 144)
Screenshot: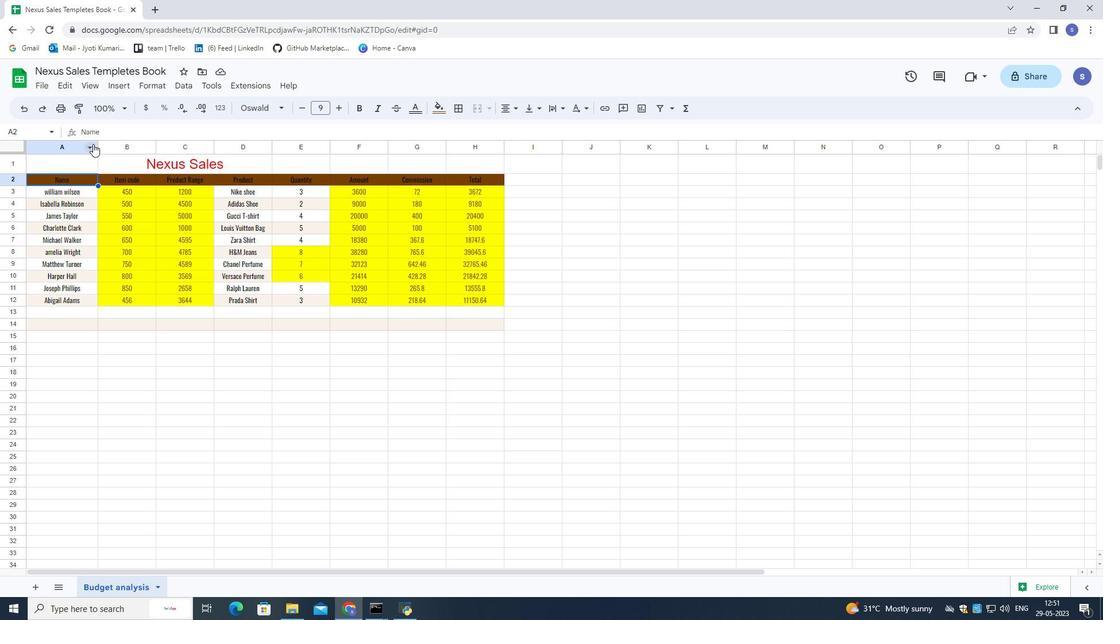 
Action: Mouse pressed left at (90, 144)
Screenshot: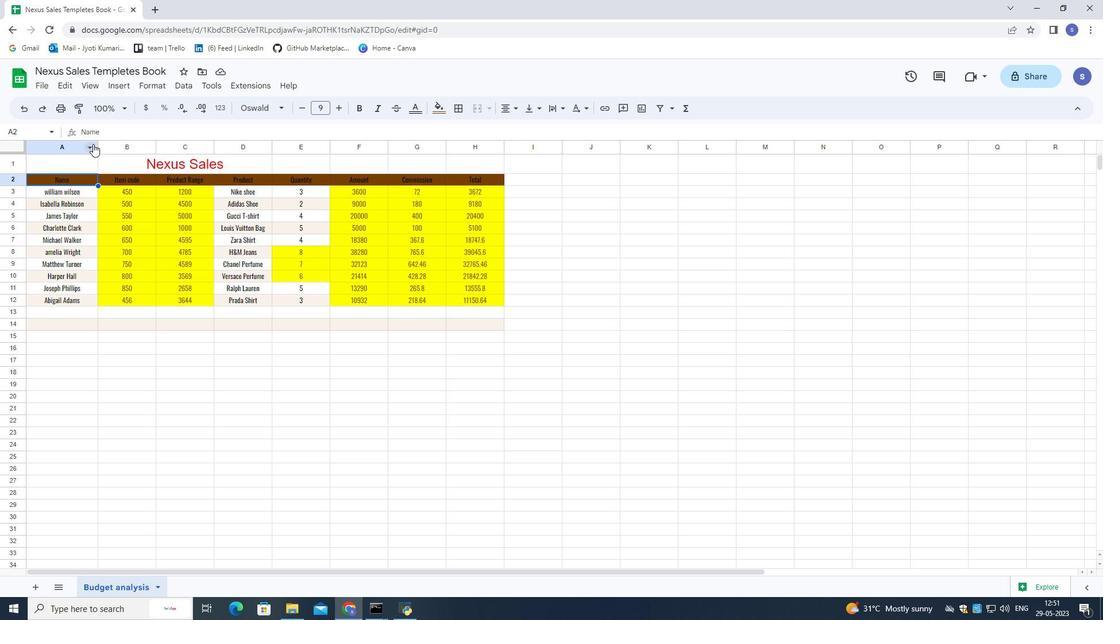 
Action: Mouse moved to (150, 340)
Screenshot: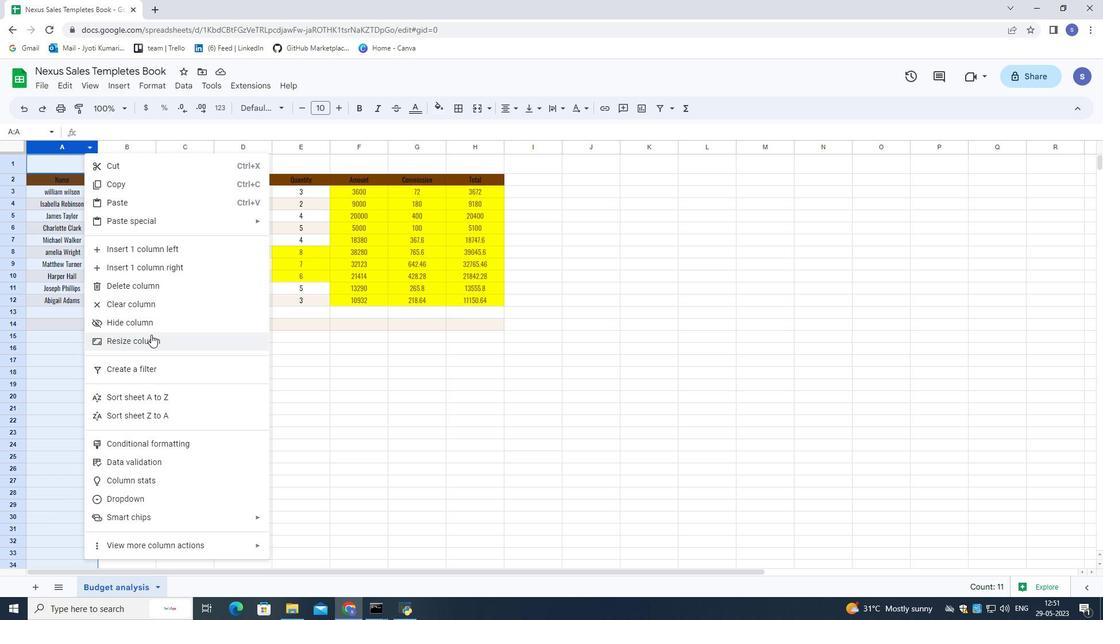 
Action: Mouse pressed left at (150, 340)
Screenshot: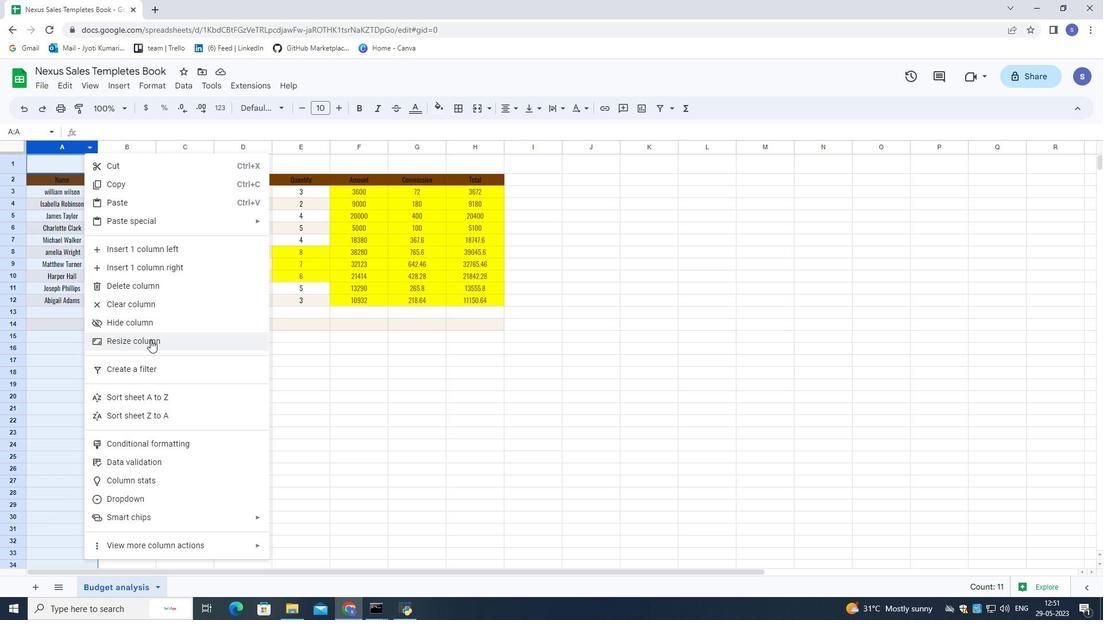 
Action: Mouse moved to (484, 324)
Screenshot: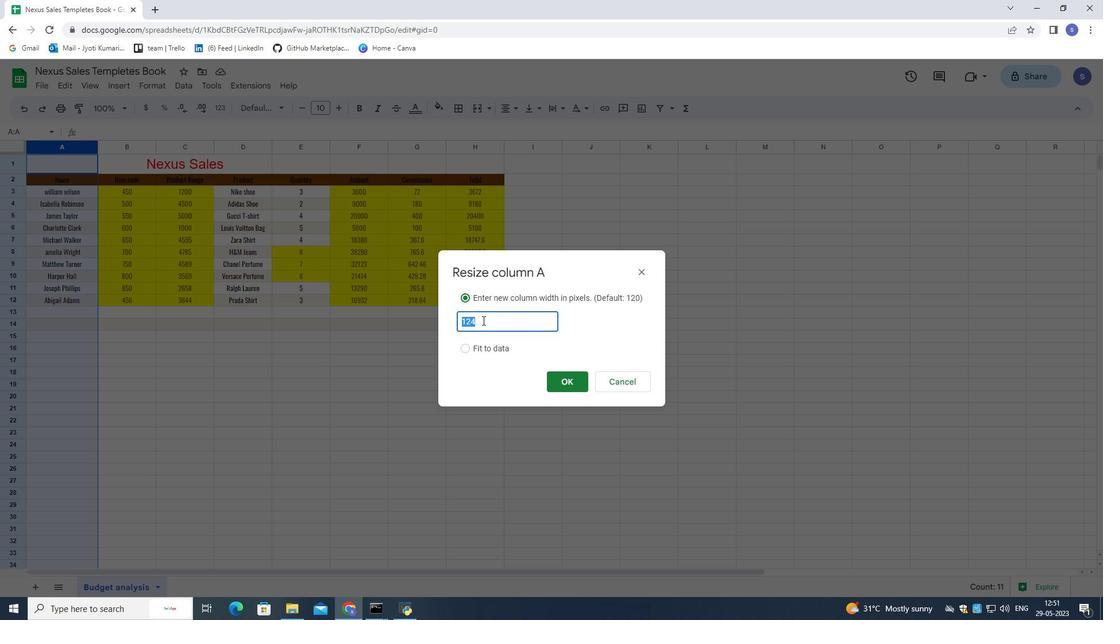 
Action: Mouse pressed left at (484, 324)
Screenshot: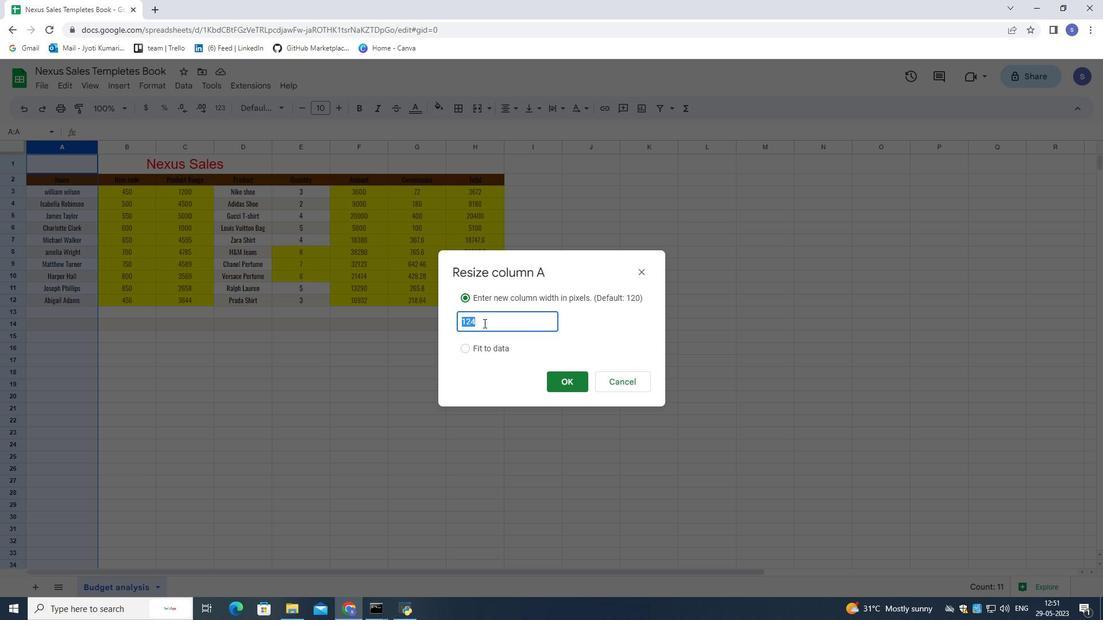 
Action: Mouse moved to (485, 324)
Screenshot: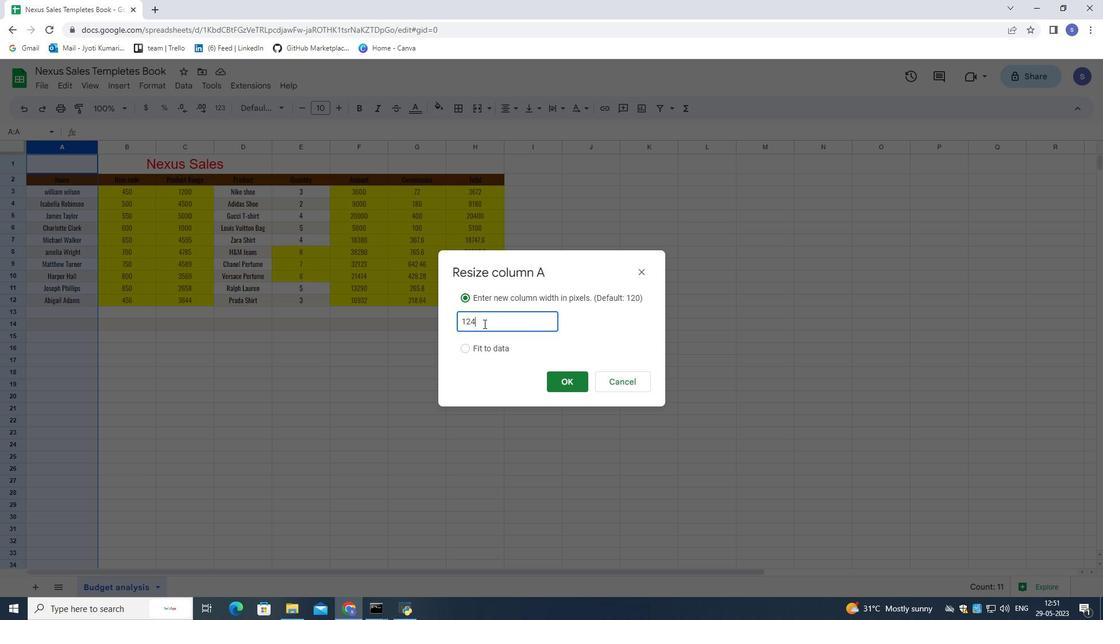 
Action: Key pressed <Key.backspace><Key.backspace><Key.backspace><Key.backspace><Key.backspace><Key.backspace><Key.backspace><Key.backspace><Key.backspace><Key.backspace><Key.backspace><Key.backspace>18
Screenshot: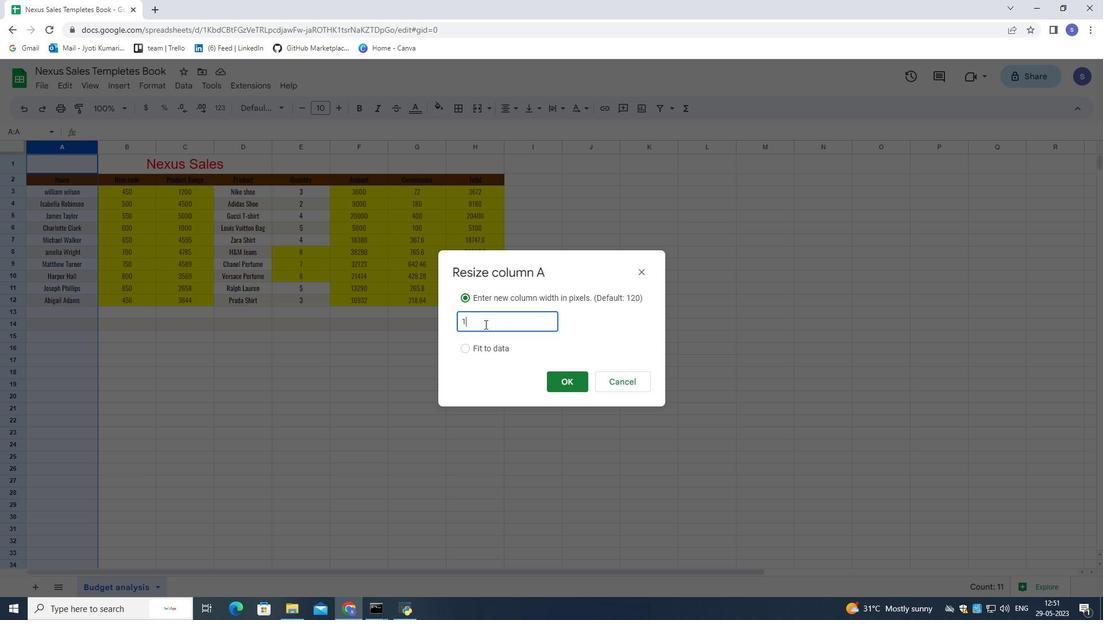 
Action: Mouse moved to (566, 377)
Screenshot: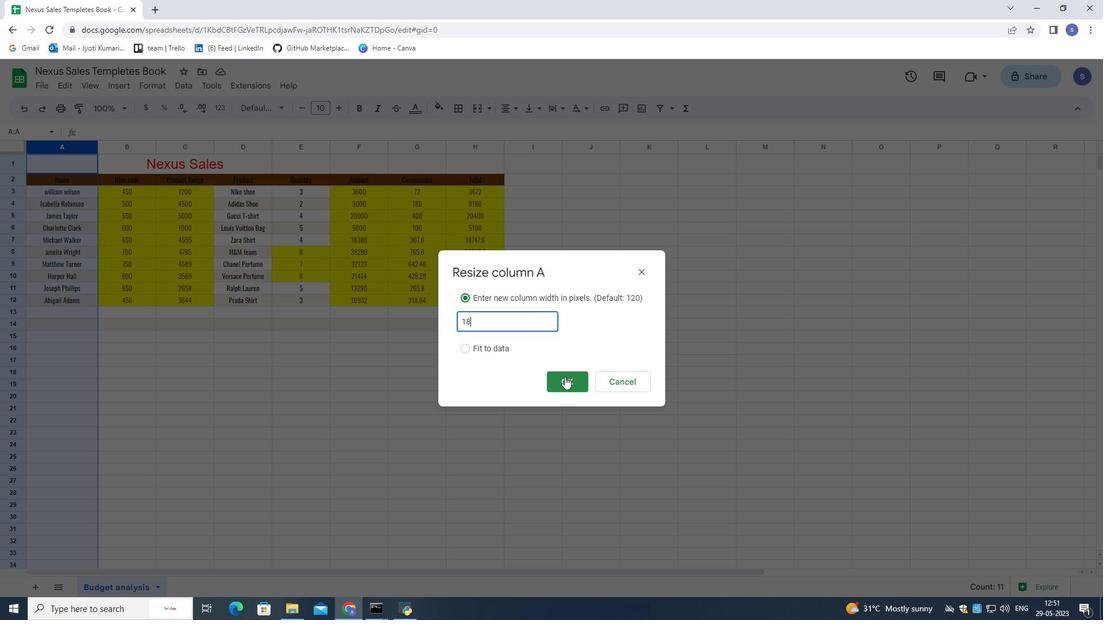 
Action: Mouse pressed left at (566, 377)
Screenshot: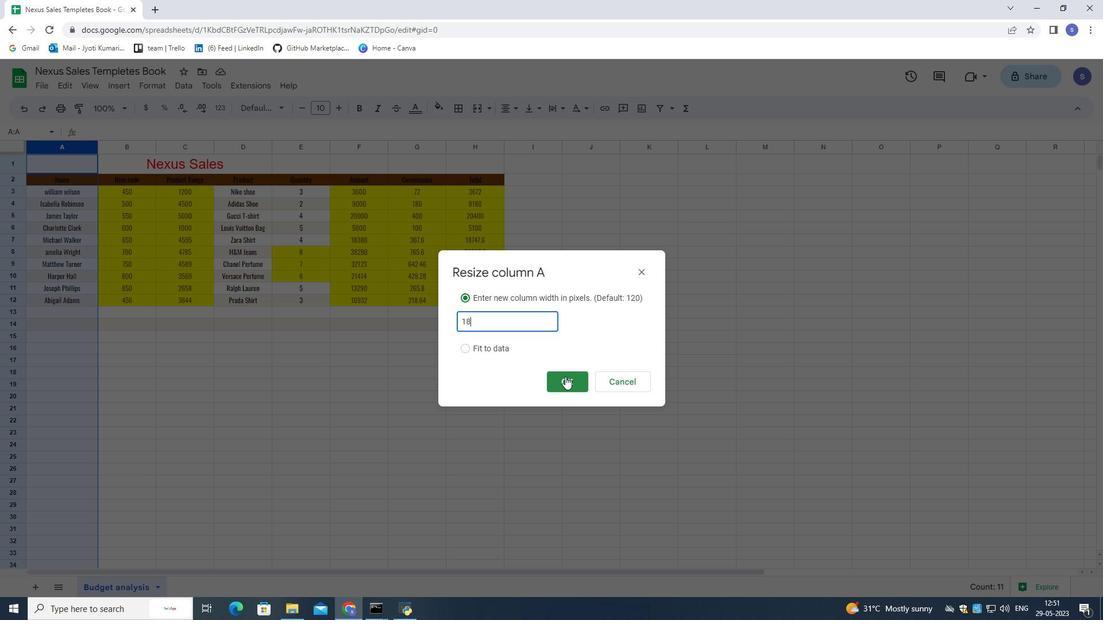 
Action: Mouse moved to (45, 169)
Screenshot: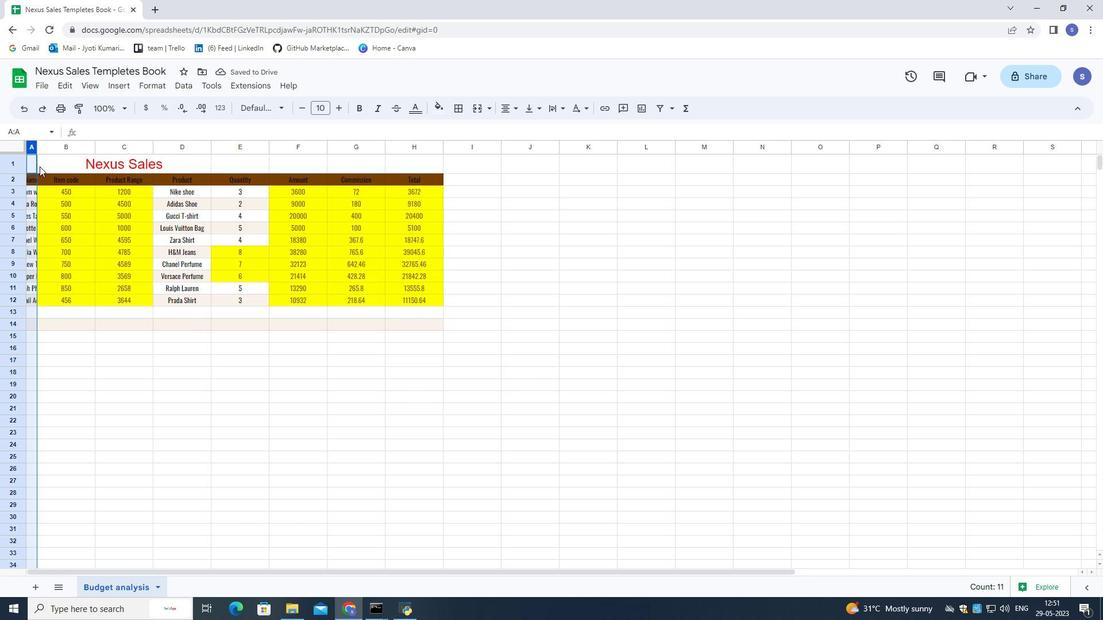 
Action: Mouse pressed left at (45, 169)
Screenshot: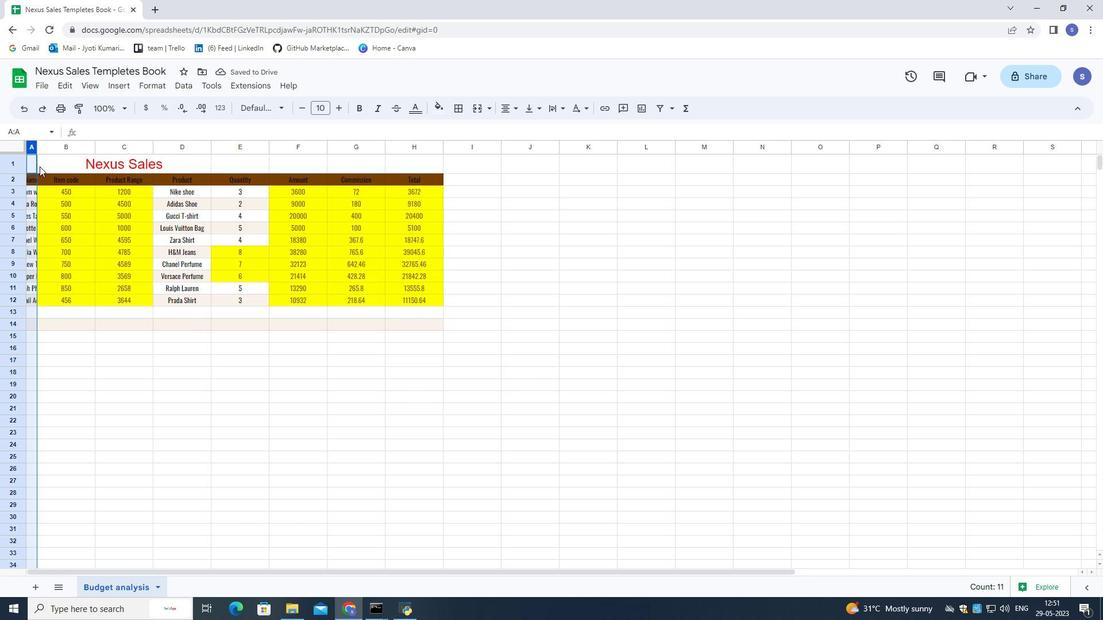 
Action: Mouse moved to (81, 175)
Screenshot: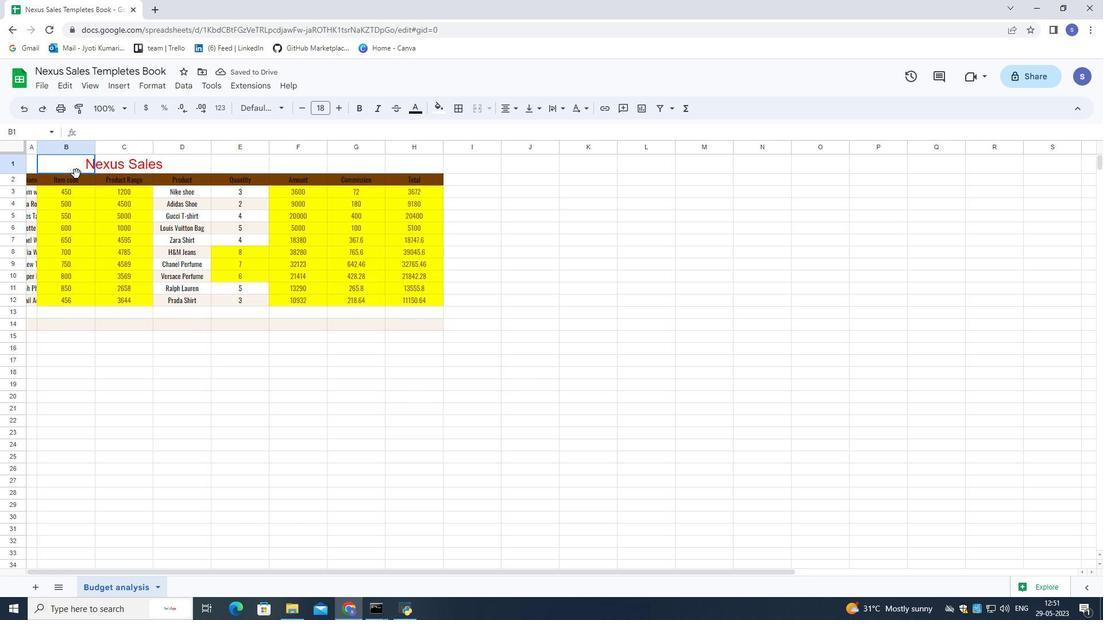 
Action: Mouse pressed left at (81, 175)
Screenshot: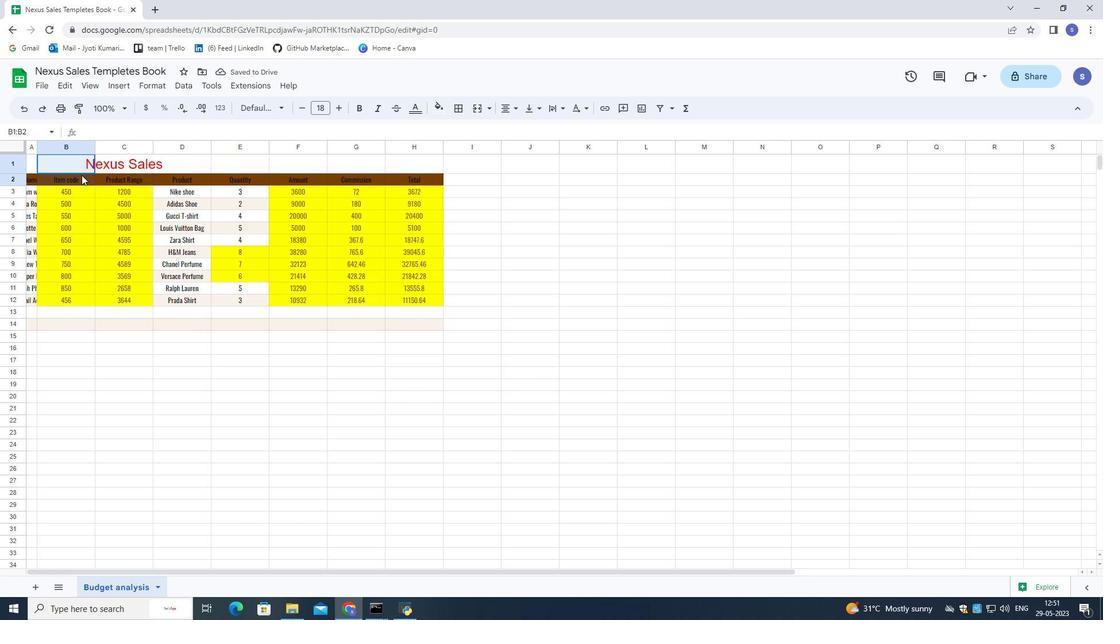 
Action: Mouse moved to (31, 147)
Screenshot: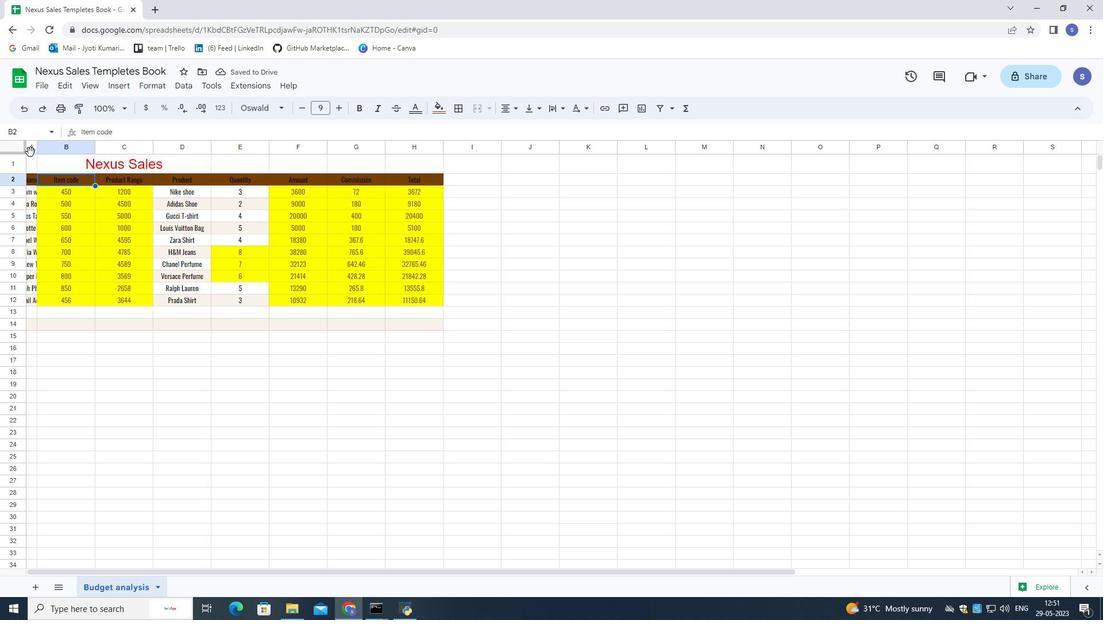 
Action: Mouse pressed left at (31, 147)
Screenshot: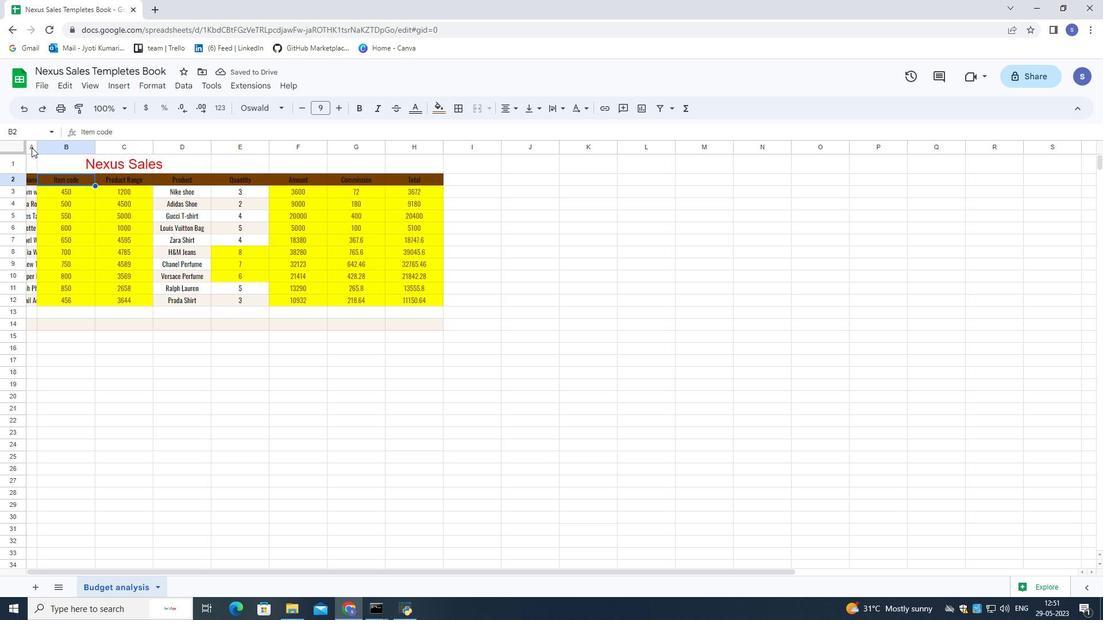 
Action: Mouse moved to (31, 148)
Screenshot: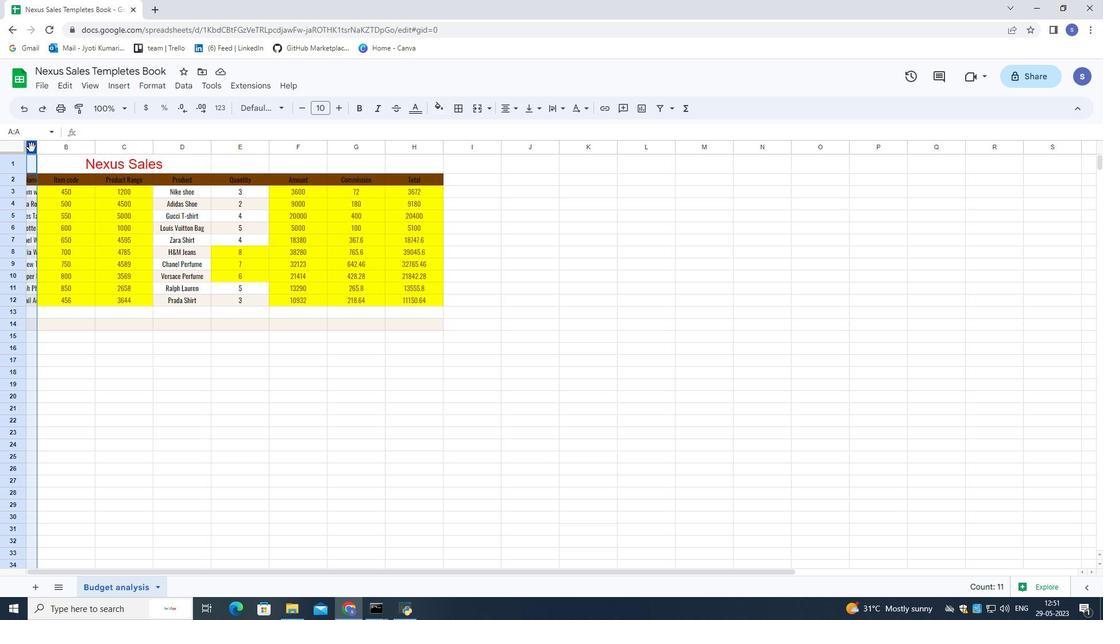 
Action: Key pressed ctrl+Z
Screenshot: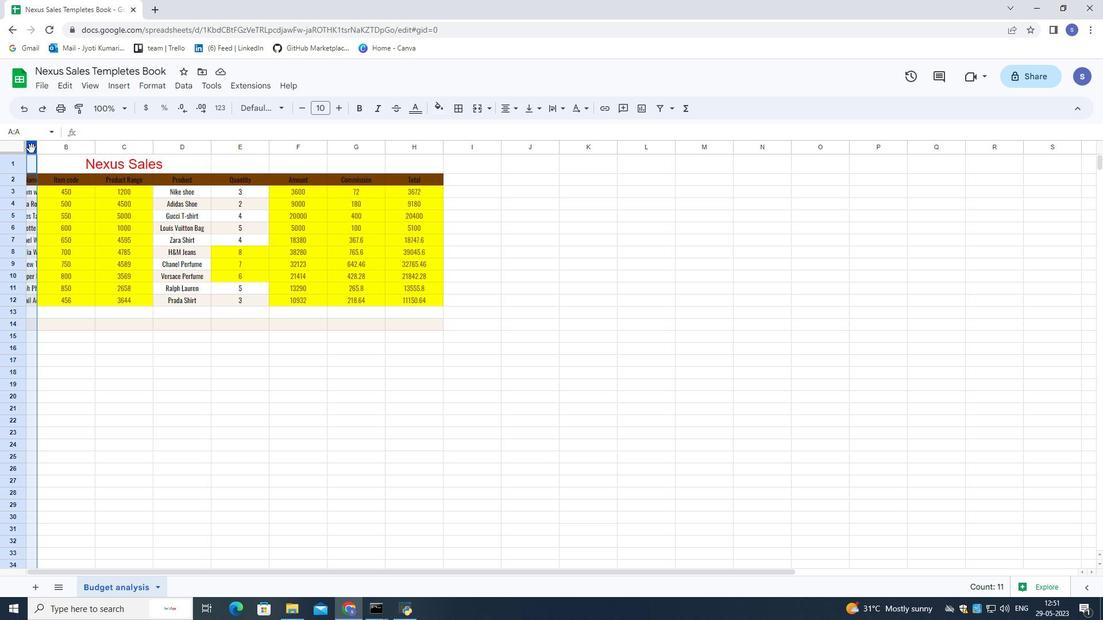 
Action: Mouse moved to (171, 373)
Screenshot: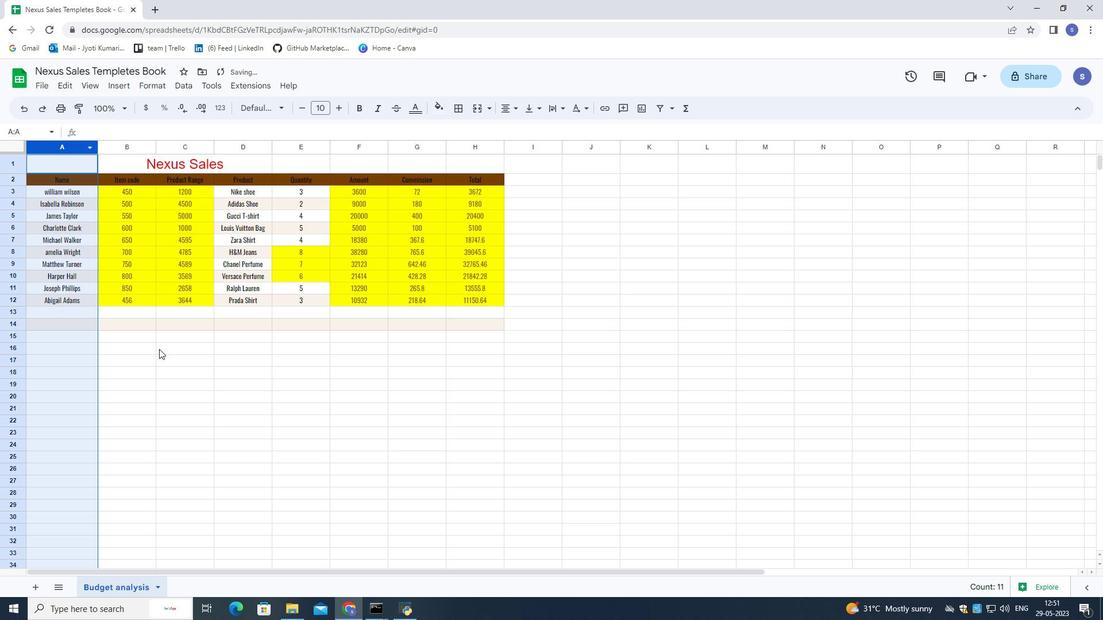 
Action: Mouse pressed left at (171, 373)
Screenshot: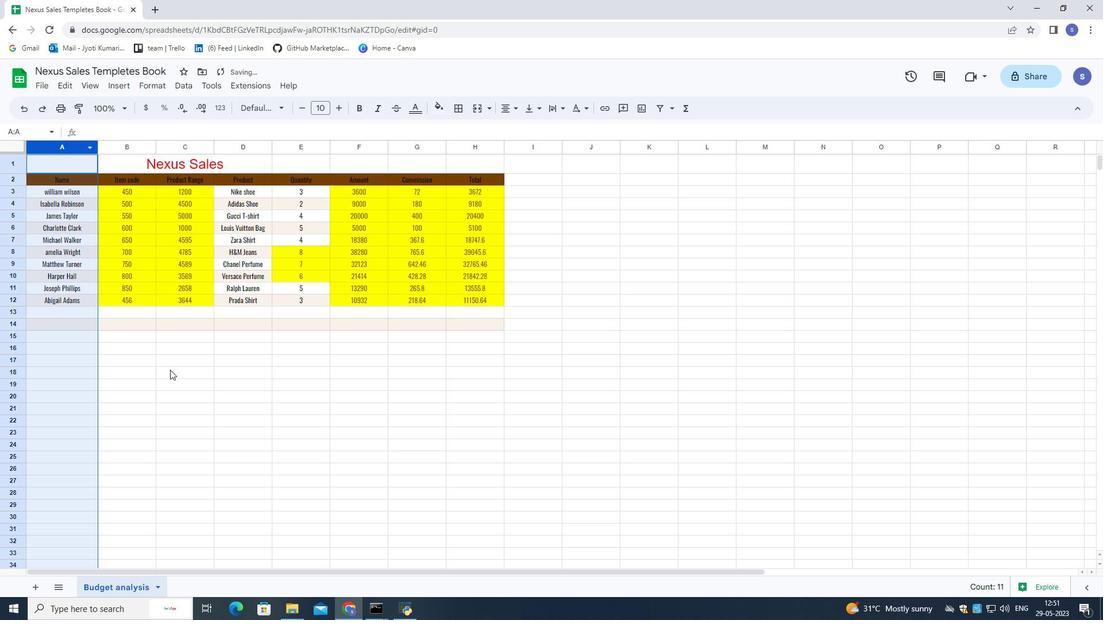 
Action: Mouse moved to (73, 146)
Screenshot: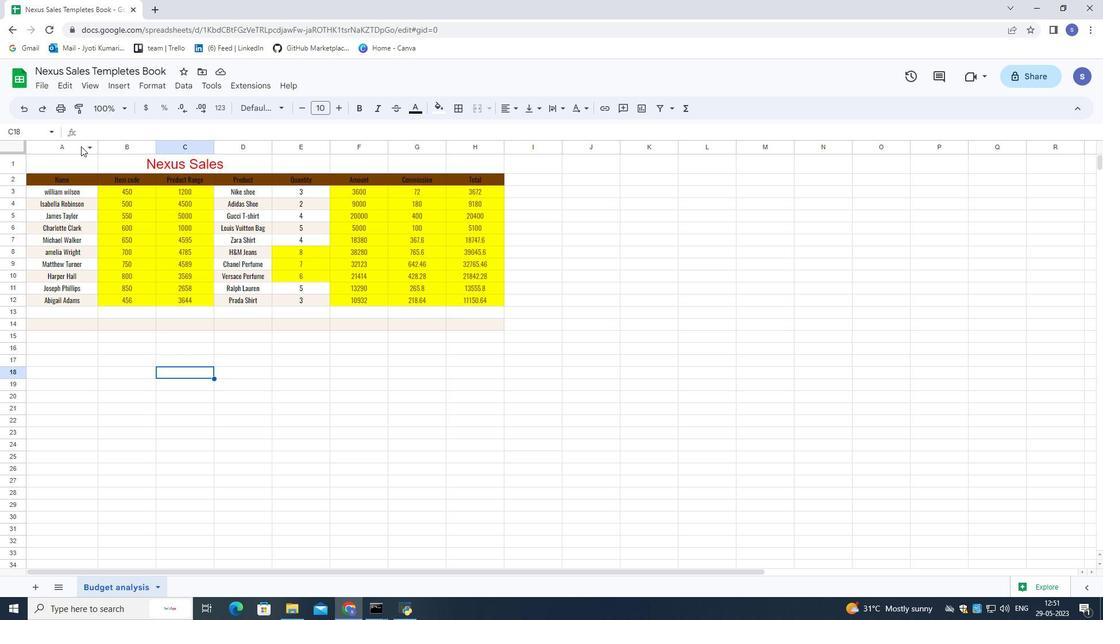 
Action: Mouse pressed left at (73, 146)
Screenshot: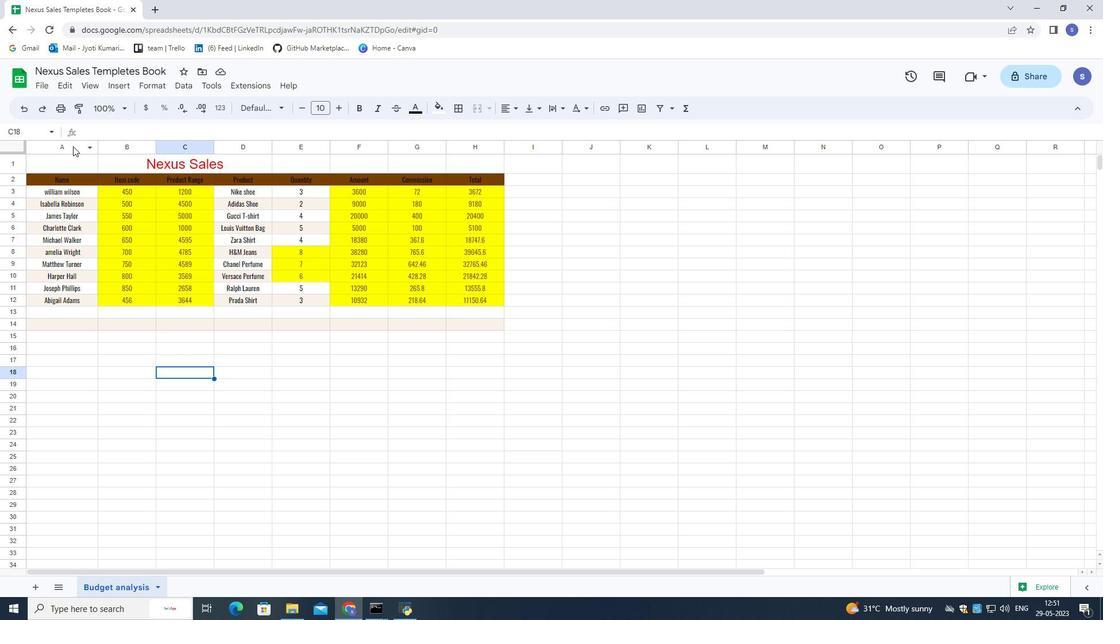 
Action: Mouse moved to (180, 383)
Screenshot: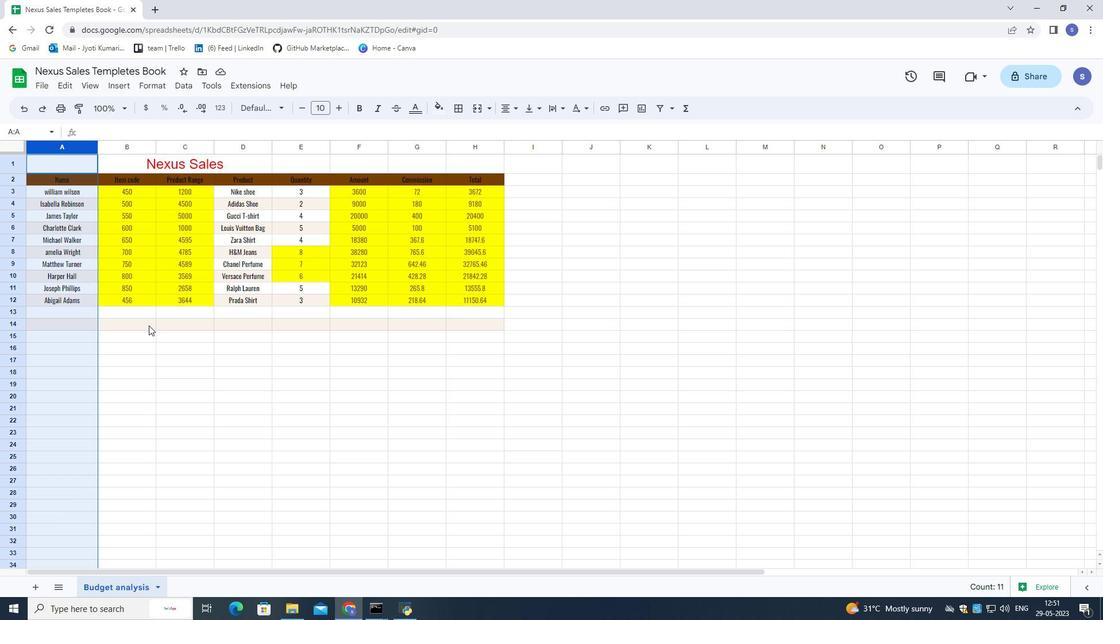 
Action: Mouse pressed left at (180, 383)
Screenshot: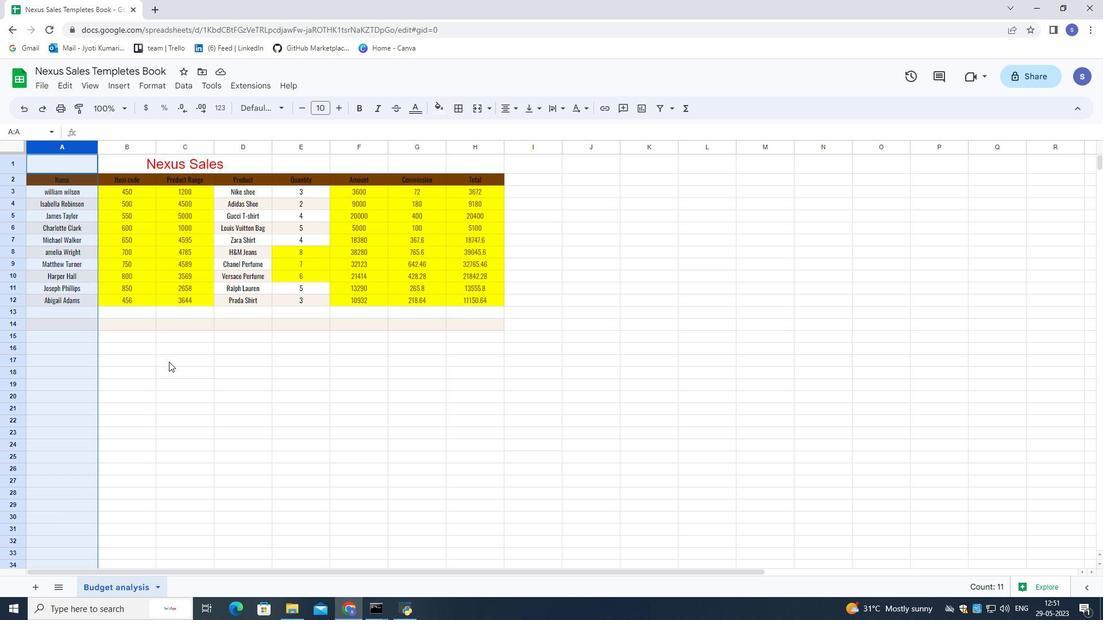 
Action: Mouse moved to (41, 150)
Screenshot: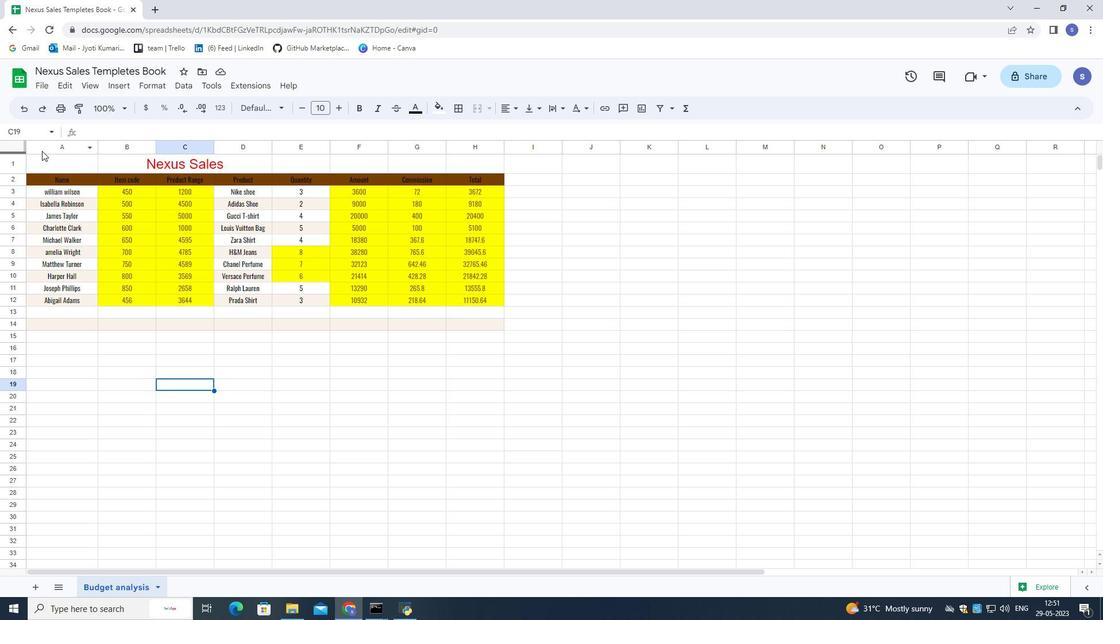 
Action: Mouse pressed left at (41, 150)
Screenshot: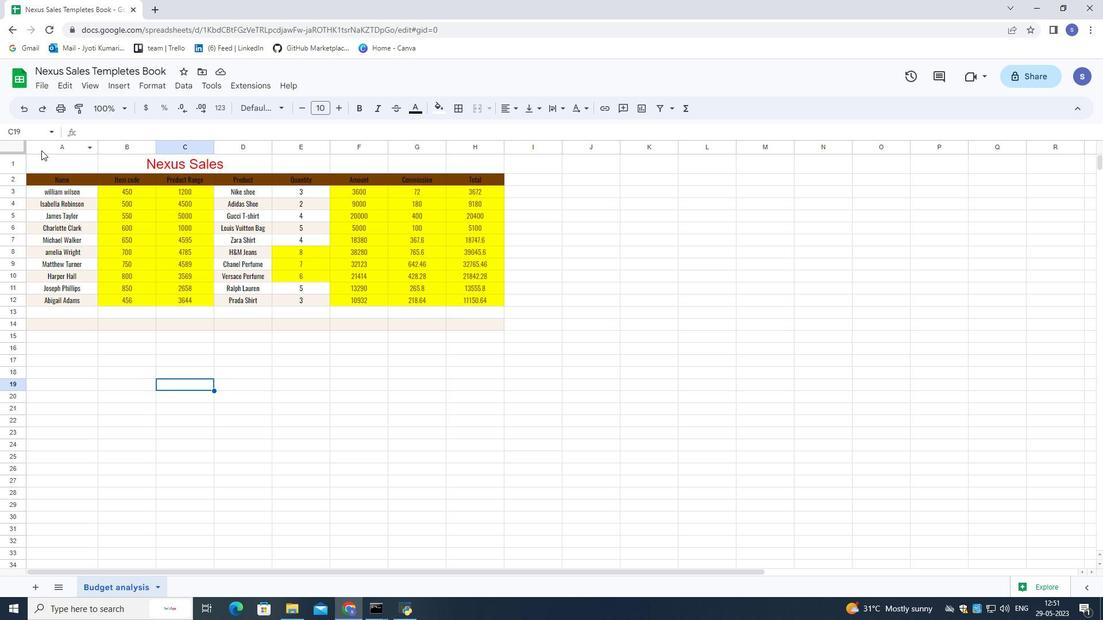 
Action: Mouse moved to (89, 148)
Screenshot: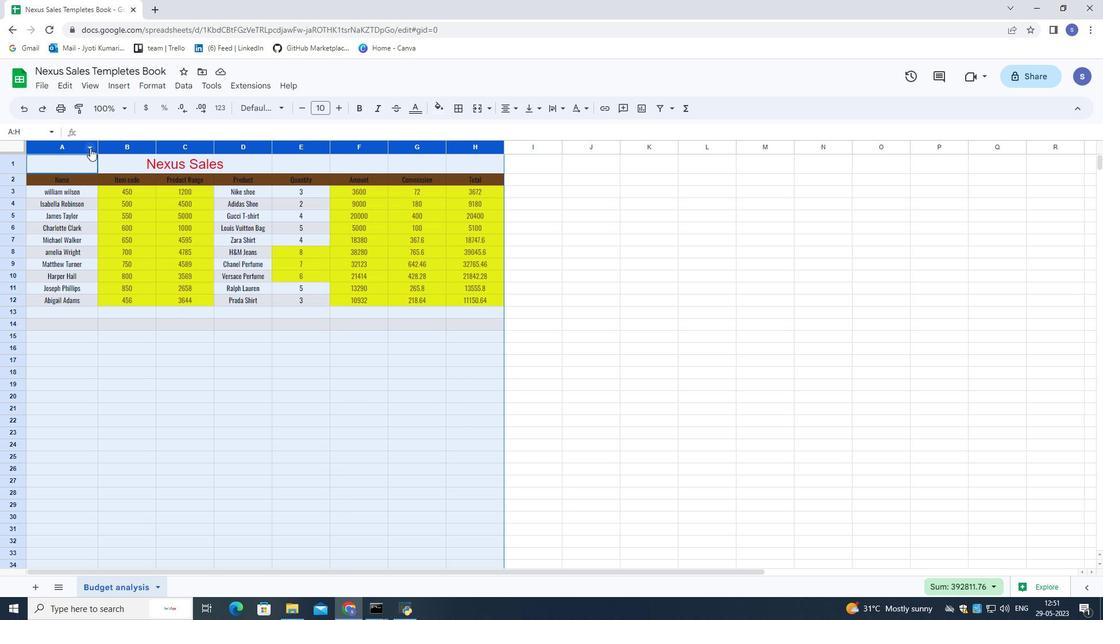 
Action: Mouse pressed right at (89, 148)
Screenshot: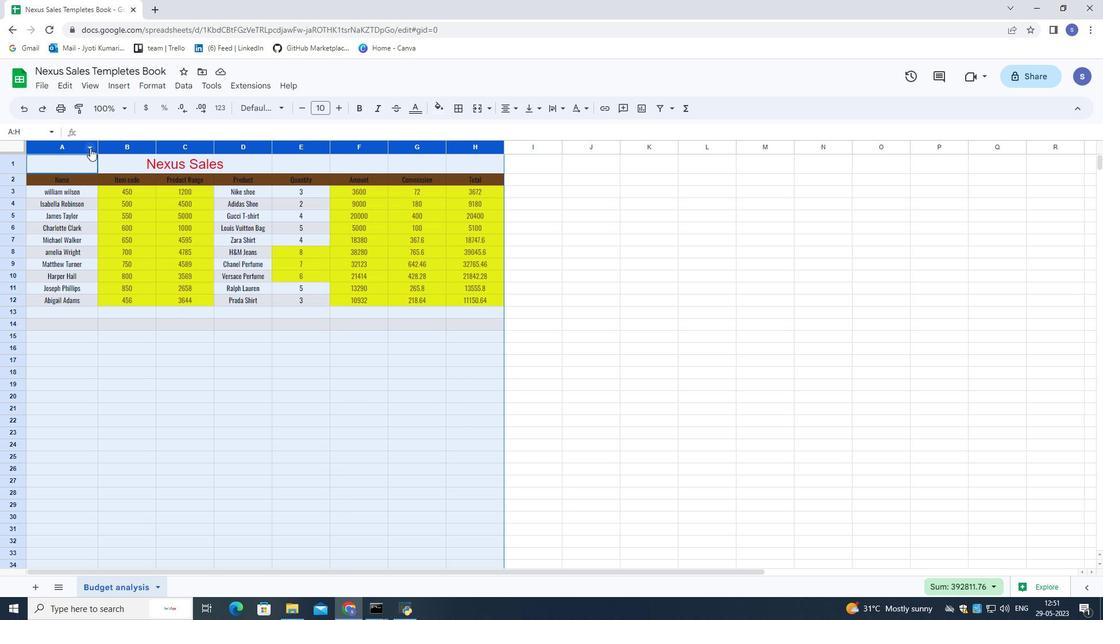 
Action: Mouse moved to (164, 334)
Screenshot: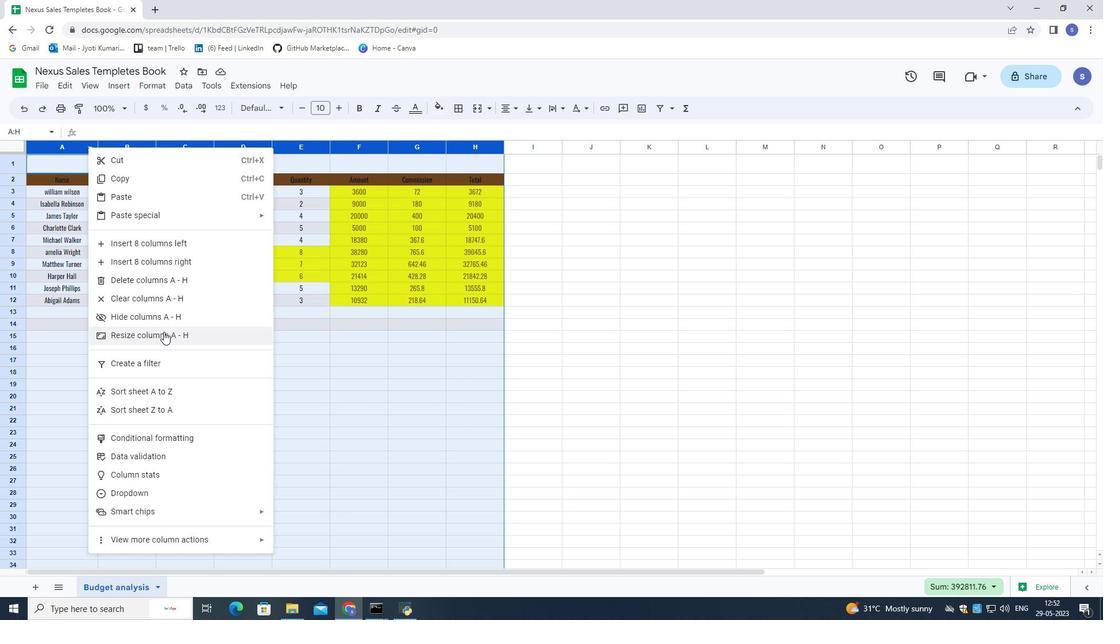 
Action: Mouse pressed left at (164, 334)
Screenshot: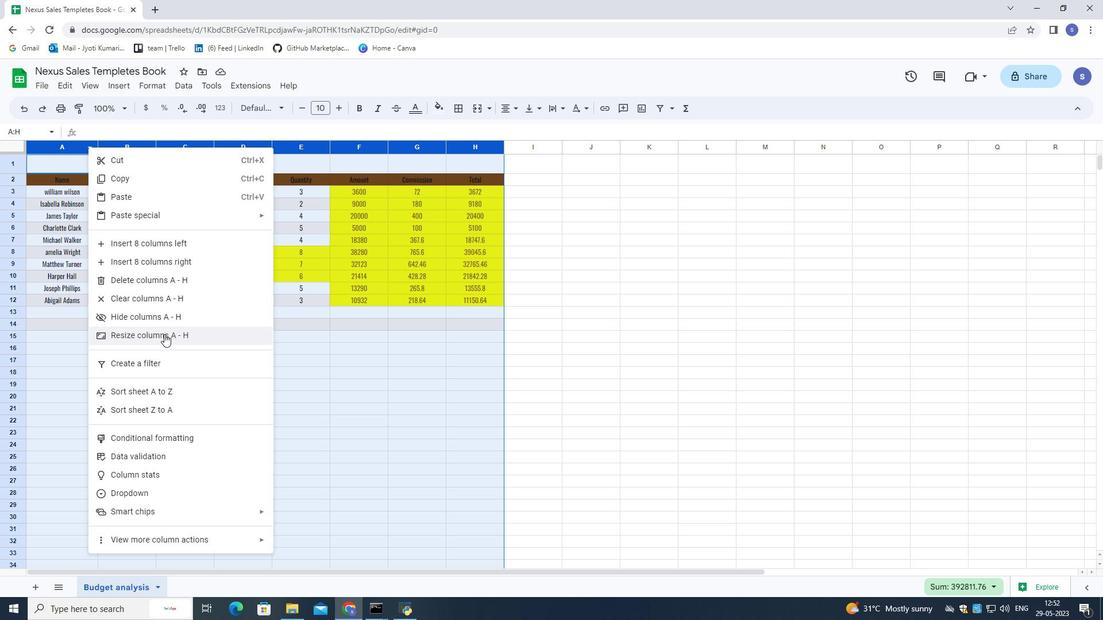 
Action: Mouse pressed left at (164, 334)
Screenshot: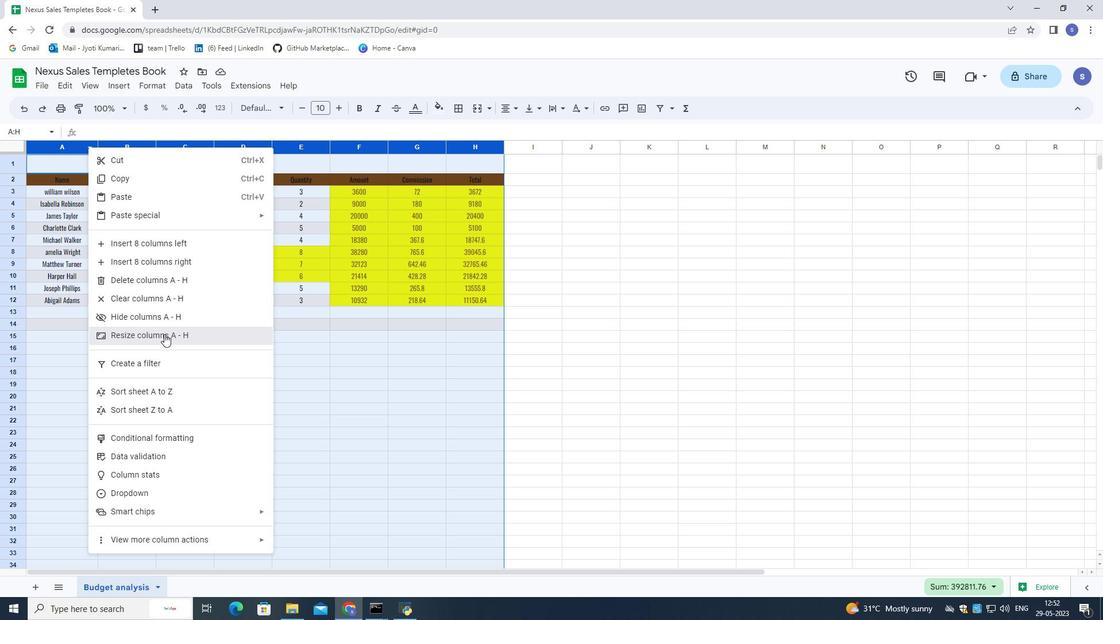 
Action: Mouse moved to (400, 334)
Screenshot: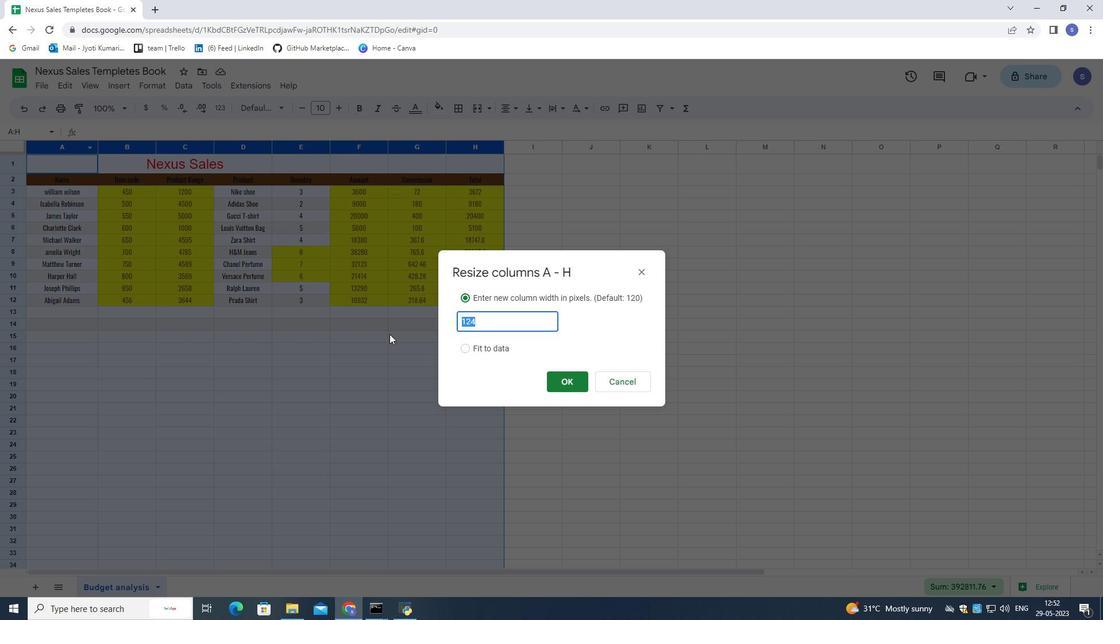 
Action: Key pressed <Key.backspace>18
Screenshot: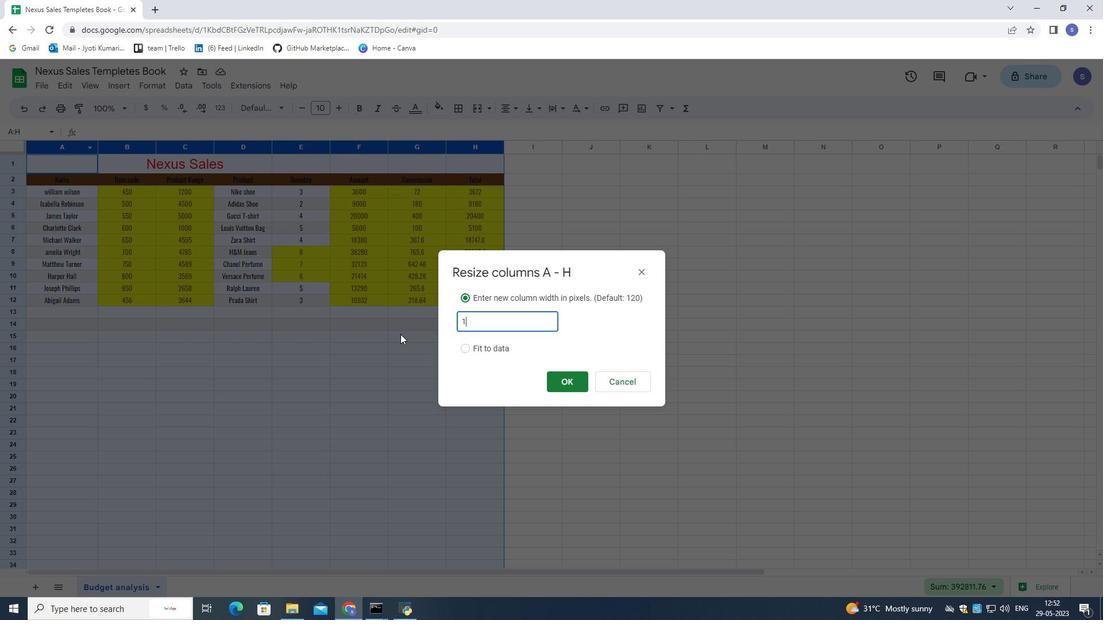 
Action: Mouse moved to (497, 347)
Screenshot: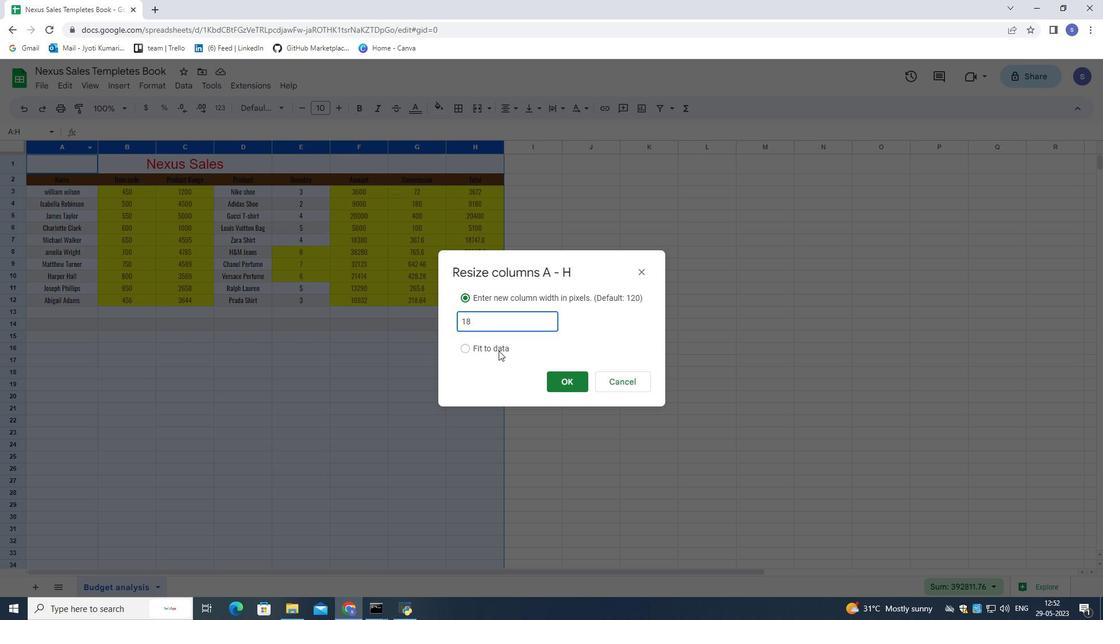 
Action: Mouse pressed left at (497, 347)
Screenshot: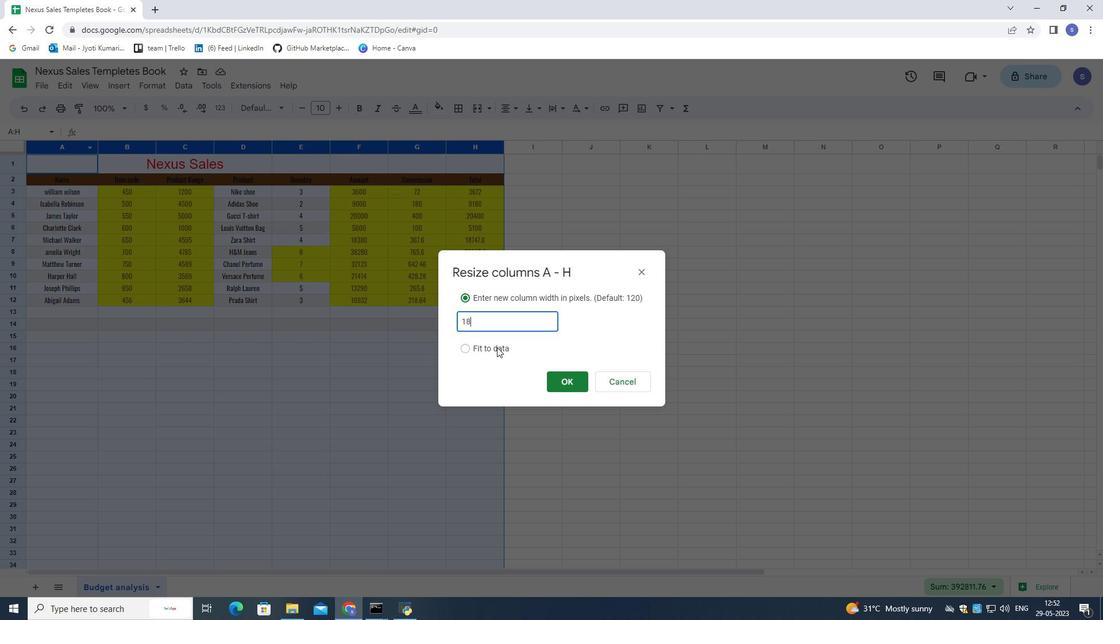 
Action: Mouse moved to (565, 381)
Screenshot: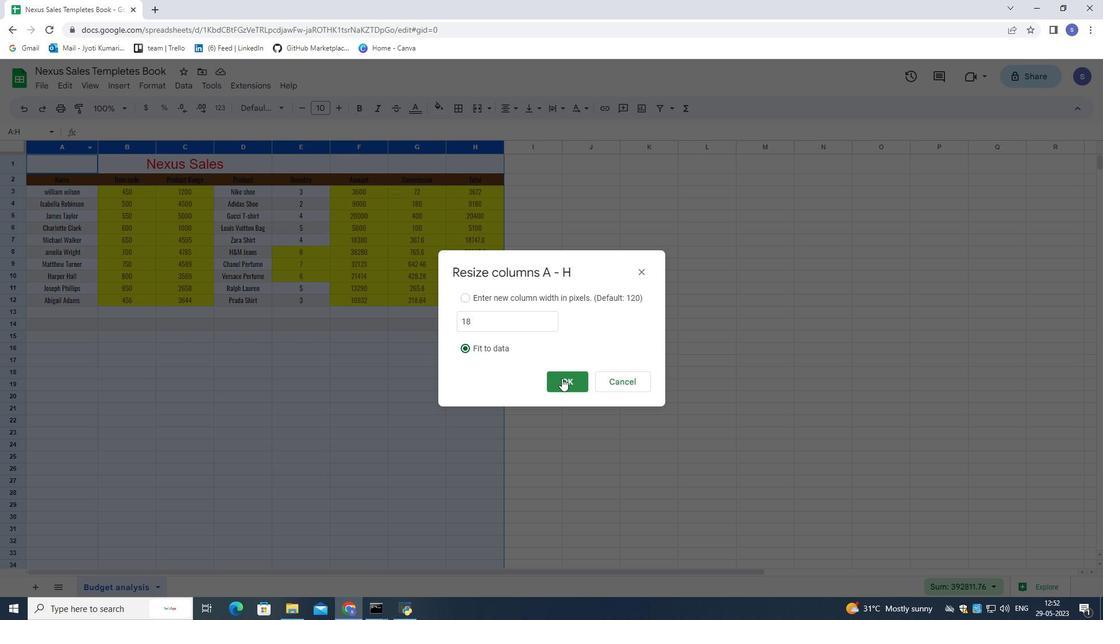 
Action: Mouse pressed left at (565, 381)
Screenshot: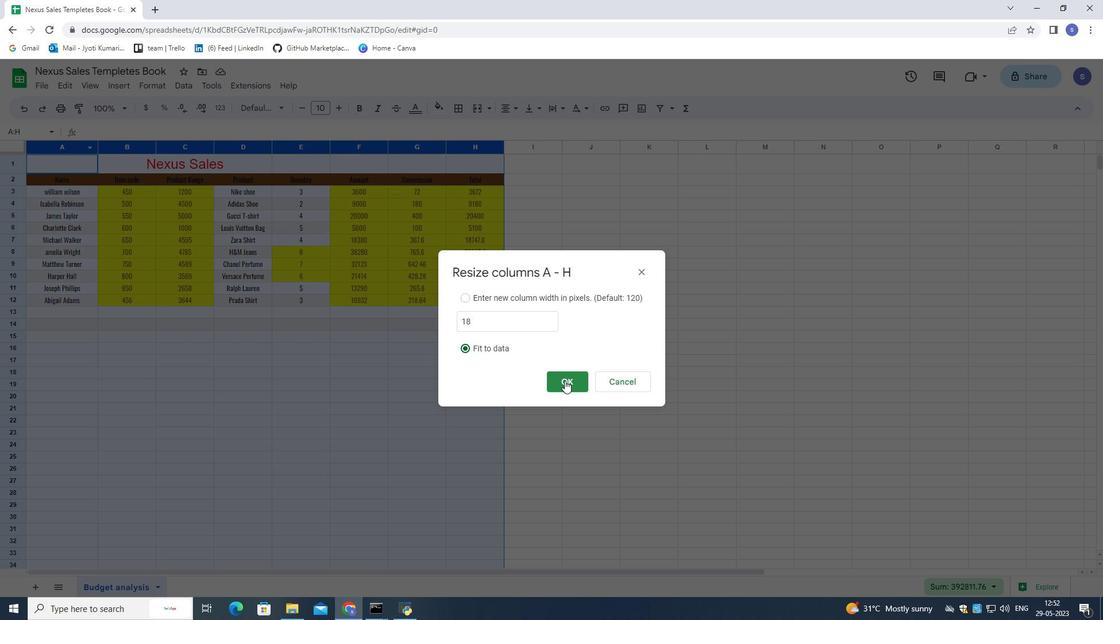 
Action: Mouse moved to (441, 388)
Screenshot: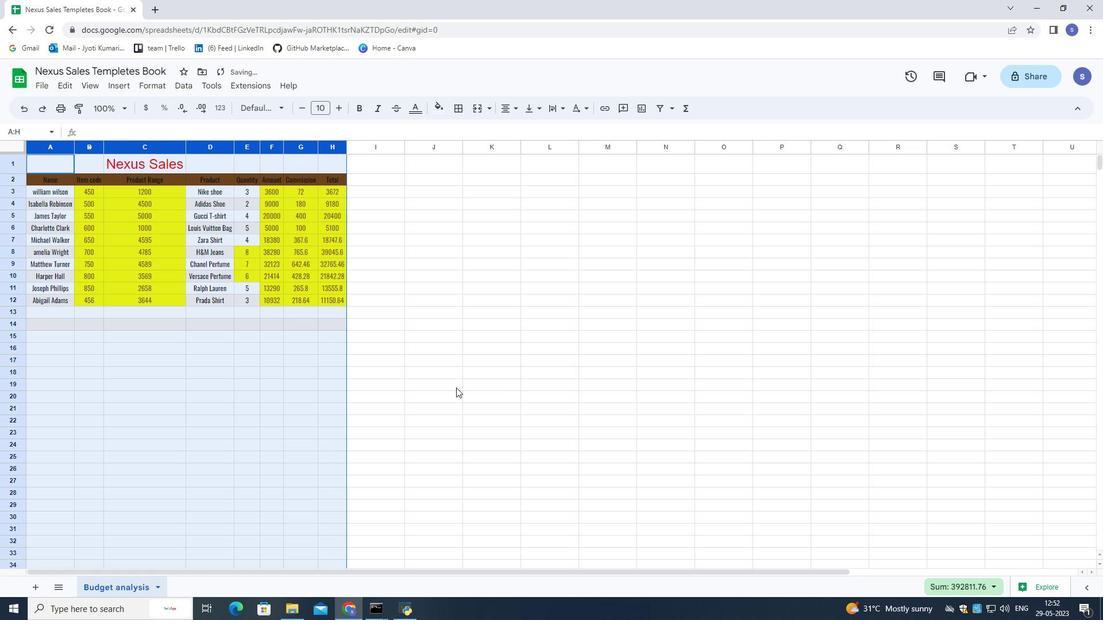 
Action: Mouse pressed left at (441, 388)
Screenshot: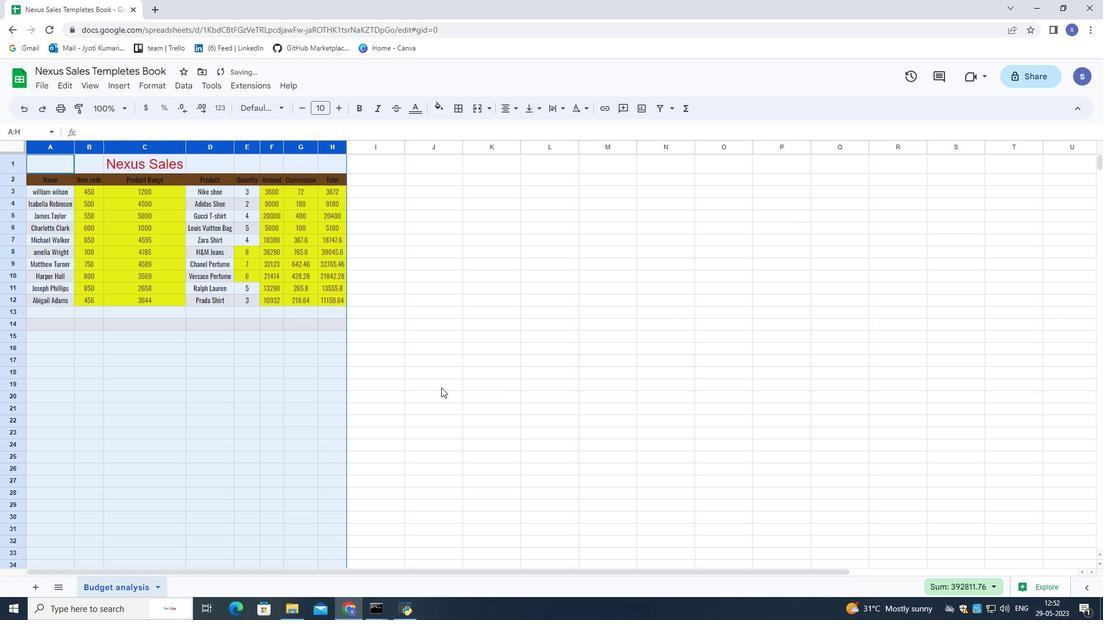 
Action: Mouse moved to (298, 388)
Screenshot: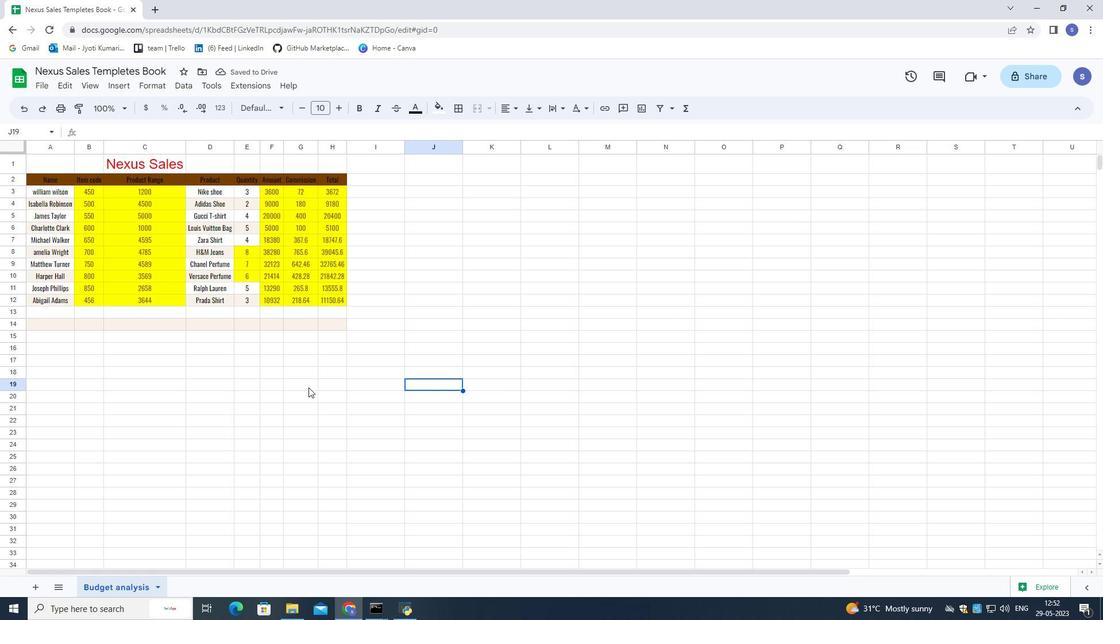 
Action: Mouse pressed left at (298, 388)
Screenshot: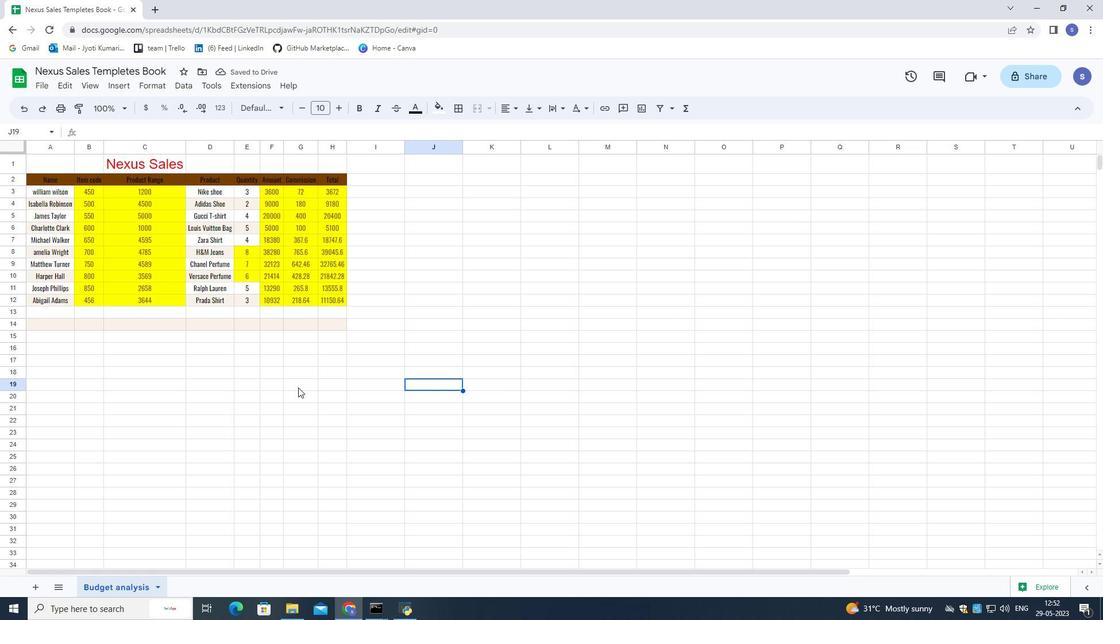 
Action: Mouse moved to (273, 363)
Screenshot: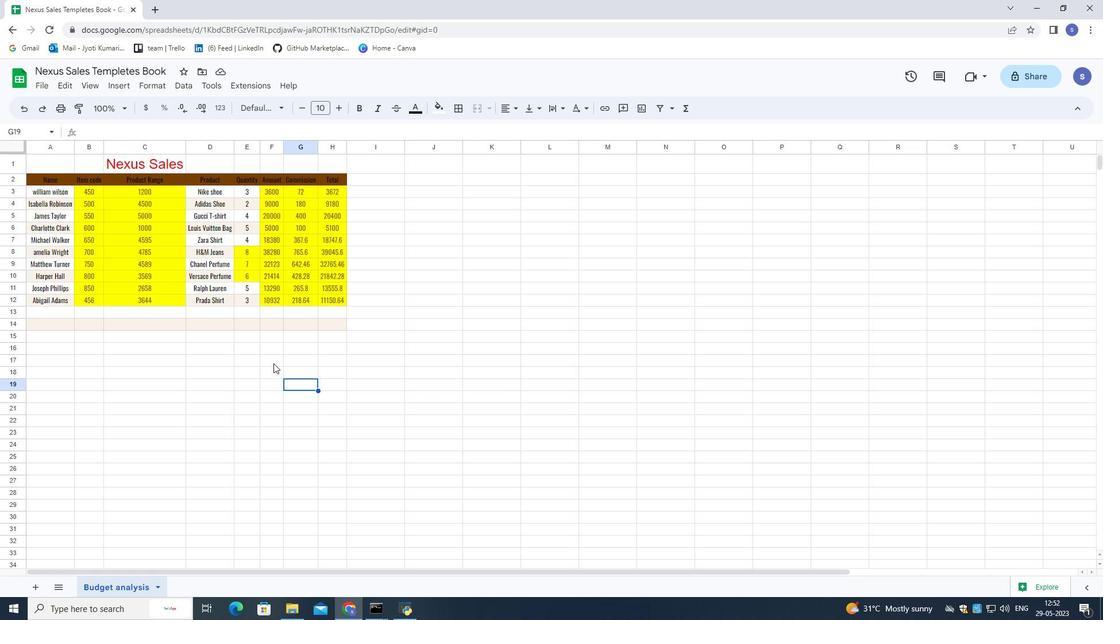 
